 Task: Create a whimsical effect by desaturating and selectively coloring a fantasy or fairy tale scene.
Action: Mouse moved to (868, 543)
Screenshot: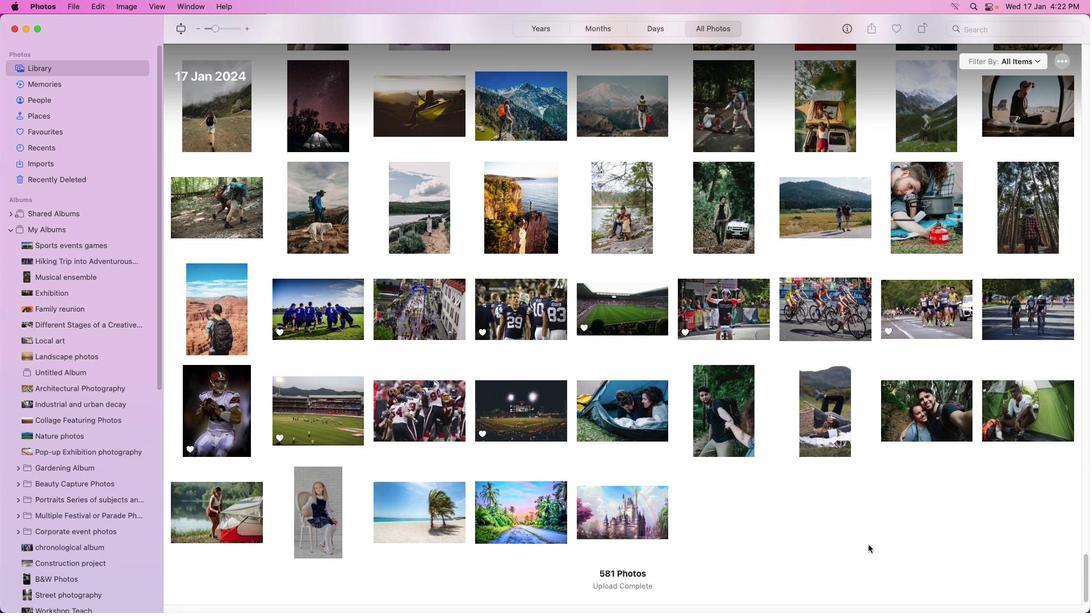 
Action: Mouse pressed left at (868, 543)
Screenshot: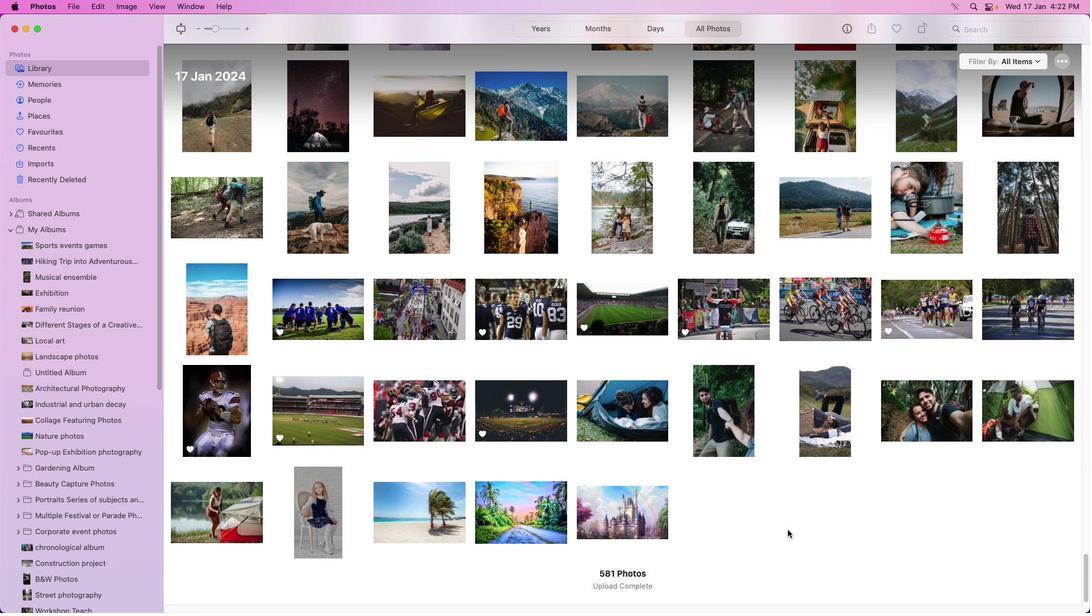 
Action: Mouse moved to (637, 503)
Screenshot: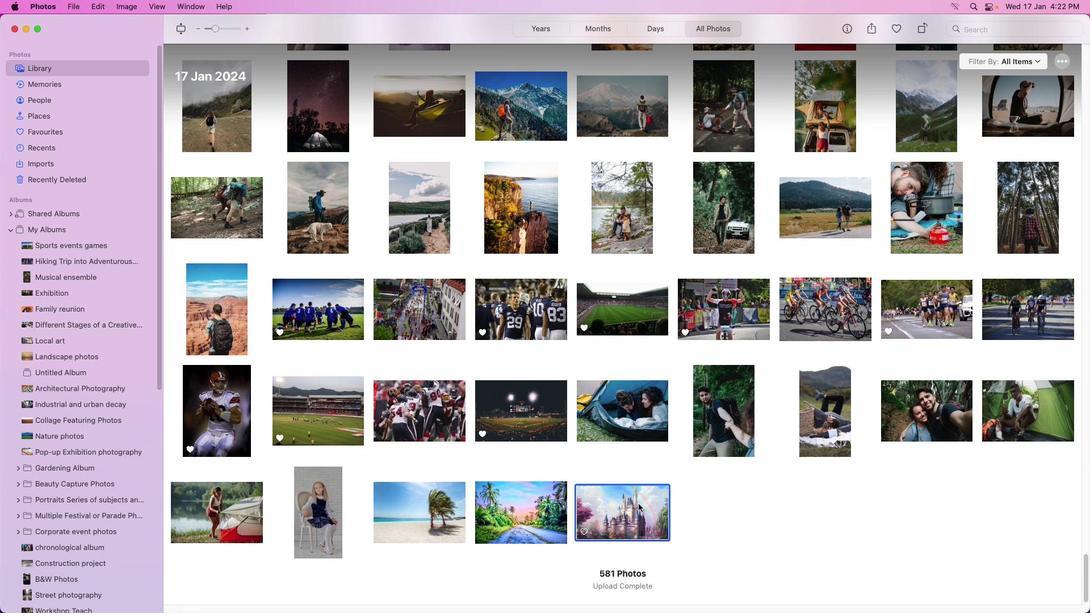 
Action: Mouse pressed left at (637, 503)
Screenshot: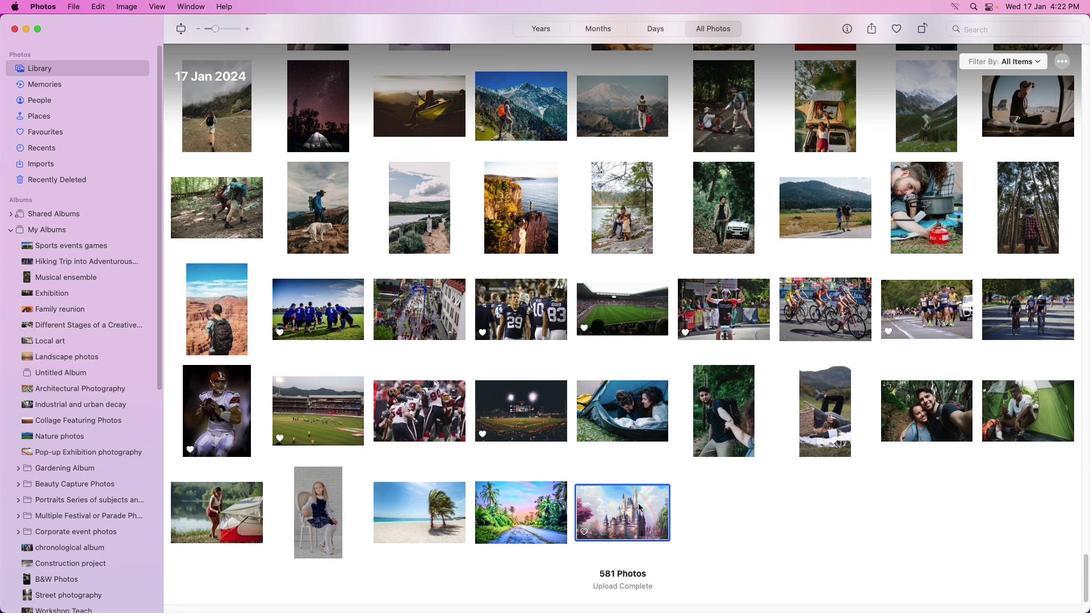 
Action: Mouse pressed left at (637, 503)
Screenshot: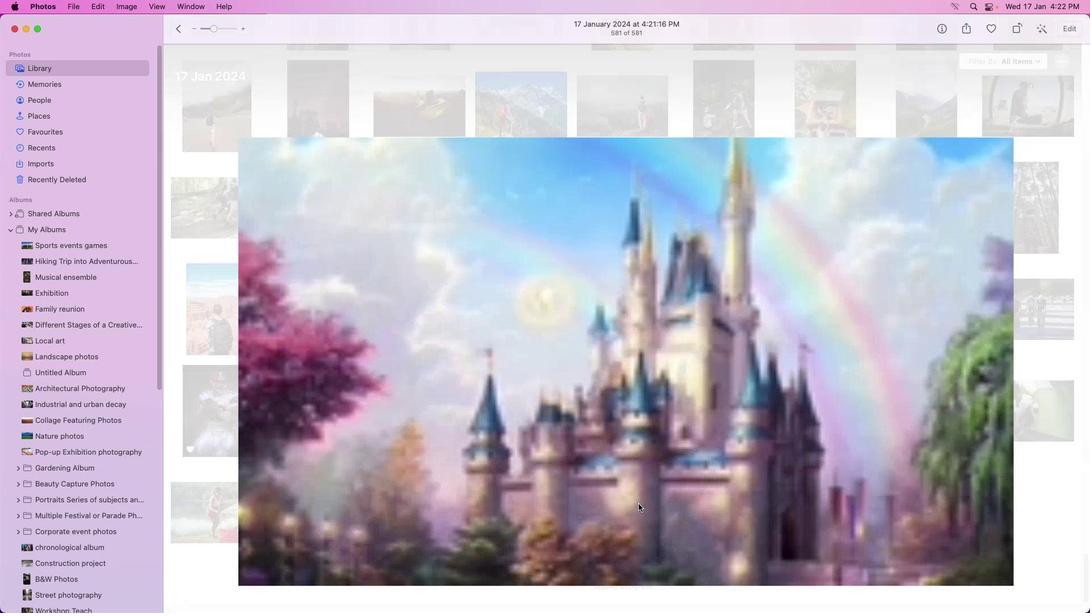 
Action: Mouse pressed left at (637, 503)
Screenshot: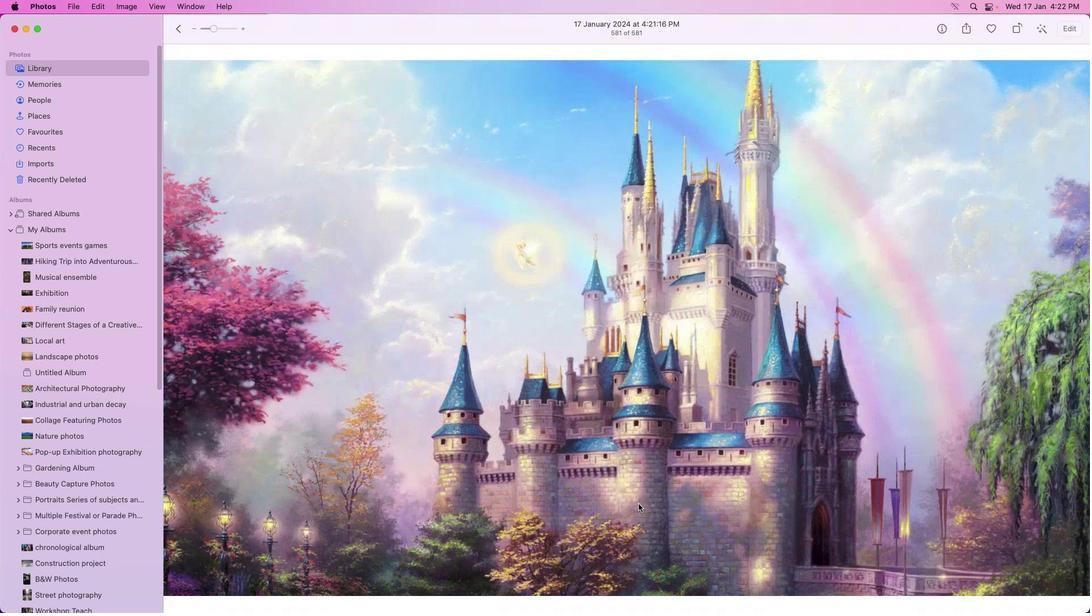 
Action: Mouse moved to (1068, 30)
Screenshot: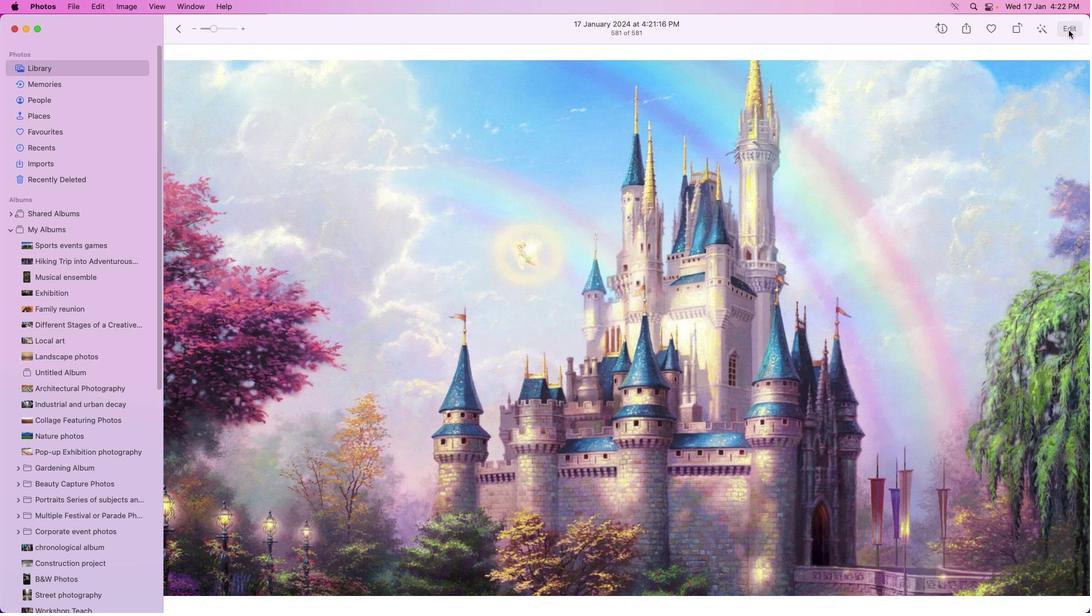 
Action: Mouse pressed left at (1068, 30)
Screenshot: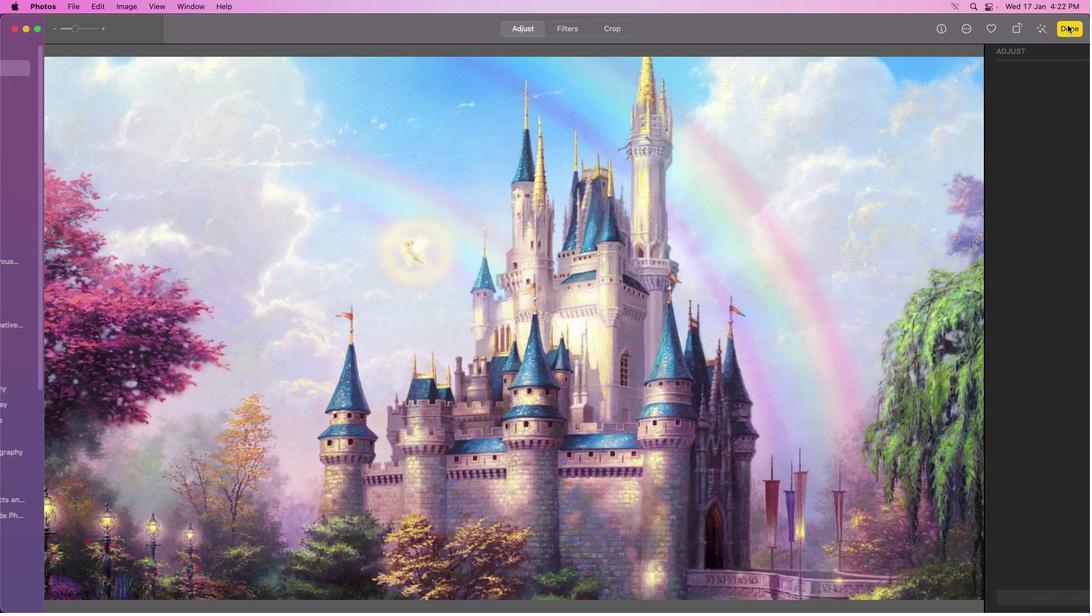 
Action: Mouse moved to (1015, 131)
Screenshot: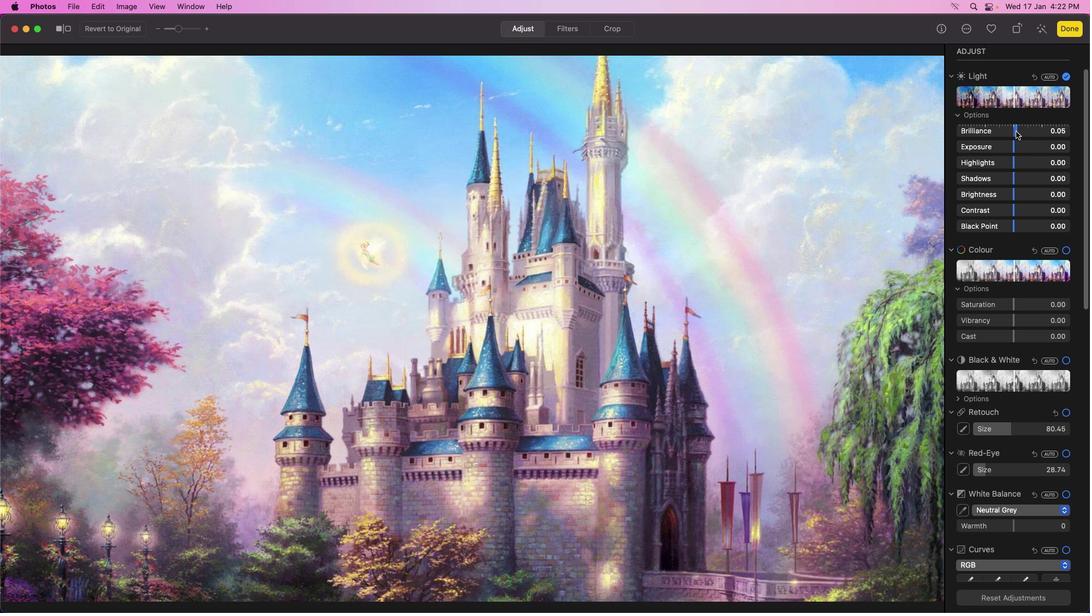 
Action: Mouse pressed left at (1015, 131)
Screenshot: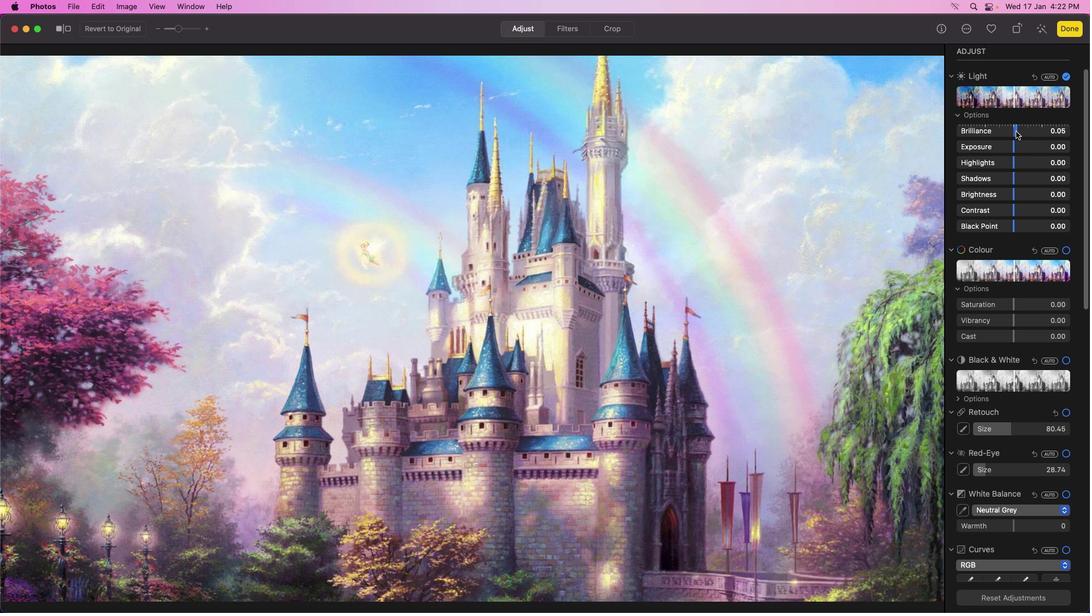 
Action: Mouse moved to (1013, 132)
Screenshot: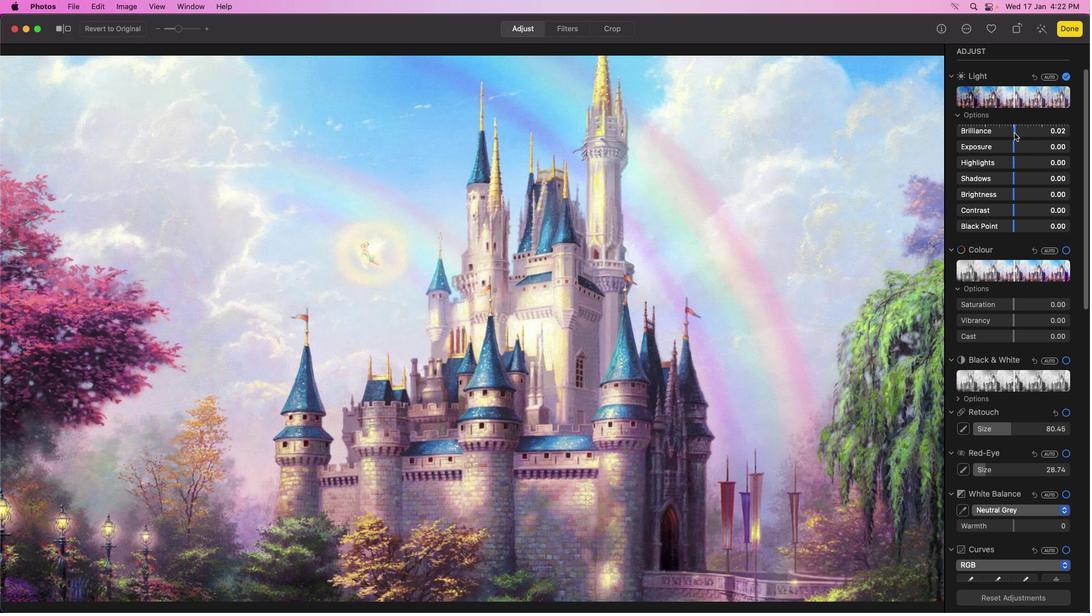 
Action: Mouse pressed left at (1013, 132)
Screenshot: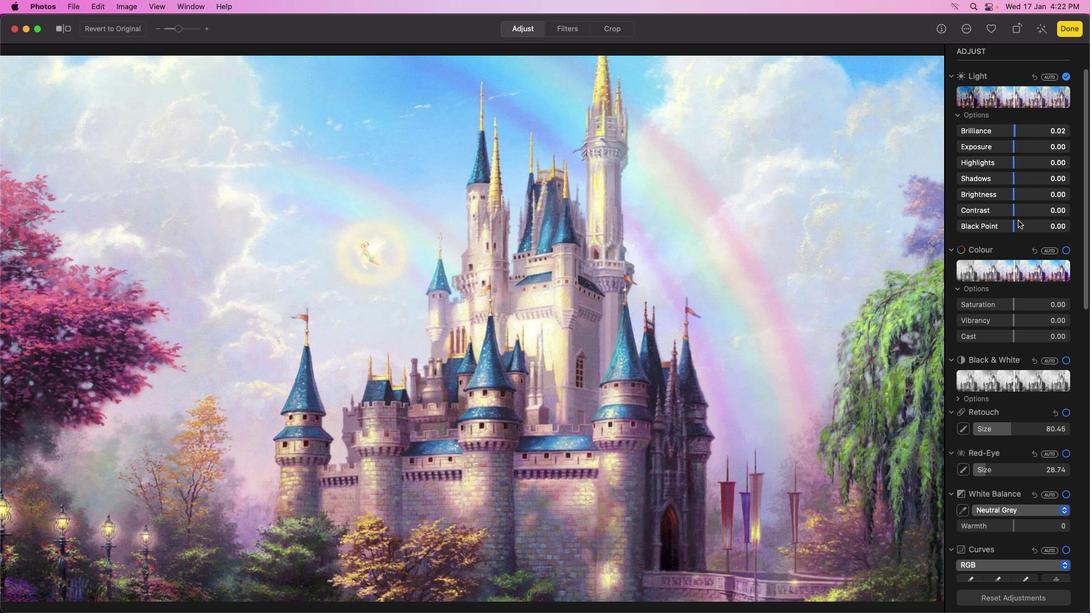 
Action: Mouse moved to (1012, 304)
Screenshot: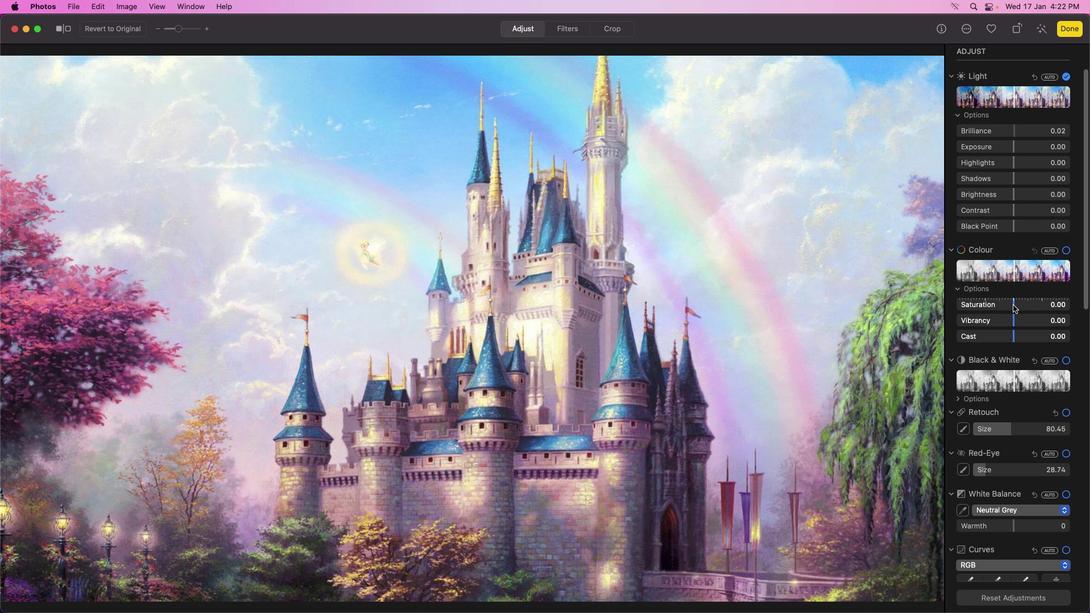 
Action: Mouse pressed left at (1012, 304)
Screenshot: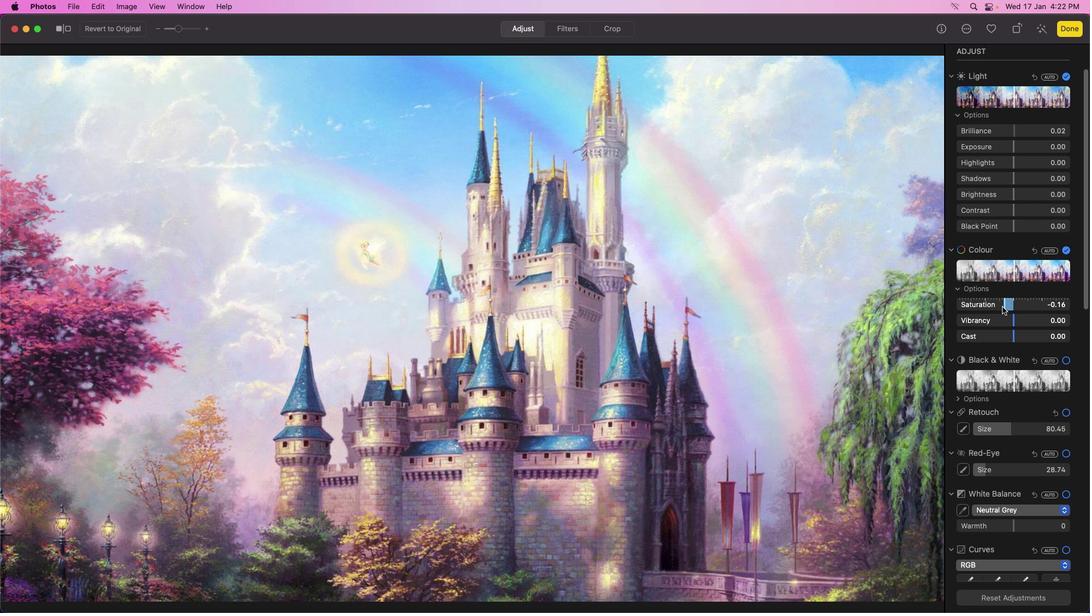 
Action: Mouse moved to (991, 191)
Screenshot: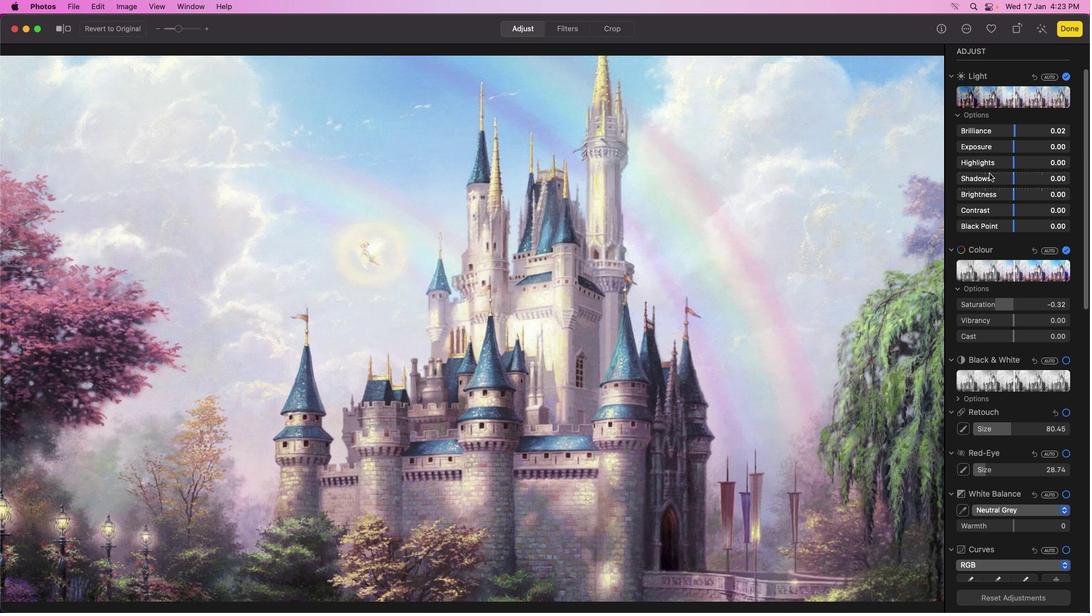 
Action: Mouse scrolled (991, 191) with delta (0, 0)
Screenshot: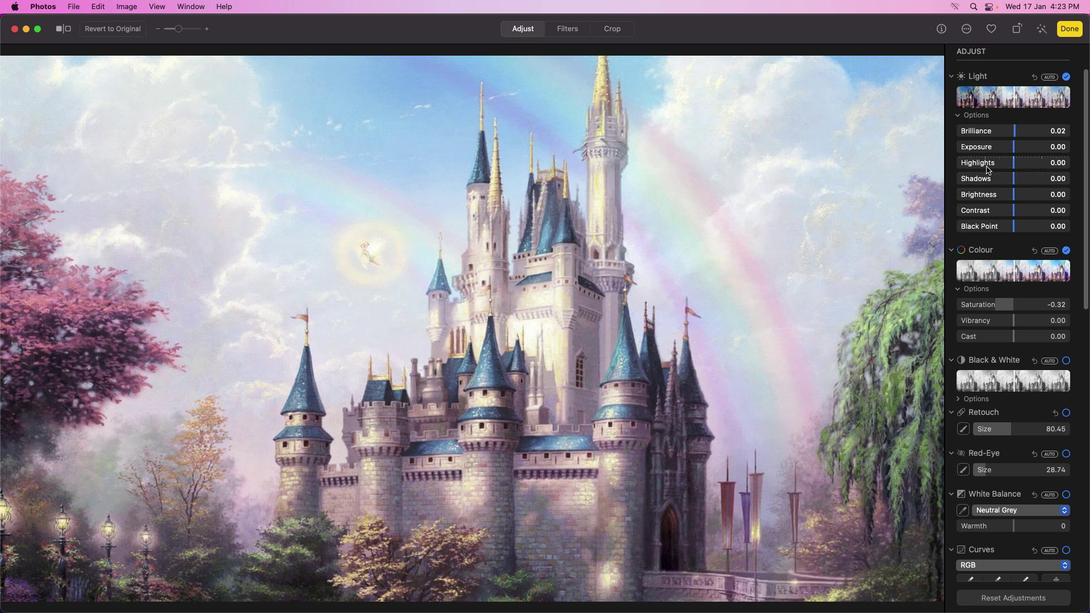 
Action: Mouse scrolled (991, 191) with delta (0, 0)
Screenshot: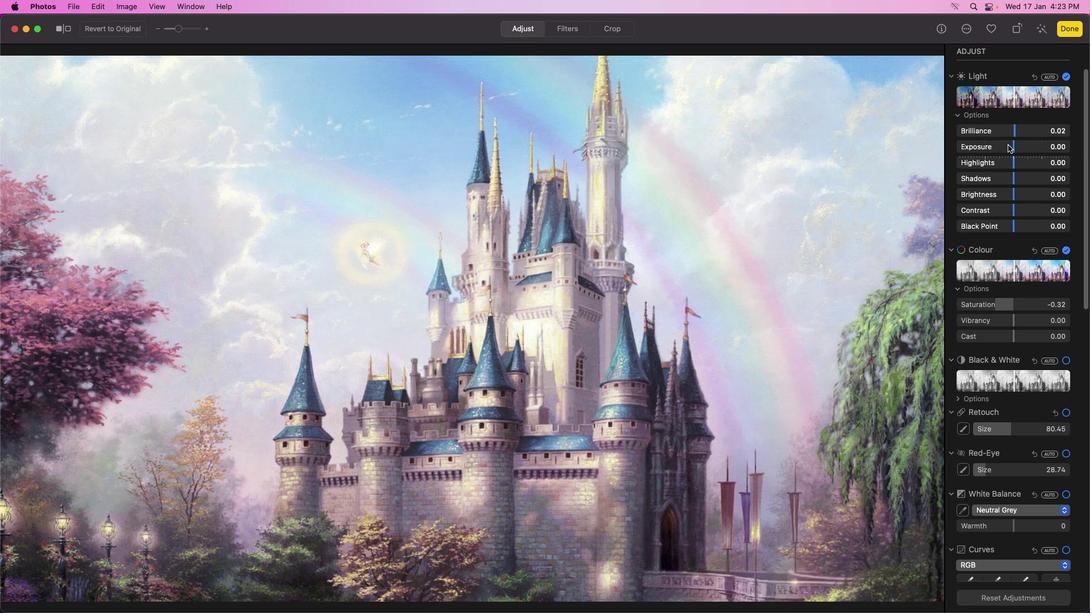 
Action: Mouse moved to (1014, 134)
Screenshot: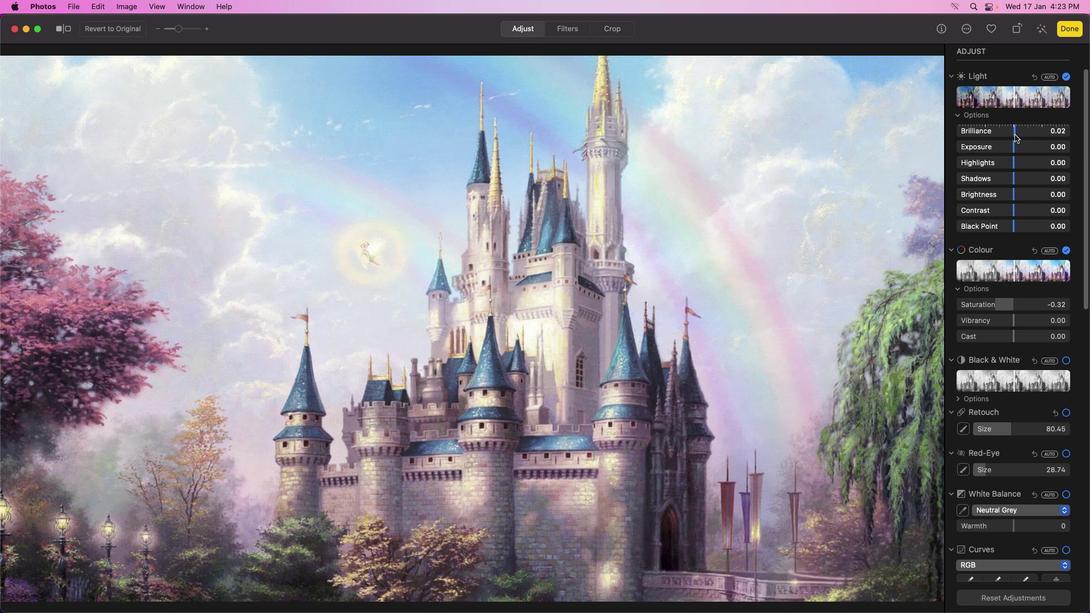 
Action: Mouse pressed left at (1014, 134)
Screenshot: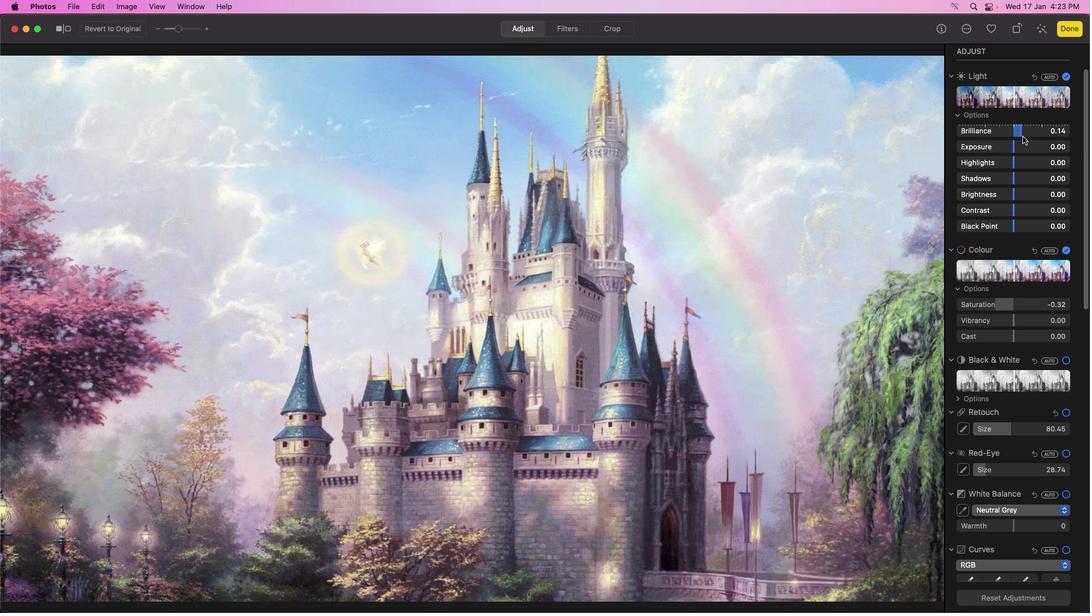 
Action: Mouse moved to (1015, 147)
Screenshot: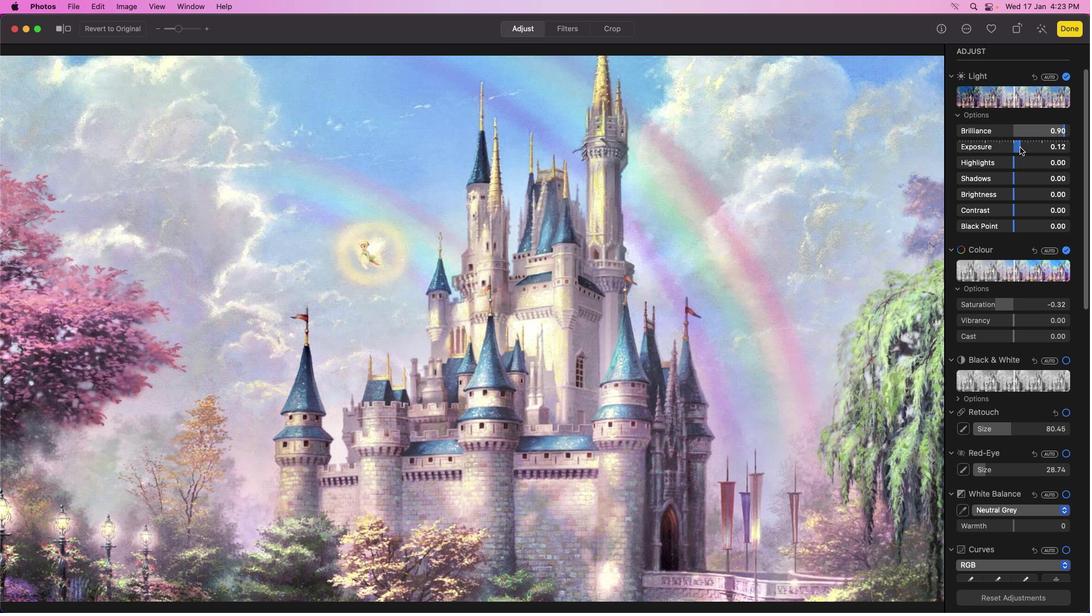 
Action: Mouse pressed left at (1015, 147)
Screenshot: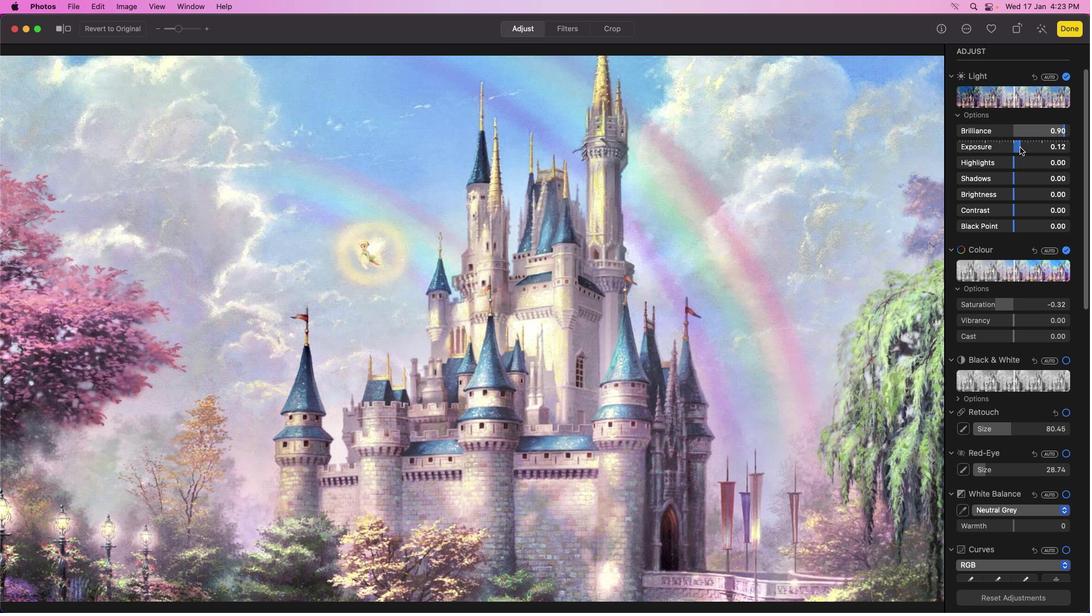 
Action: Mouse moved to (979, 146)
Screenshot: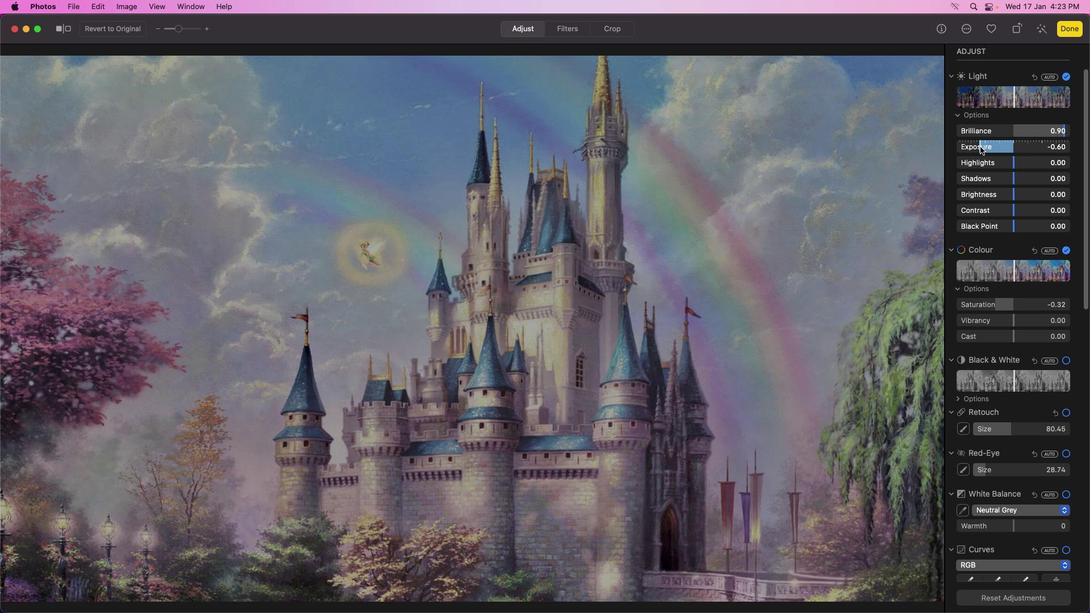 
Action: Mouse pressed left at (979, 146)
Screenshot: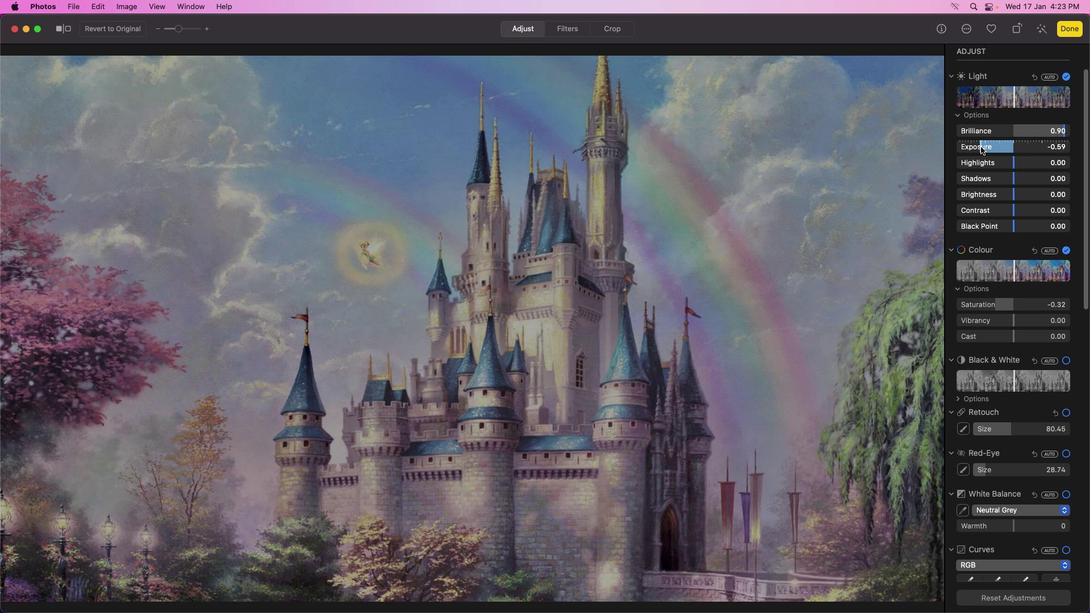 
Action: Mouse moved to (1011, 150)
Screenshot: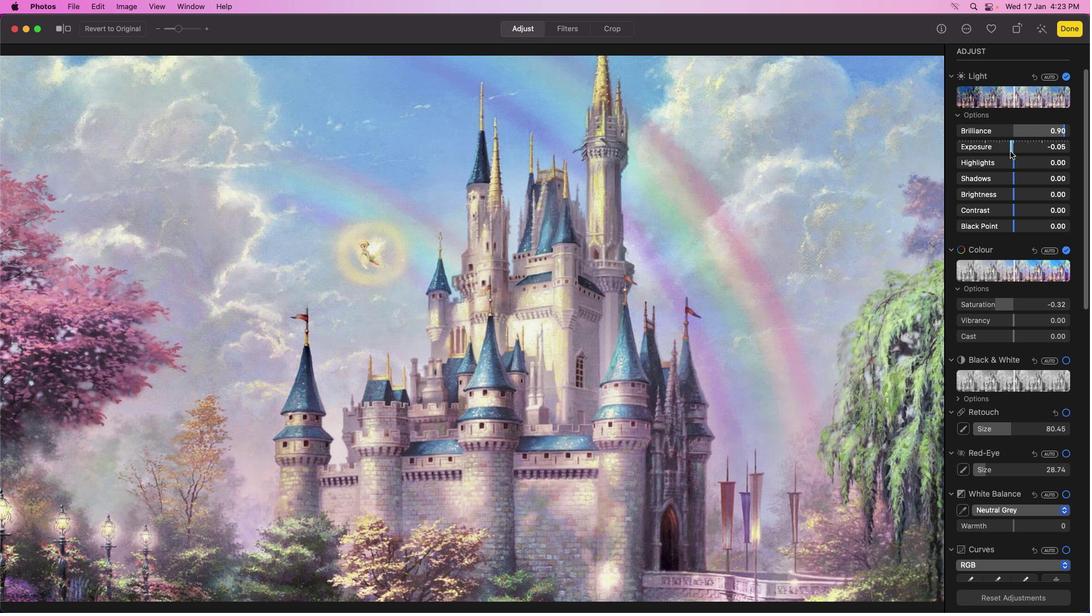 
Action: Mouse pressed left at (1011, 150)
Screenshot: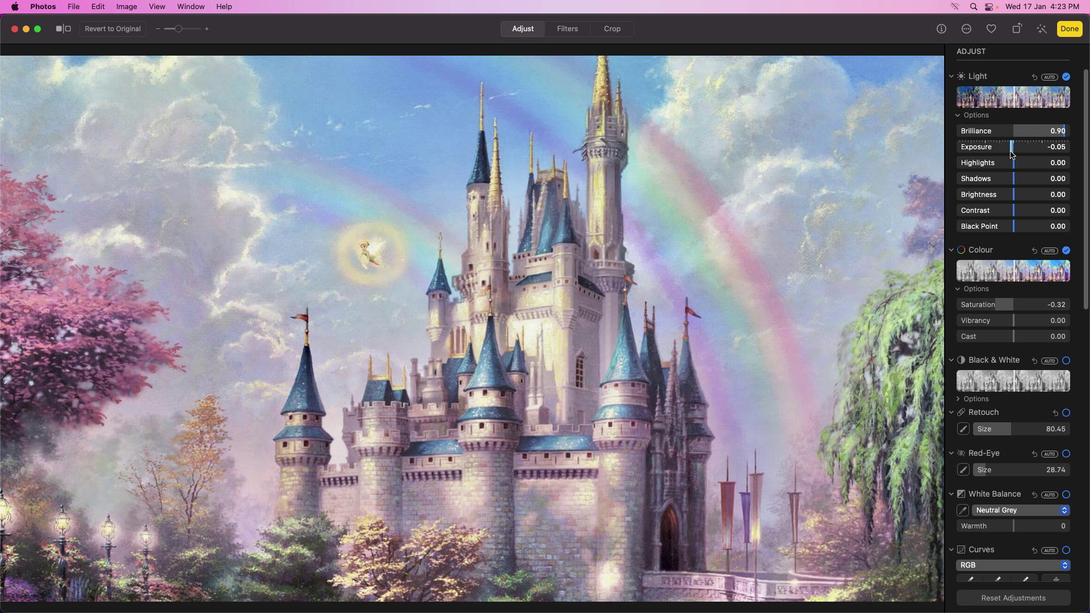 
Action: Mouse moved to (1014, 165)
Screenshot: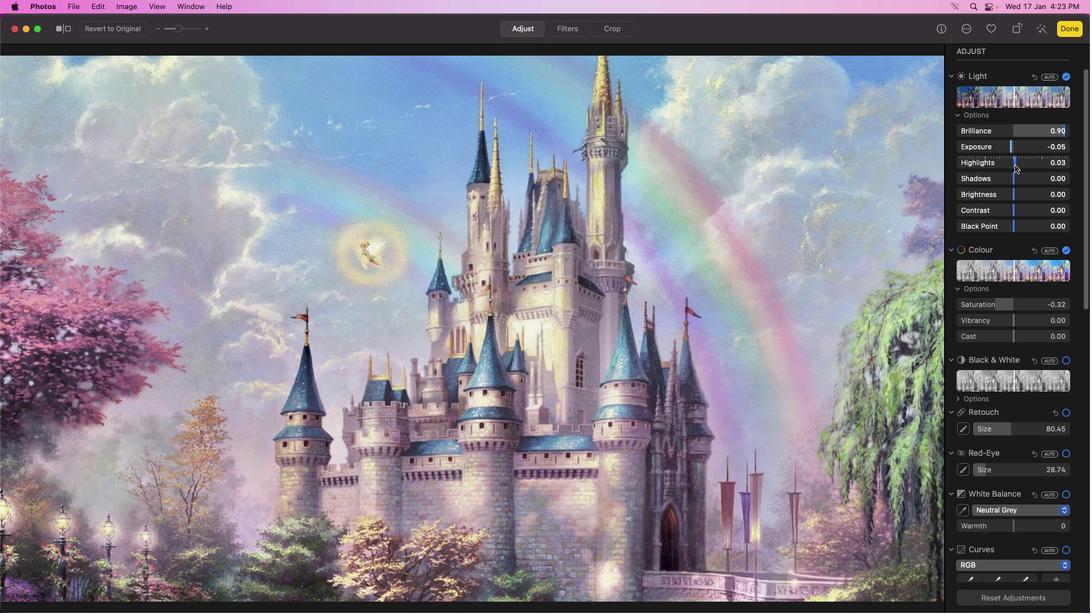 
Action: Mouse pressed left at (1014, 165)
Screenshot: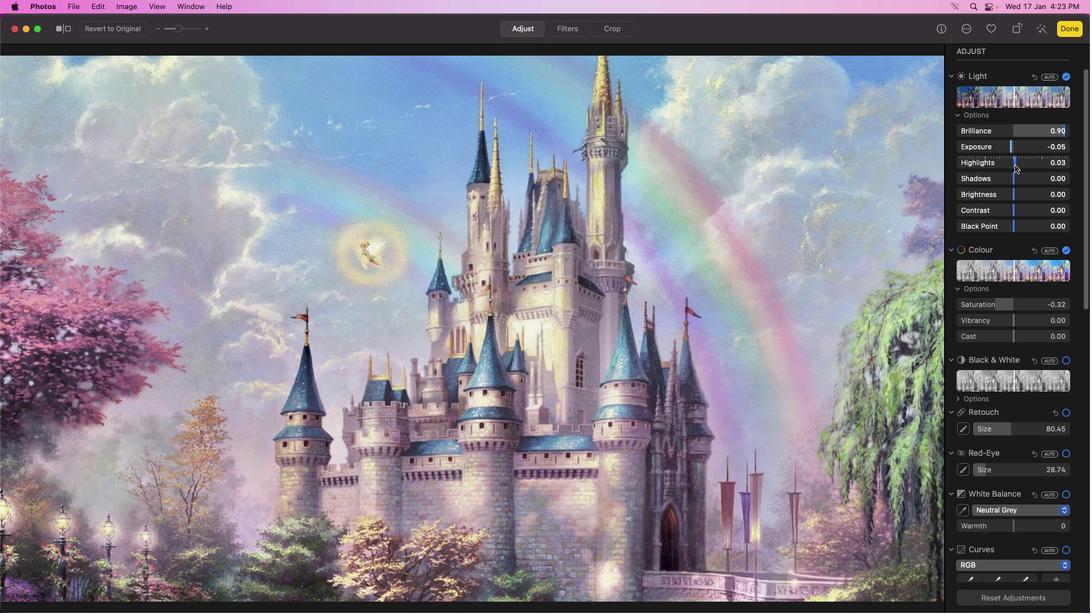 
Action: Mouse moved to (993, 164)
Screenshot: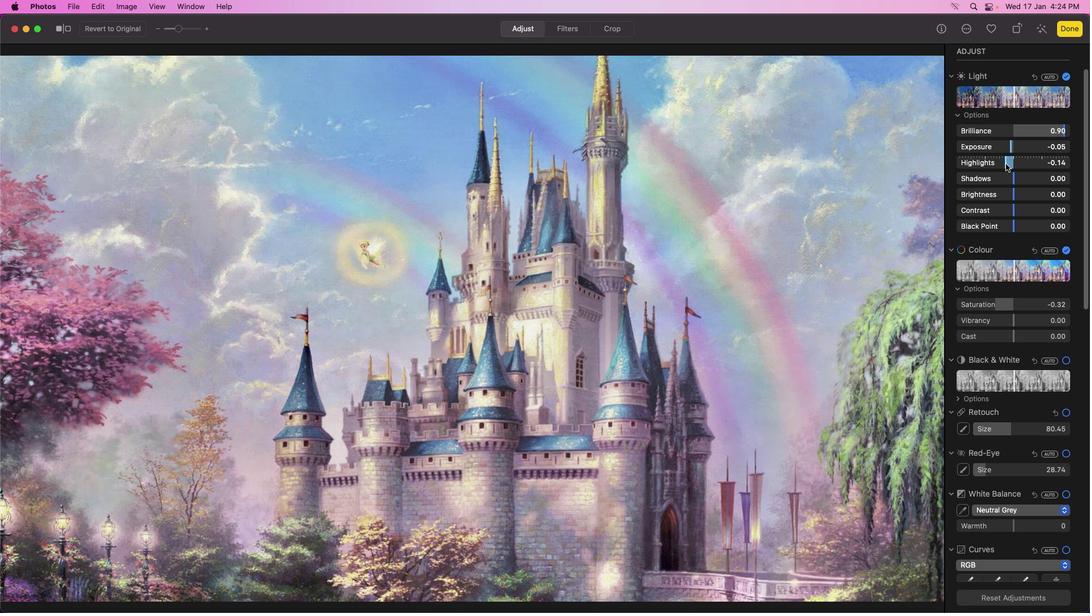 
Action: Mouse pressed left at (993, 164)
Screenshot: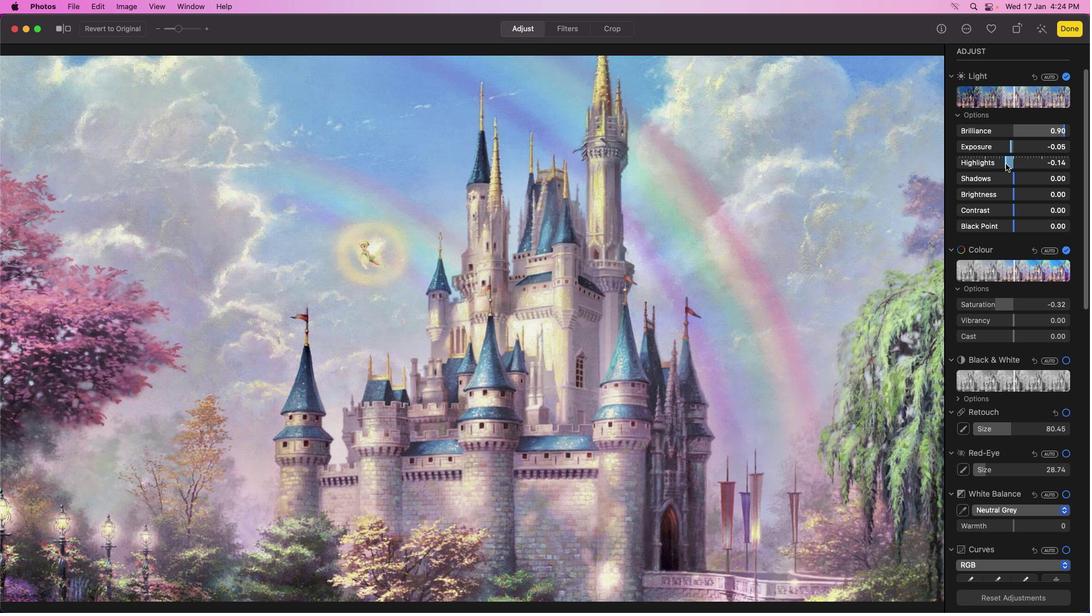 
Action: Mouse moved to (59, 28)
Screenshot: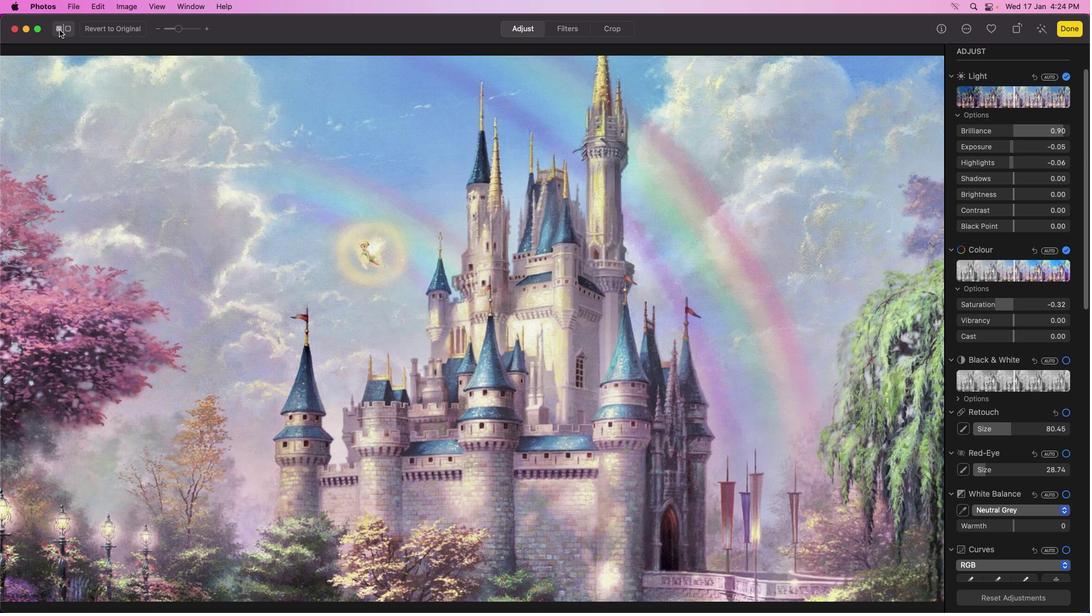
Action: Mouse pressed left at (59, 28)
Screenshot: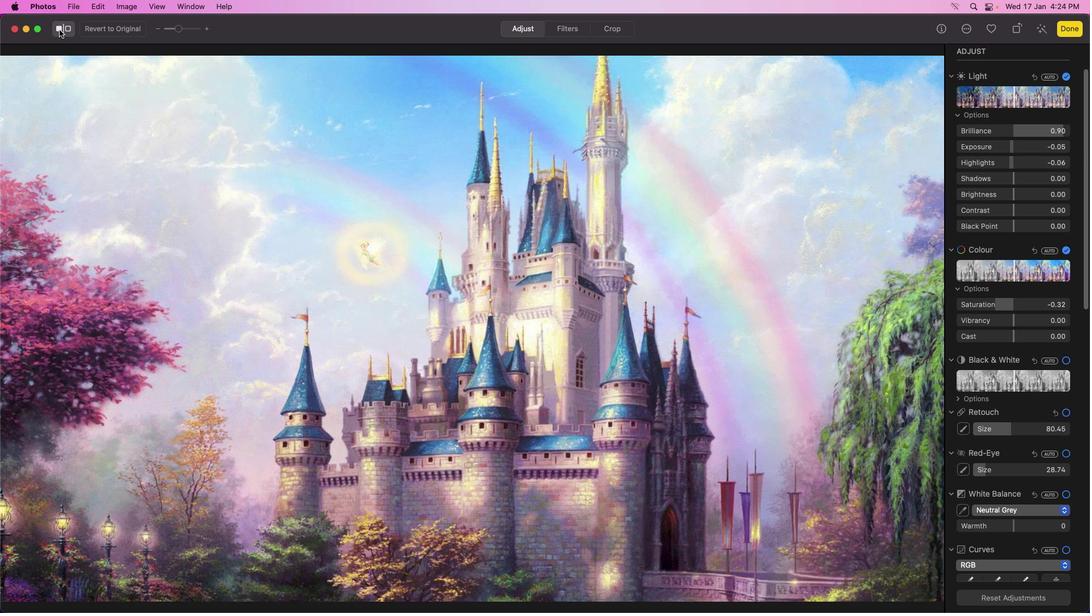 
Action: Mouse pressed left at (59, 28)
Screenshot: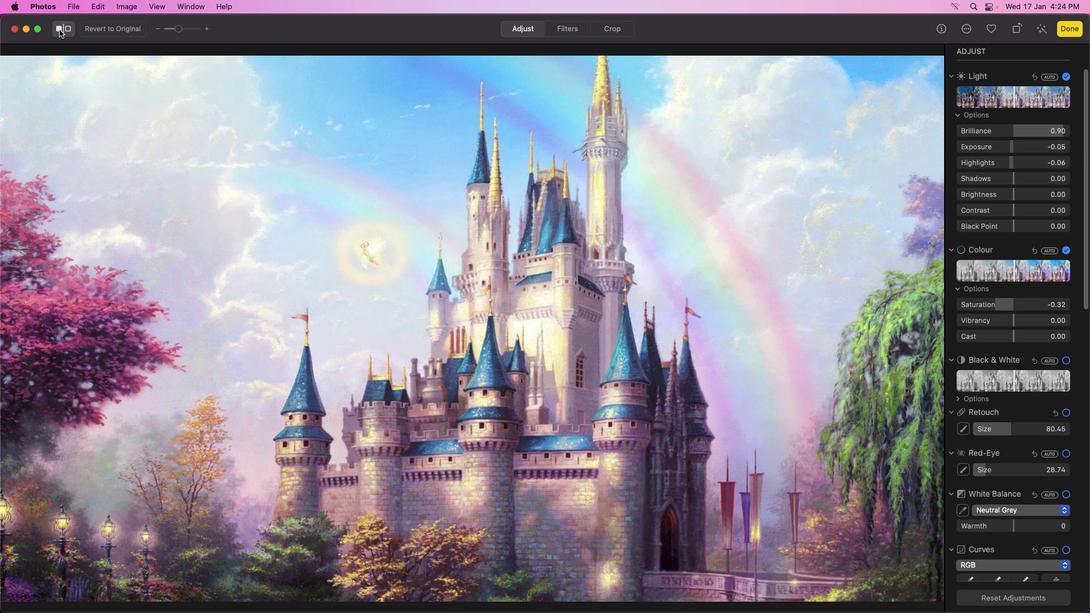 
Action: Mouse moved to (1062, 133)
Screenshot: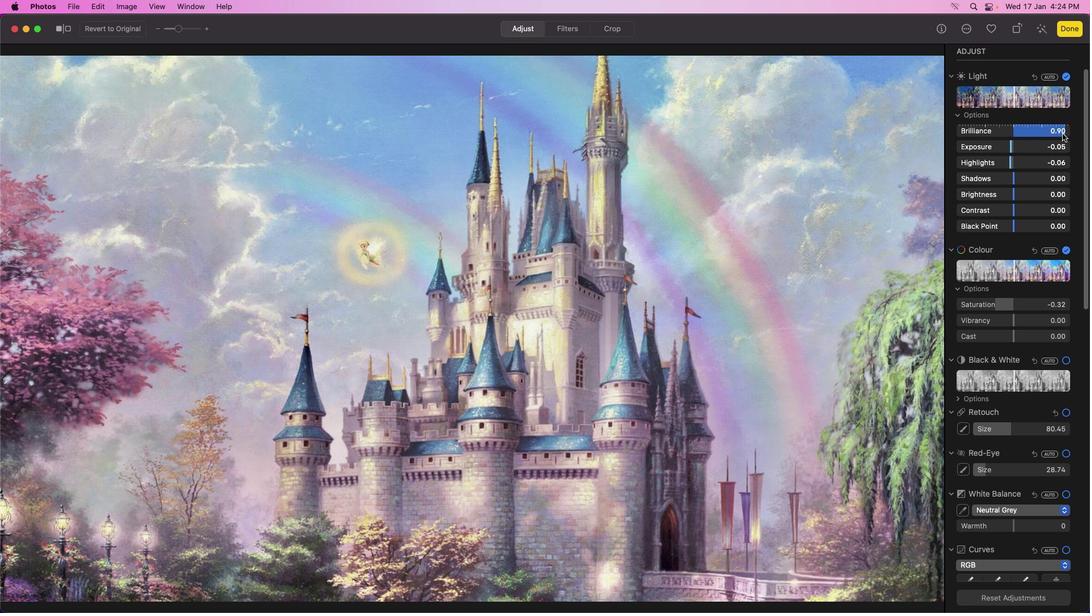 
Action: Mouse pressed left at (1062, 133)
Screenshot: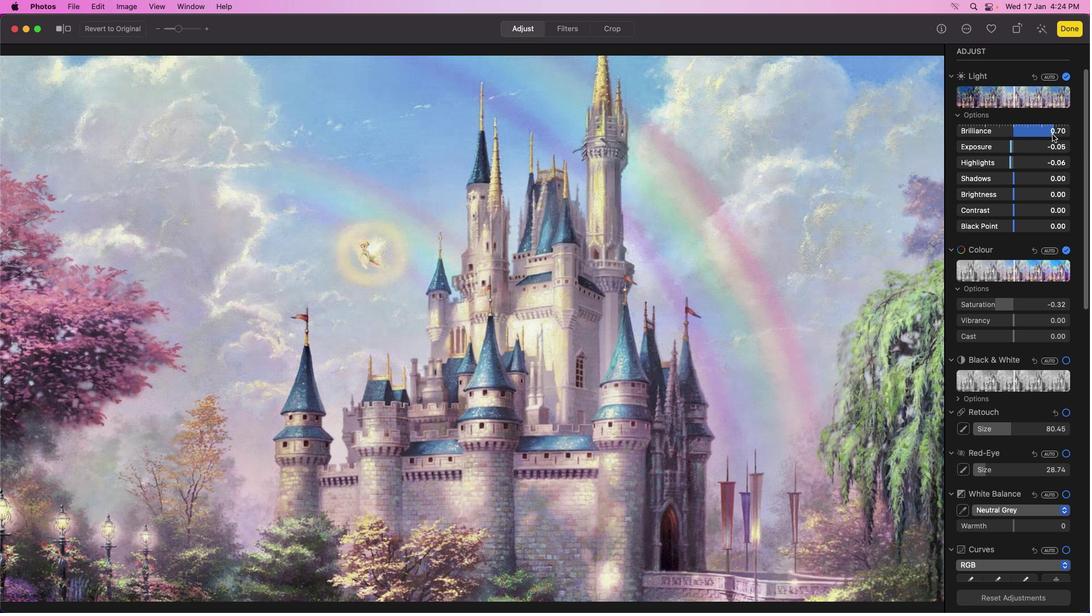 
Action: Mouse moved to (1012, 176)
Screenshot: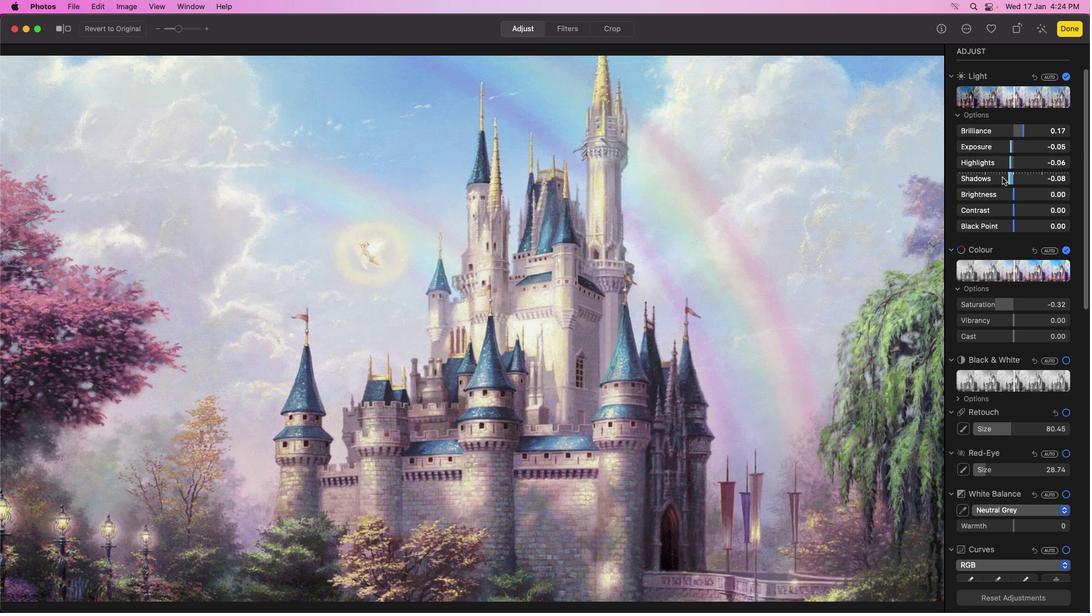 
Action: Mouse pressed left at (1012, 176)
Screenshot: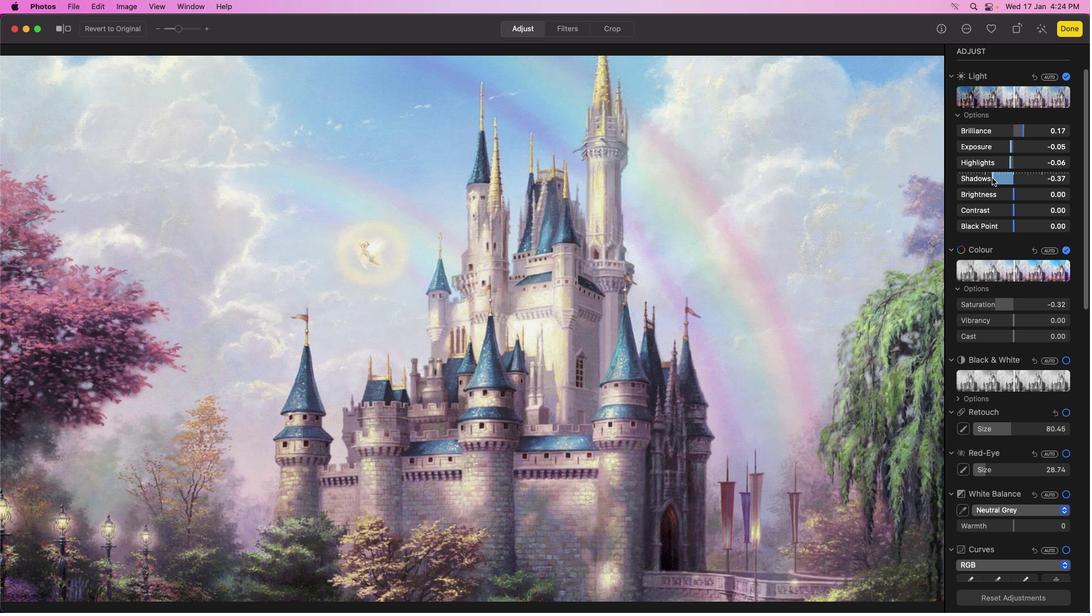 
Action: Mouse moved to (1013, 195)
Screenshot: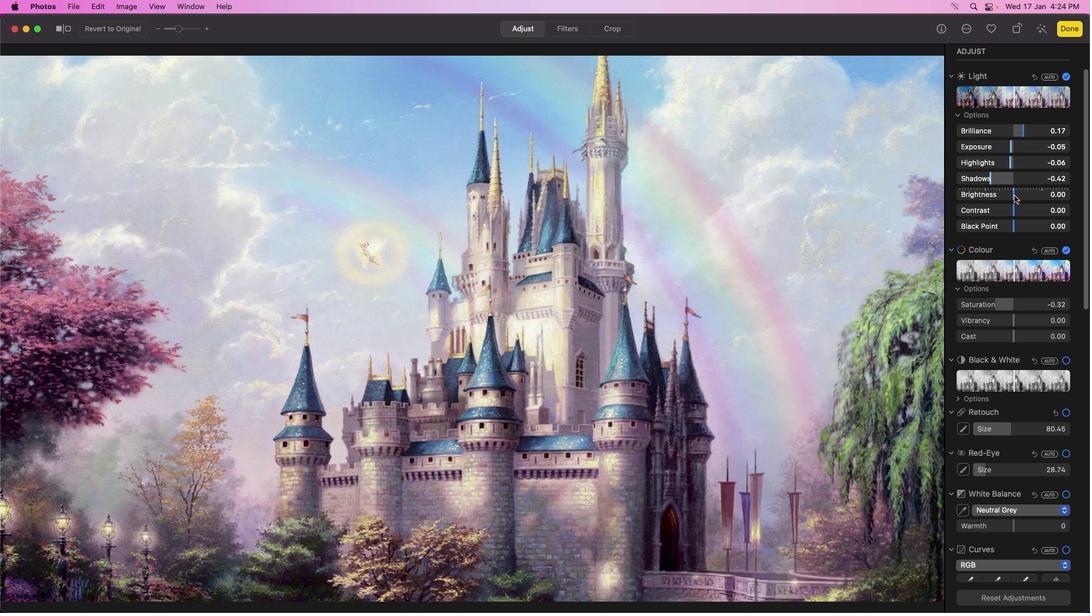 
Action: Mouse pressed left at (1013, 195)
Screenshot: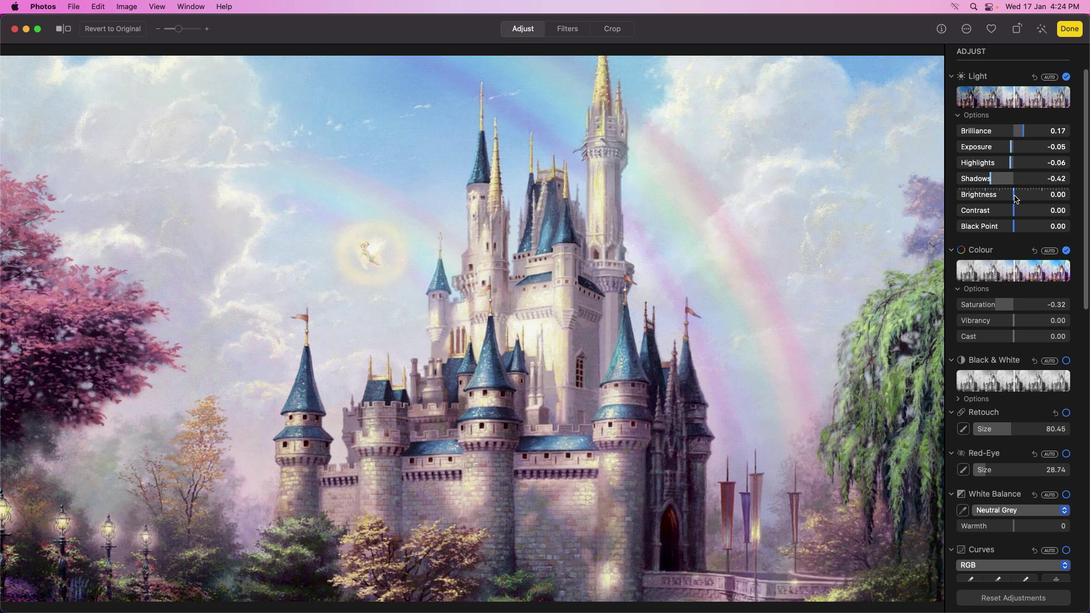 
Action: Mouse moved to (1012, 208)
Screenshot: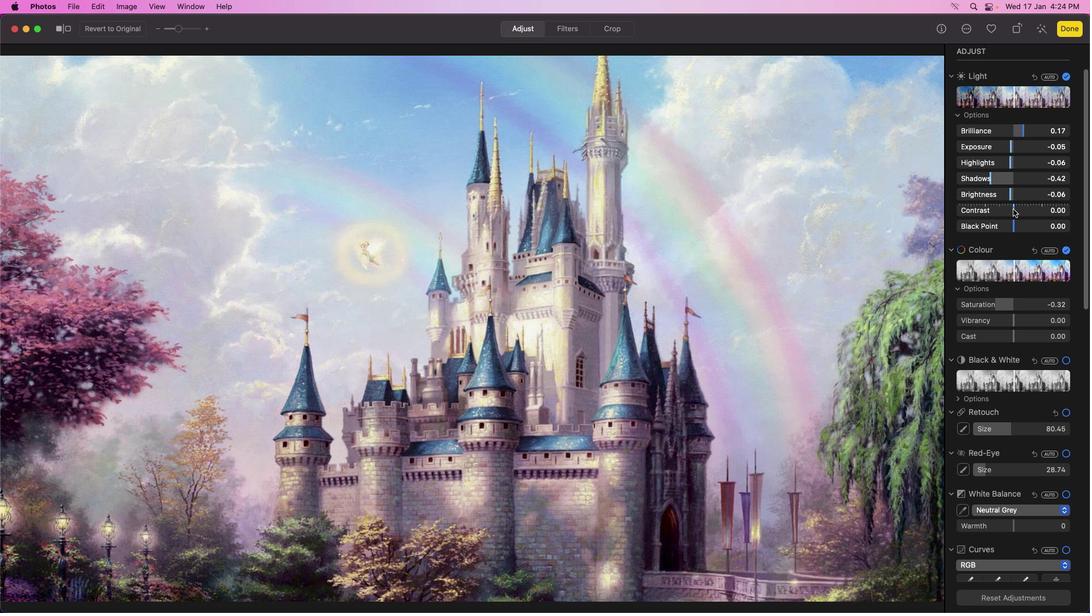 
Action: Mouse pressed left at (1012, 208)
Screenshot: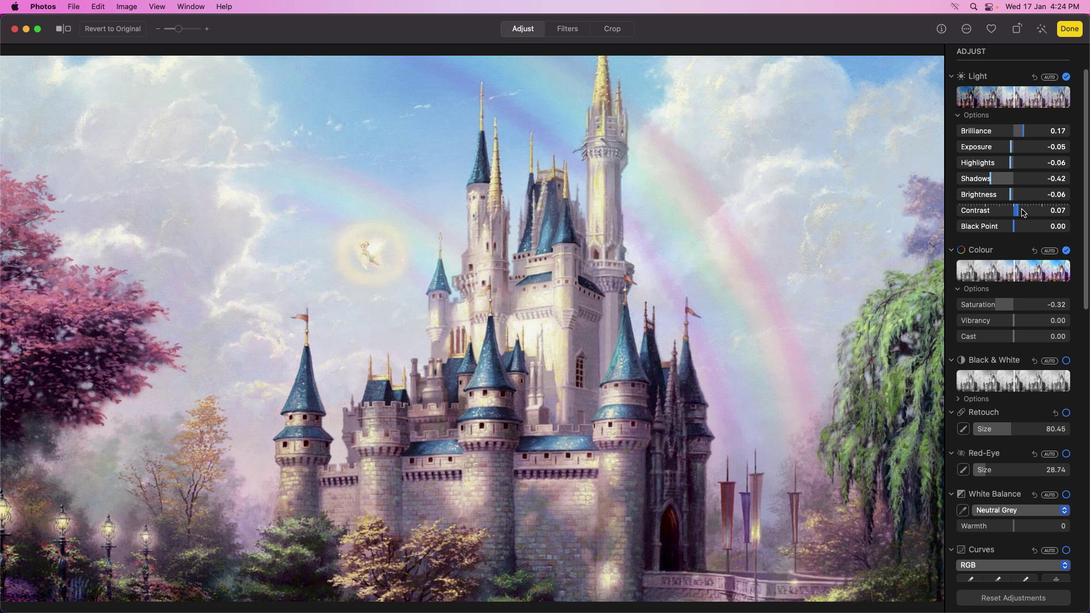 
Action: Mouse moved to (56, 31)
Screenshot: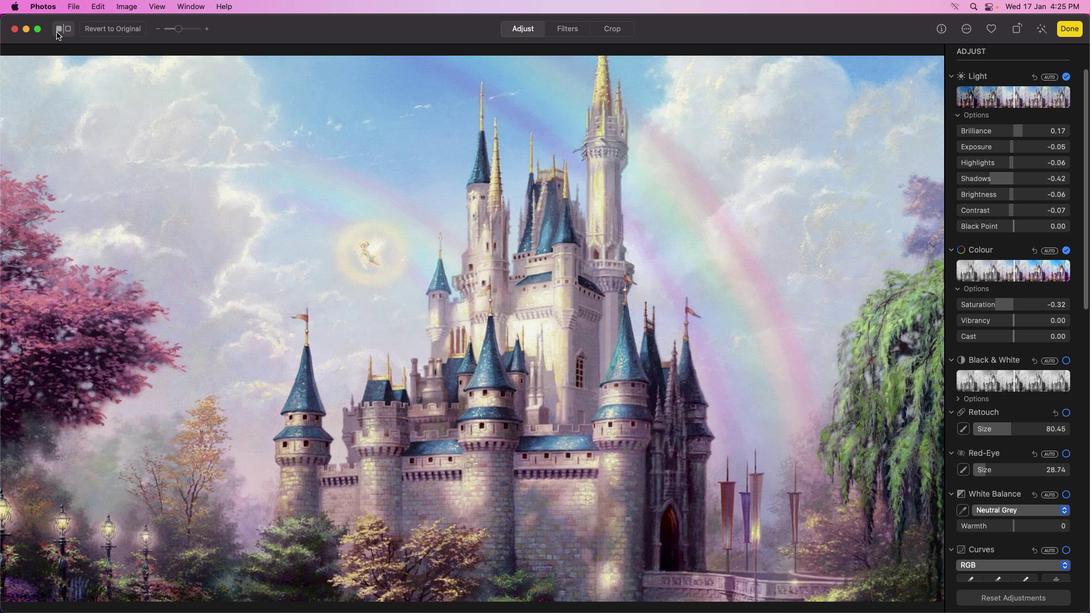 
Action: Mouse pressed left at (56, 31)
Screenshot: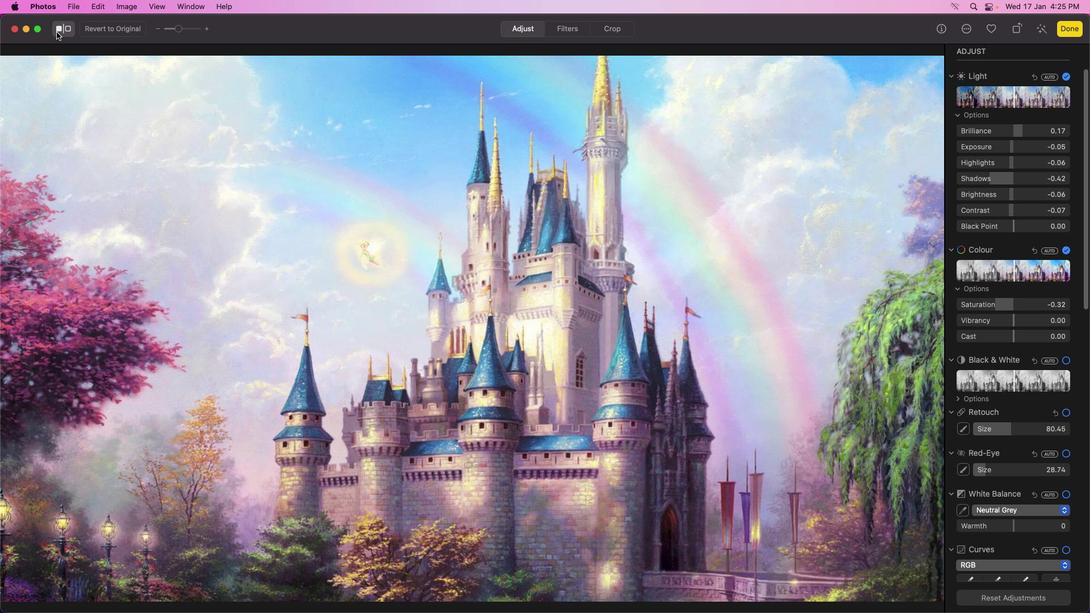 
Action: Mouse pressed left at (56, 31)
Screenshot: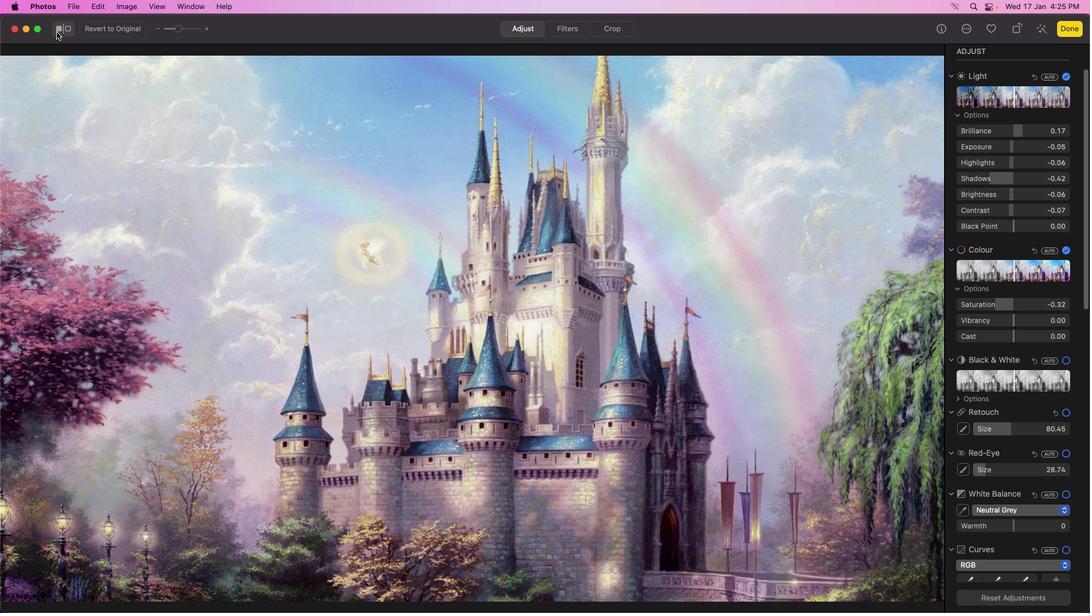 
Action: Mouse pressed left at (56, 31)
Screenshot: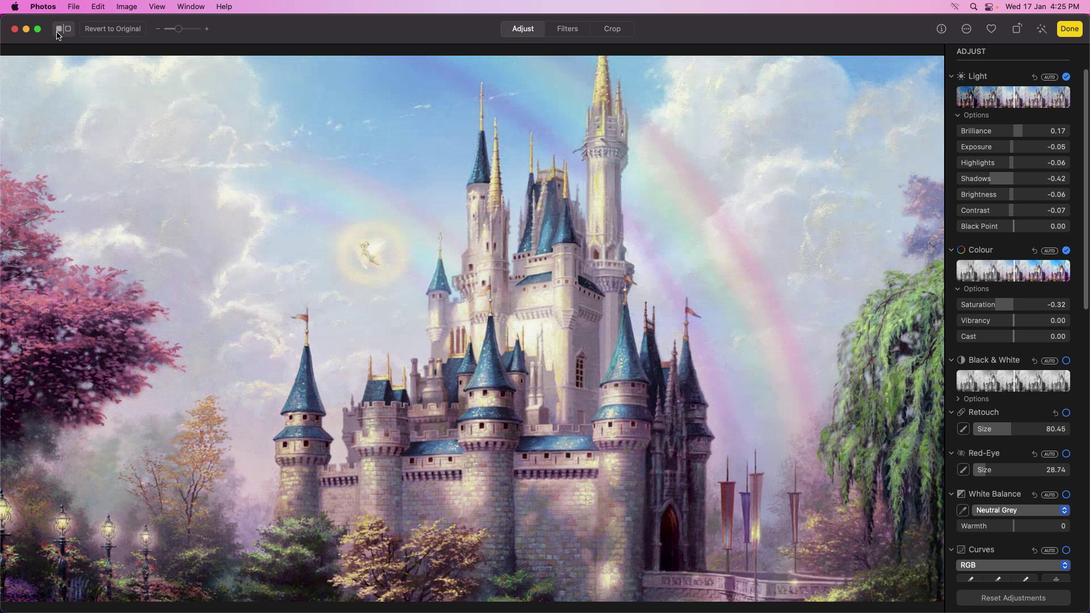 
Action: Mouse moved to (1014, 320)
Screenshot: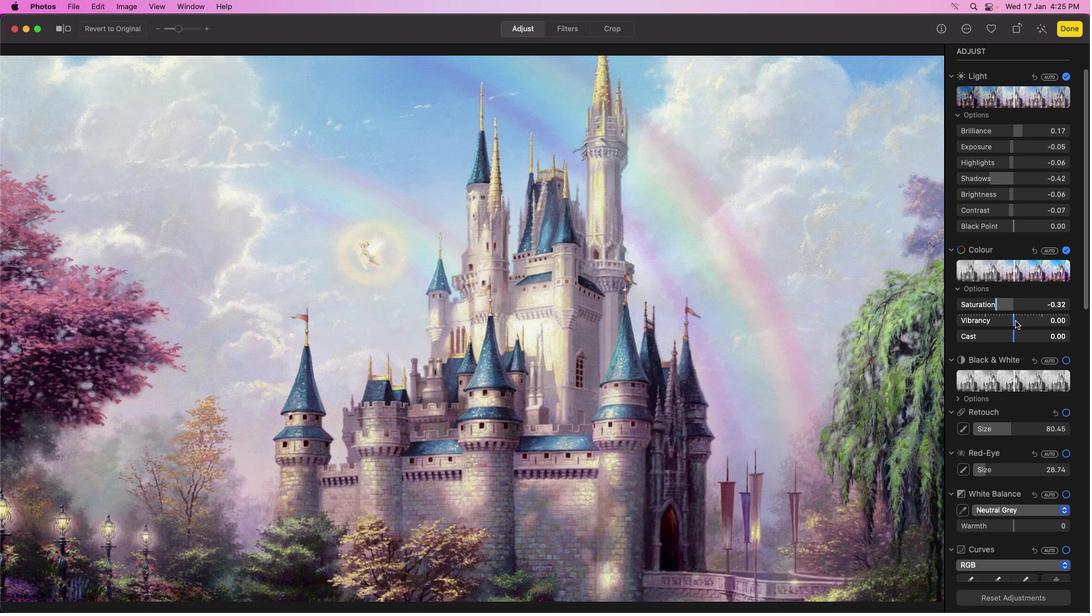 
Action: Mouse pressed left at (1014, 320)
Screenshot: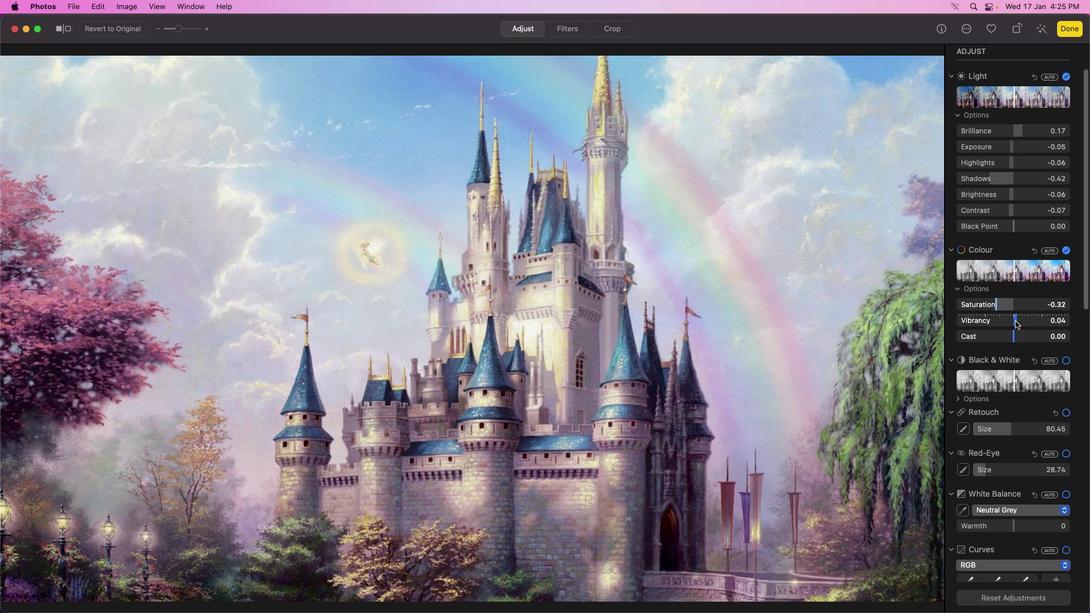 
Action: Mouse moved to (996, 321)
Screenshot: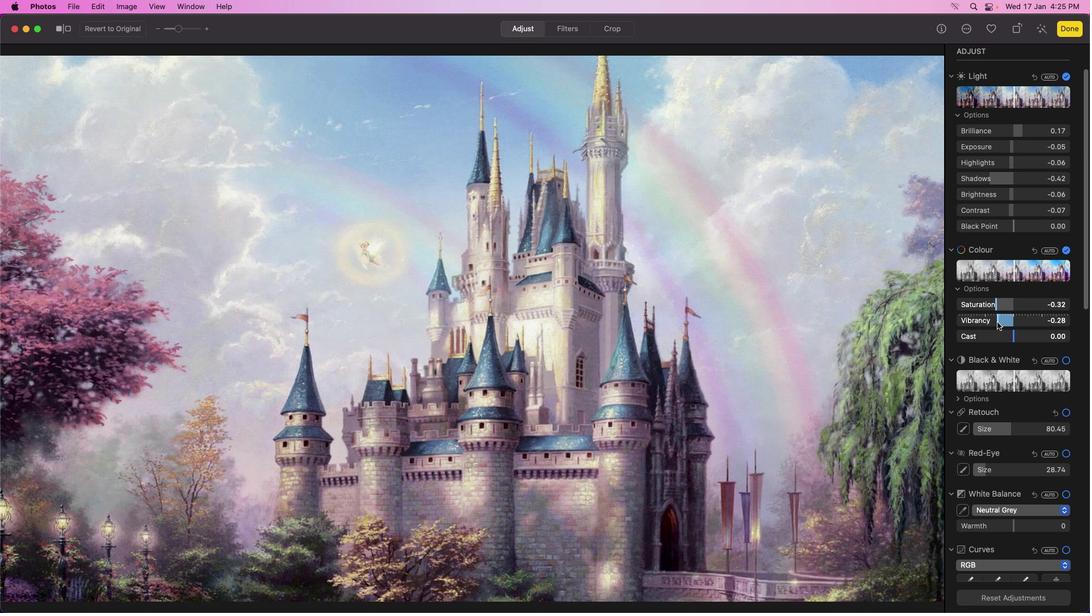 
Action: Mouse pressed left at (996, 321)
Screenshot: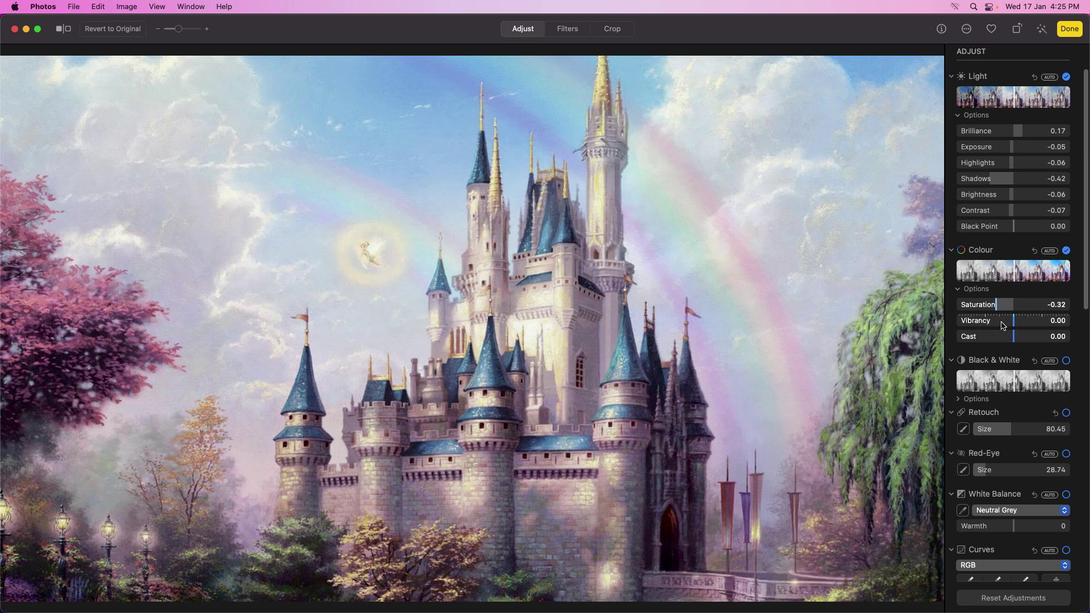 
Action: Mouse pressed left at (996, 321)
Screenshot: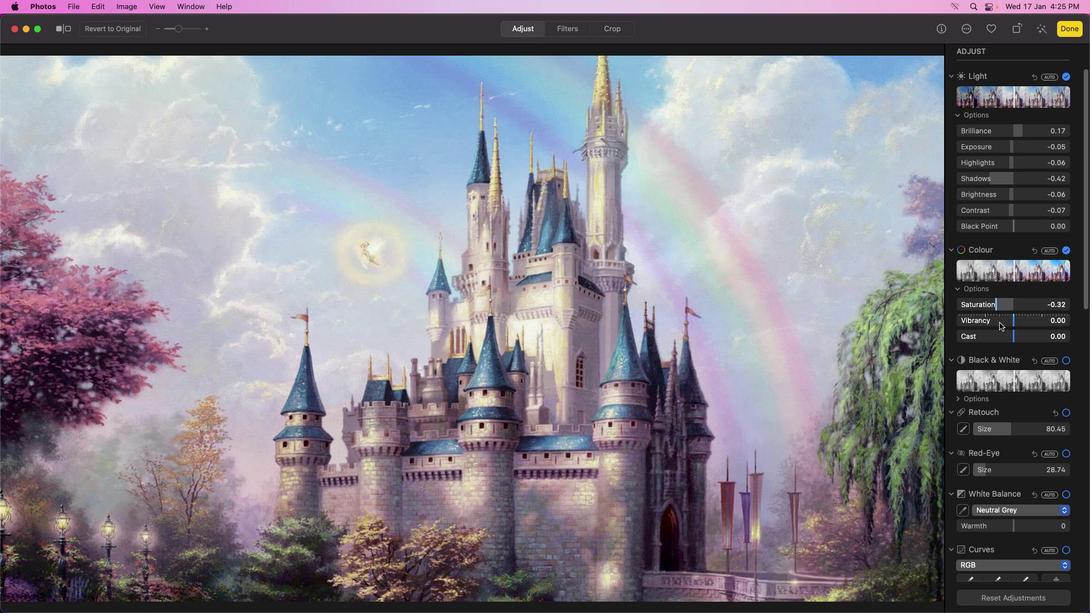 
Action: Mouse moved to (1013, 320)
Screenshot: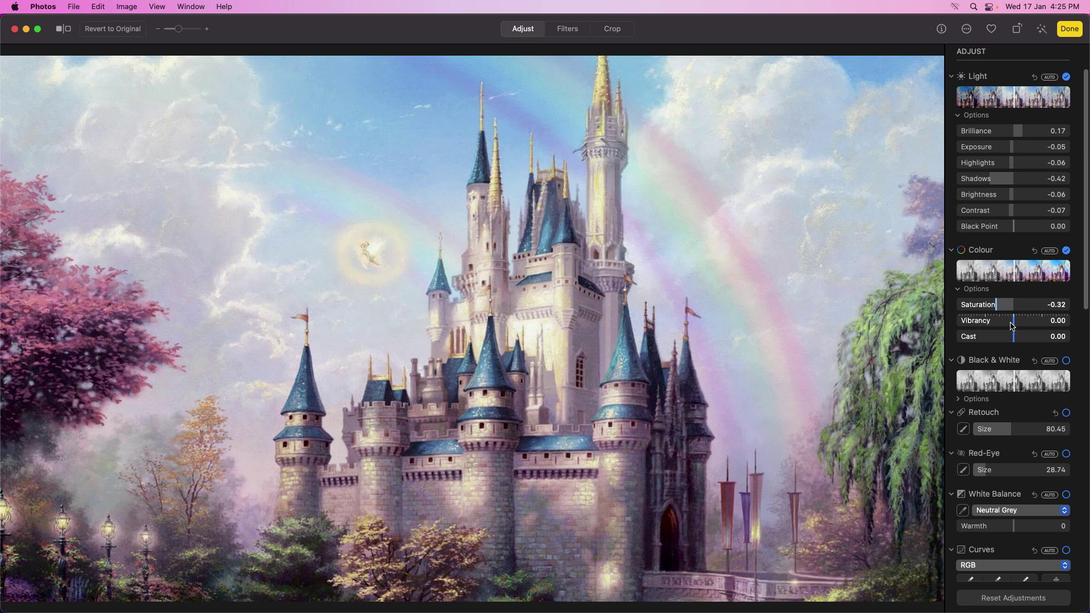 
Action: Mouse pressed left at (1013, 320)
Screenshot: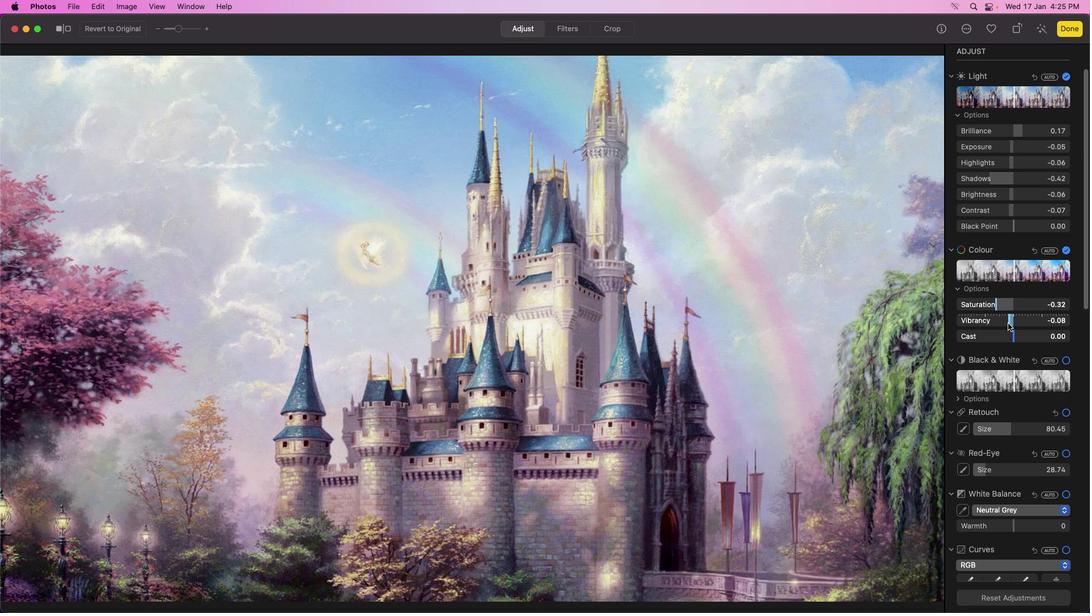 
Action: Mouse moved to (1027, 331)
Screenshot: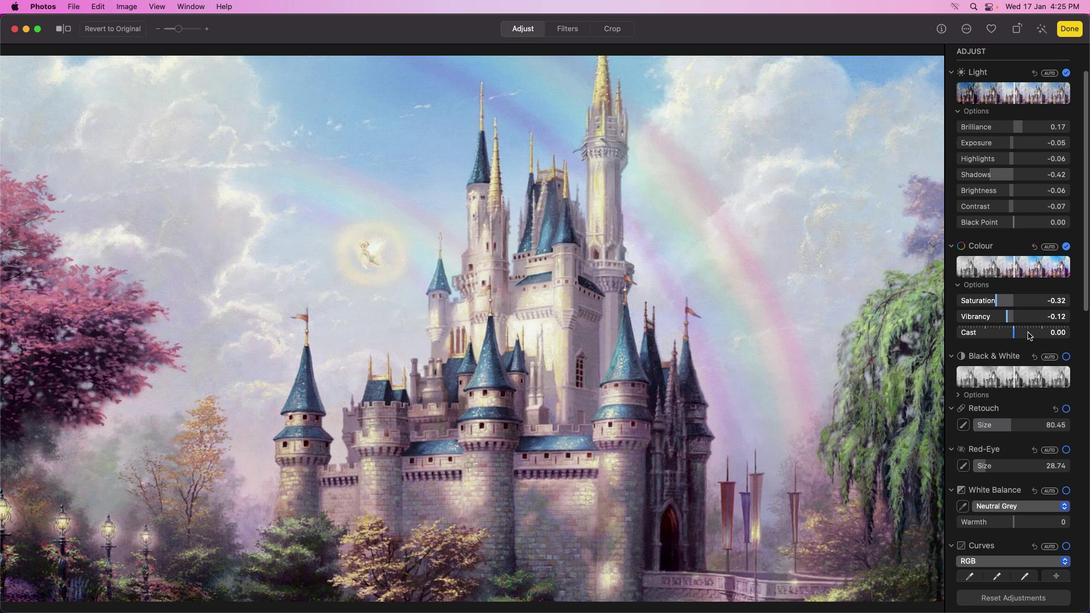 
Action: Mouse scrolled (1027, 331) with delta (0, 0)
Screenshot: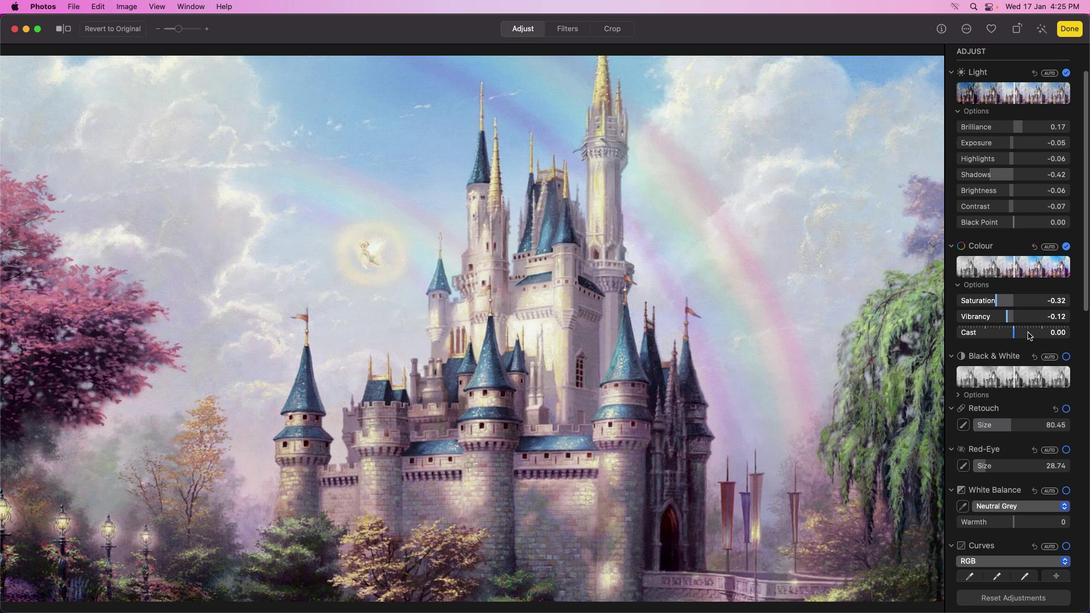 
Action: Mouse scrolled (1027, 331) with delta (0, 0)
Screenshot: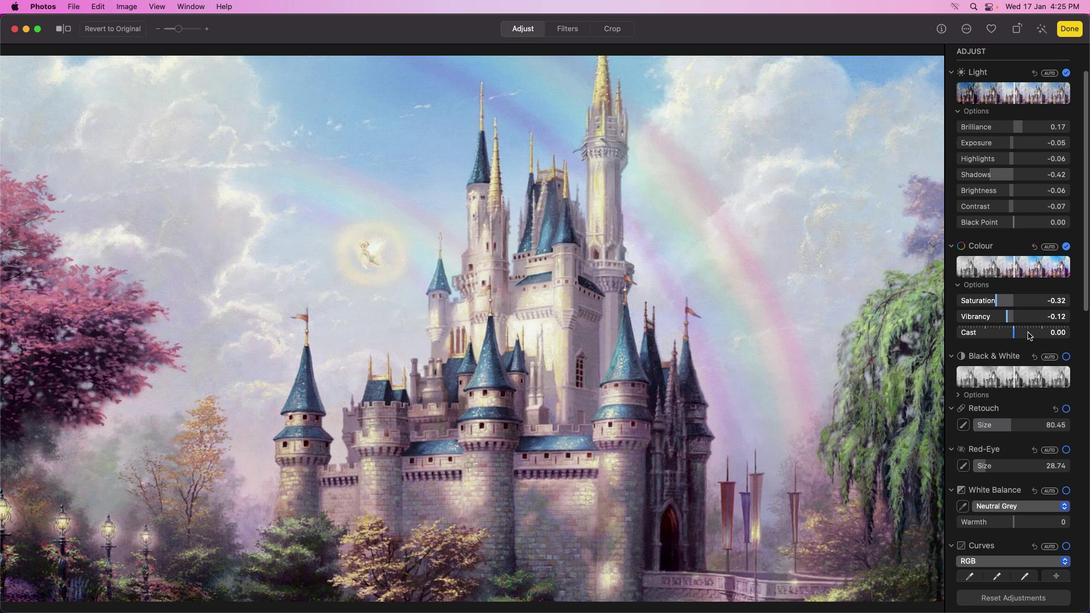 
Action: Mouse moved to (1027, 331)
Screenshot: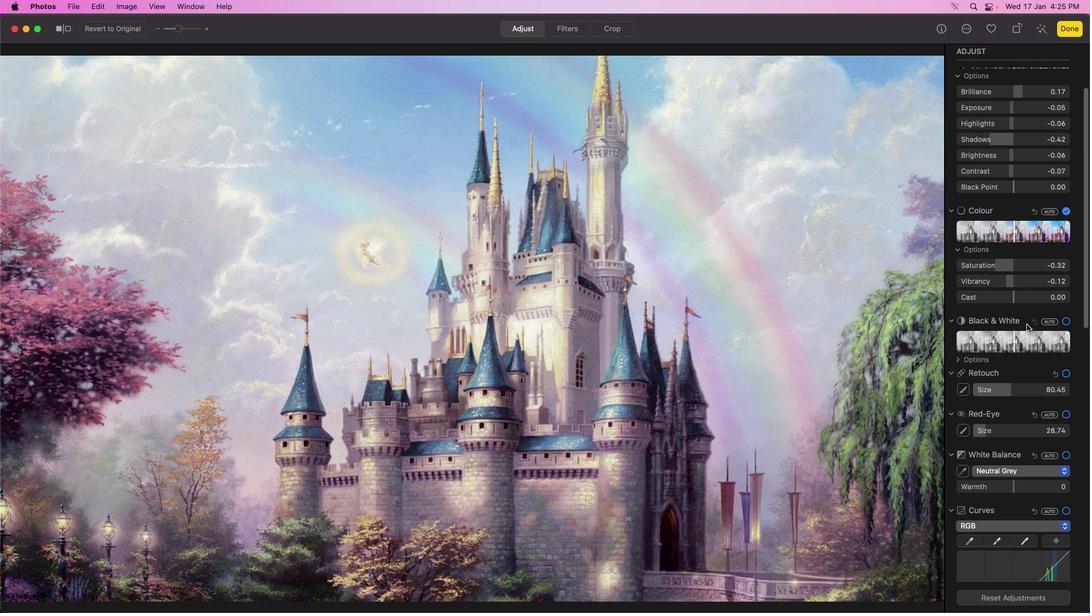 
Action: Mouse scrolled (1027, 331) with delta (0, 0)
Screenshot: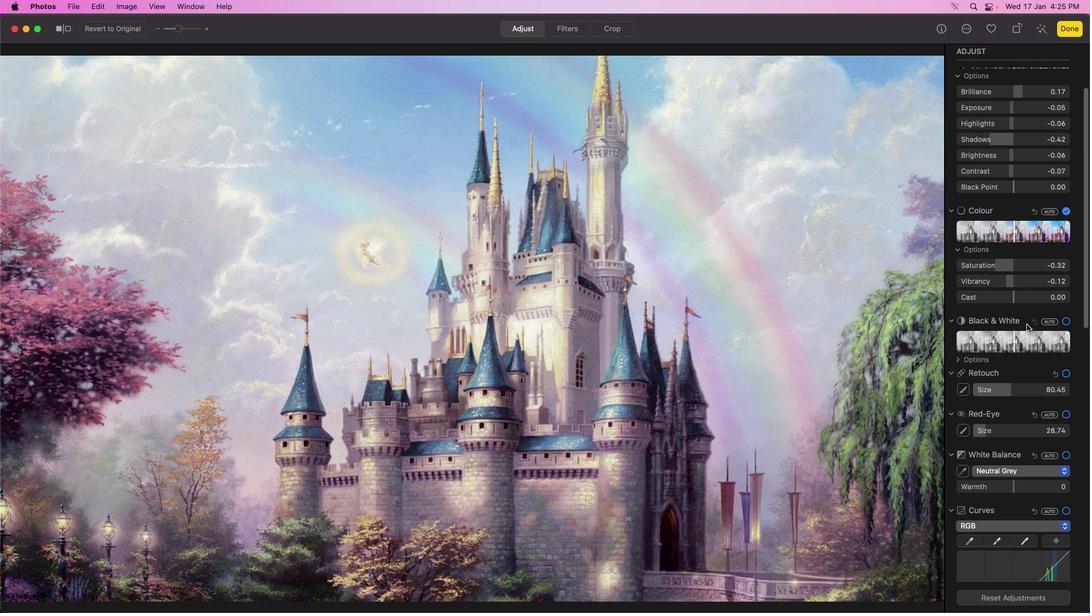 
Action: Mouse moved to (1027, 331)
Screenshot: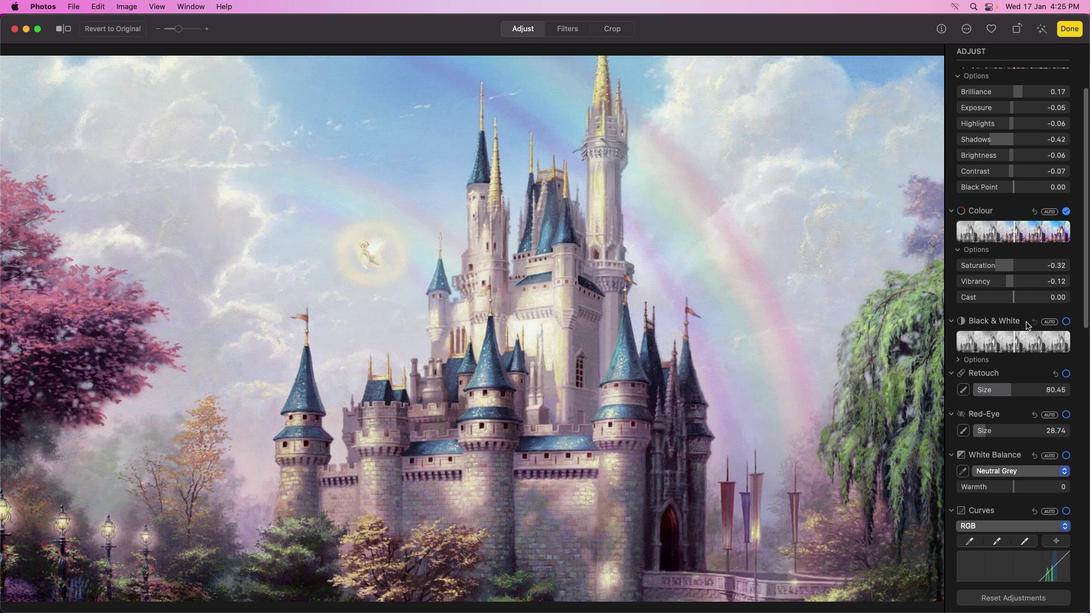 
Action: Mouse scrolled (1027, 331) with delta (0, 0)
Screenshot: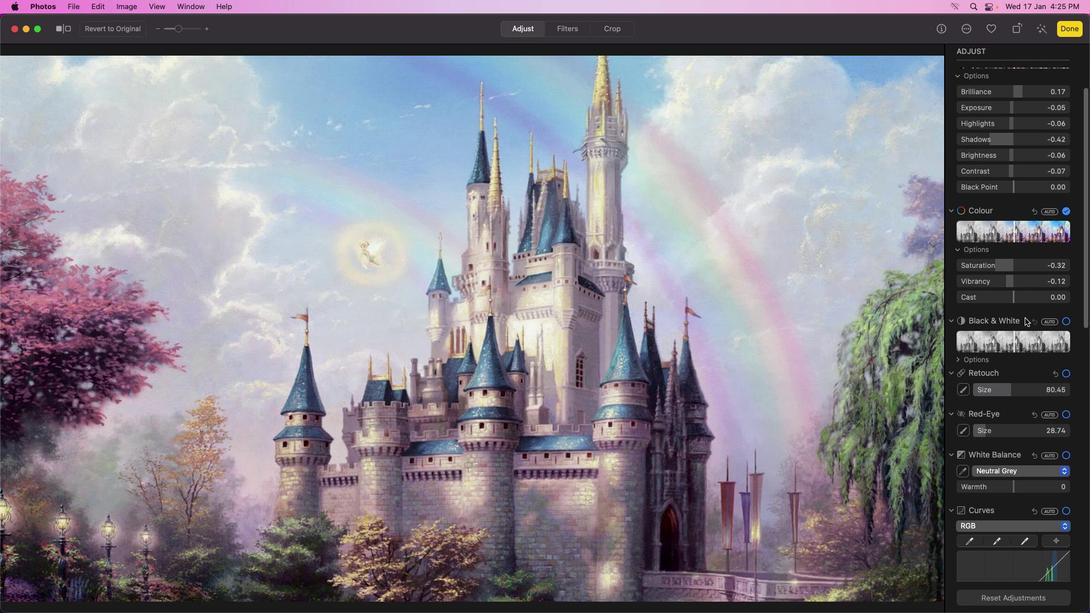 
Action: Mouse scrolled (1027, 331) with delta (0, -1)
Screenshot: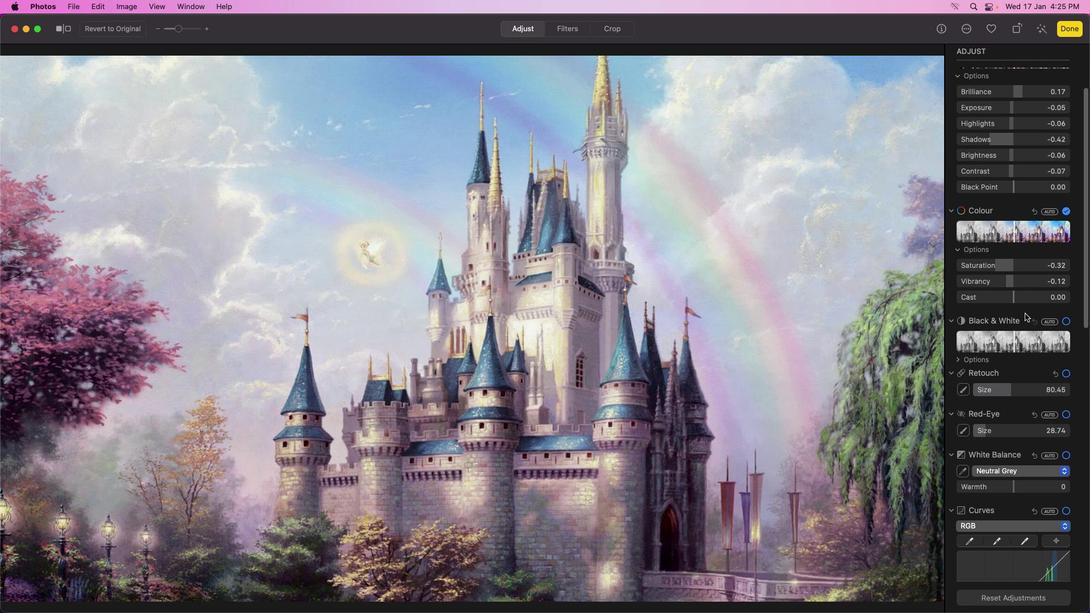 
Action: Mouse moved to (1027, 330)
Screenshot: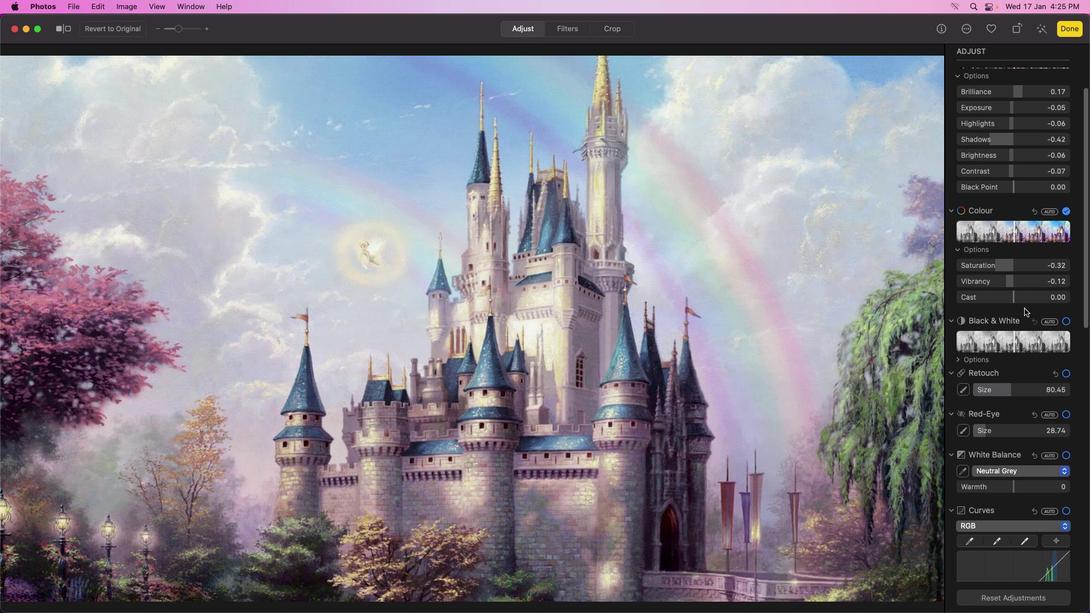 
Action: Mouse scrolled (1027, 330) with delta (0, -1)
Screenshot: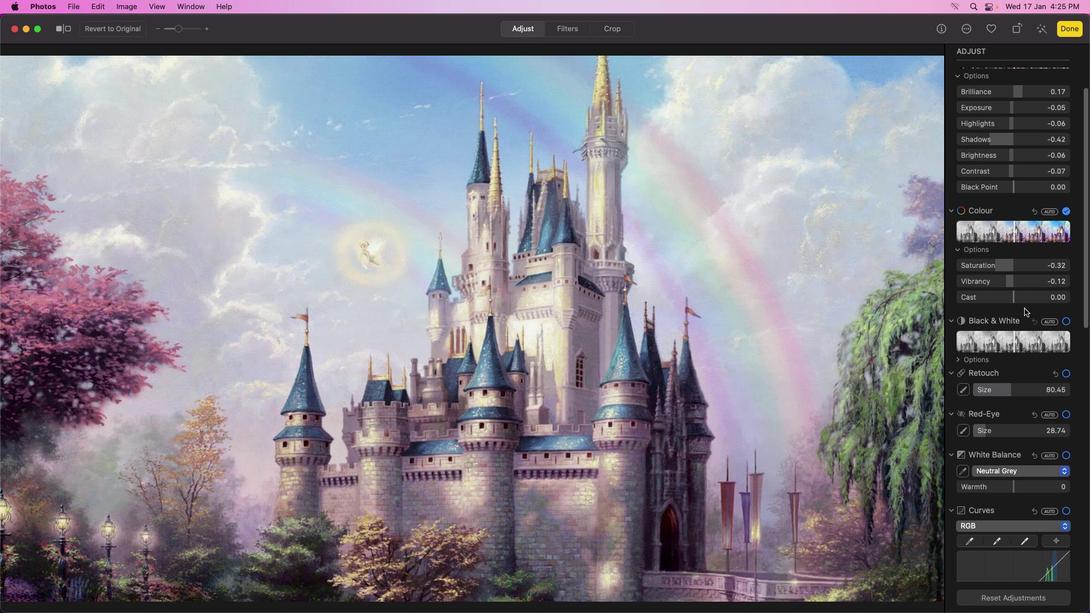 
Action: Mouse moved to (1013, 298)
Screenshot: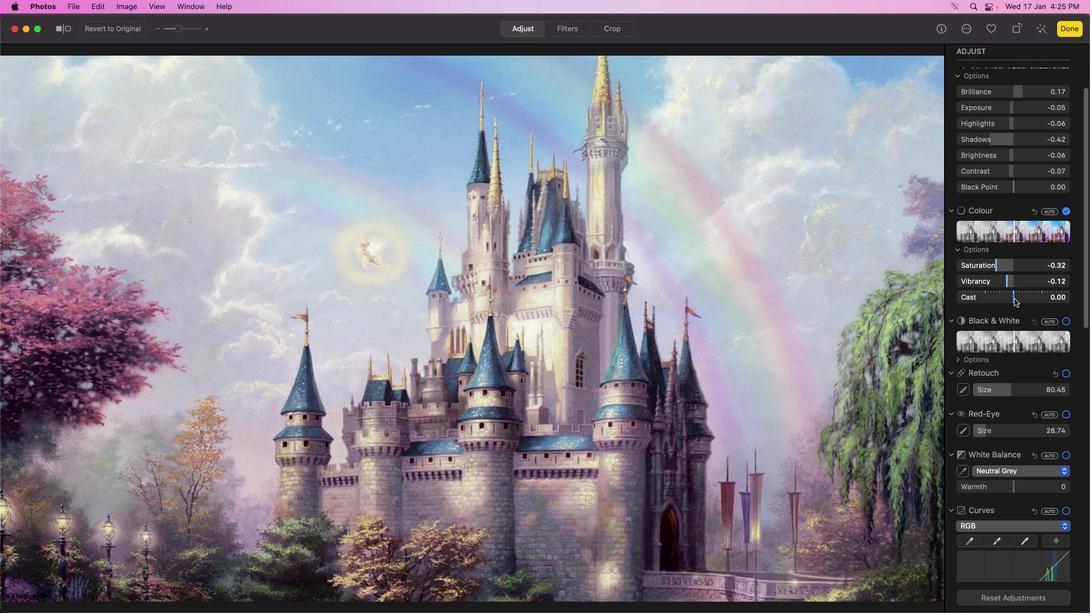 
Action: Mouse pressed left at (1013, 298)
Screenshot: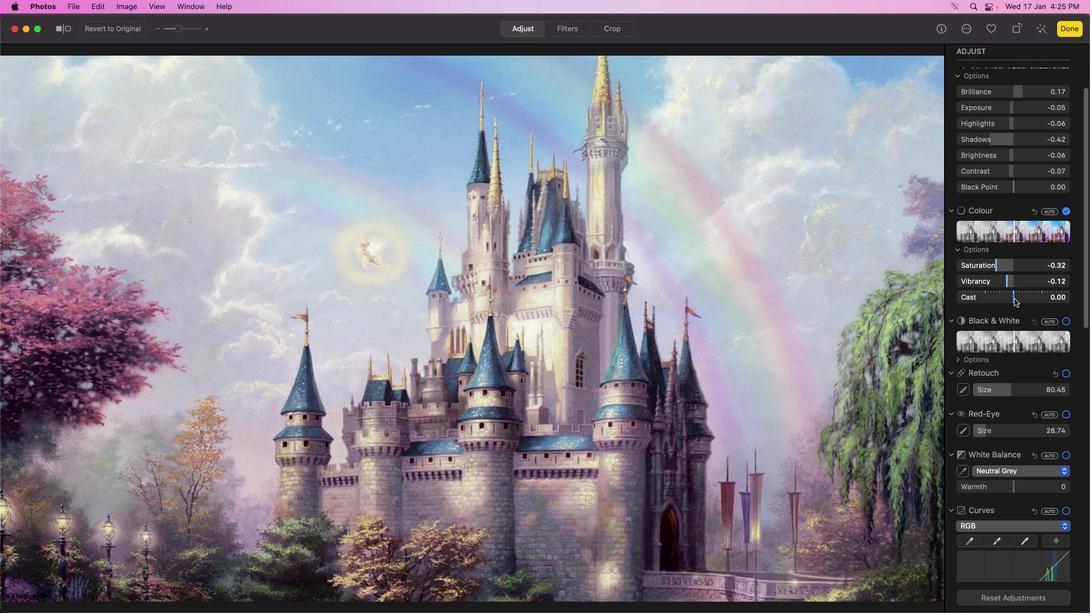 
Action: Mouse moved to (62, 27)
Screenshot: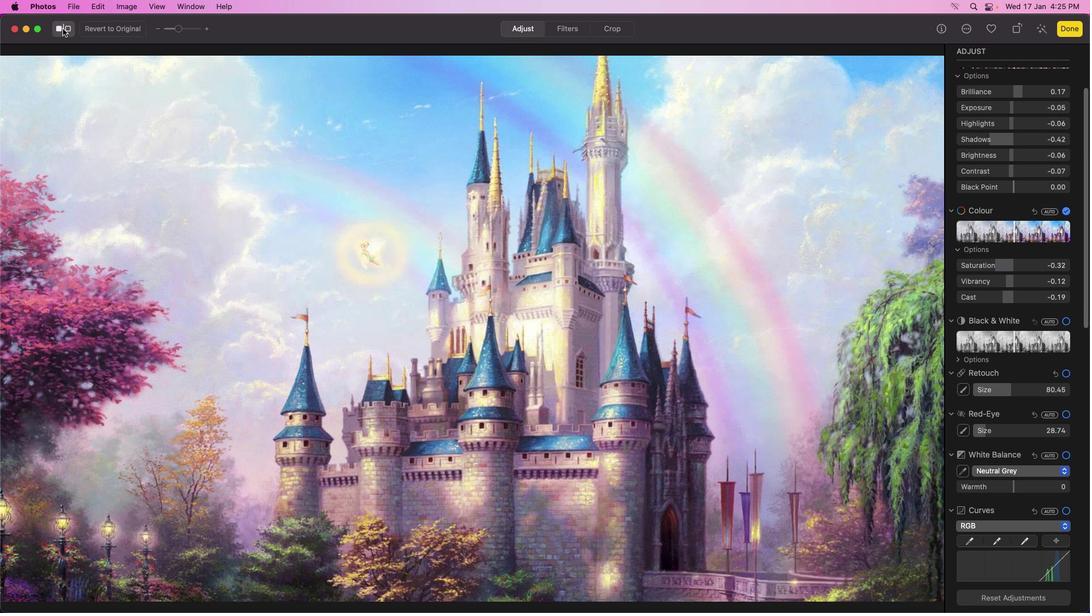 
Action: Mouse pressed left at (62, 27)
Screenshot: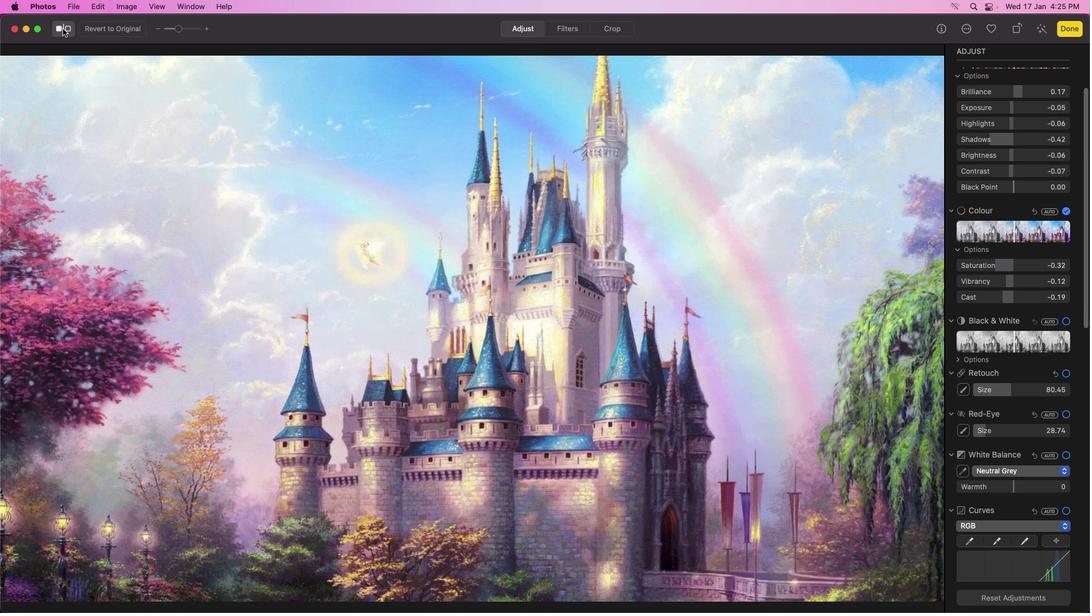 
Action: Mouse moved to (998, 371)
Screenshot: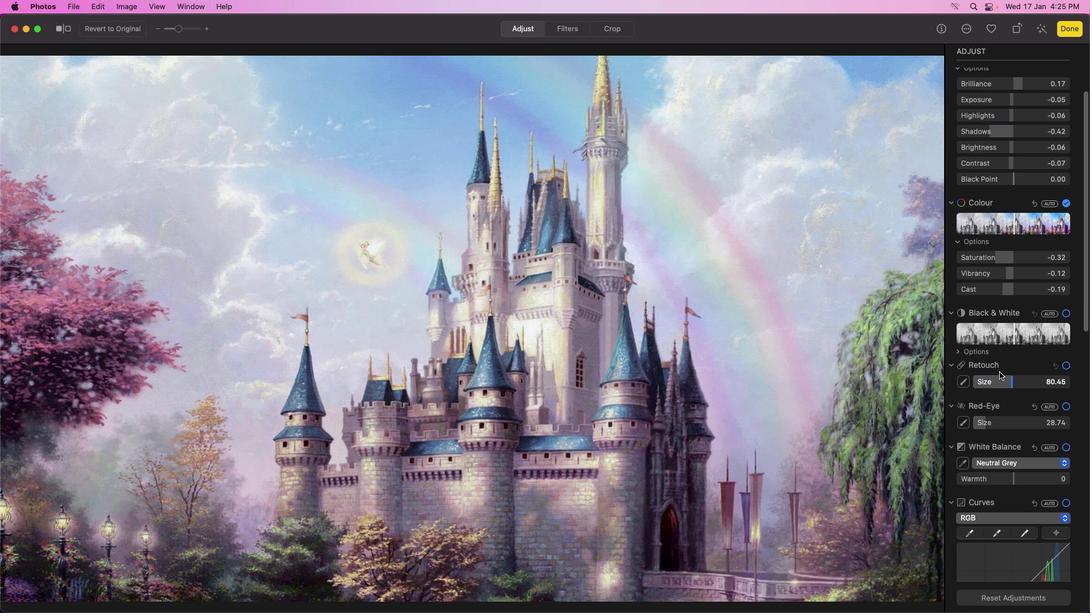 
Action: Mouse scrolled (998, 371) with delta (0, 0)
Screenshot: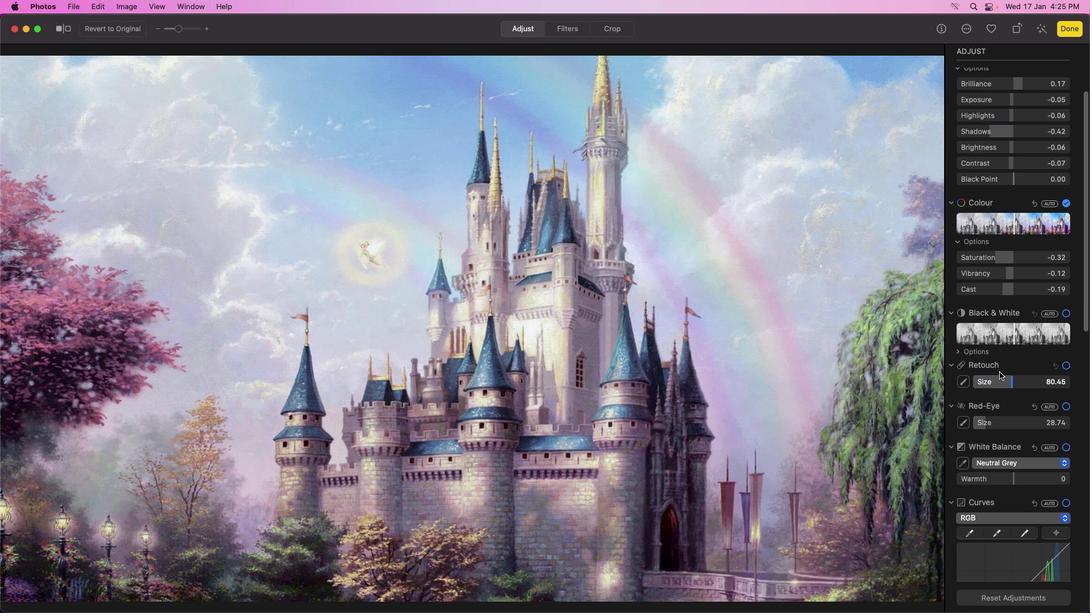 
Action: Mouse moved to (999, 371)
Screenshot: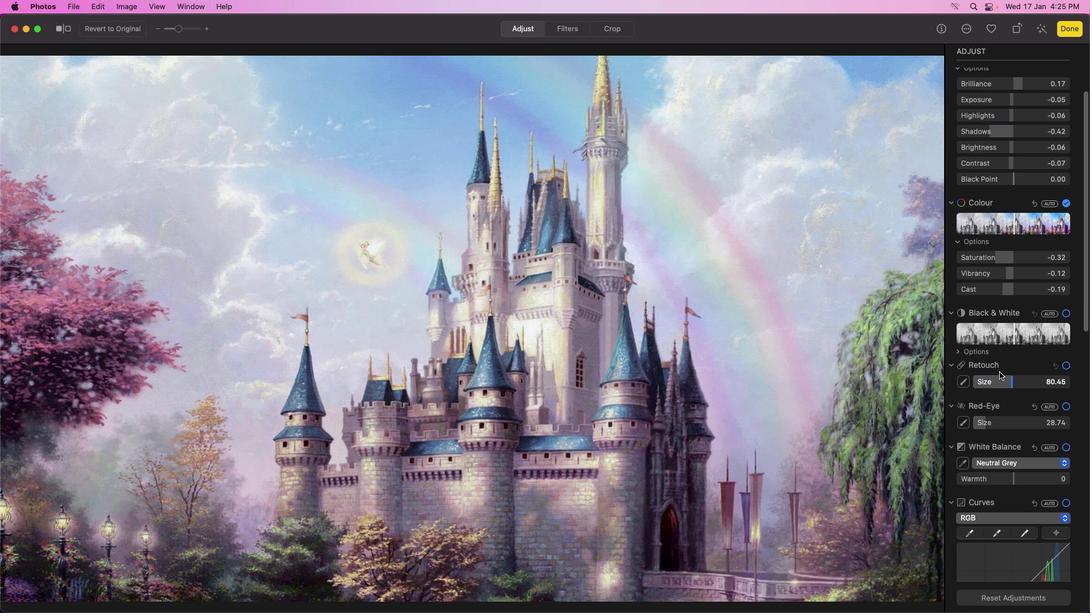 
Action: Mouse scrolled (999, 371) with delta (0, 0)
Screenshot: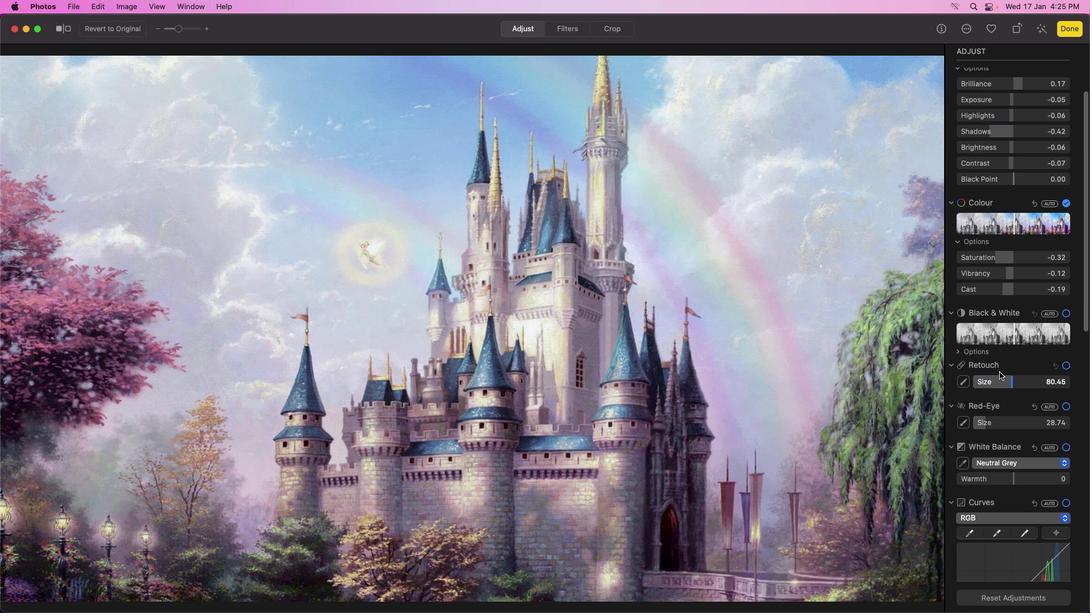 
Action: Mouse scrolled (999, 371) with delta (0, 0)
Screenshot: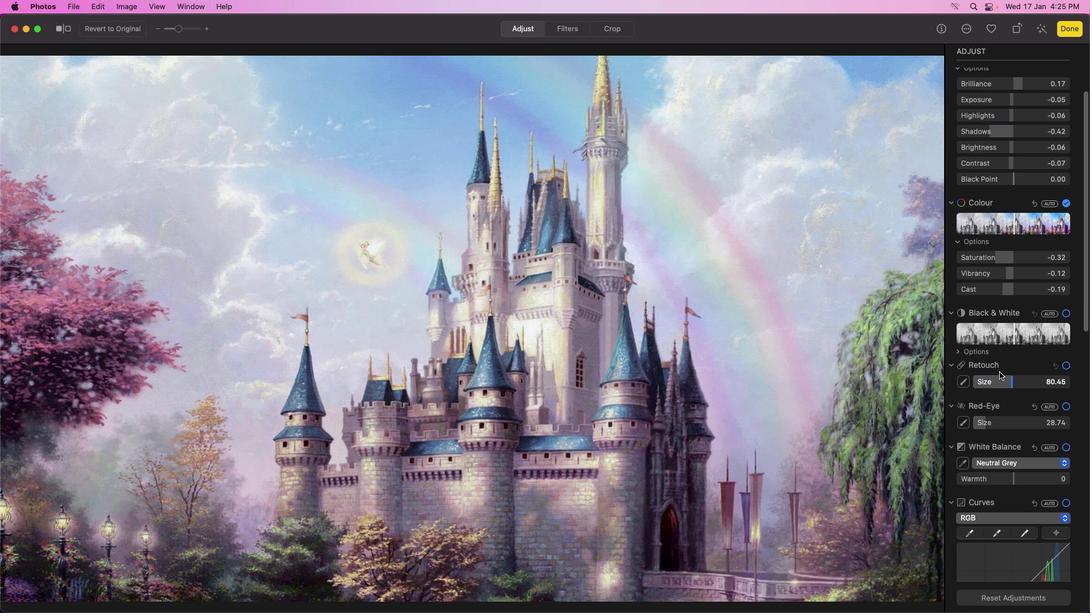 
Action: Mouse scrolled (999, 371) with delta (0, 0)
Screenshot: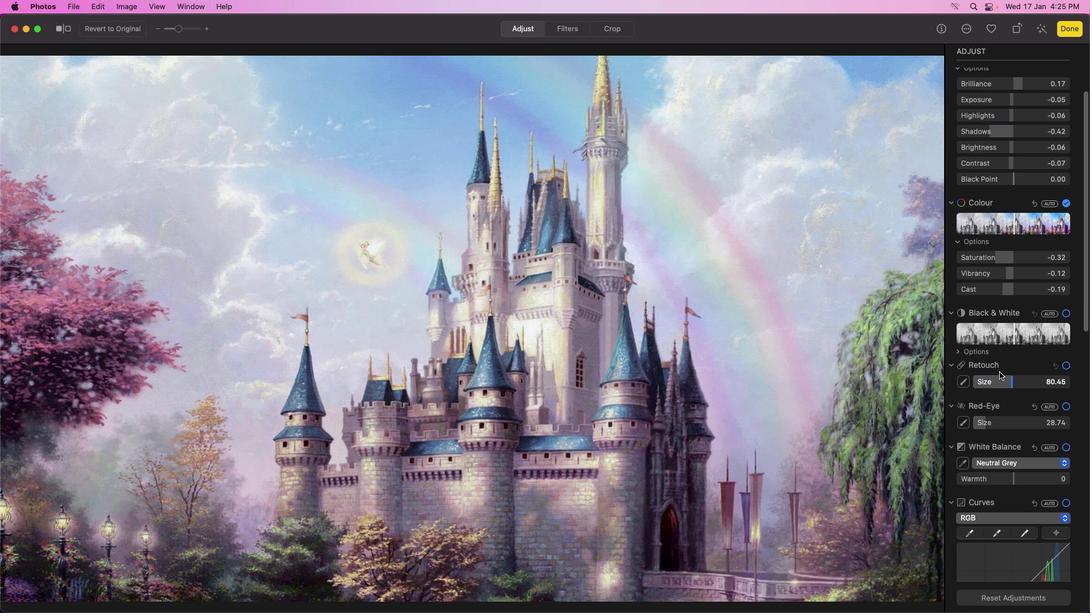 
Action: Mouse scrolled (999, 371) with delta (0, 0)
Screenshot: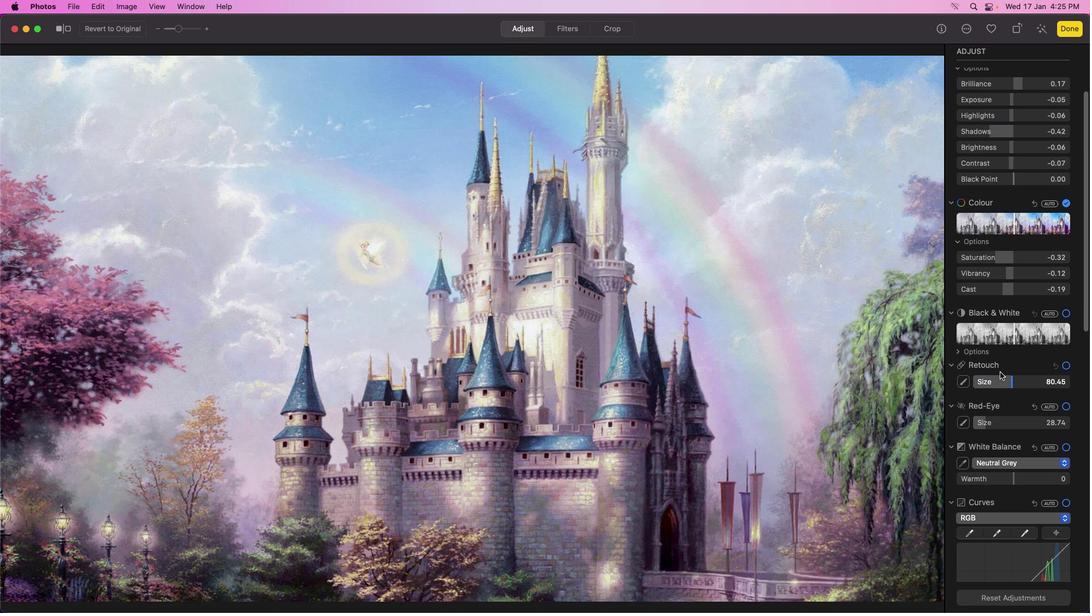 
Action: Mouse moved to (999, 371)
Screenshot: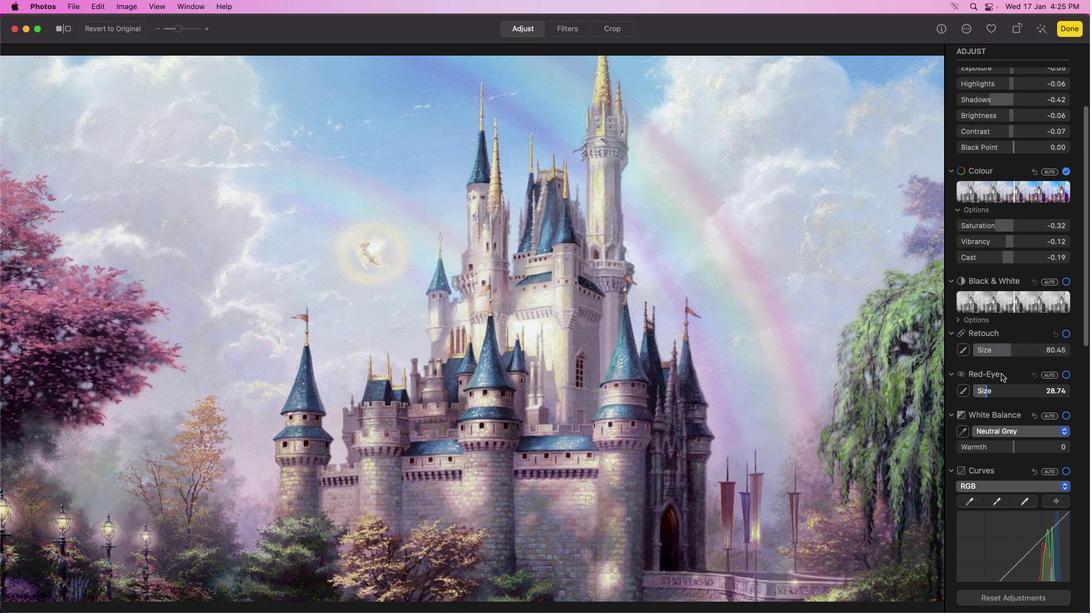 
Action: Mouse scrolled (999, 371) with delta (0, 0)
Screenshot: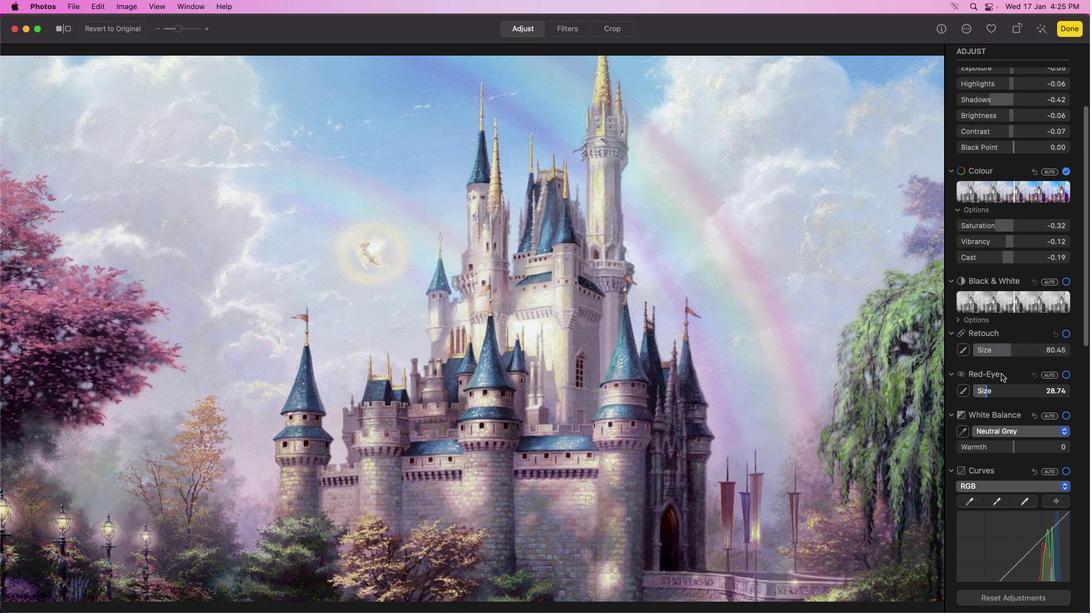 
Action: Mouse moved to (999, 372)
Screenshot: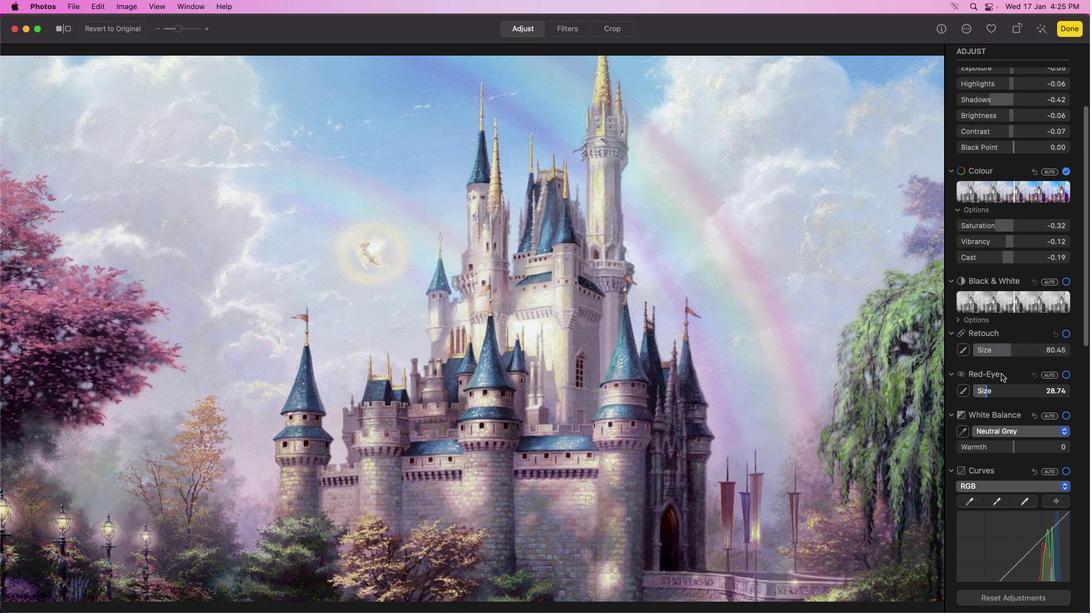 
Action: Mouse scrolled (999, 372) with delta (0, 0)
Screenshot: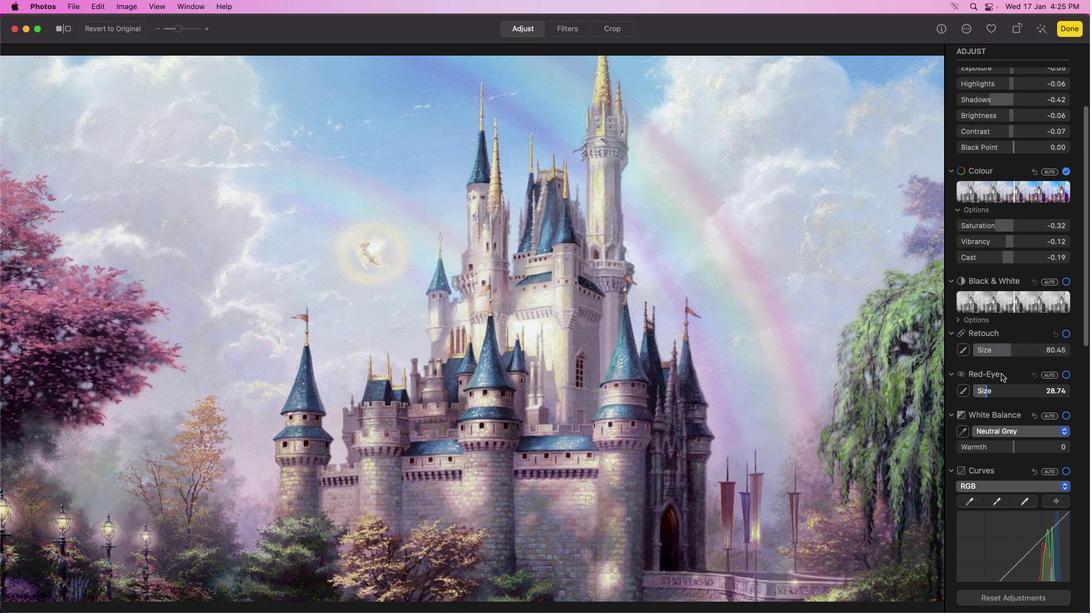 
Action: Mouse moved to (1000, 373)
Screenshot: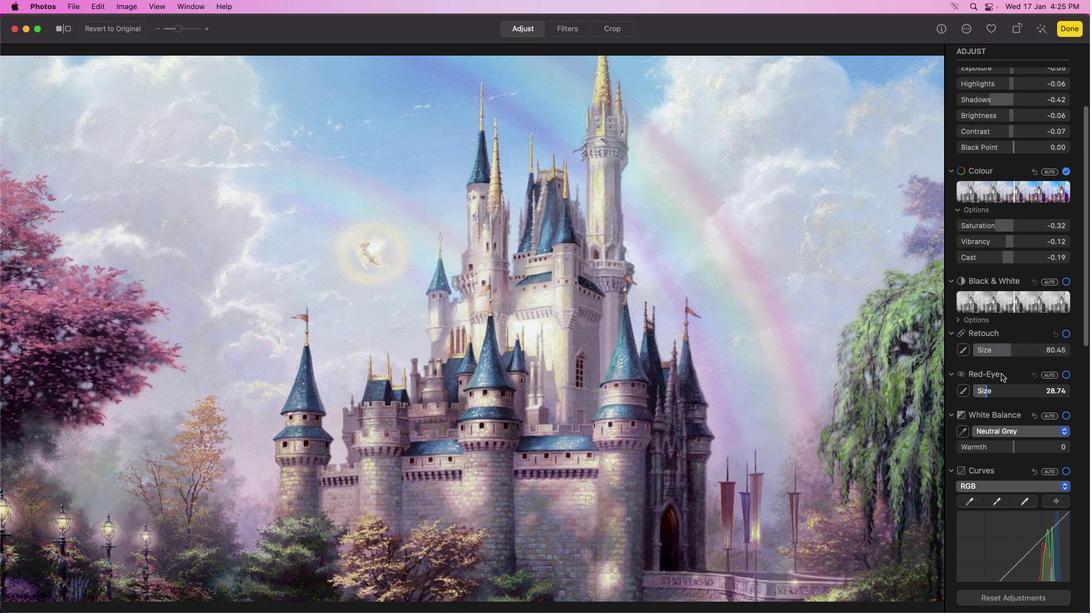 
Action: Mouse scrolled (1000, 373) with delta (0, -1)
Screenshot: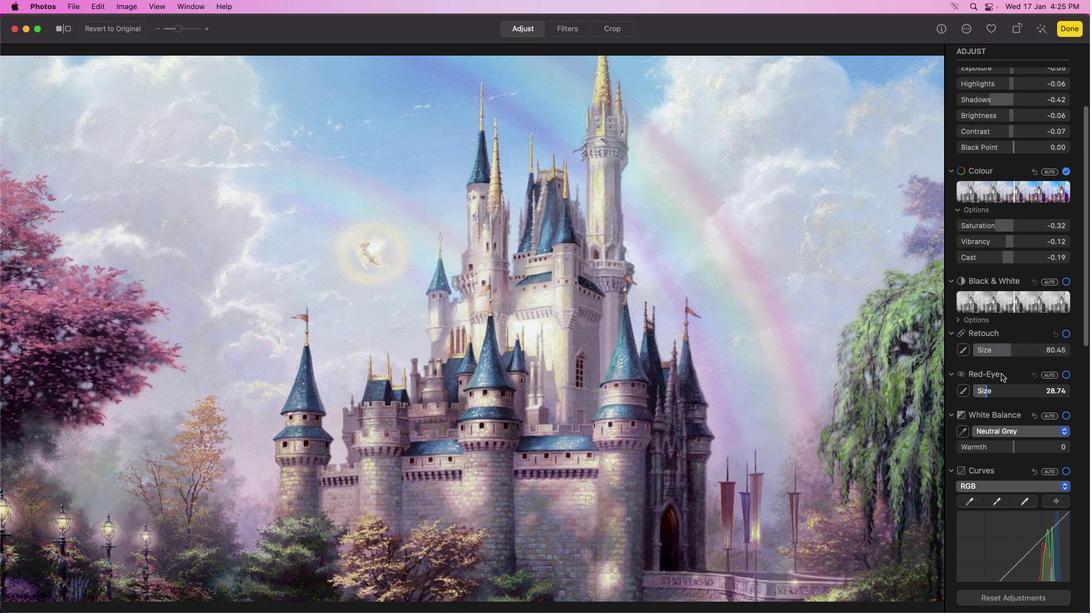 
Action: Mouse moved to (1000, 373)
Screenshot: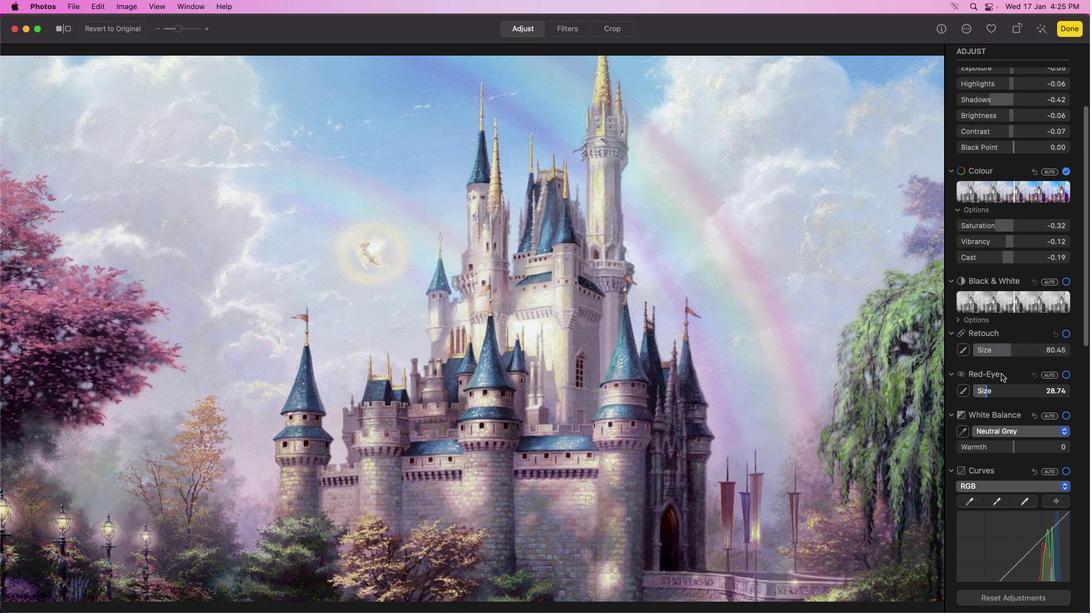 
Action: Mouse scrolled (1000, 373) with delta (0, -1)
Screenshot: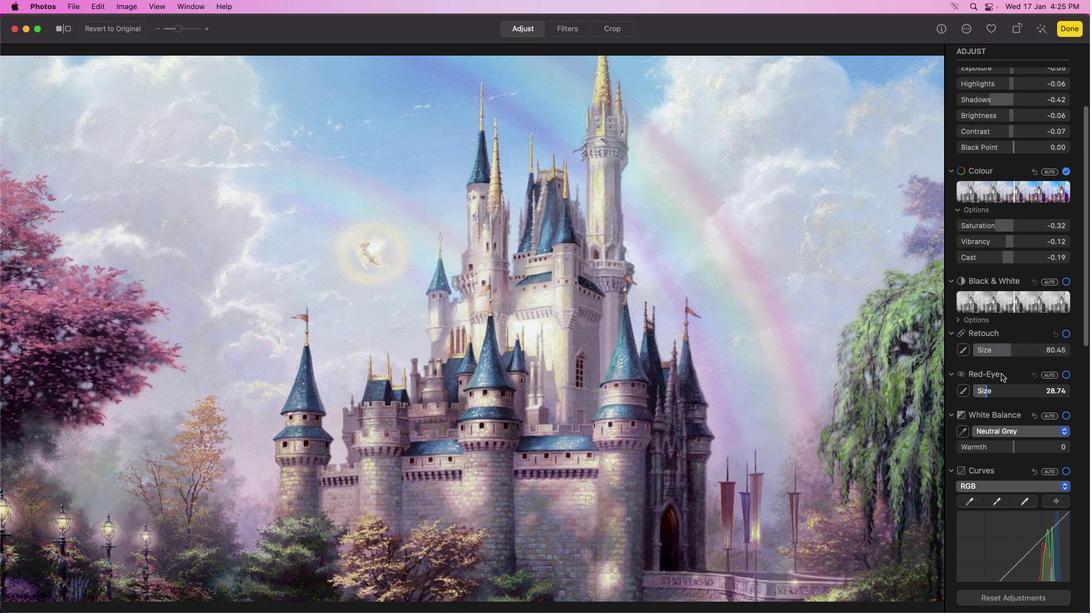 
Action: Mouse moved to (1014, 382)
Screenshot: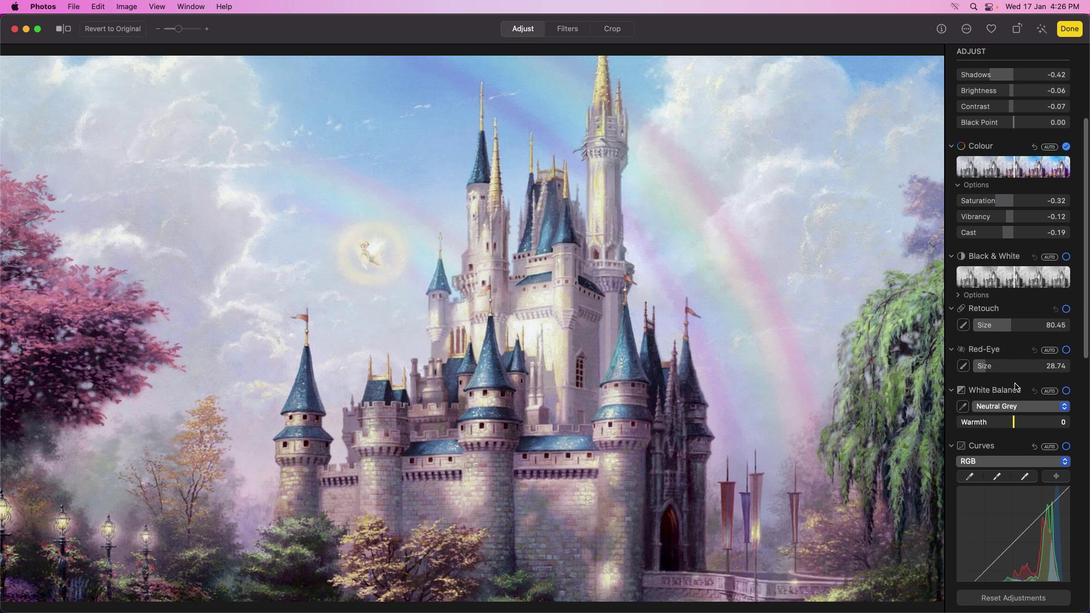 
Action: Mouse scrolled (1014, 382) with delta (0, 0)
Screenshot: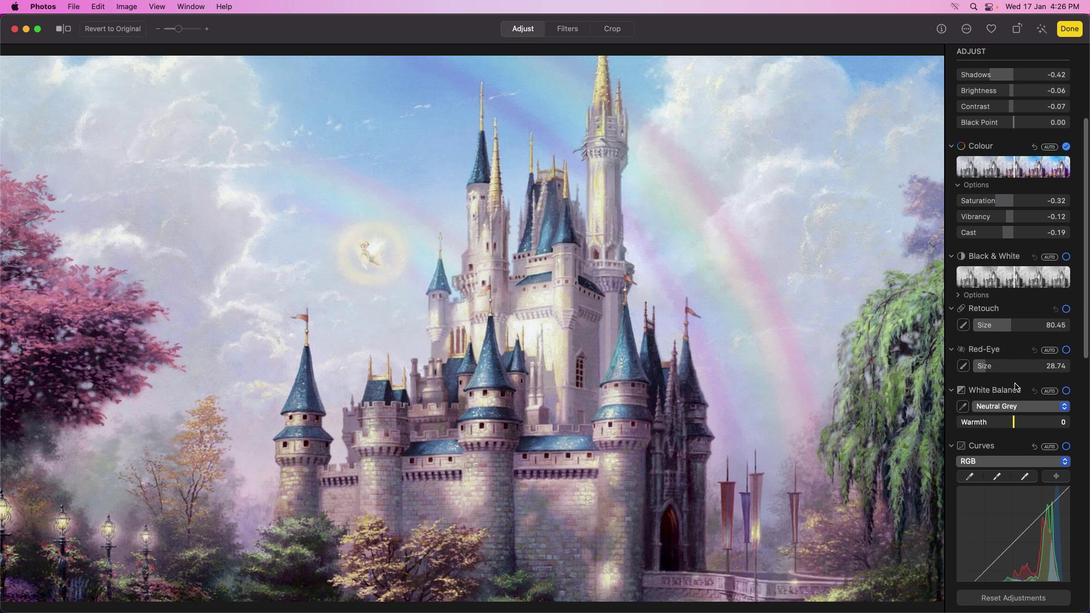 
Action: Mouse moved to (1015, 383)
Screenshot: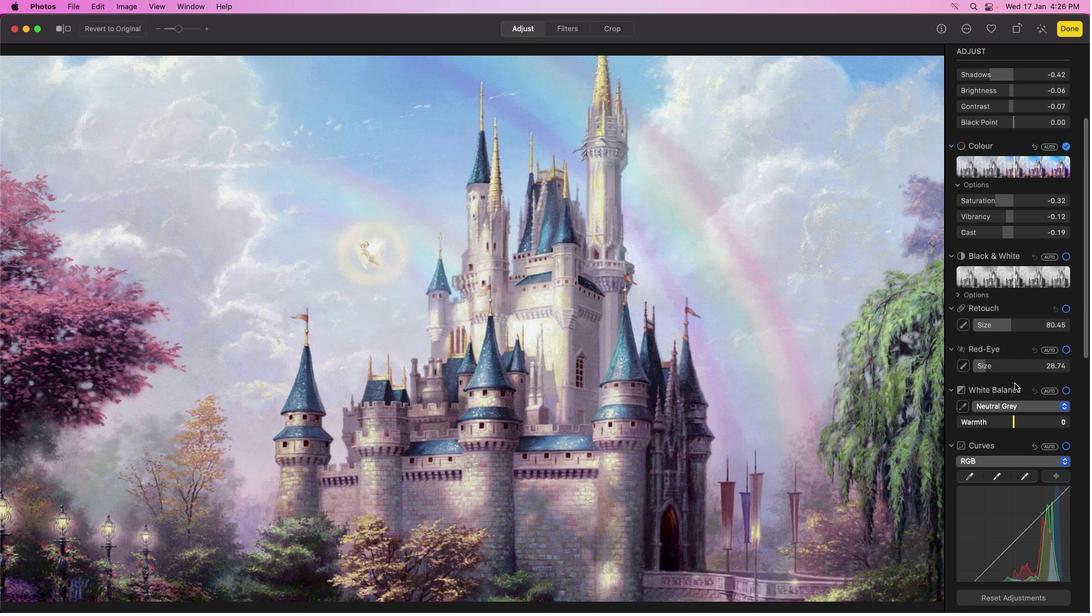 
Action: Mouse scrolled (1015, 383) with delta (0, 0)
Screenshot: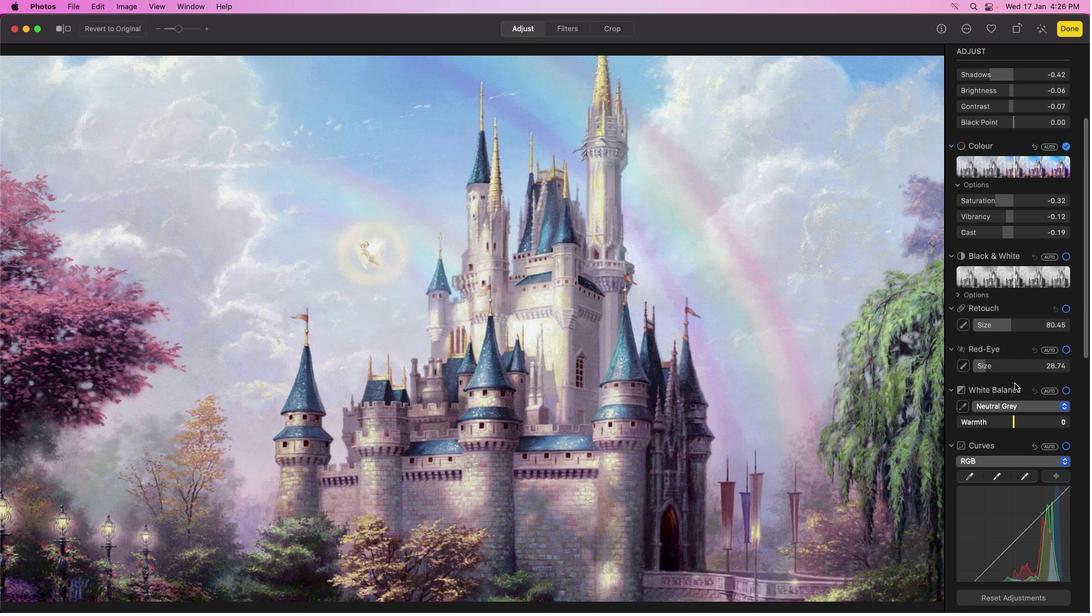 
Action: Mouse scrolled (1015, 383) with delta (0, 0)
Screenshot: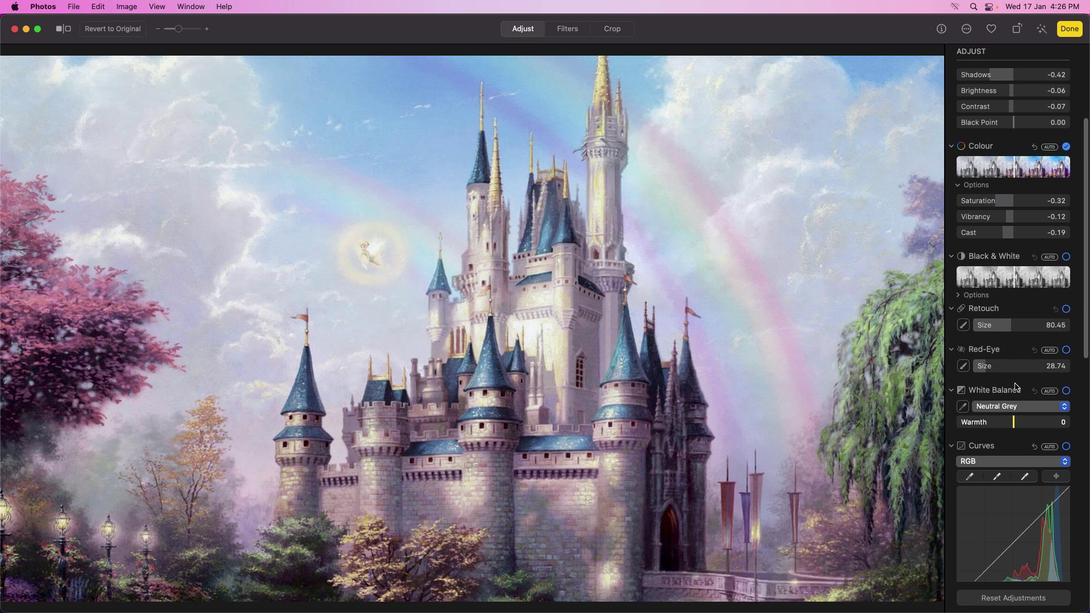
Action: Mouse moved to (1015, 383)
Screenshot: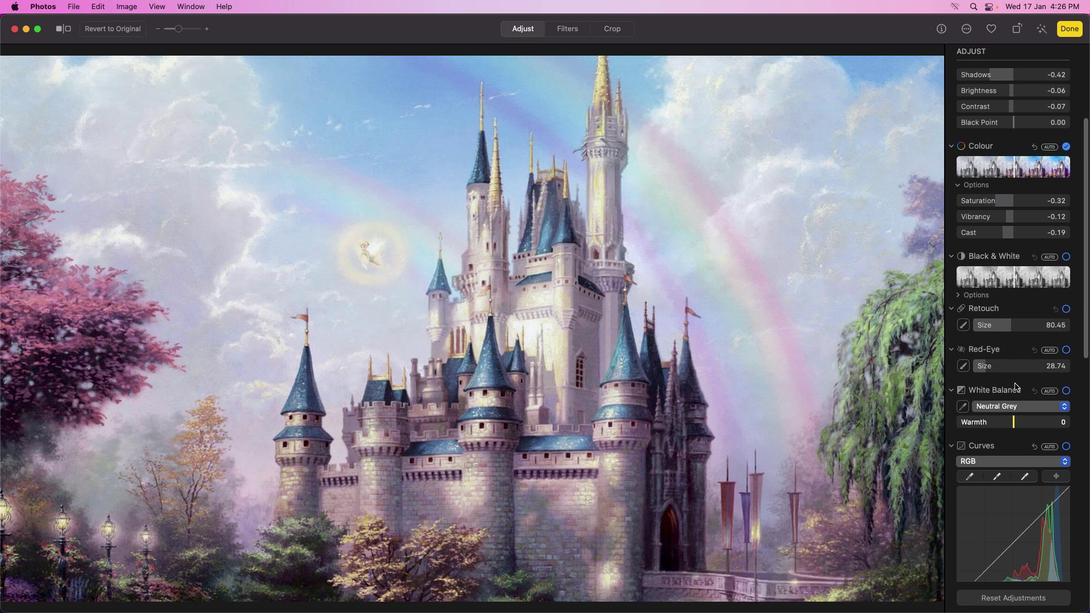 
Action: Mouse scrolled (1015, 383) with delta (0, -1)
Screenshot: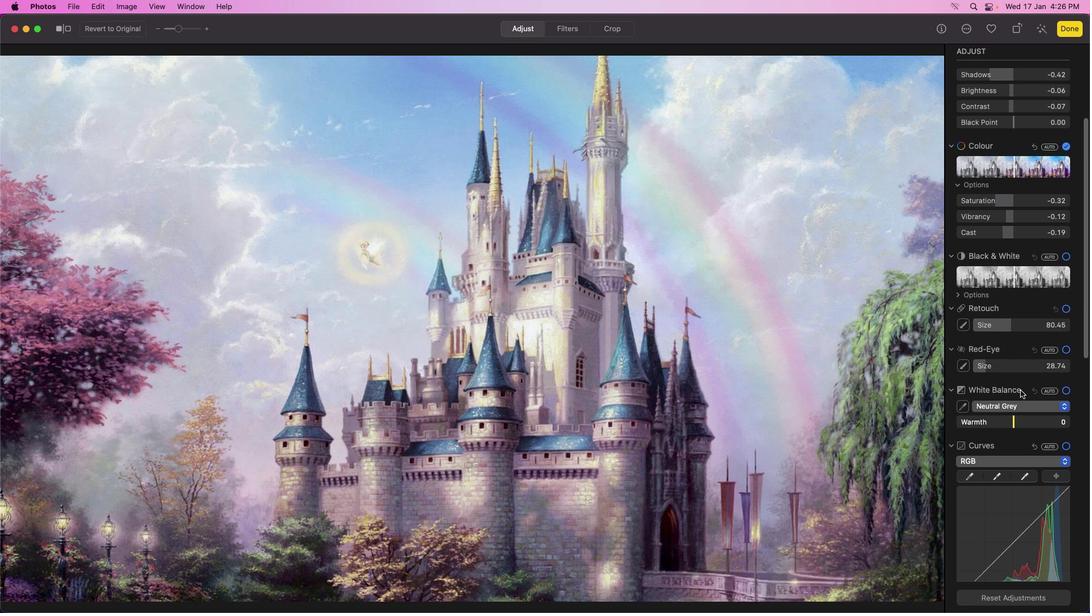 
Action: Mouse moved to (1014, 421)
Screenshot: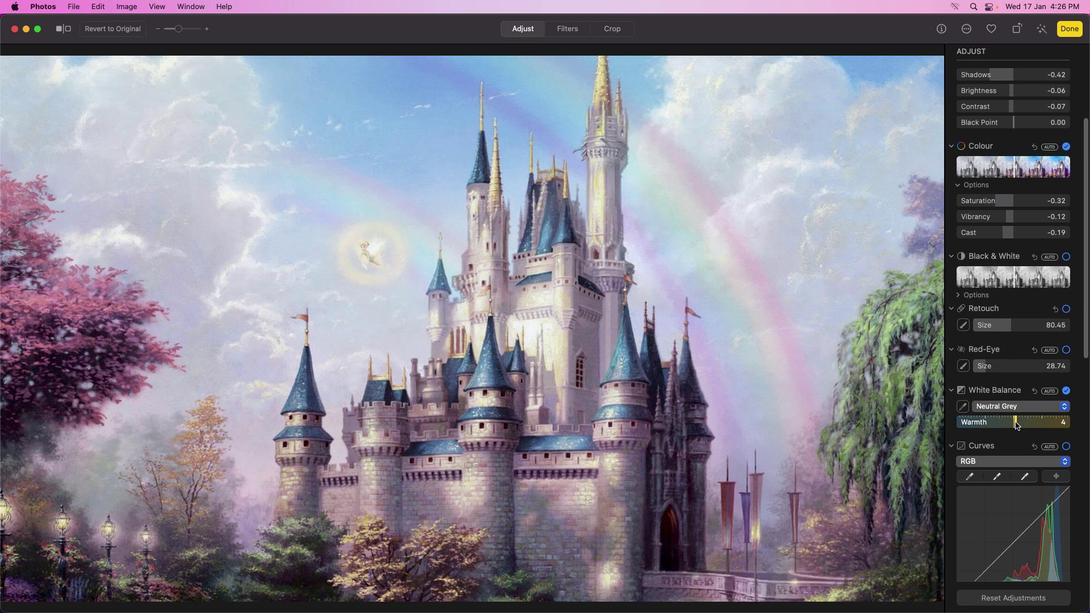 
Action: Mouse pressed left at (1014, 421)
Screenshot: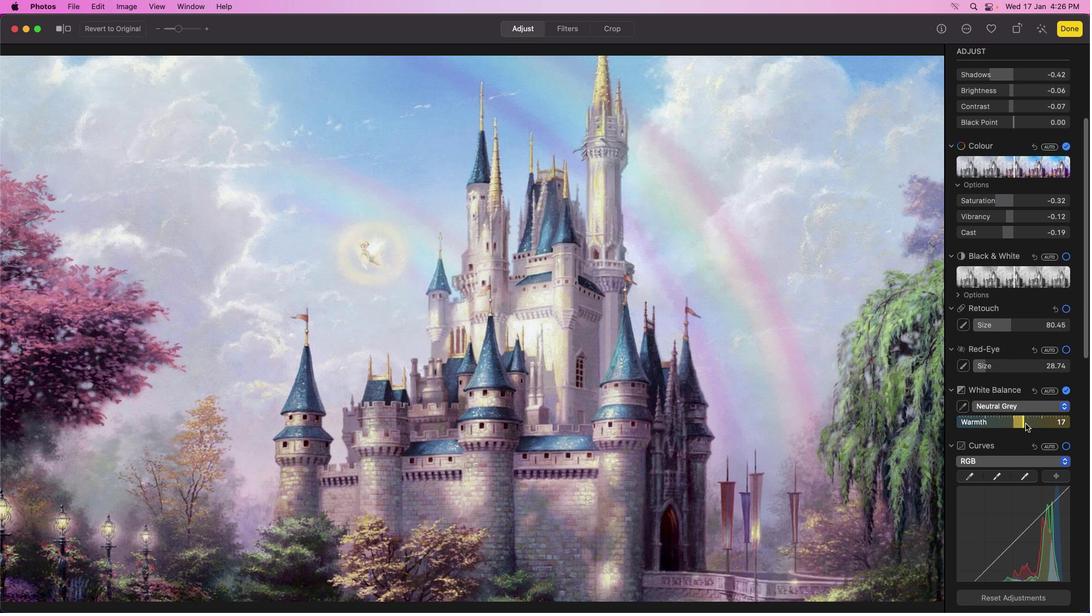 
Action: Mouse moved to (1024, 425)
Screenshot: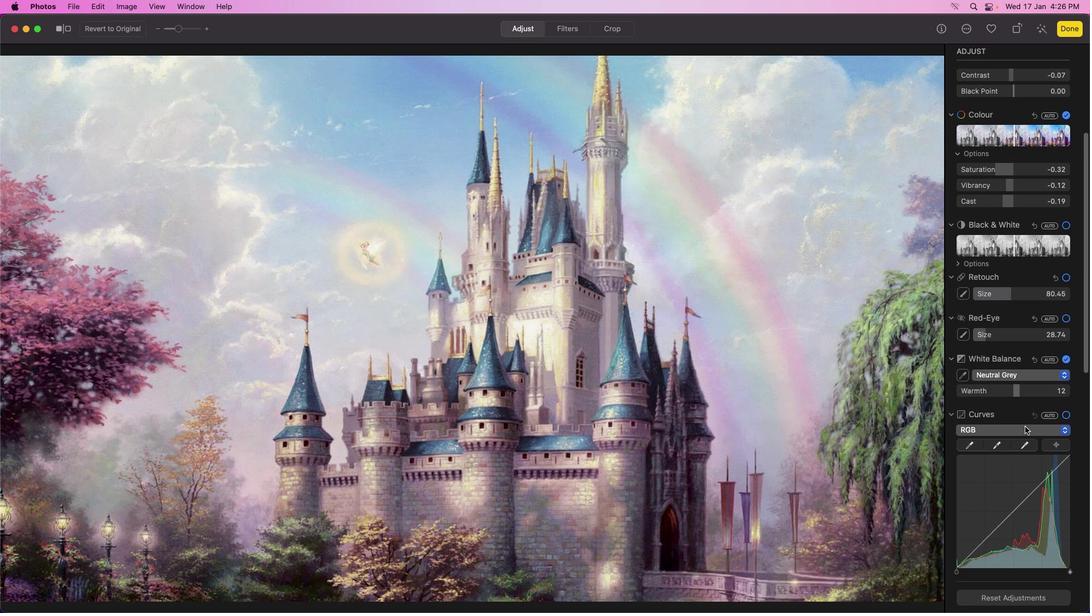 
Action: Mouse scrolled (1024, 425) with delta (0, 0)
Screenshot: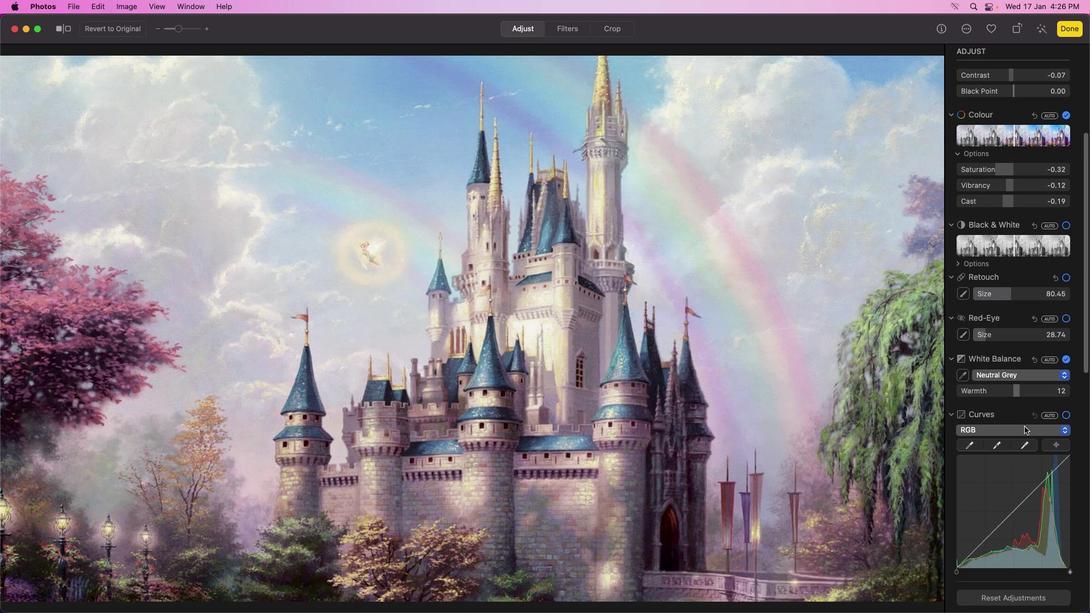 
Action: Mouse moved to (1024, 426)
Screenshot: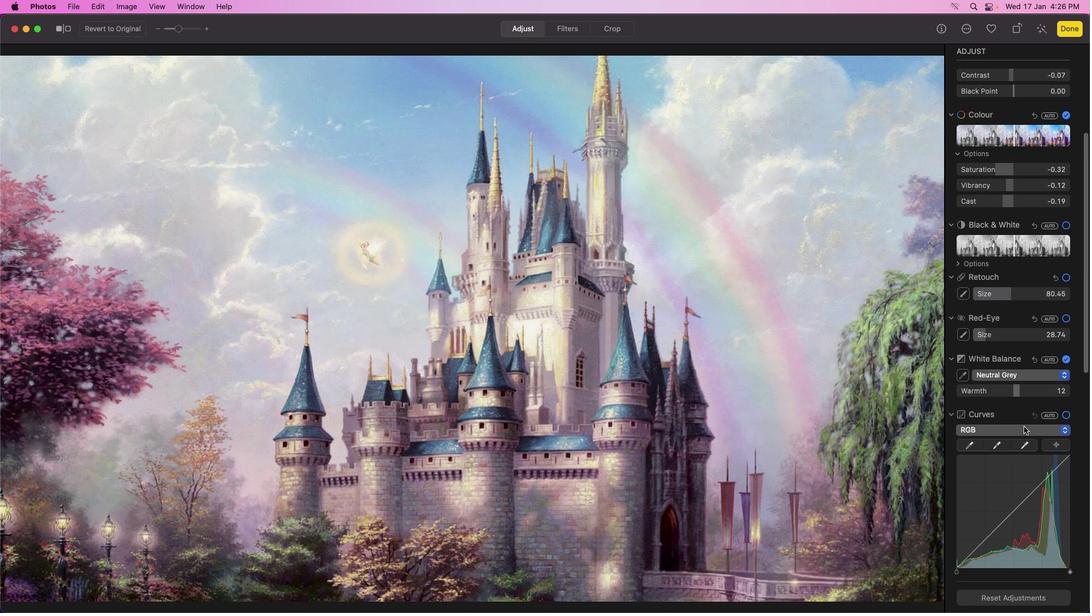 
Action: Mouse scrolled (1024, 426) with delta (0, 0)
Screenshot: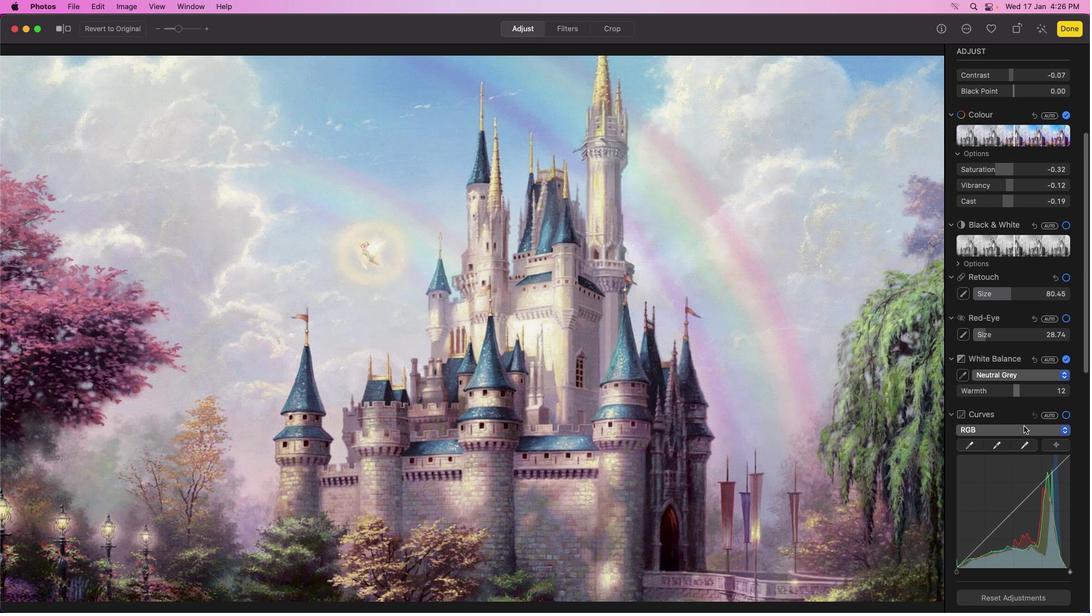 
Action: Mouse moved to (1024, 426)
Screenshot: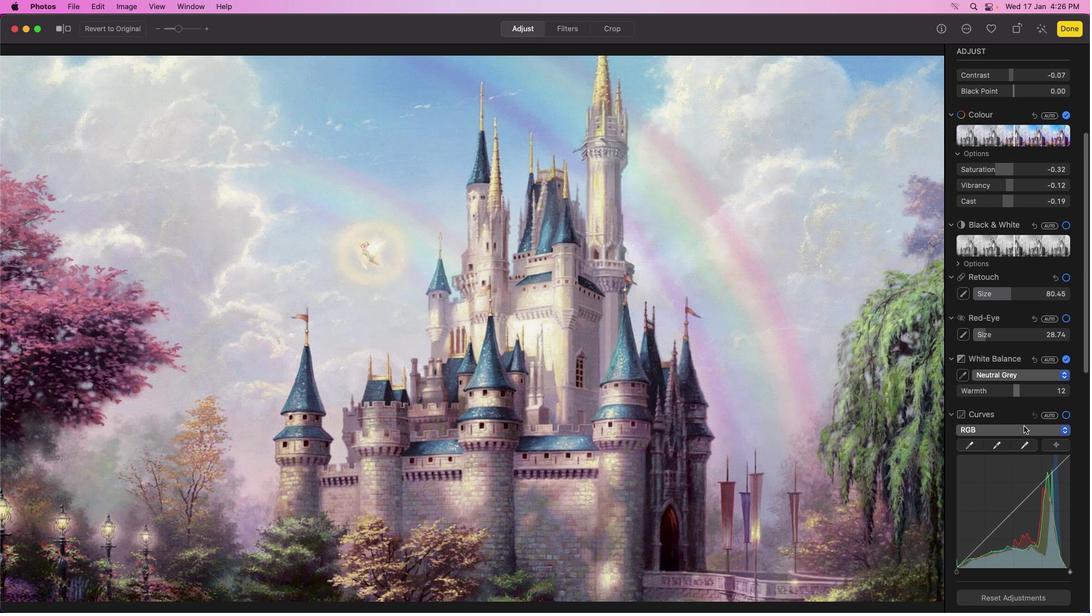 
Action: Mouse scrolled (1024, 426) with delta (0, 0)
Screenshot: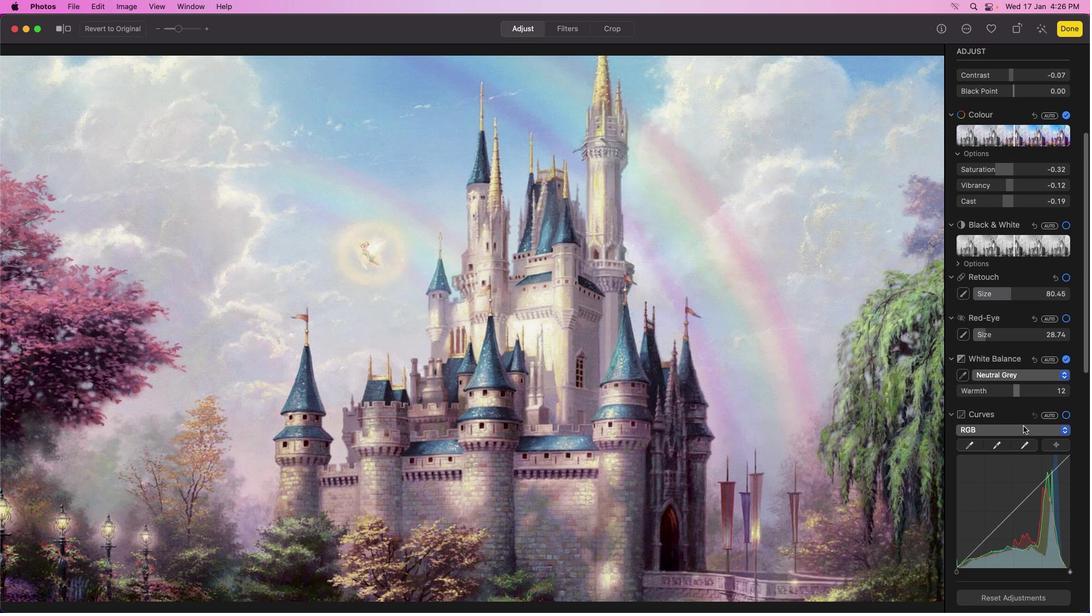 
Action: Mouse moved to (1025, 426)
Screenshot: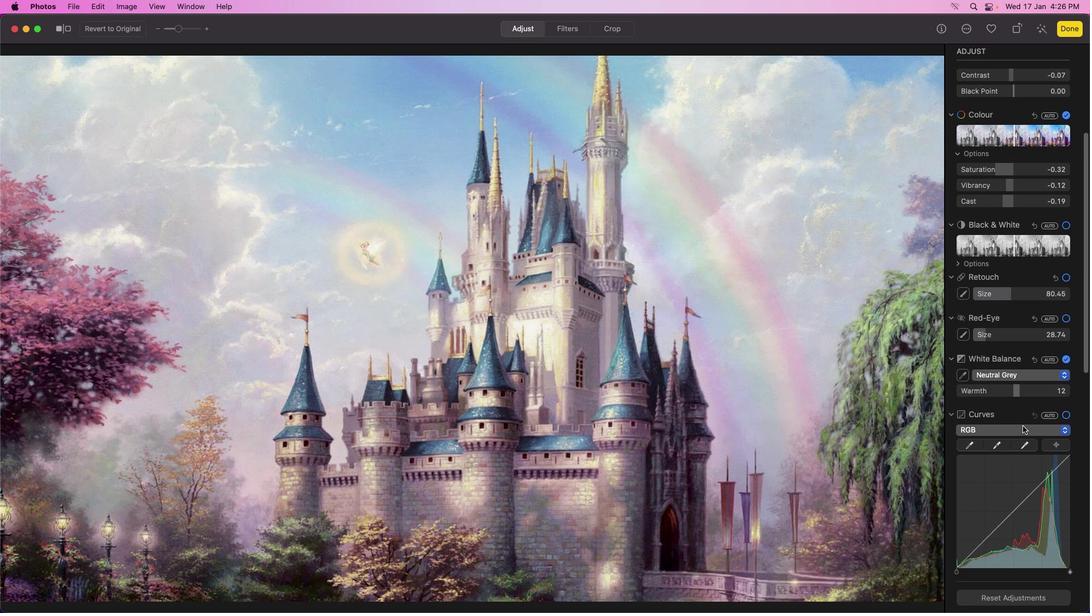 
Action: Mouse scrolled (1025, 426) with delta (0, 0)
Screenshot: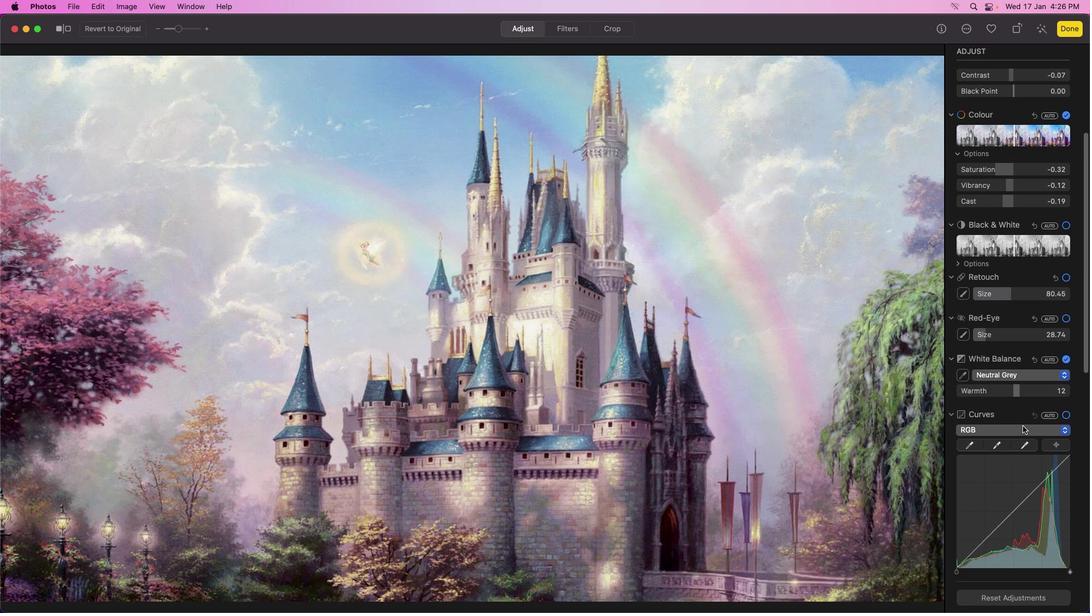 
Action: Mouse moved to (1025, 426)
Screenshot: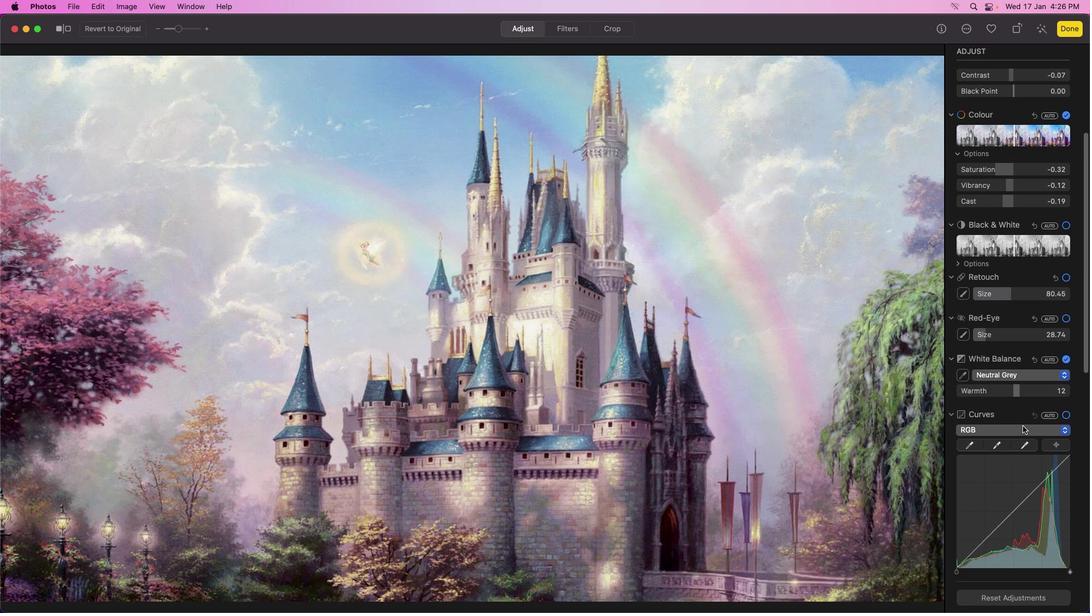 
Action: Mouse scrolled (1025, 426) with delta (0, -1)
Screenshot: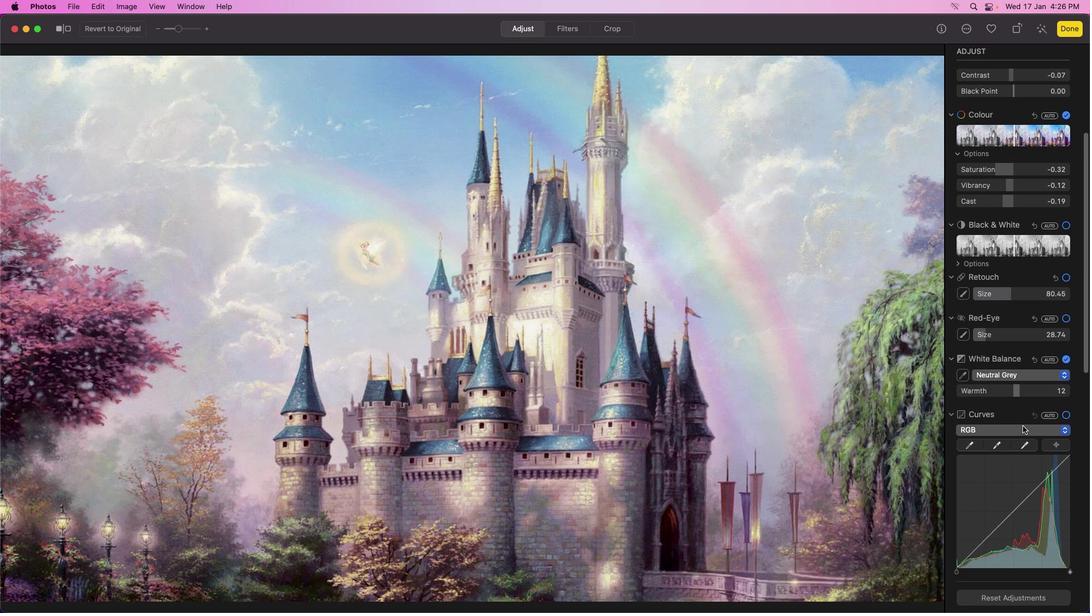 
Action: Mouse moved to (1026, 434)
Screenshot: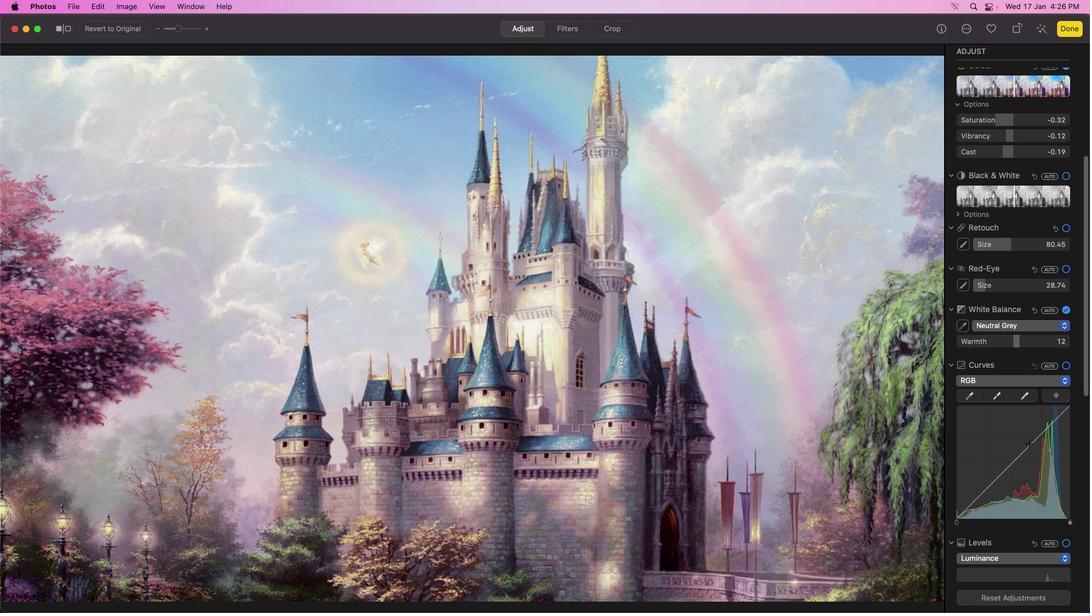 
Action: Mouse scrolled (1026, 434) with delta (0, 0)
Screenshot: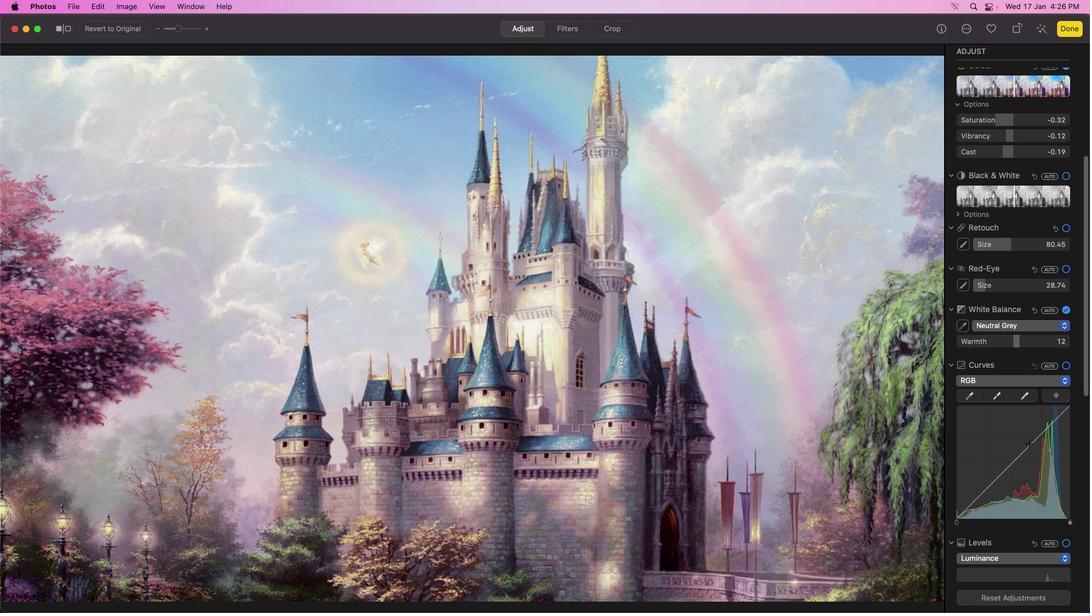 
Action: Mouse moved to (1028, 441)
Screenshot: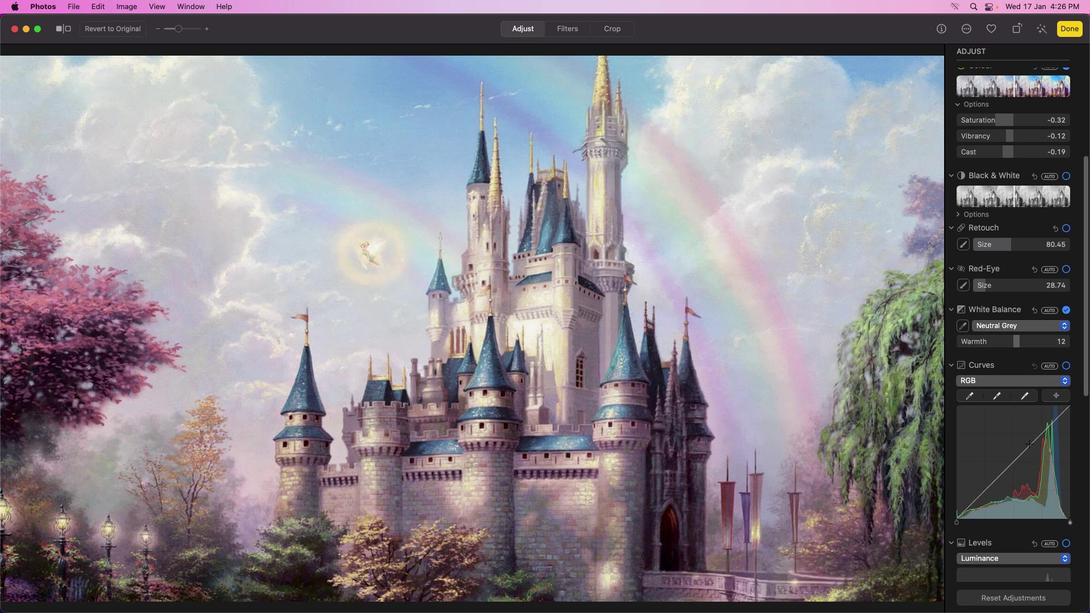 
Action: Mouse scrolled (1028, 441) with delta (0, 0)
Screenshot: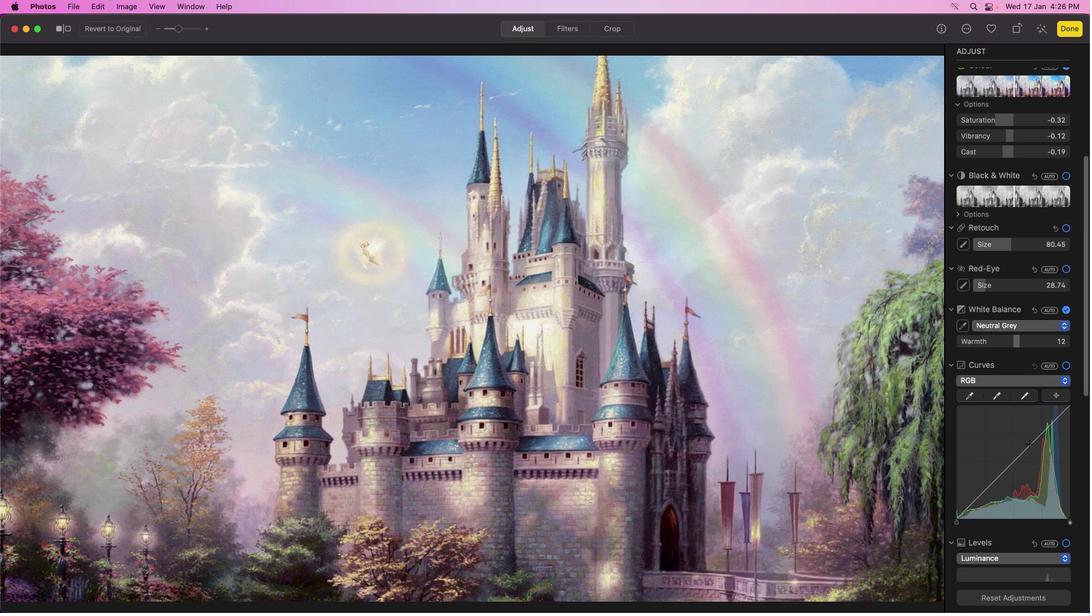 
Action: Mouse moved to (1028, 442)
Screenshot: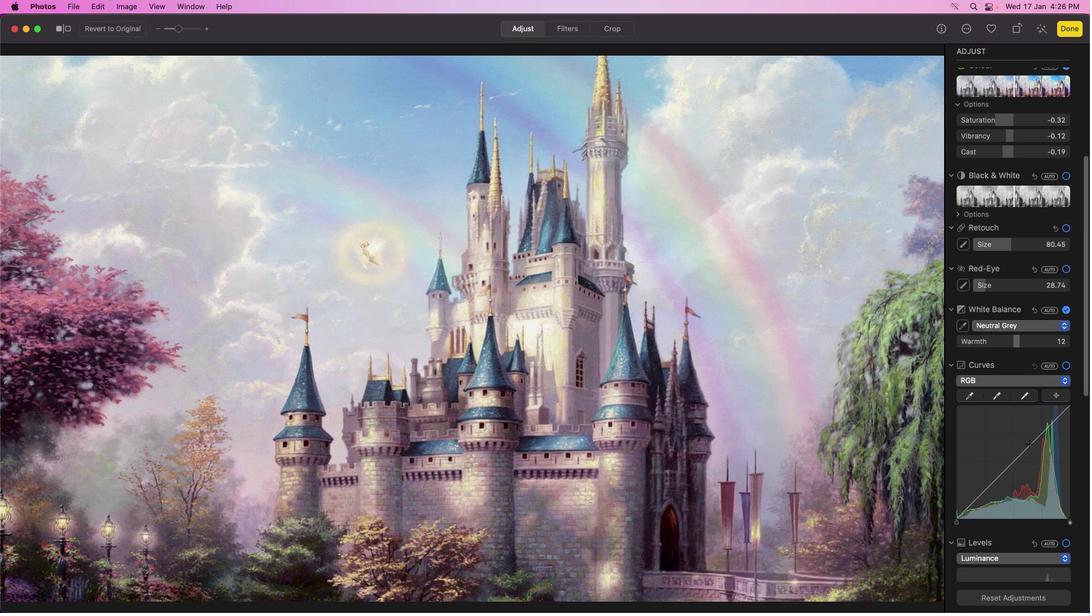 
Action: Mouse scrolled (1028, 442) with delta (0, 0)
Screenshot: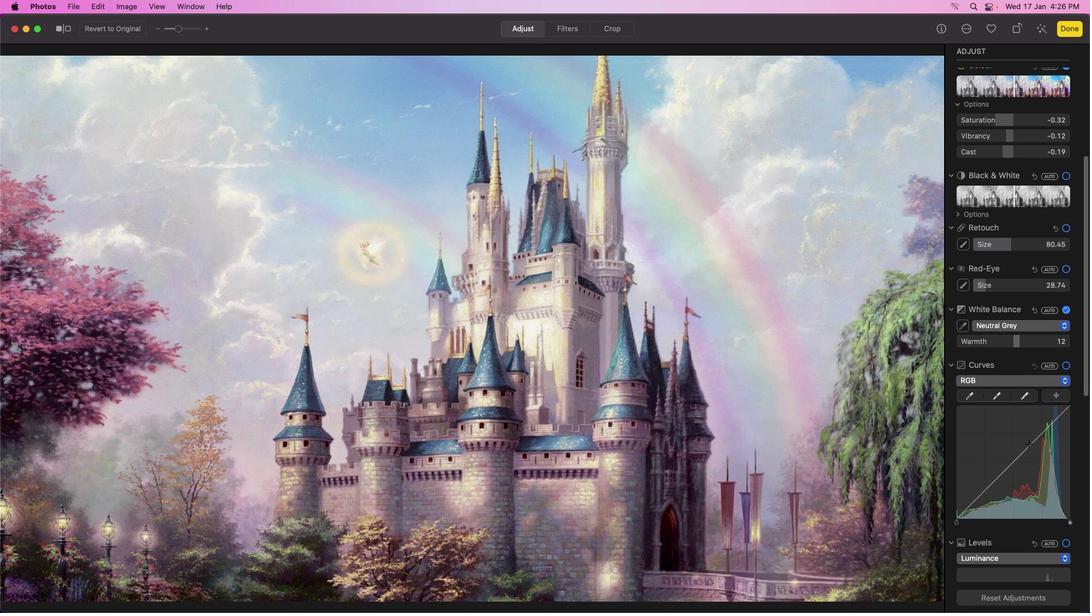 
Action: Mouse moved to (1029, 443)
Screenshot: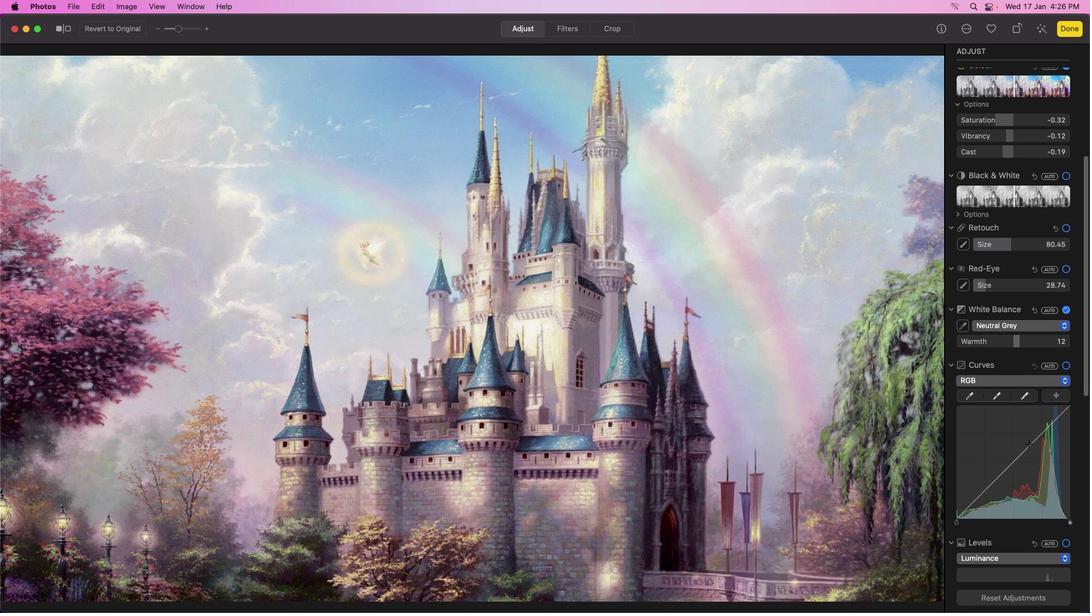 
Action: Mouse scrolled (1029, 443) with delta (0, -1)
Screenshot: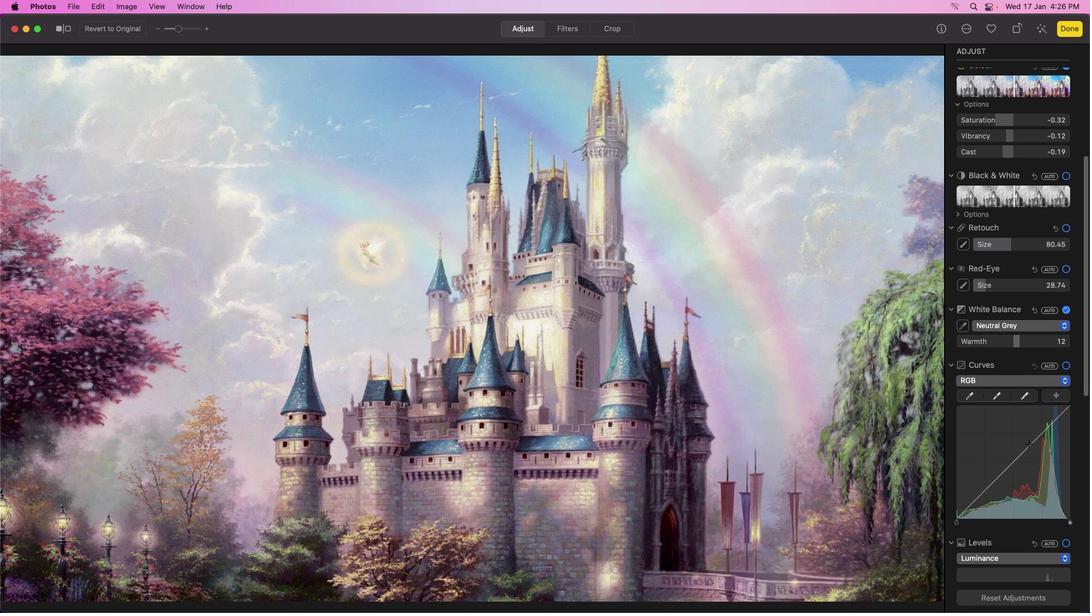 
Action: Mouse moved to (1029, 443)
Screenshot: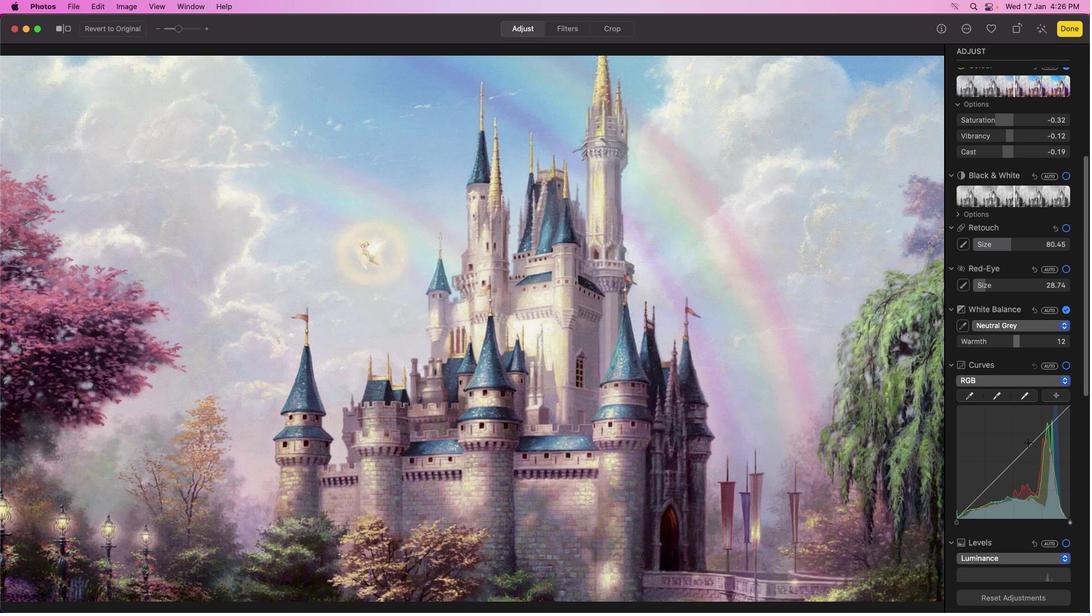 
Action: Mouse scrolled (1029, 443) with delta (0, -1)
Screenshot: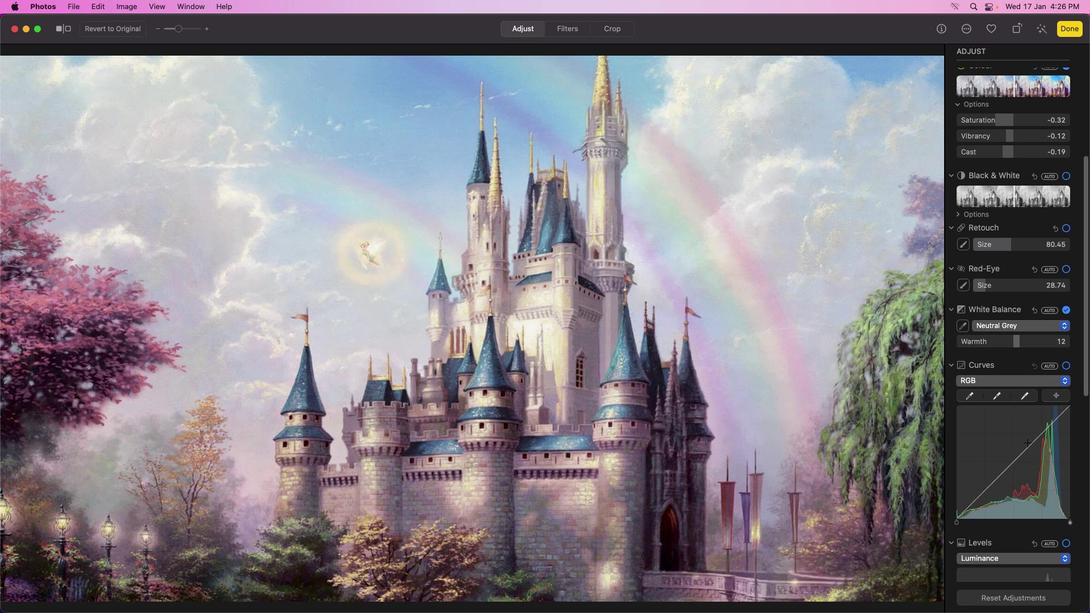 
Action: Mouse moved to (1026, 442)
Screenshot: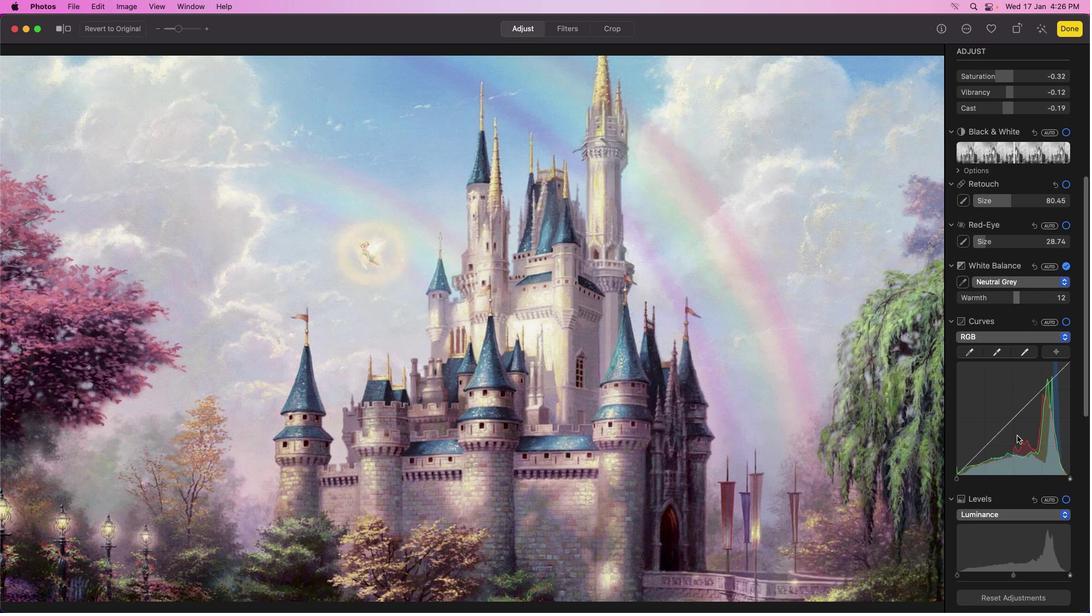 
Action: Mouse scrolled (1026, 442) with delta (0, 0)
Screenshot: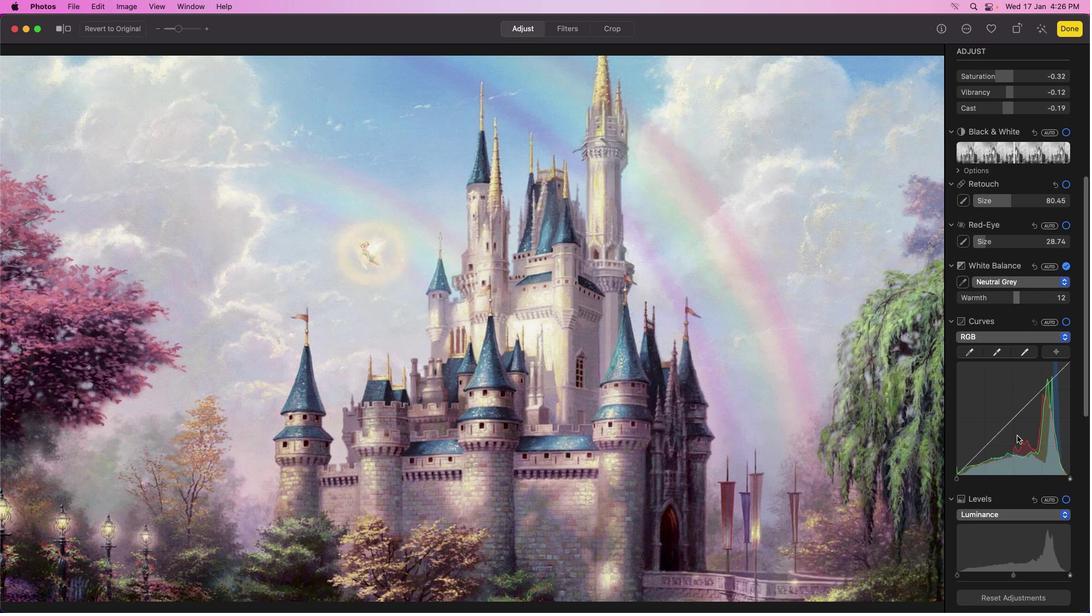 
Action: Mouse moved to (1024, 442)
Screenshot: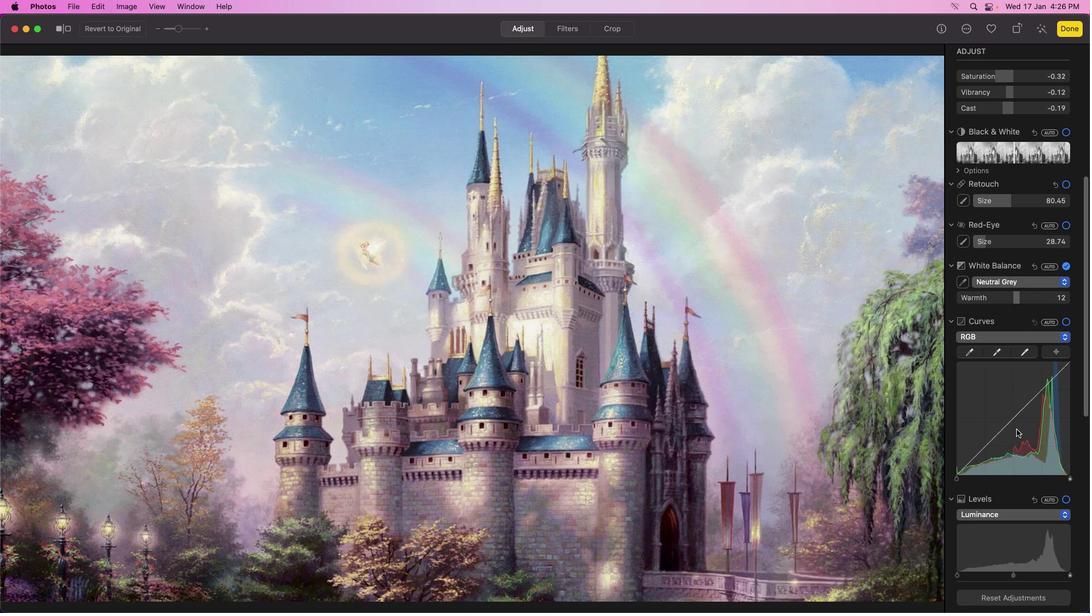 
Action: Mouse scrolled (1024, 442) with delta (0, 0)
Screenshot: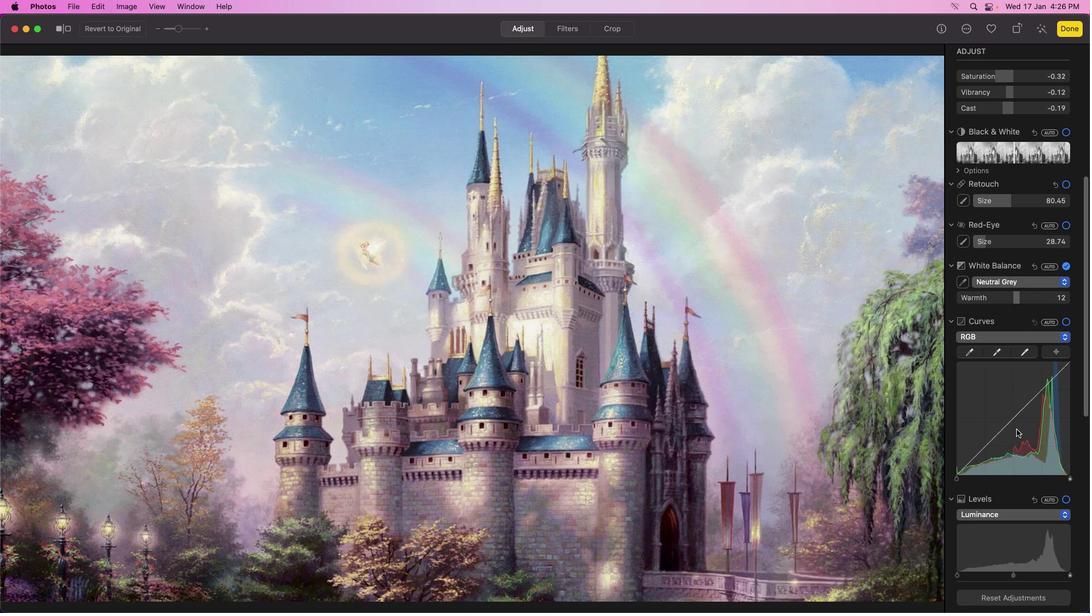 
Action: Mouse moved to (1023, 442)
Screenshot: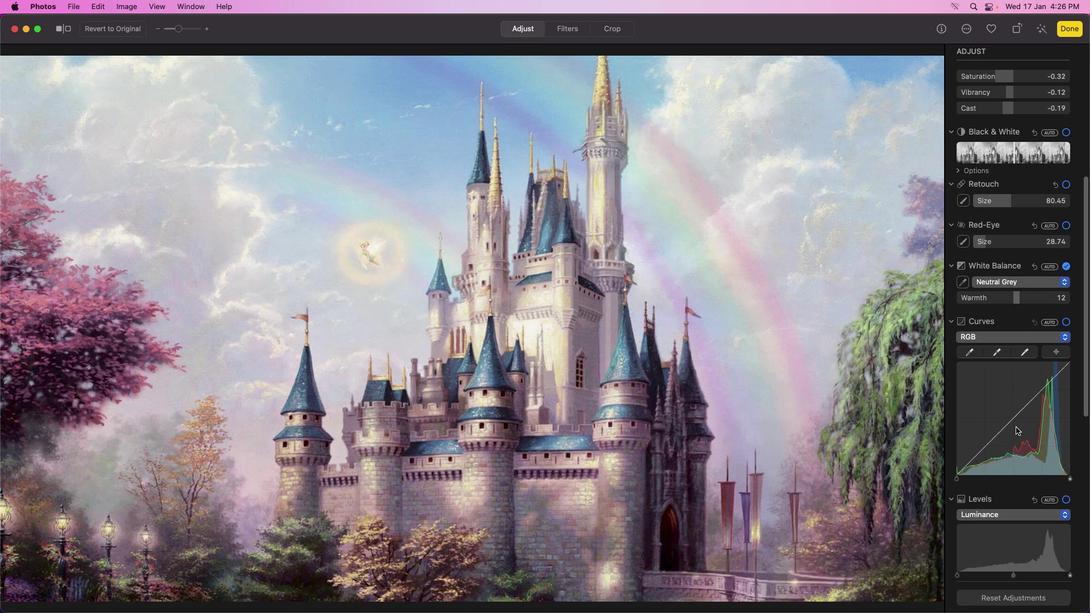 
Action: Mouse scrolled (1023, 442) with delta (0, 0)
Screenshot: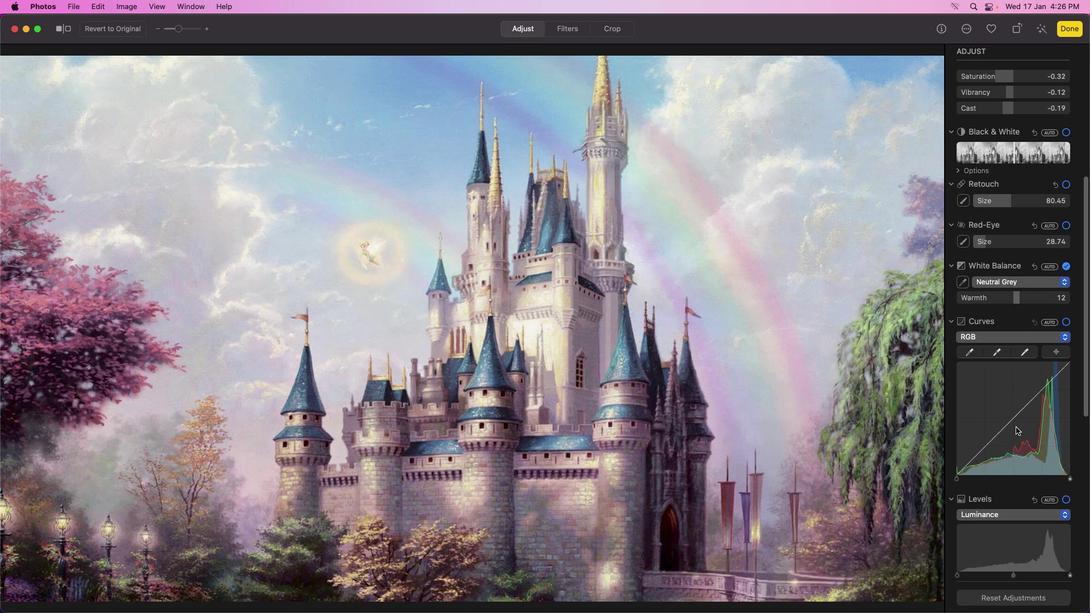 
Action: Mouse moved to (1021, 441)
Screenshot: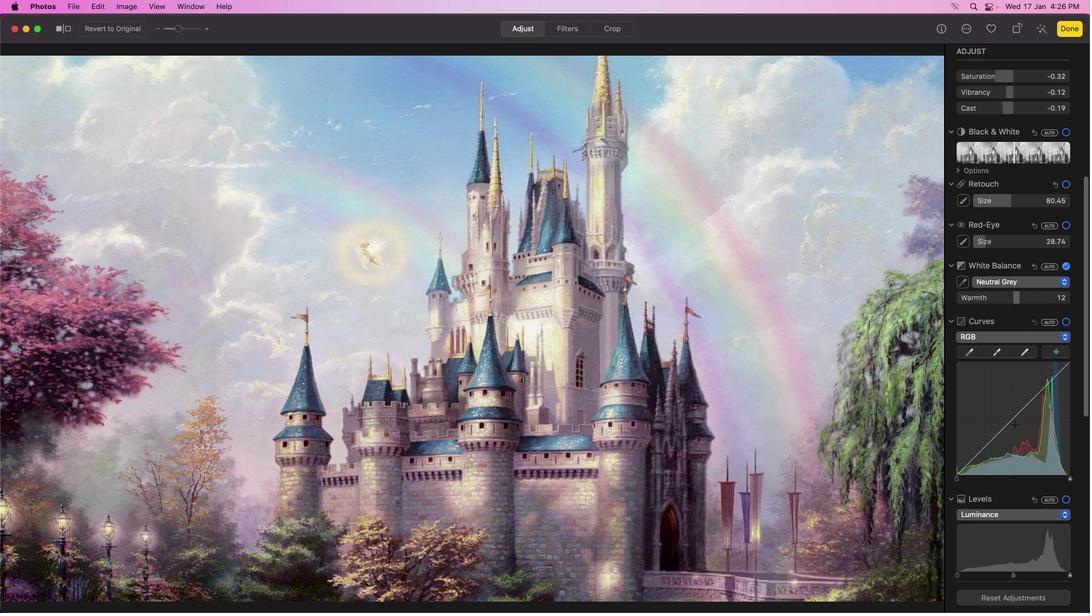 
Action: Mouse scrolled (1021, 441) with delta (0, -1)
Screenshot: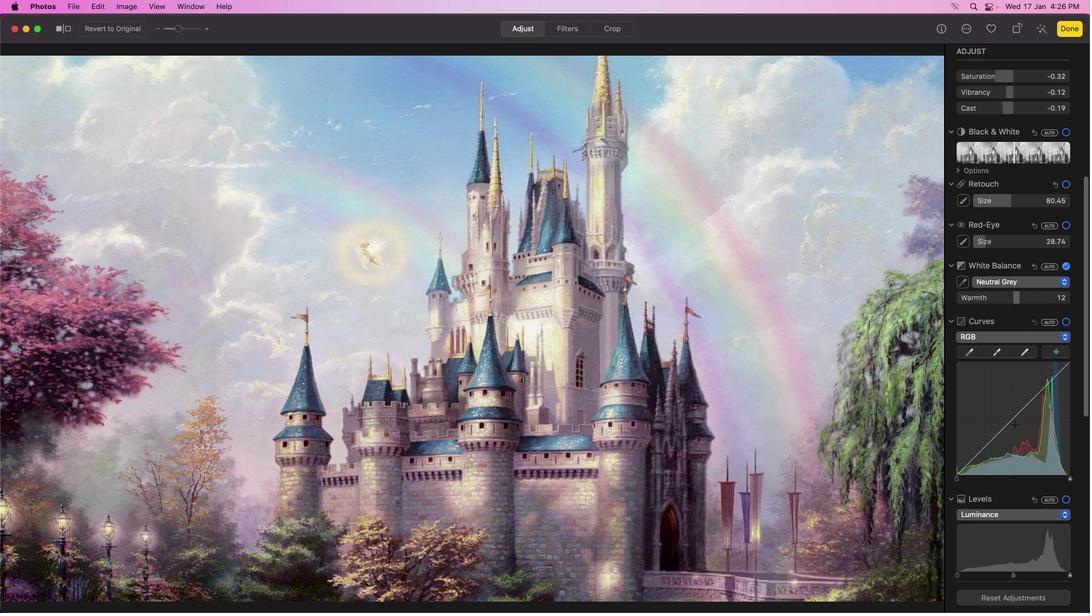 
Action: Mouse moved to (1017, 440)
Screenshot: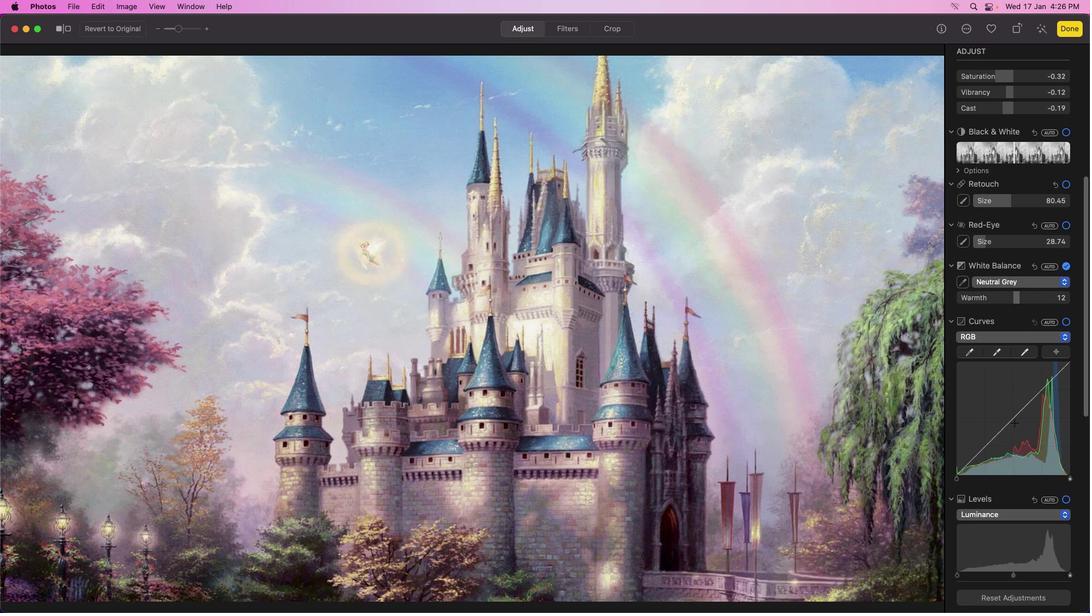 
Action: Mouse scrolled (1017, 440) with delta (0, -1)
Screenshot: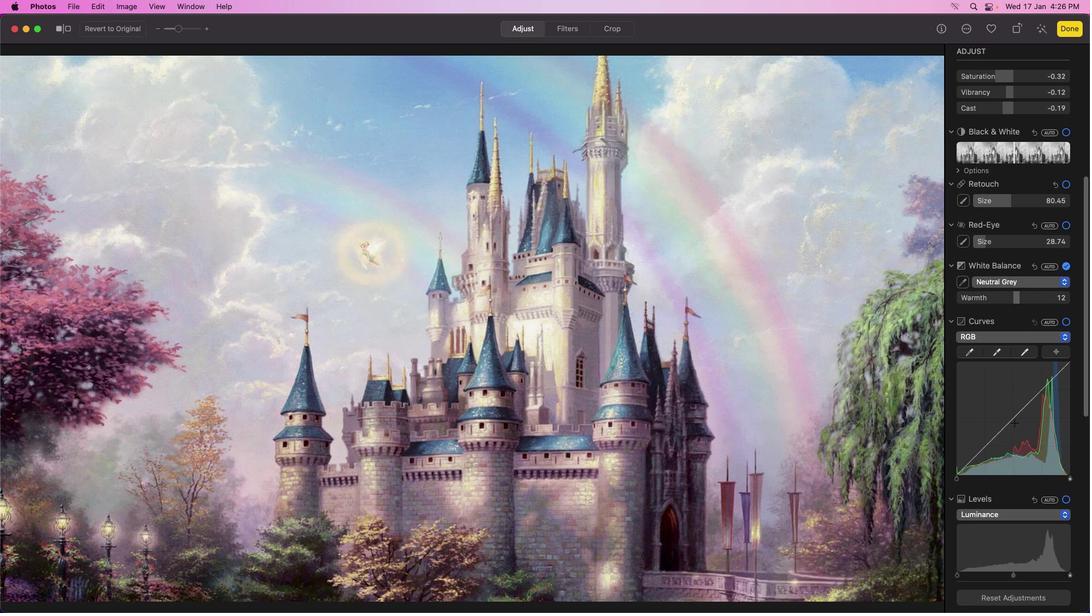 
Action: Mouse moved to (1012, 418)
Screenshot: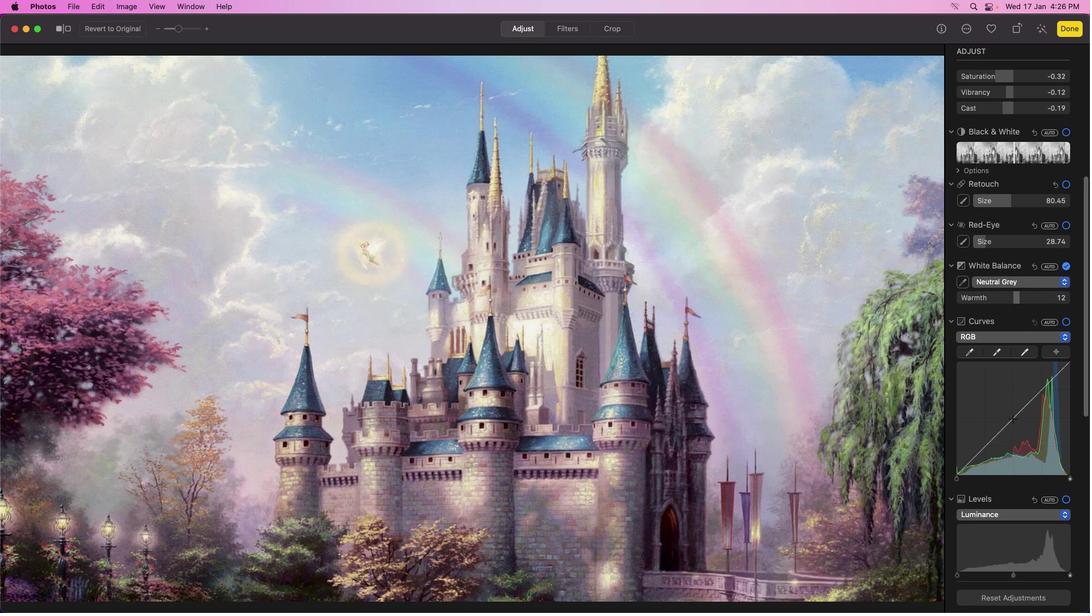 
Action: Mouse pressed left at (1012, 418)
Screenshot: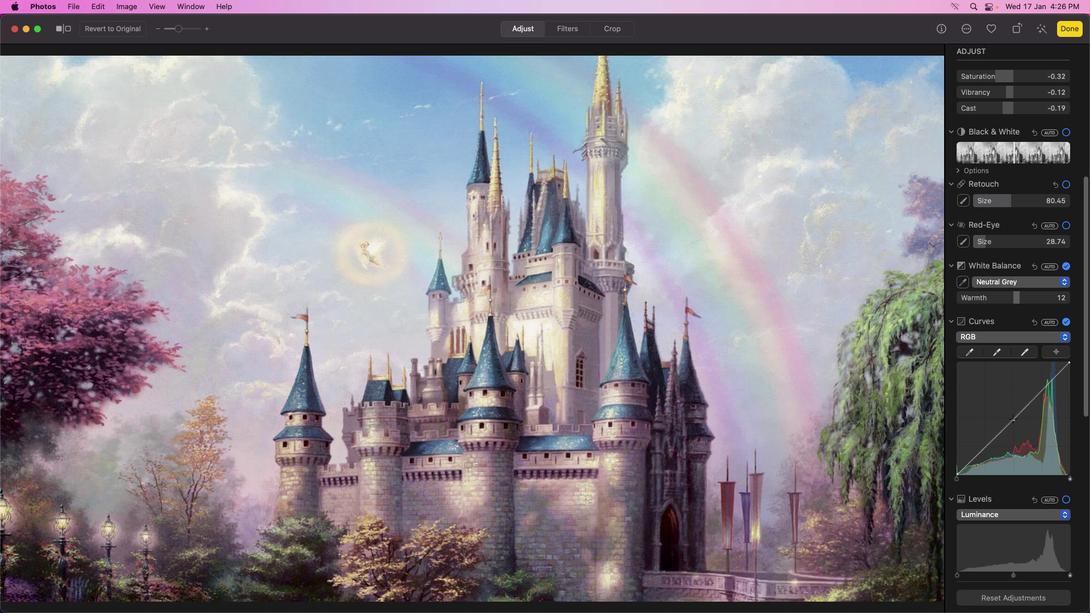 
Action: Mouse pressed left at (1012, 418)
Screenshot: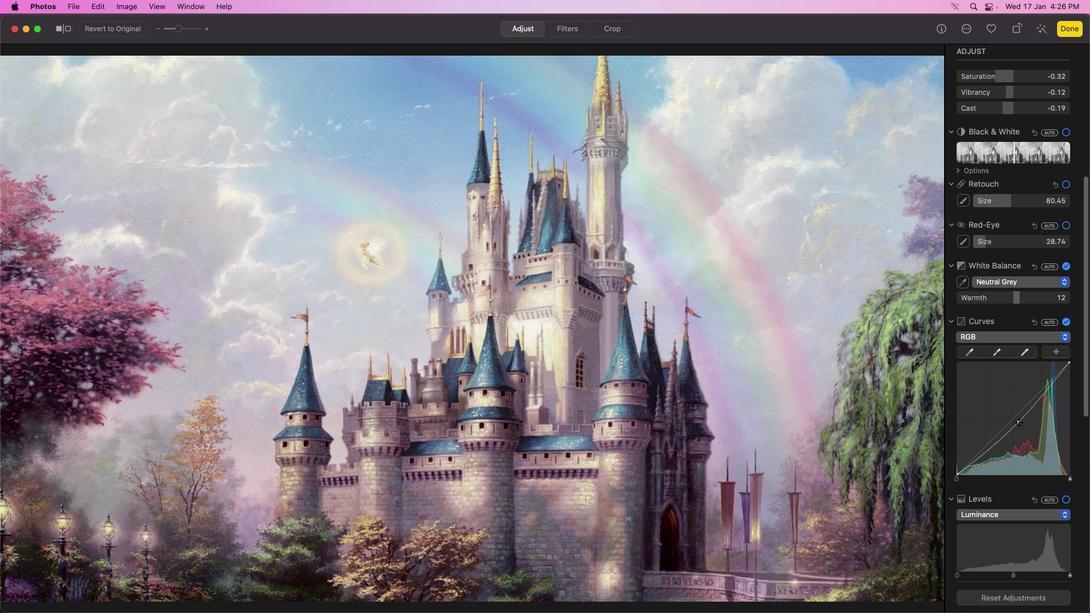 
Action: Mouse moved to (990, 440)
Screenshot: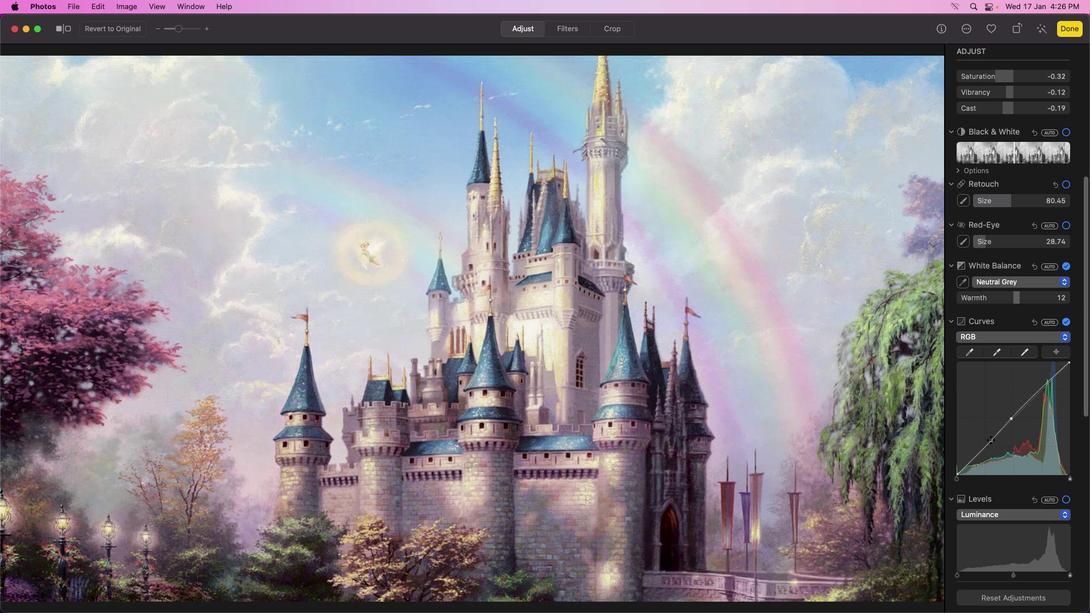 
Action: Mouse pressed left at (990, 440)
Screenshot: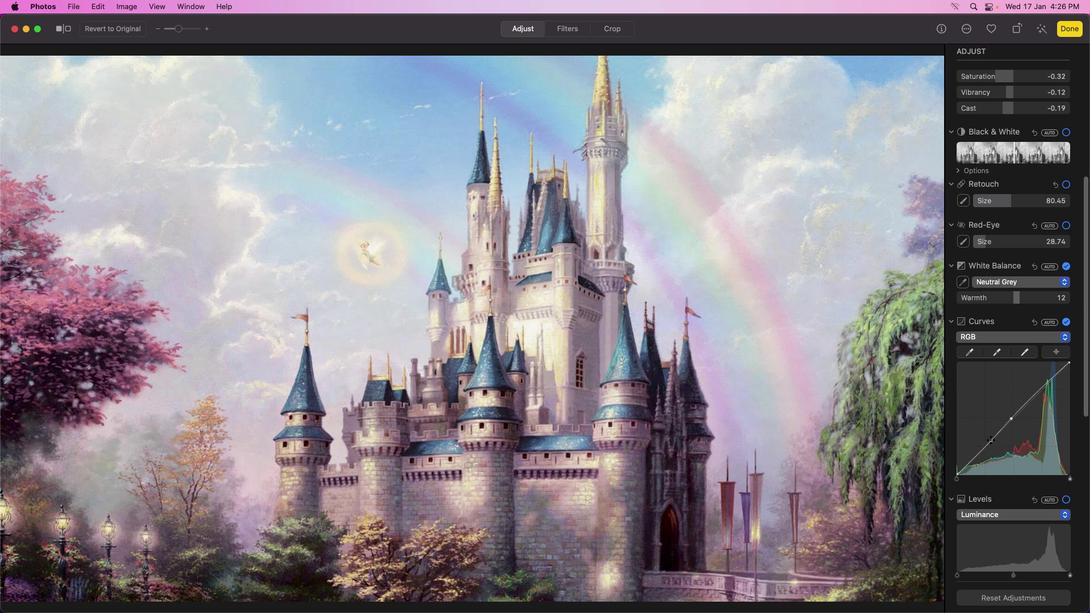 
Action: Mouse moved to (1045, 384)
Screenshot: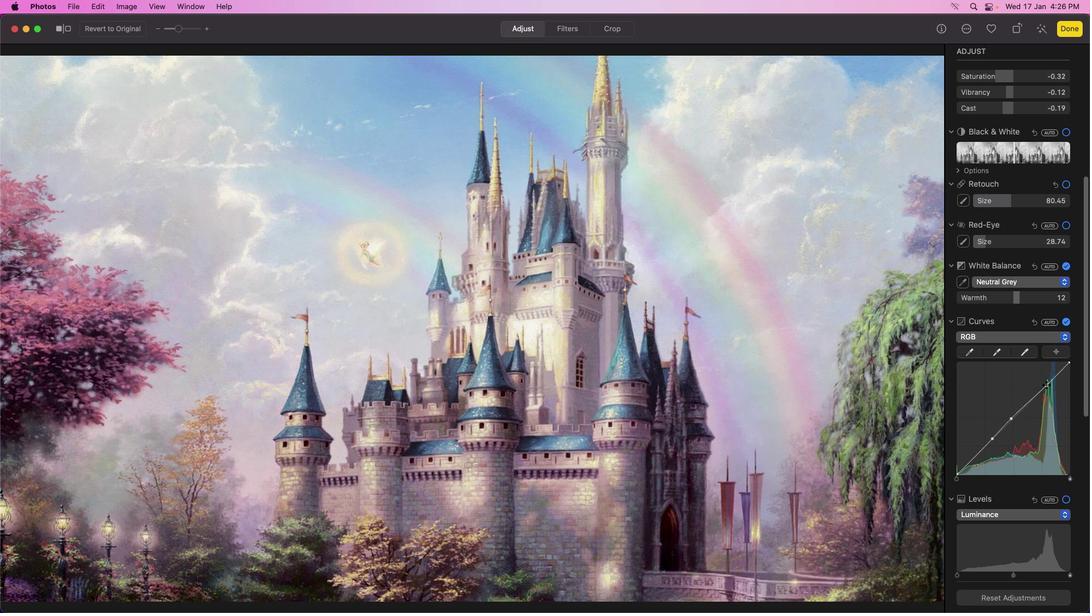 
Action: Mouse pressed left at (1045, 384)
Screenshot: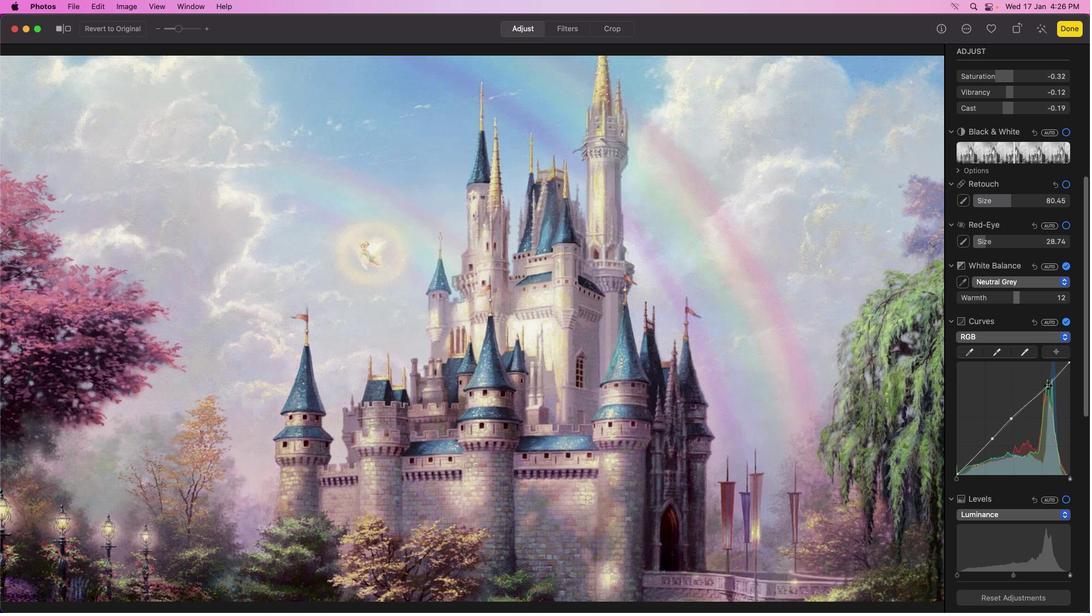 
Action: Mouse moved to (1050, 387)
Screenshot: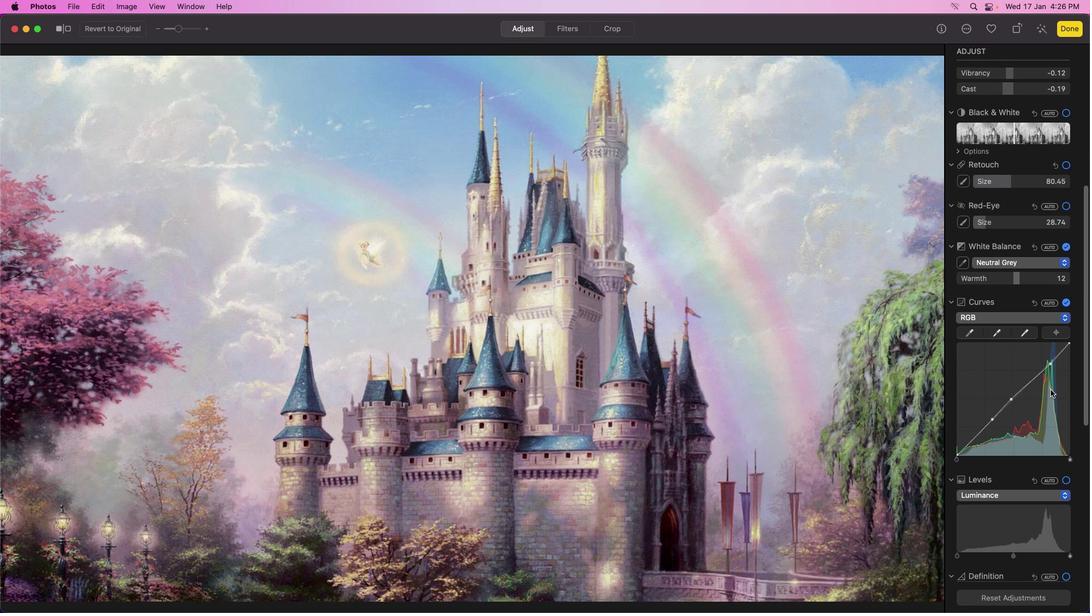 
Action: Mouse scrolled (1050, 387) with delta (0, 0)
Screenshot: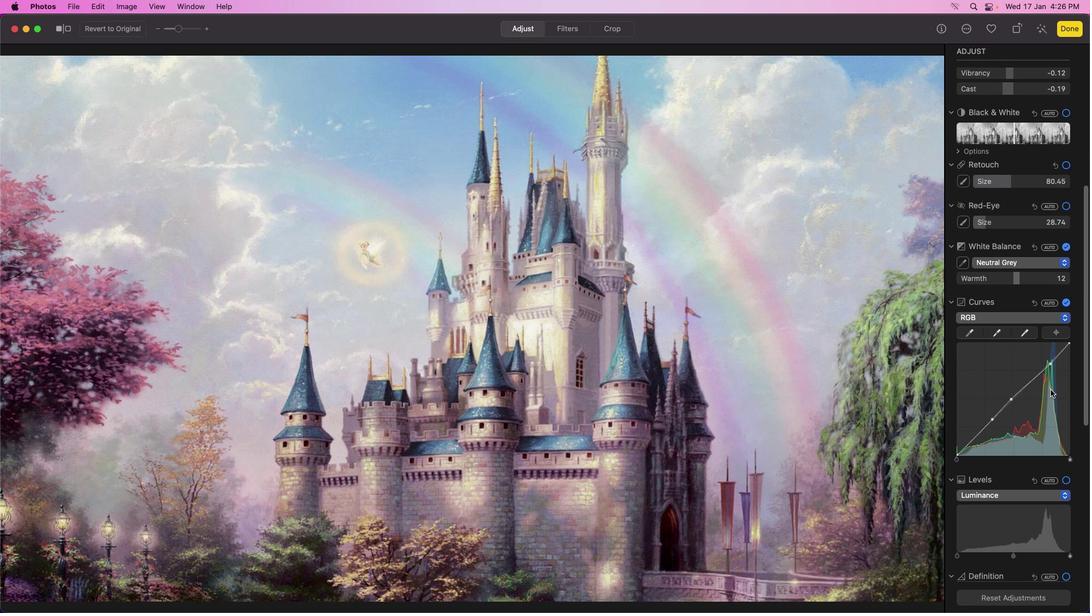 
Action: Mouse moved to (1050, 388)
Screenshot: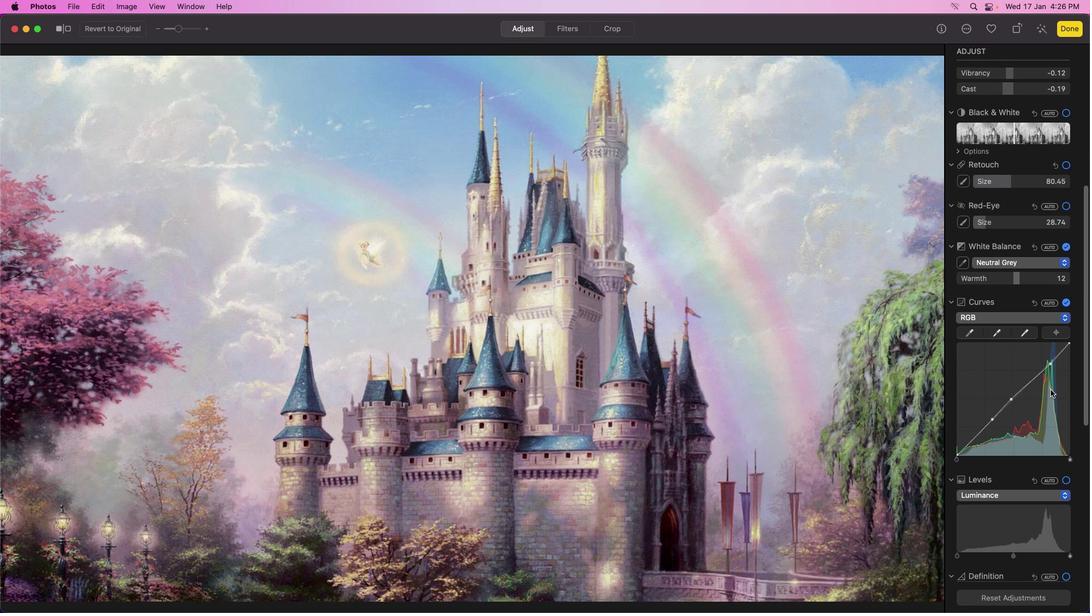 
Action: Mouse scrolled (1050, 388) with delta (0, 0)
Screenshot: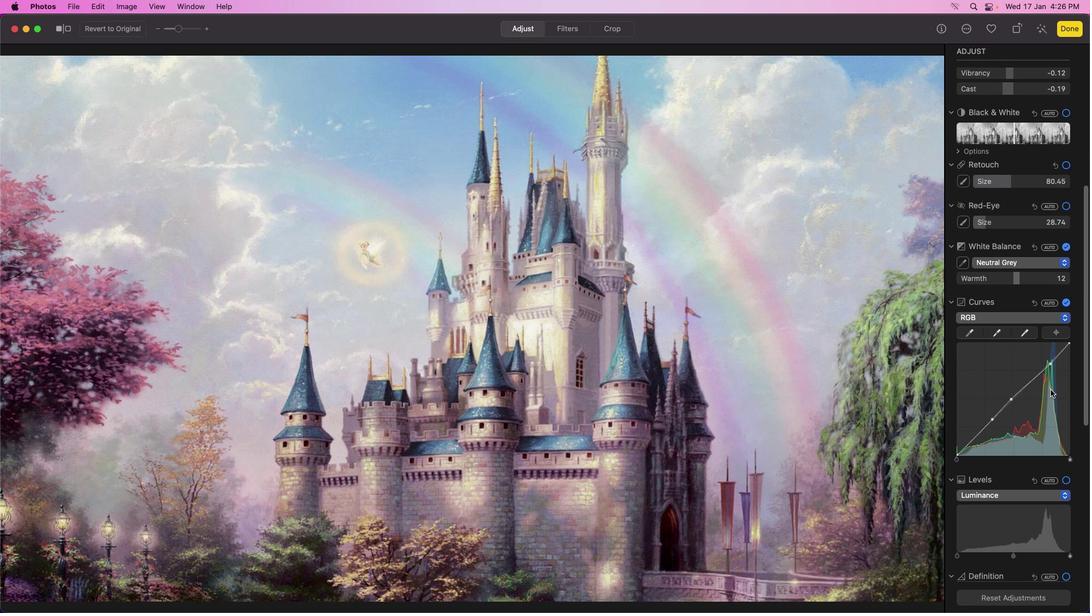
Action: Mouse moved to (1050, 388)
Screenshot: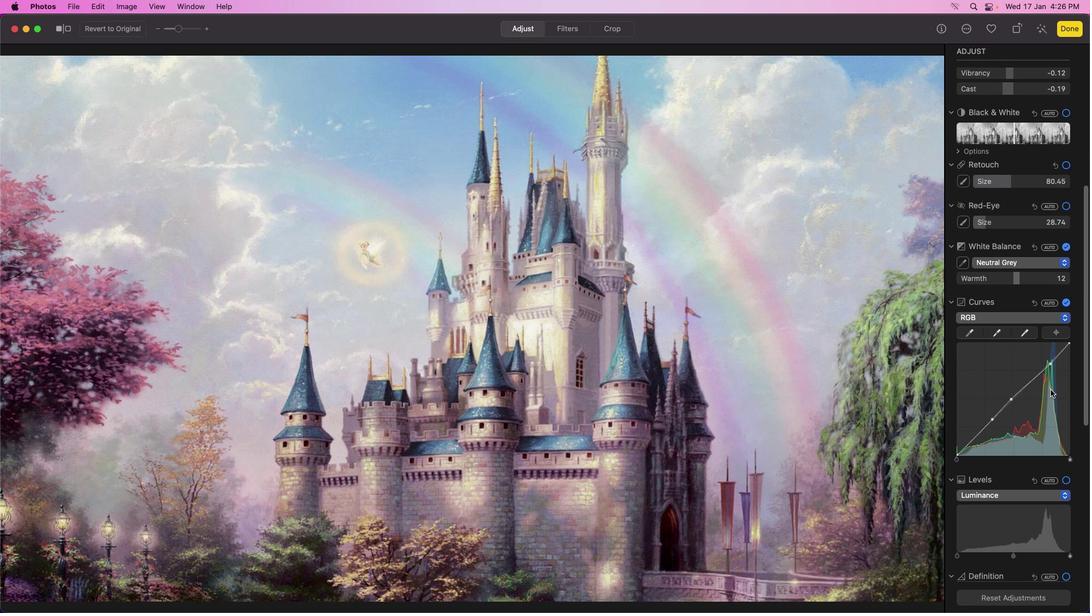 
Action: Mouse scrolled (1050, 388) with delta (0, 0)
Screenshot: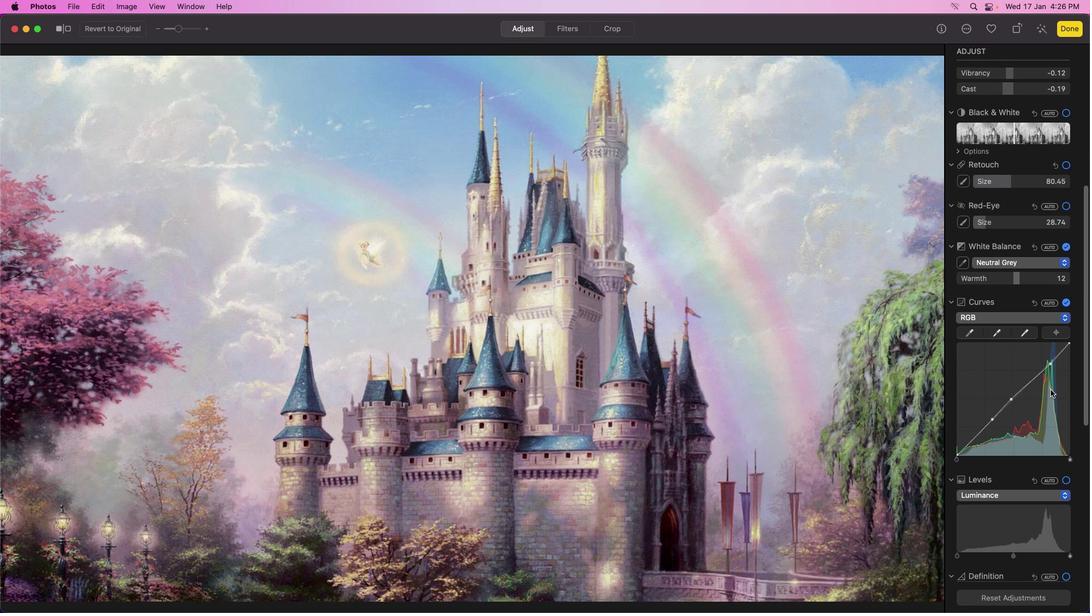 
Action: Mouse moved to (1050, 388)
Screenshot: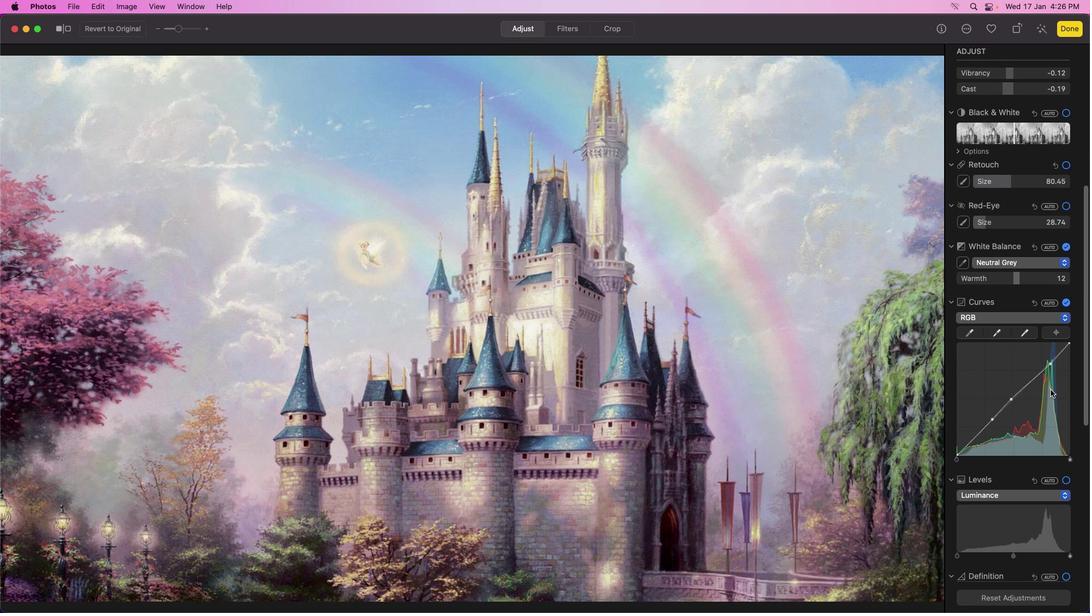 
Action: Mouse scrolled (1050, 388) with delta (0, 0)
Screenshot: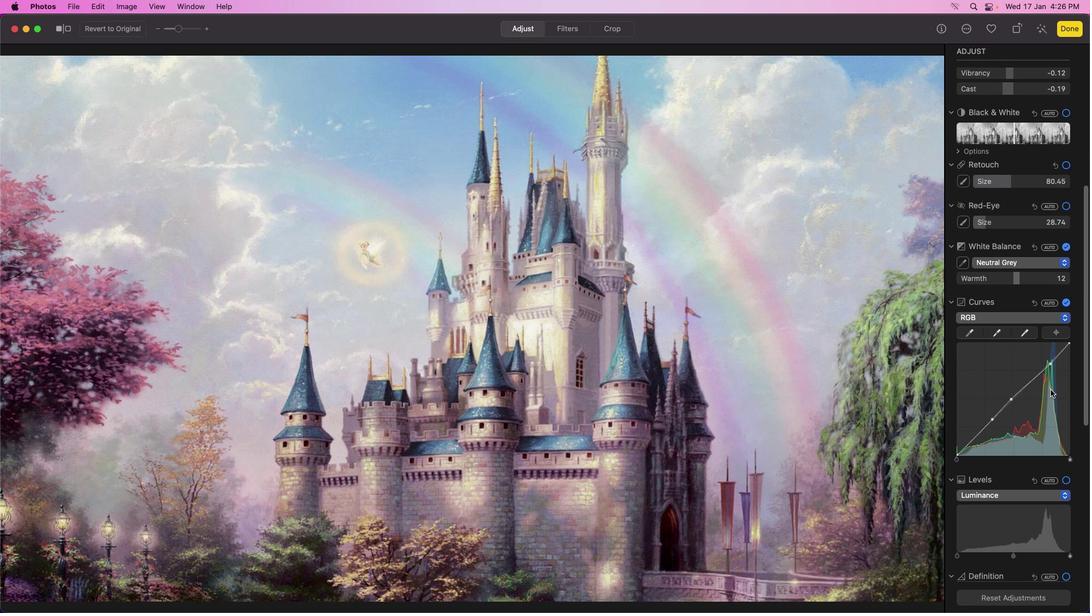 
Action: Mouse moved to (1050, 388)
Screenshot: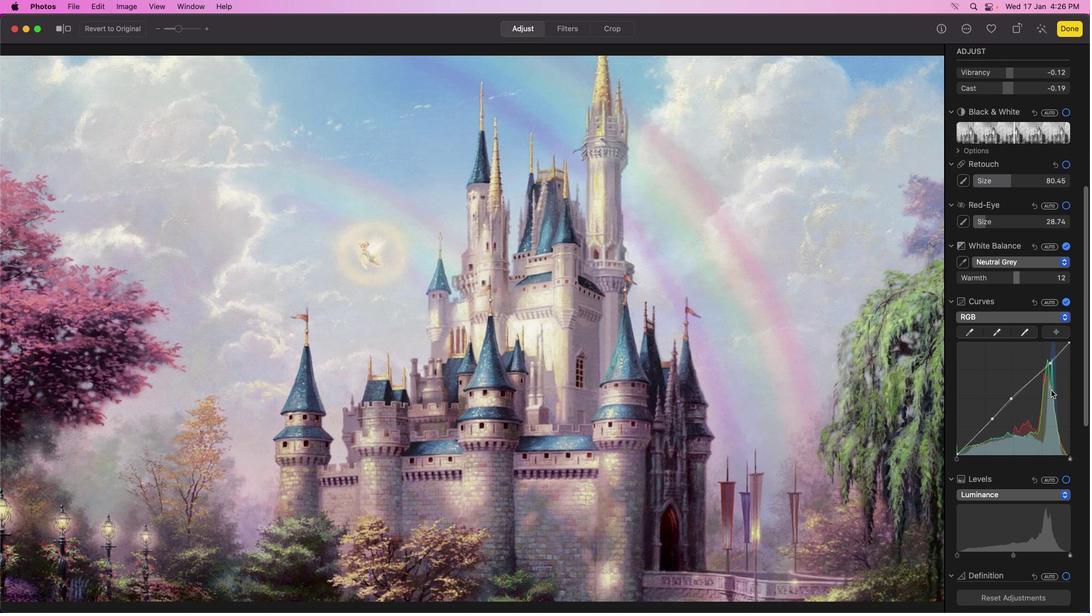 
Action: Mouse scrolled (1050, 388) with delta (0, 0)
Screenshot: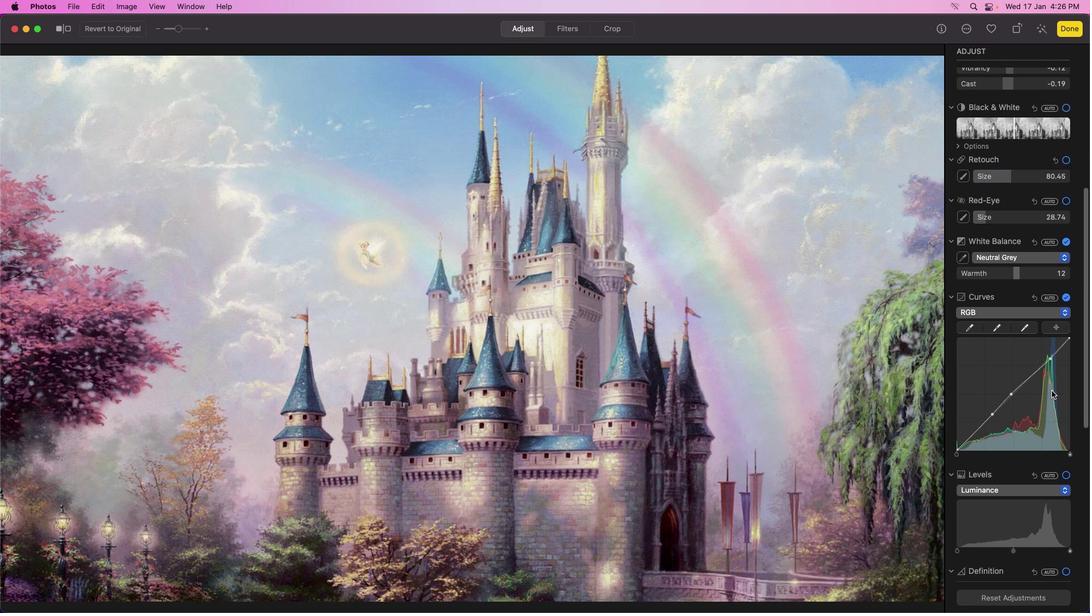 
Action: Mouse scrolled (1050, 388) with delta (0, 0)
Screenshot: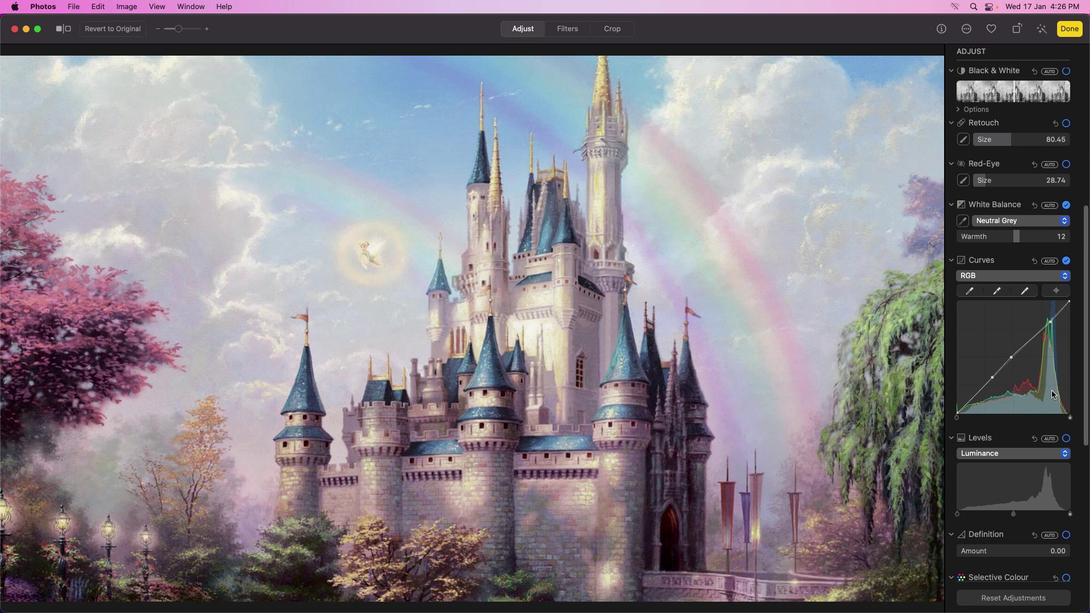 
Action: Mouse moved to (1050, 389)
Screenshot: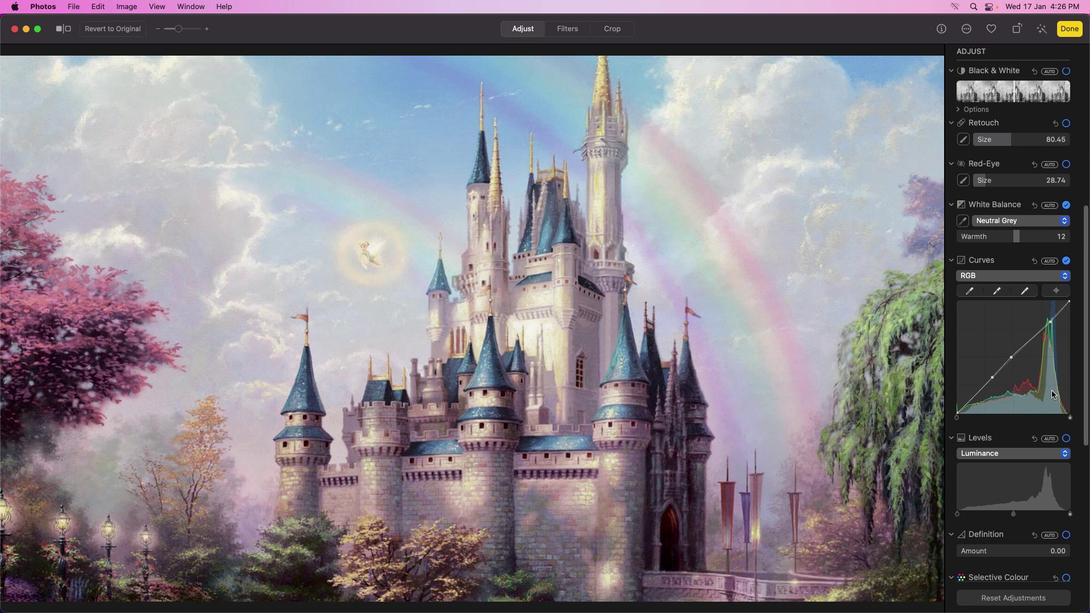 
Action: Mouse scrolled (1050, 389) with delta (0, 0)
Screenshot: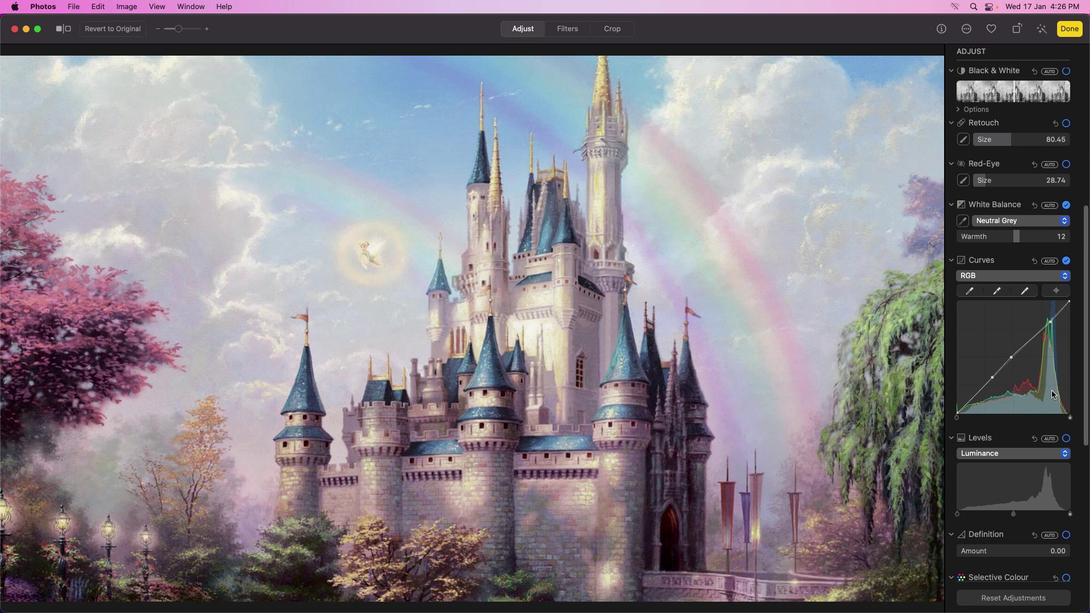 
Action: Mouse moved to (1050, 390)
Screenshot: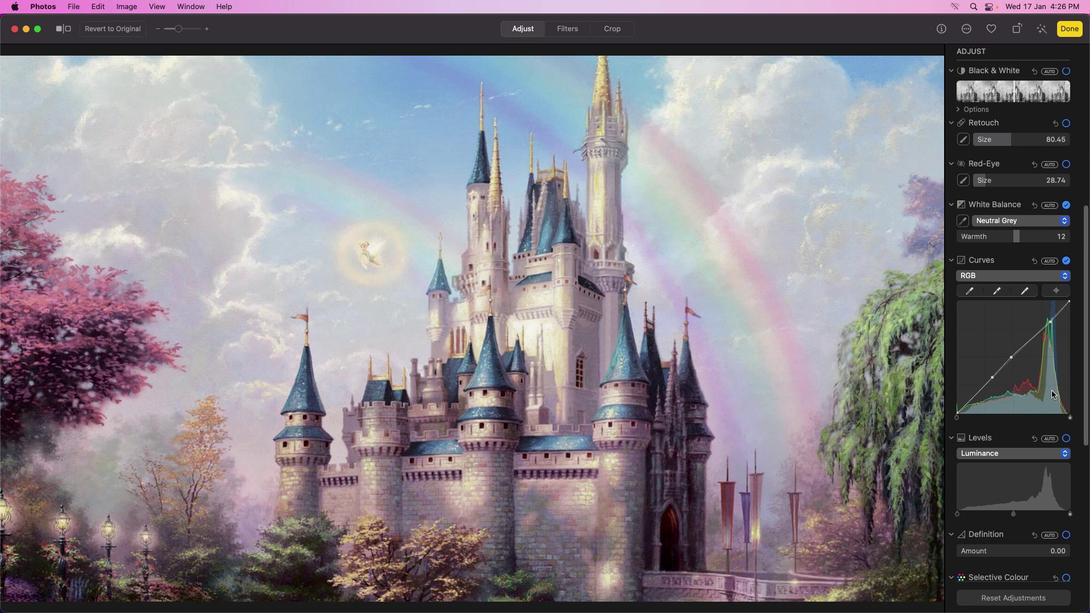 
Action: Mouse scrolled (1050, 390) with delta (0, -1)
Screenshot: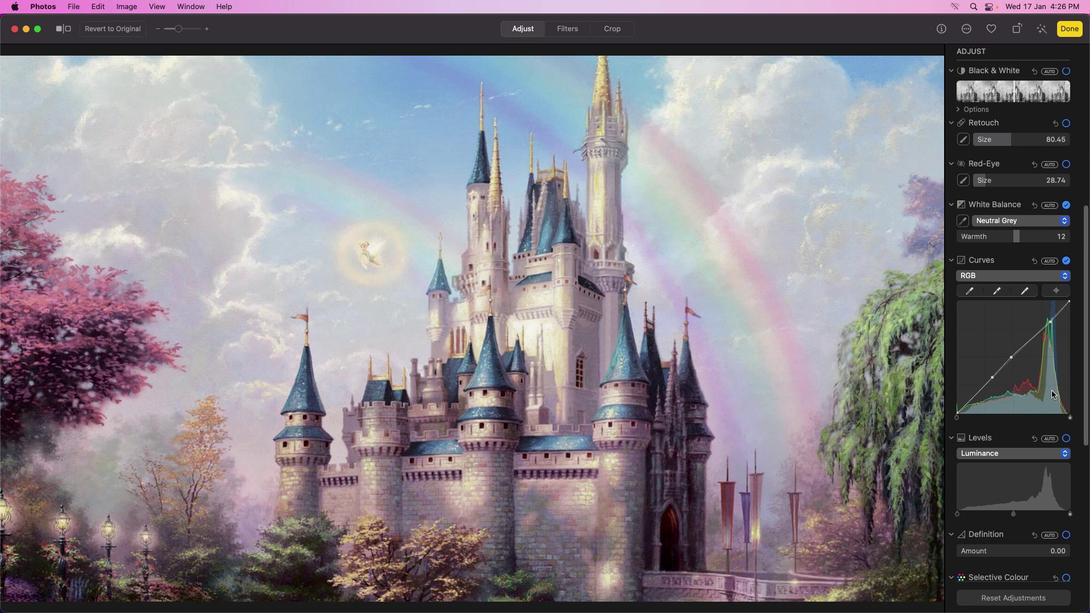 
Action: Mouse moved to (1051, 391)
Screenshot: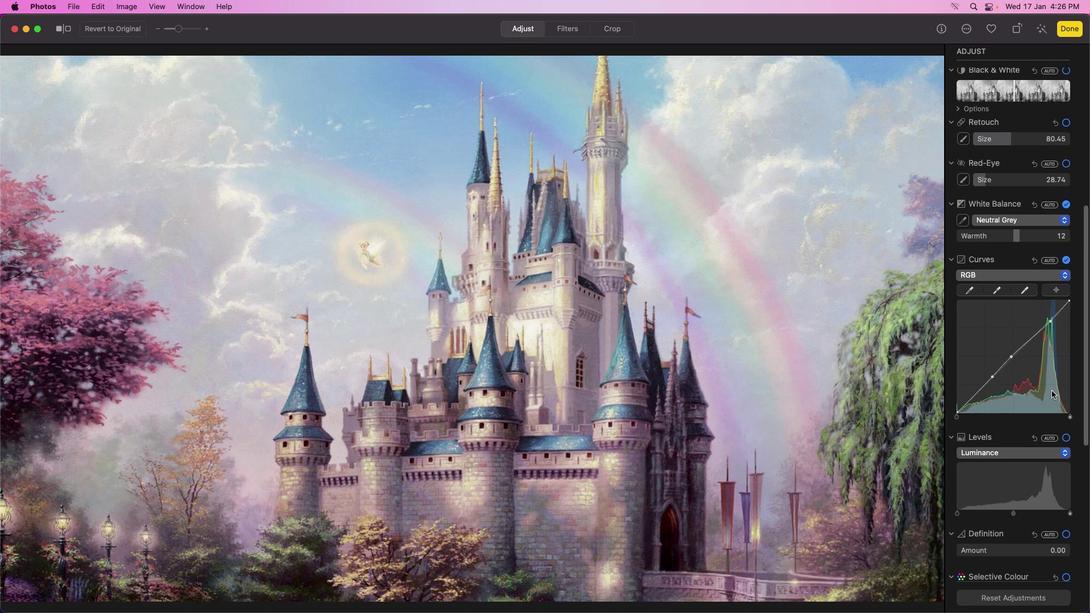 
Action: Mouse scrolled (1051, 391) with delta (0, -1)
Screenshot: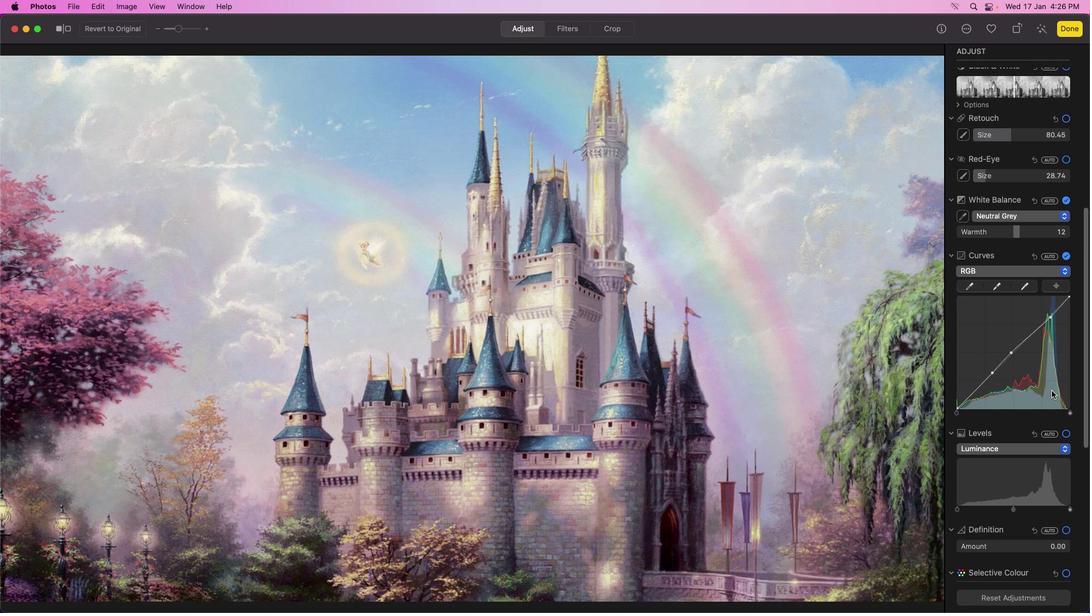 
Action: Mouse moved to (1051, 390)
Screenshot: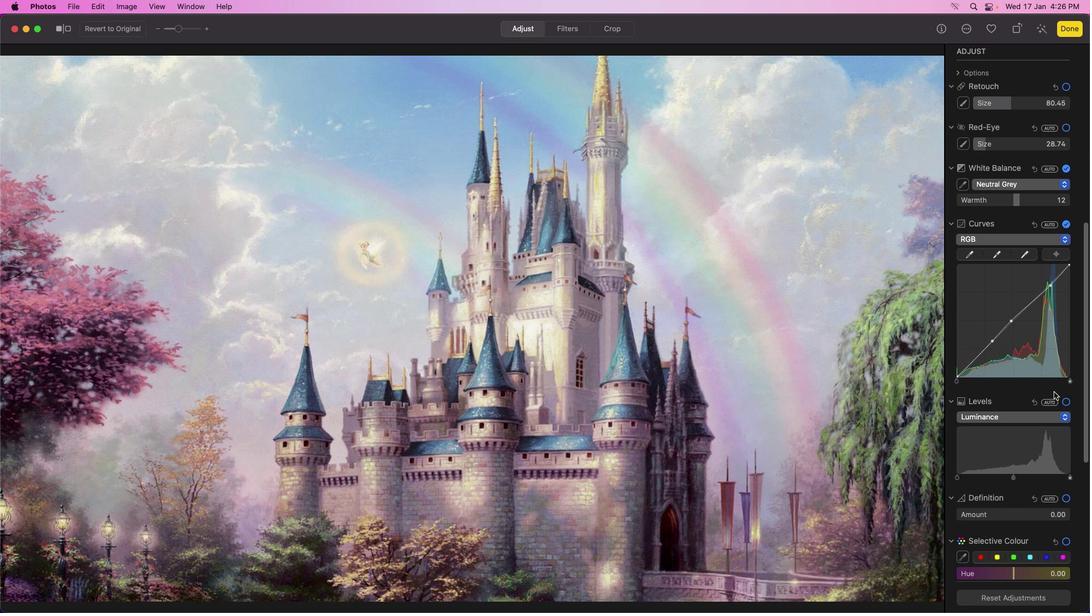 
Action: Mouse scrolled (1051, 390) with delta (0, 0)
Screenshot: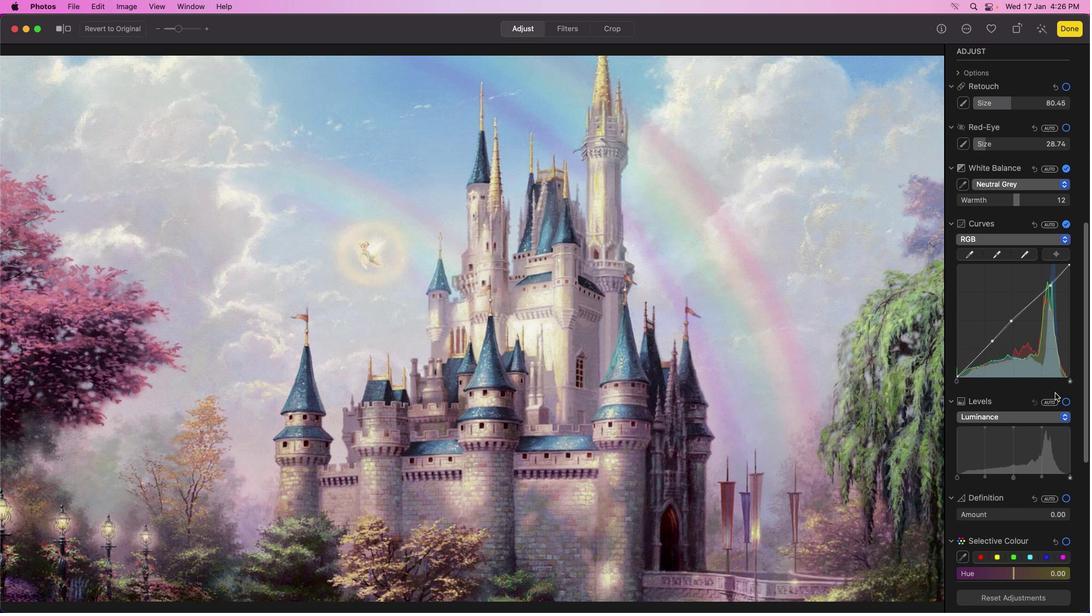 
Action: Mouse scrolled (1051, 390) with delta (0, 0)
Screenshot: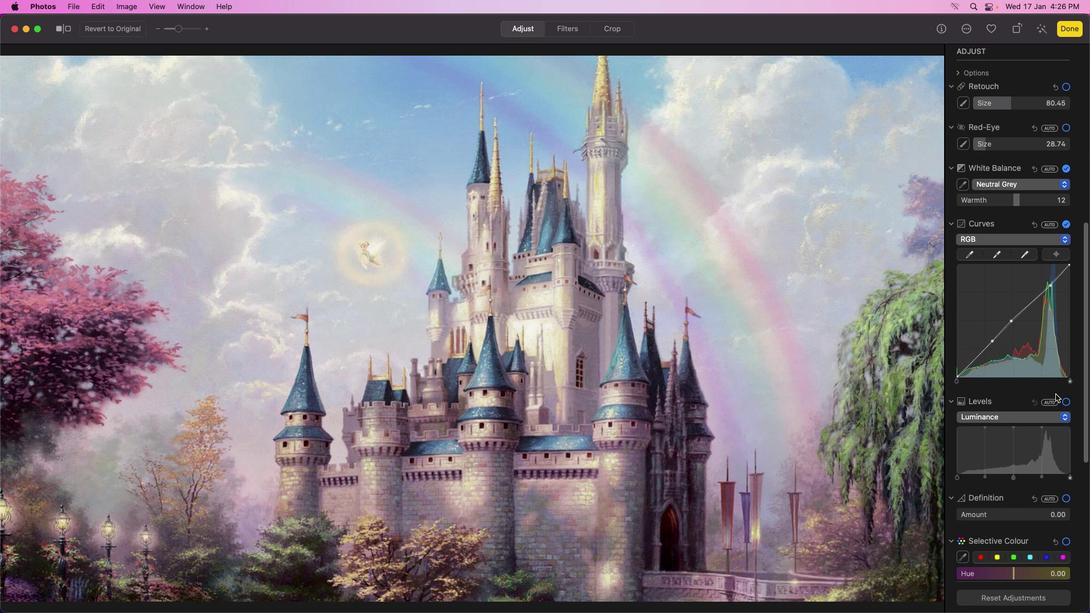 
Action: Mouse scrolled (1051, 390) with delta (0, -1)
Screenshot: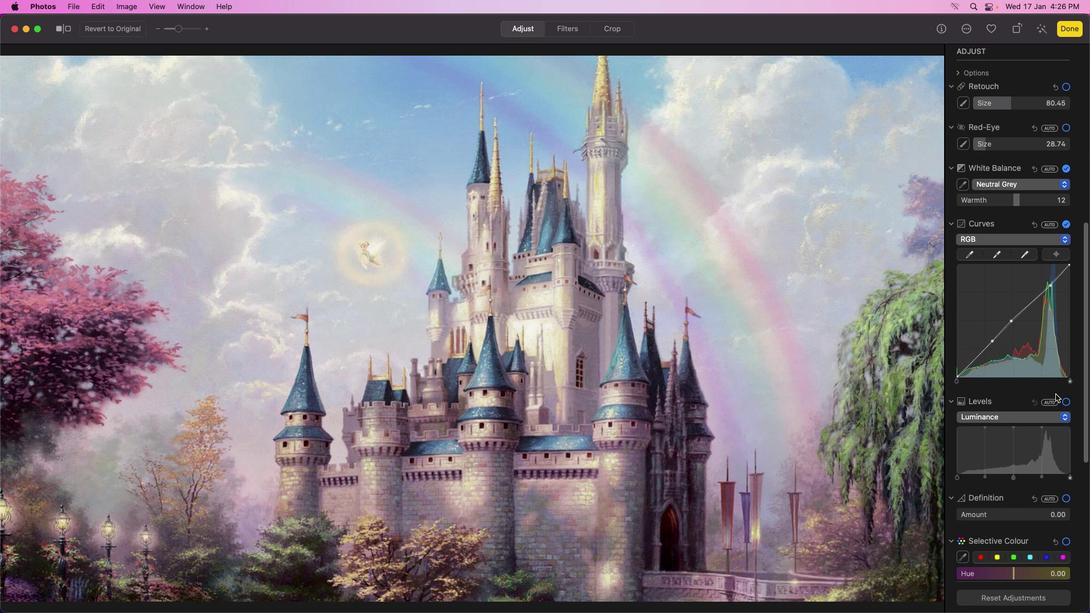 
Action: Mouse scrolled (1051, 390) with delta (0, -1)
Screenshot: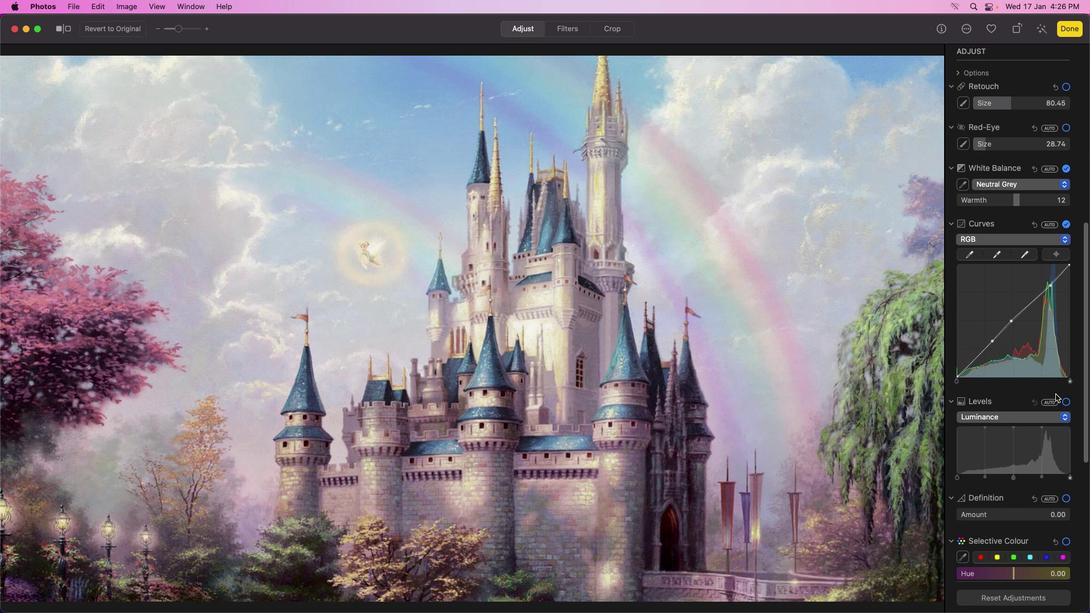 
Action: Mouse moved to (1057, 403)
Screenshot: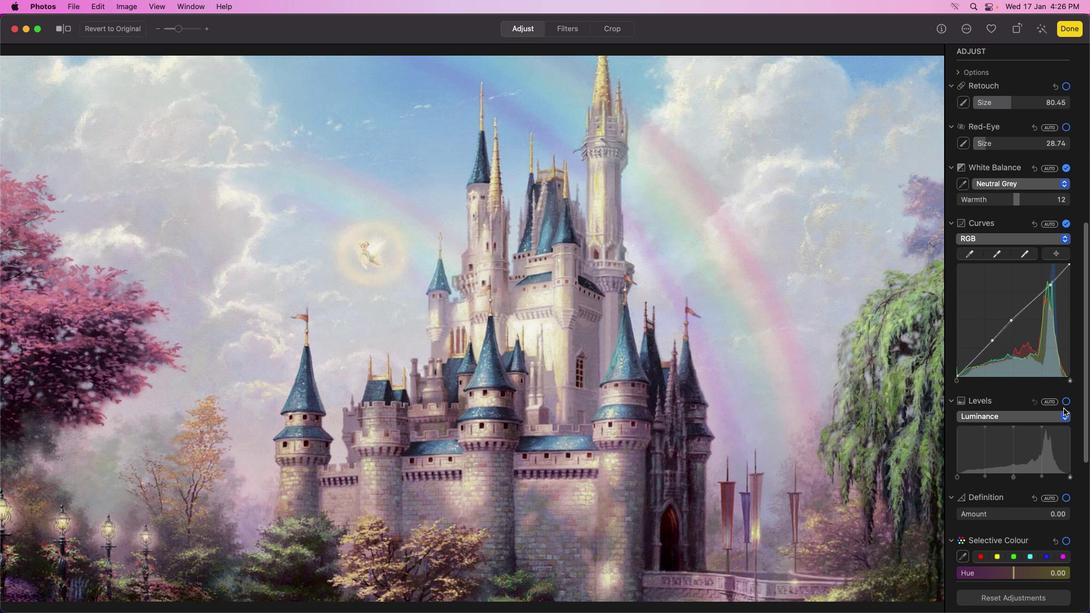 
Action: Mouse scrolled (1057, 403) with delta (0, 0)
Screenshot: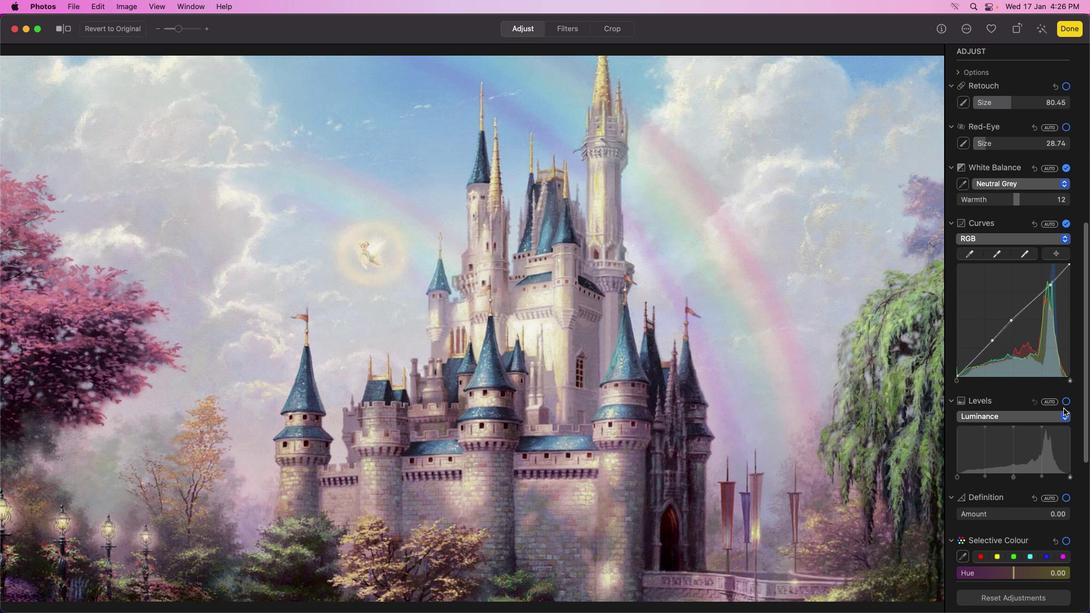 
Action: Mouse moved to (1061, 408)
Screenshot: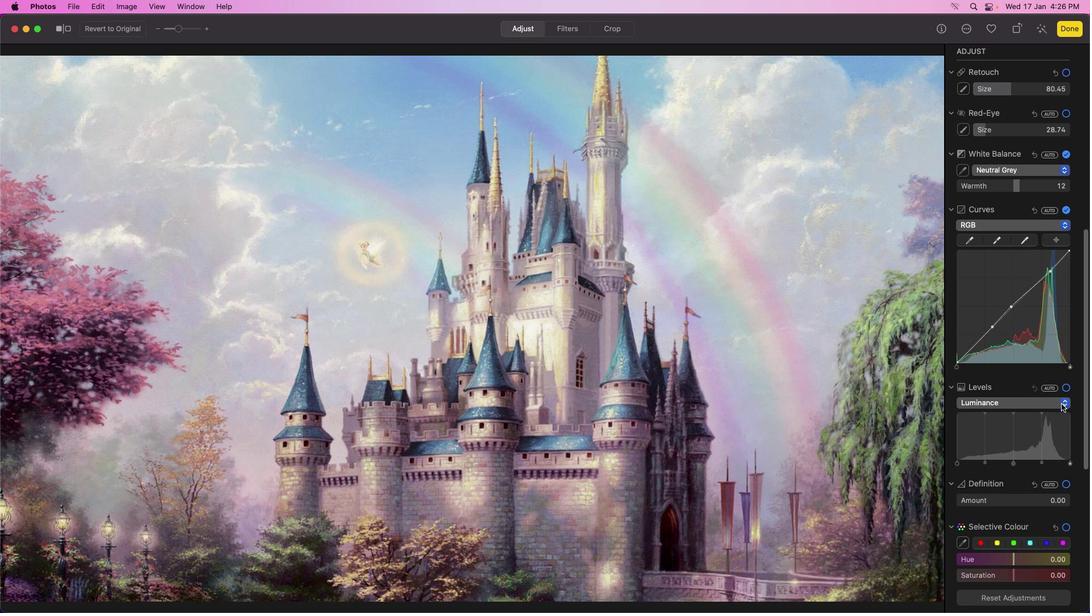 
Action: Mouse scrolled (1061, 408) with delta (0, 0)
Screenshot: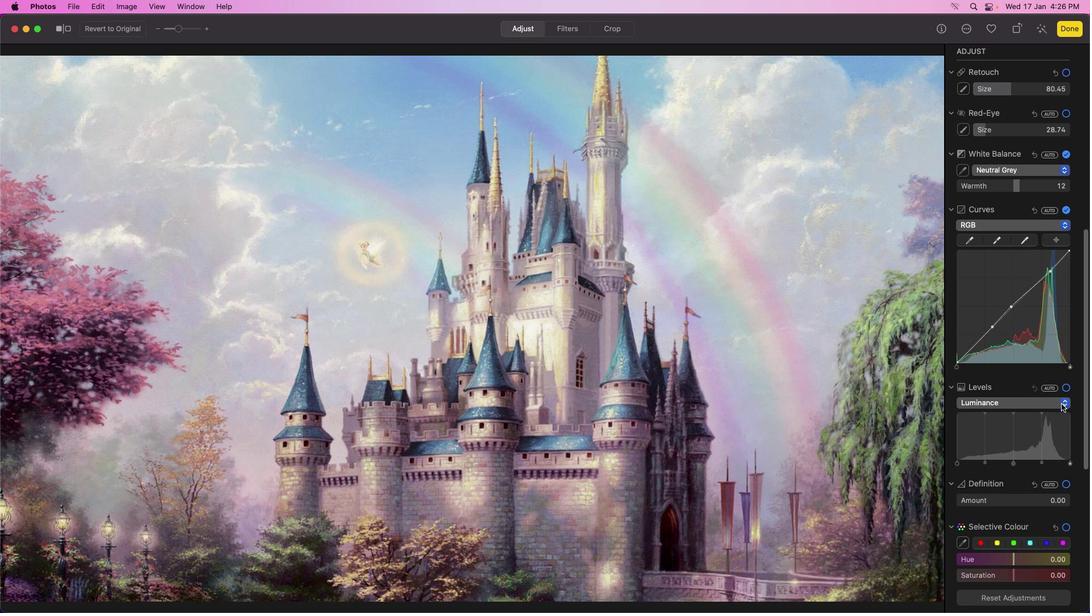 
Action: Mouse moved to (1061, 409)
Screenshot: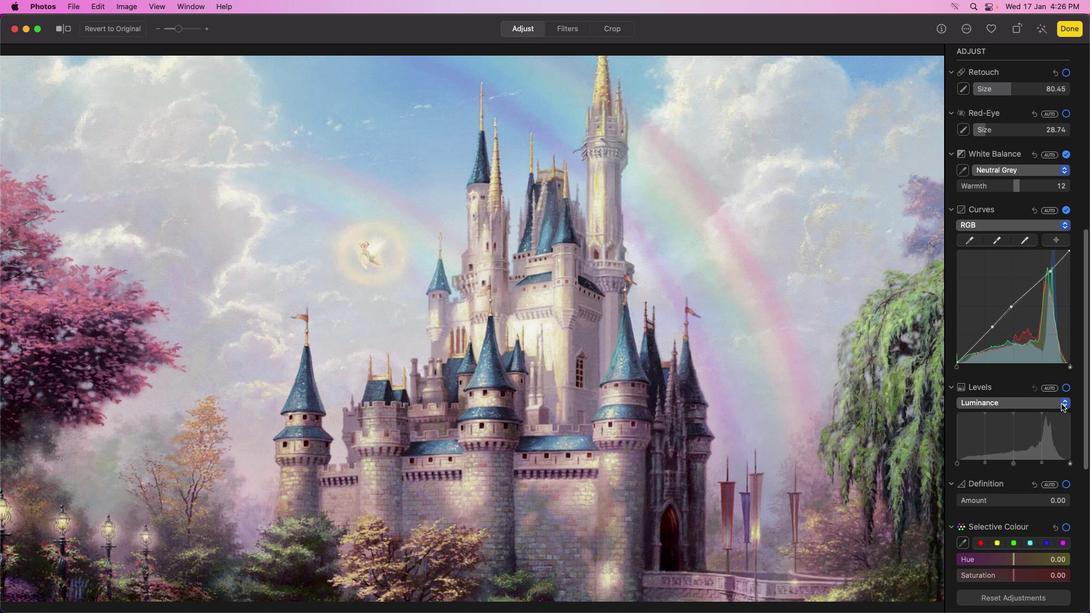 
Action: Mouse scrolled (1061, 409) with delta (0, 0)
Screenshot: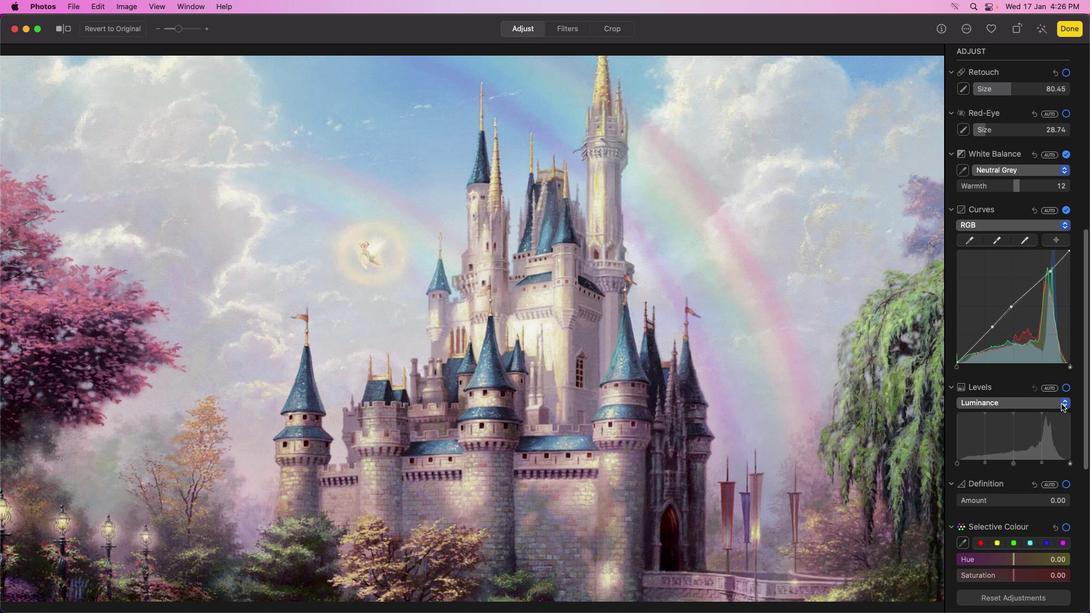 
Action: Mouse moved to (1060, 409)
Screenshot: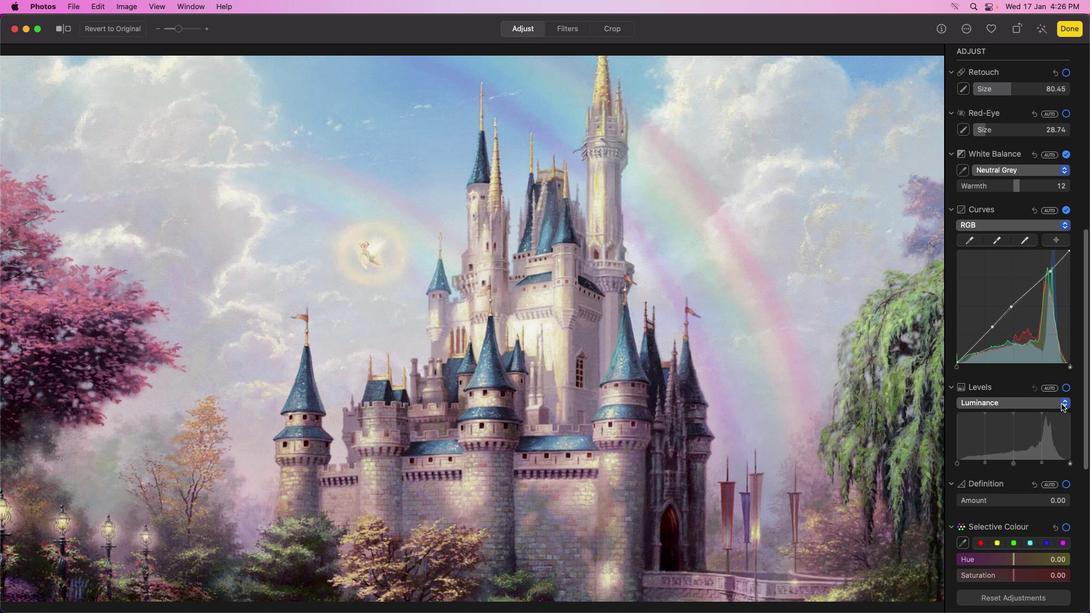 
Action: Mouse scrolled (1060, 409) with delta (0, 0)
Screenshot: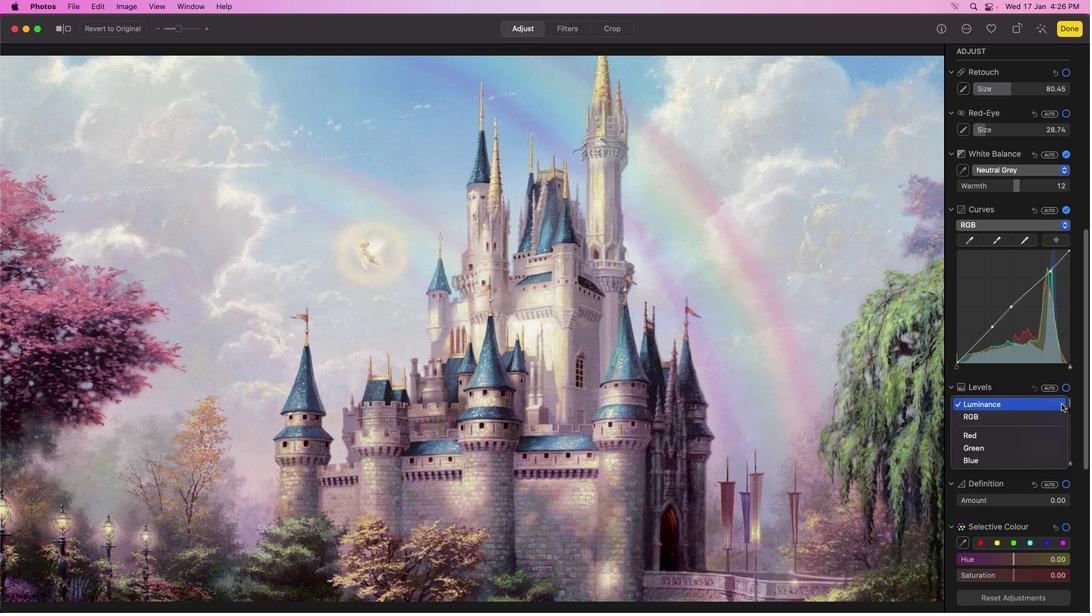 
Action: Mouse moved to (1061, 403)
Screenshot: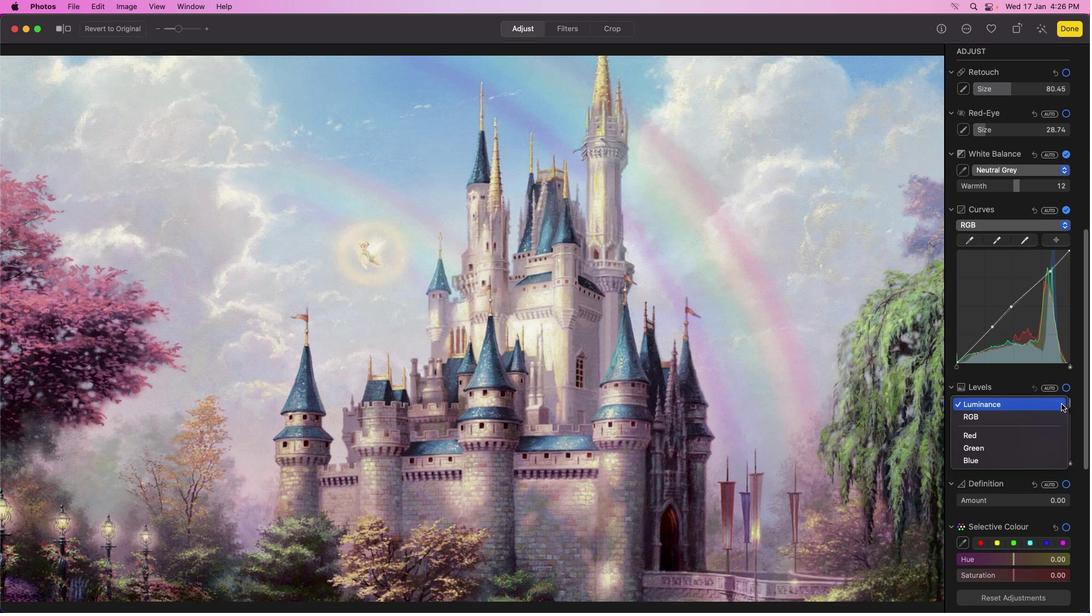 
Action: Mouse pressed left at (1061, 403)
Screenshot: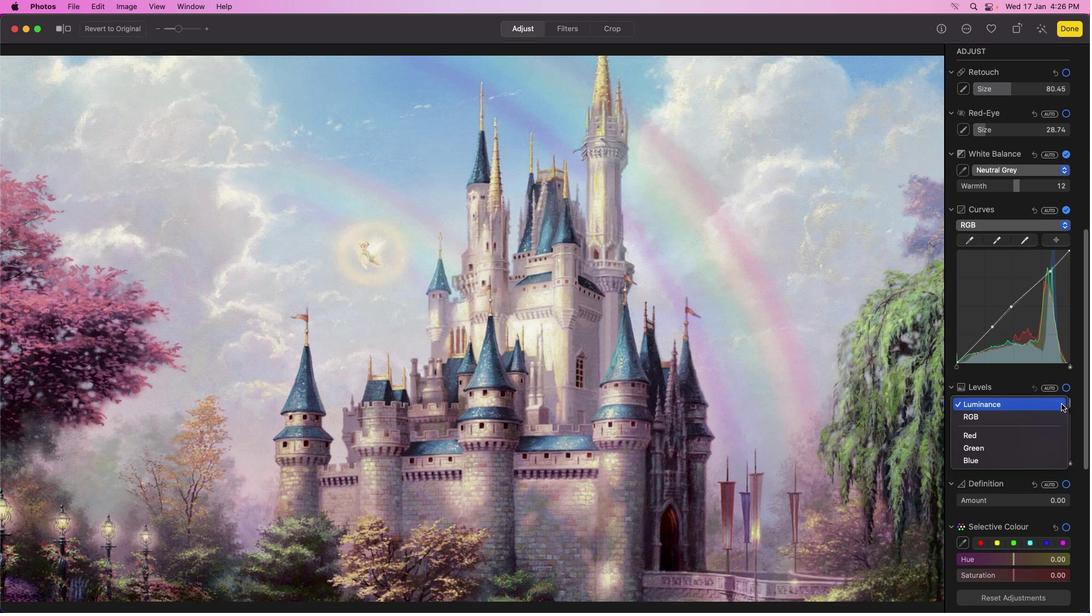 
Action: Mouse moved to (1061, 403)
Screenshot: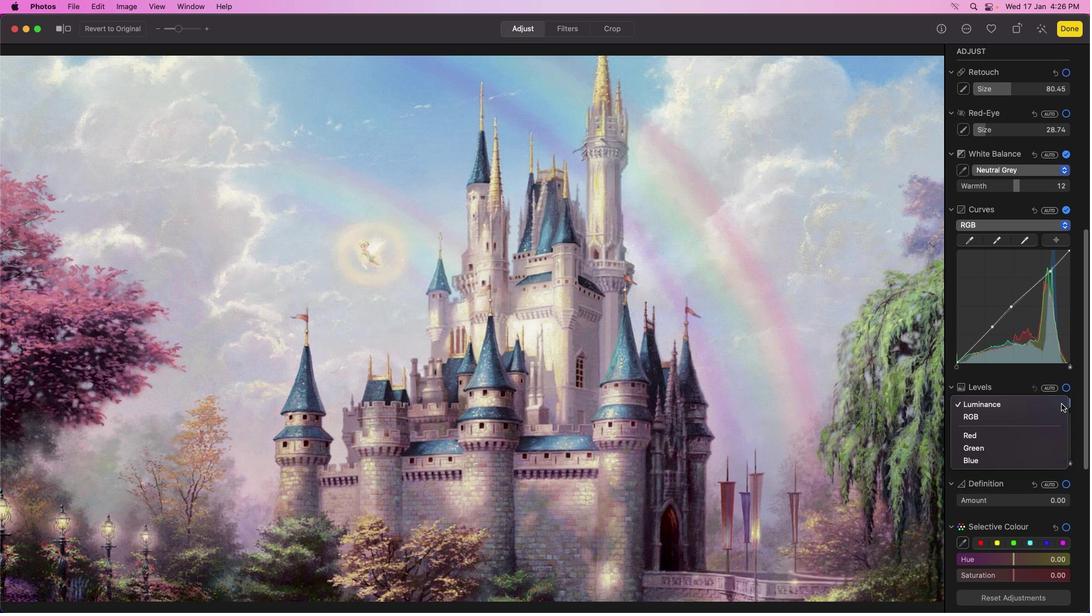 
Action: Mouse pressed left at (1061, 403)
Screenshot: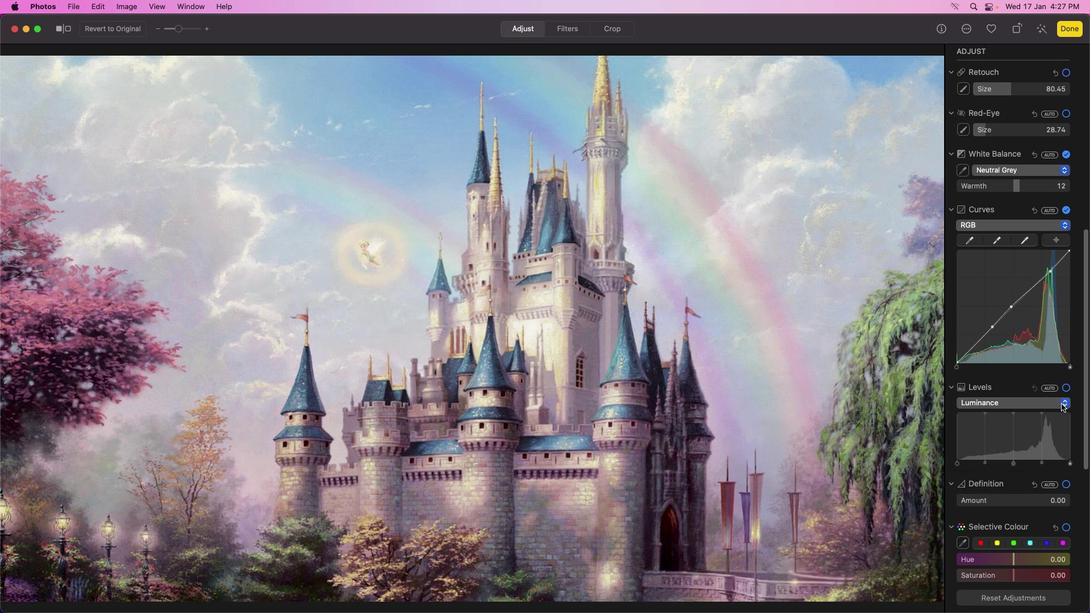 
Action: Mouse pressed left at (1061, 403)
Screenshot: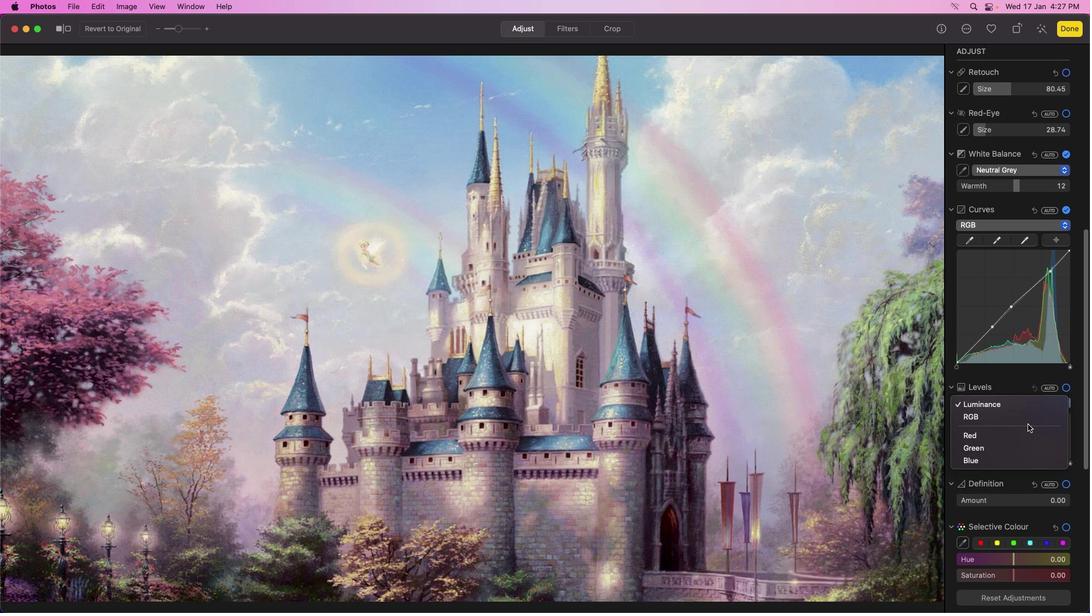 
Action: Mouse moved to (1027, 419)
Screenshot: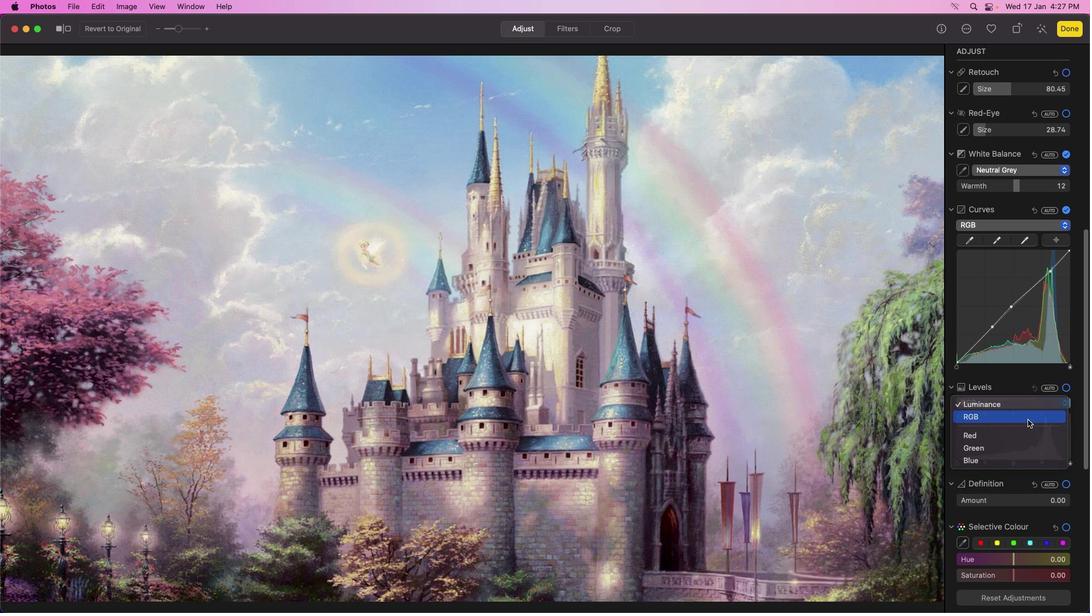 
Action: Mouse pressed left at (1027, 419)
Screenshot: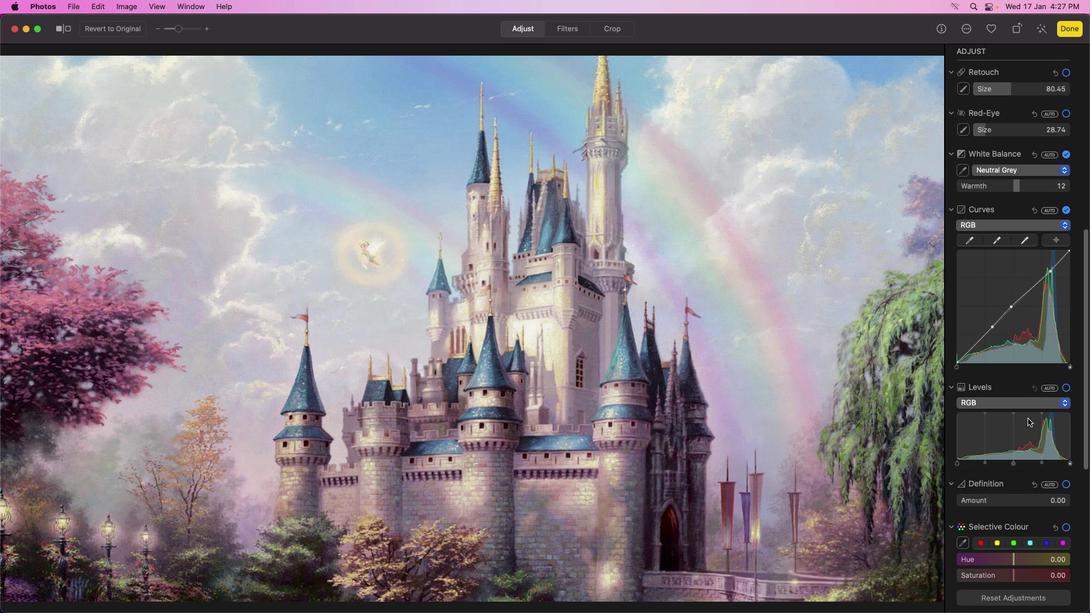 
Action: Mouse moved to (1027, 417)
Screenshot: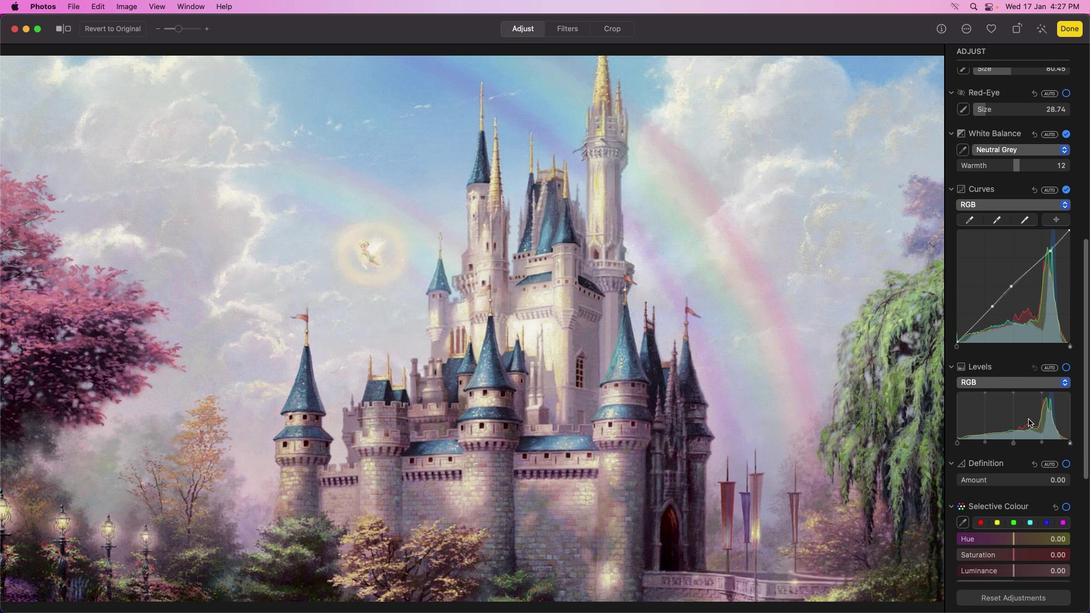 
Action: Mouse scrolled (1027, 417) with delta (0, 0)
Screenshot: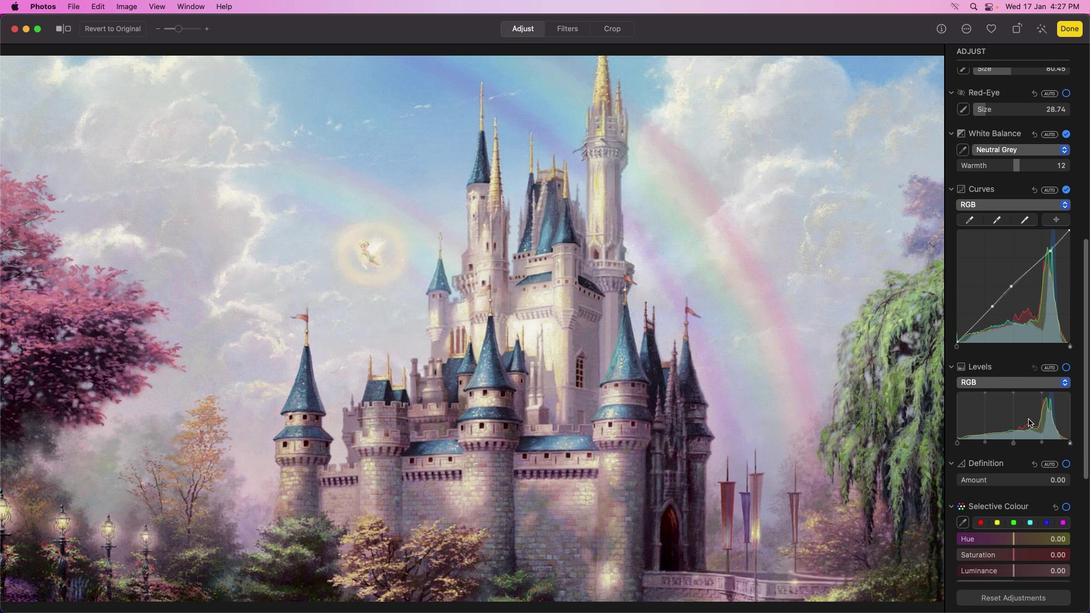 
Action: Mouse moved to (1027, 418)
Screenshot: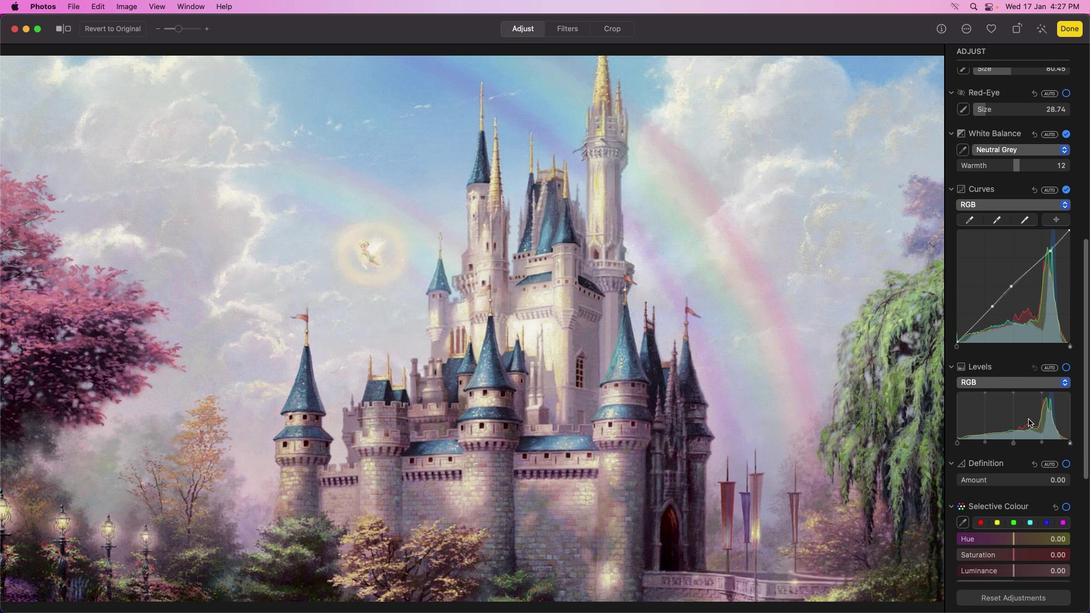 
Action: Mouse scrolled (1027, 418) with delta (0, 0)
Screenshot: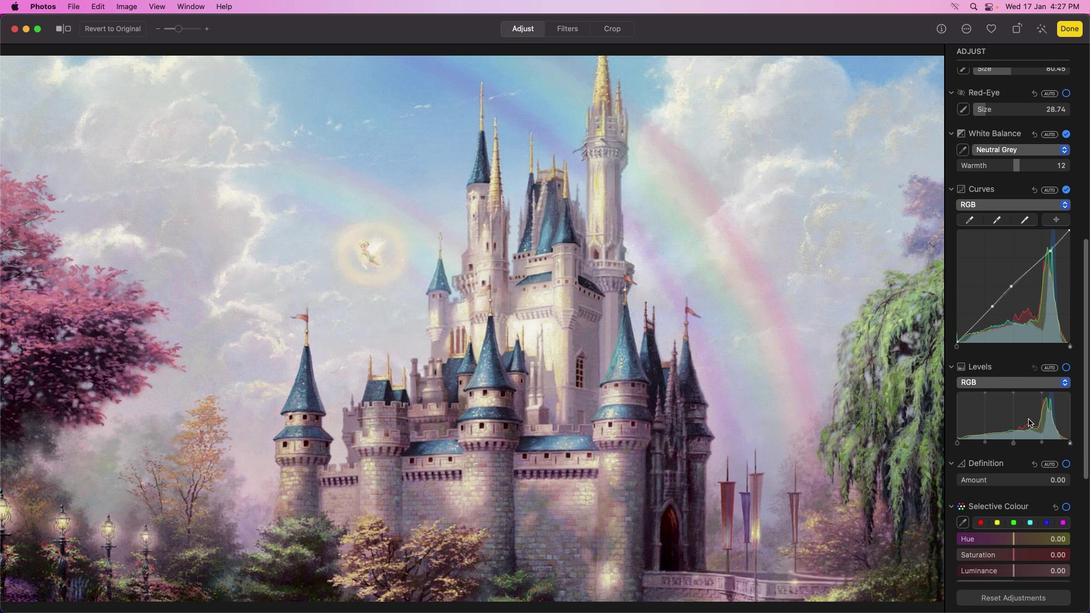 
Action: Mouse scrolled (1027, 418) with delta (0, 0)
Screenshot: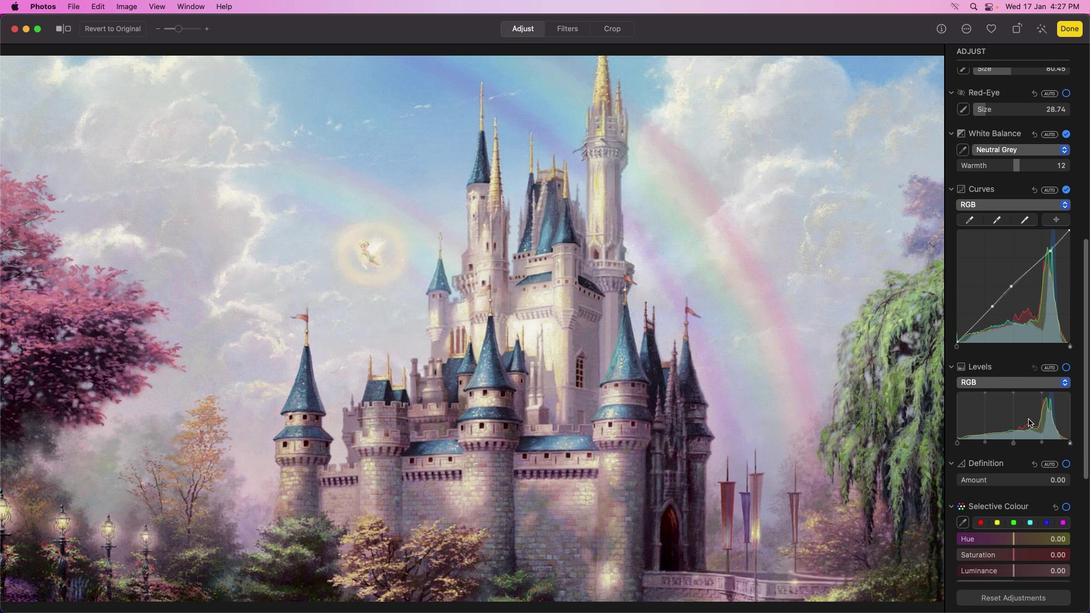 
Action: Mouse moved to (1027, 418)
Screenshot: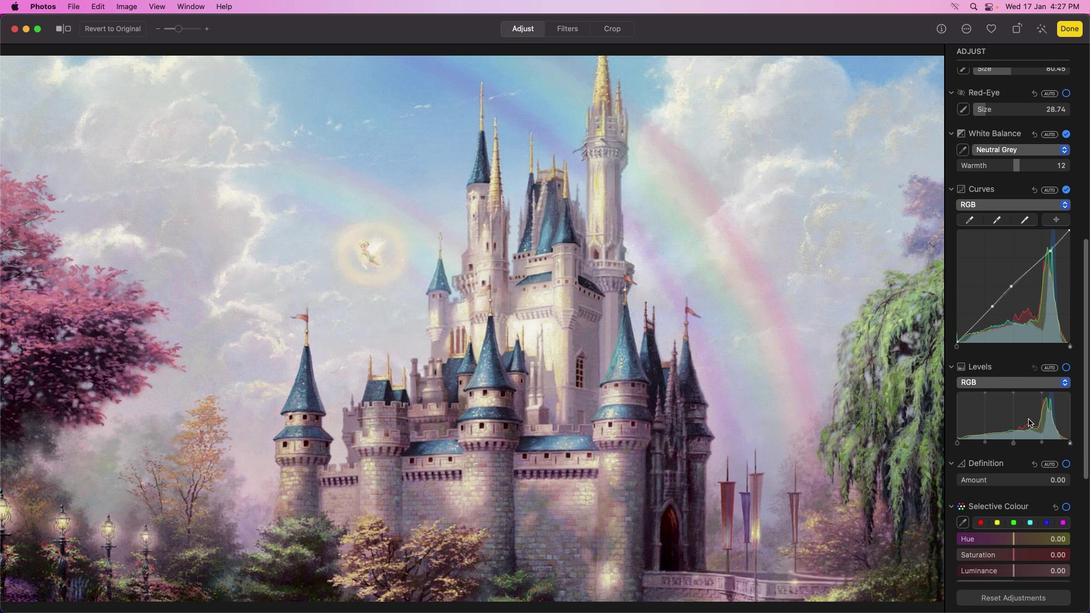
Action: Mouse scrolled (1027, 418) with delta (0, 0)
Screenshot: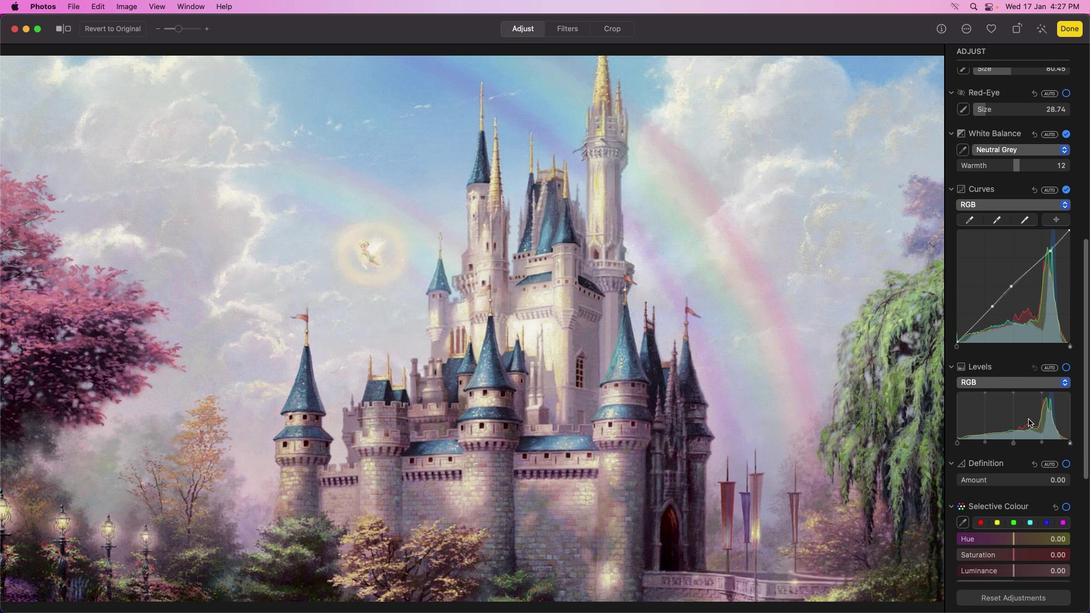
Action: Mouse scrolled (1027, 418) with delta (0, 0)
Screenshot: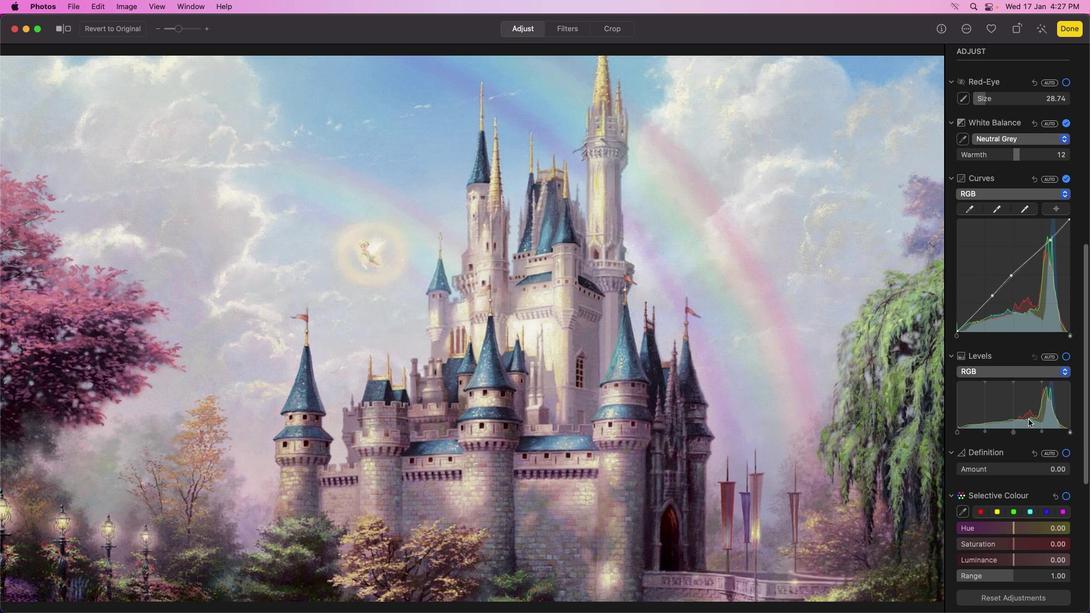 
Action: Mouse scrolled (1027, 418) with delta (0, 0)
Screenshot: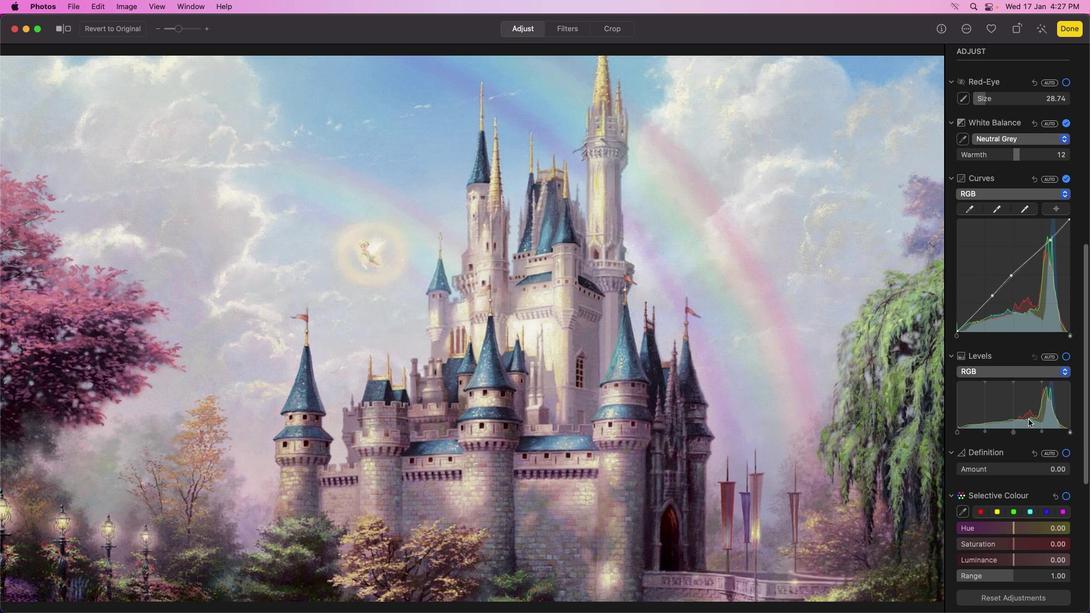 
Action: Mouse scrolled (1027, 418) with delta (0, 0)
Screenshot: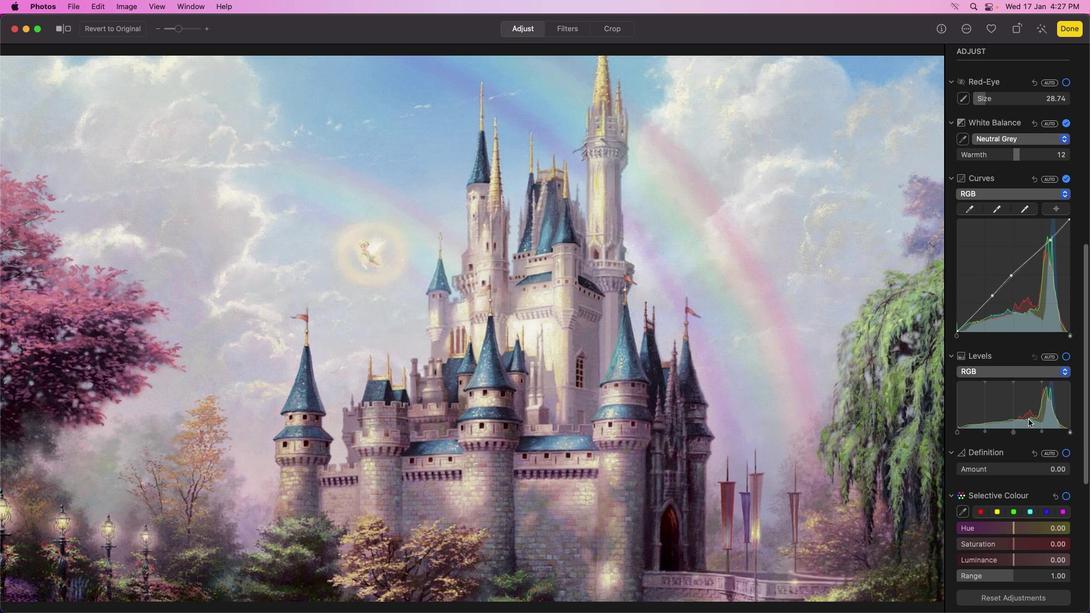 
Action: Mouse moved to (1011, 469)
Screenshot: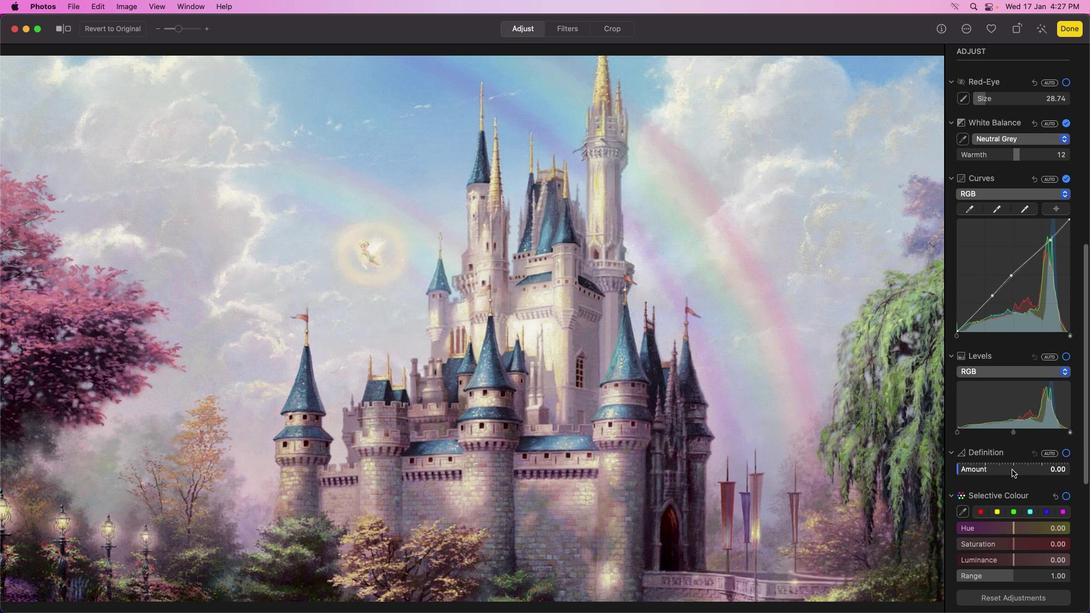 
Action: Mouse pressed left at (1011, 469)
Screenshot: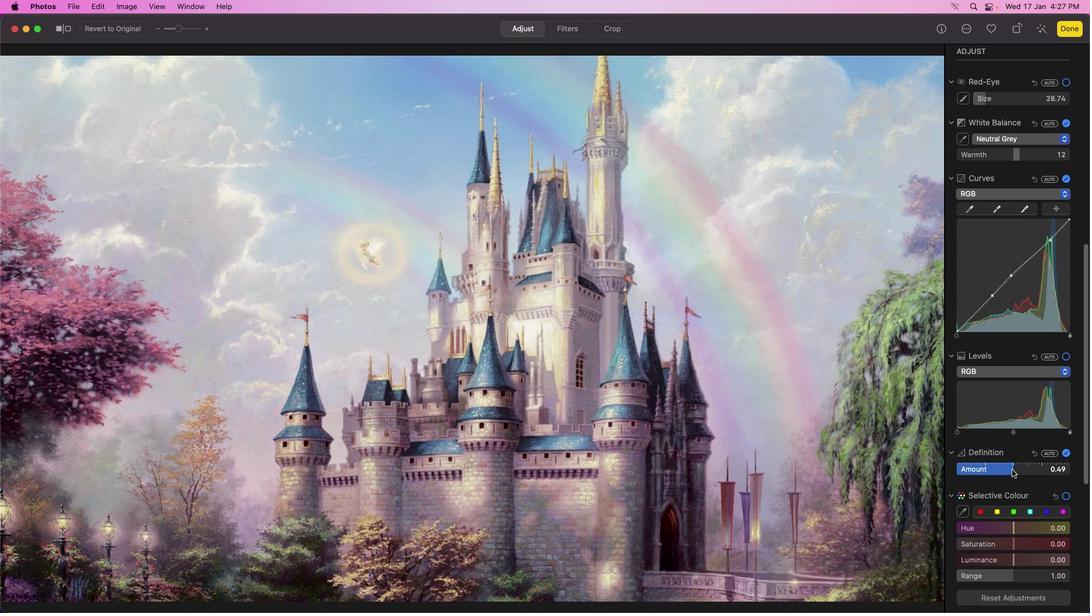 
Action: Mouse moved to (1031, 468)
Screenshot: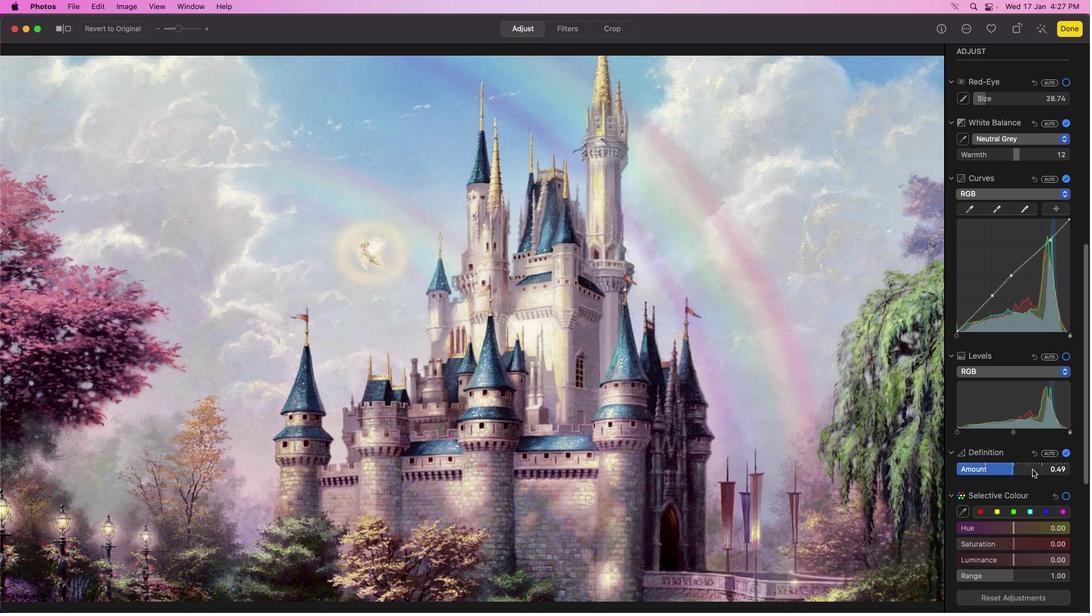 
Action: Mouse pressed left at (1031, 468)
Screenshot: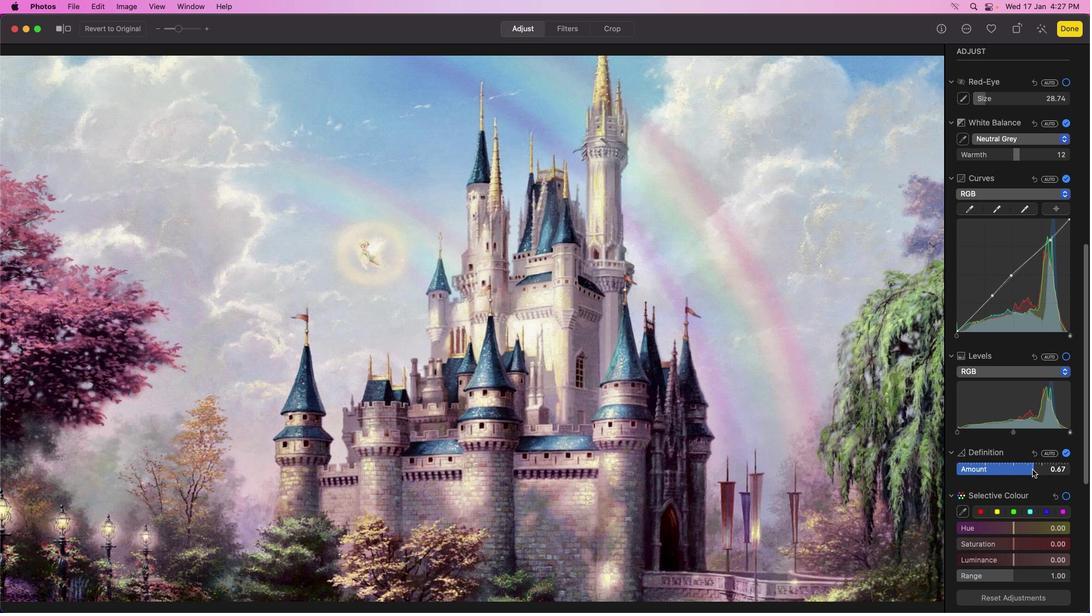 
Action: Mouse moved to (1045, 468)
Screenshot: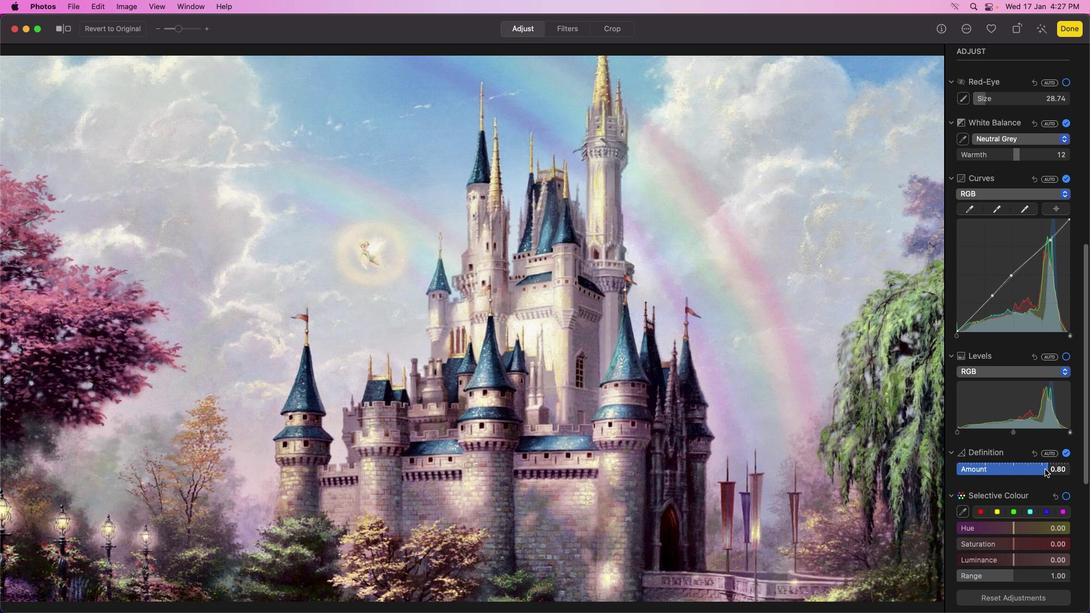 
Action: Mouse pressed left at (1045, 468)
Screenshot: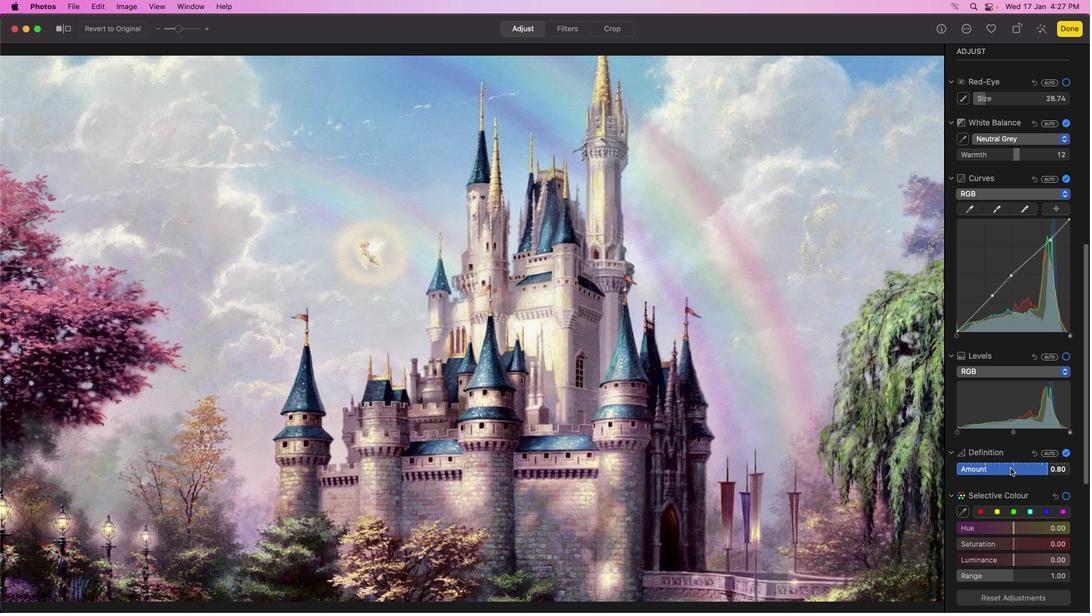 
Action: Mouse moved to (971, 471)
Screenshot: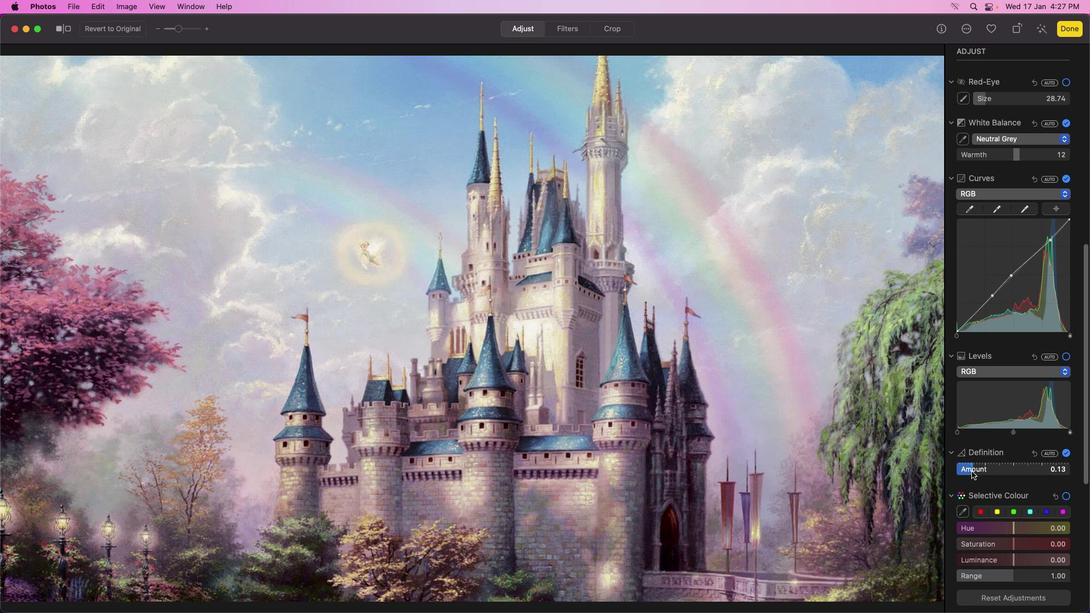 
Action: Mouse pressed left at (971, 471)
Screenshot: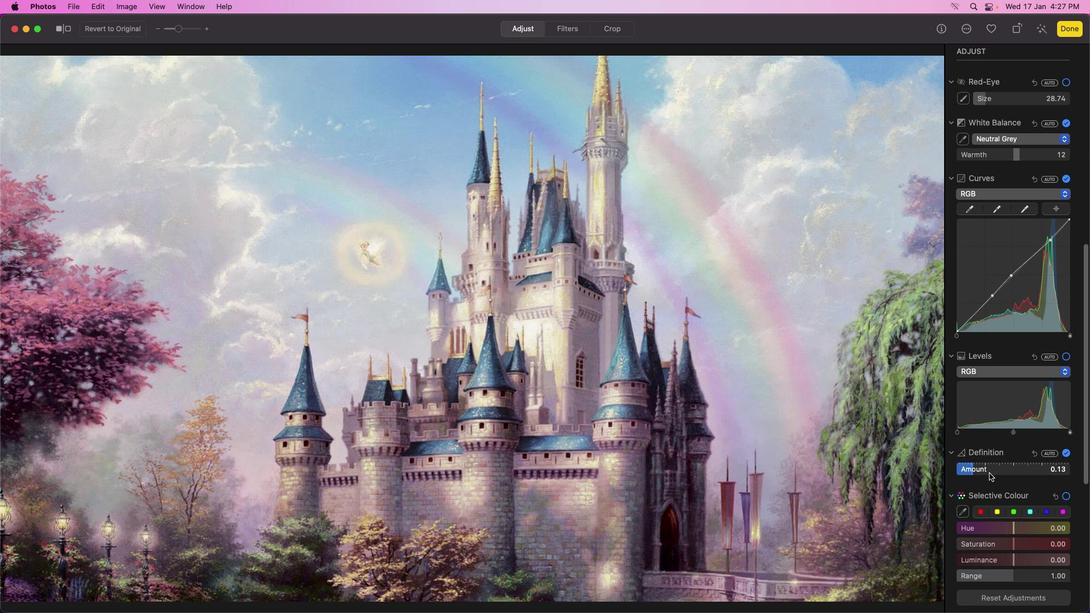 
Action: Mouse moved to (1011, 472)
Screenshot: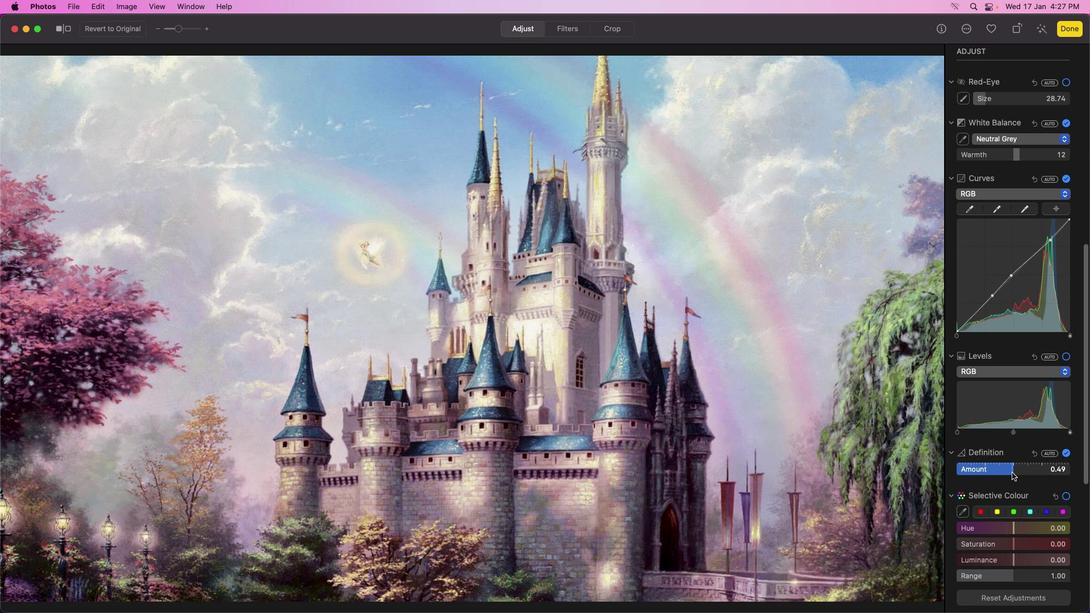 
Action: Mouse pressed left at (1011, 472)
Screenshot: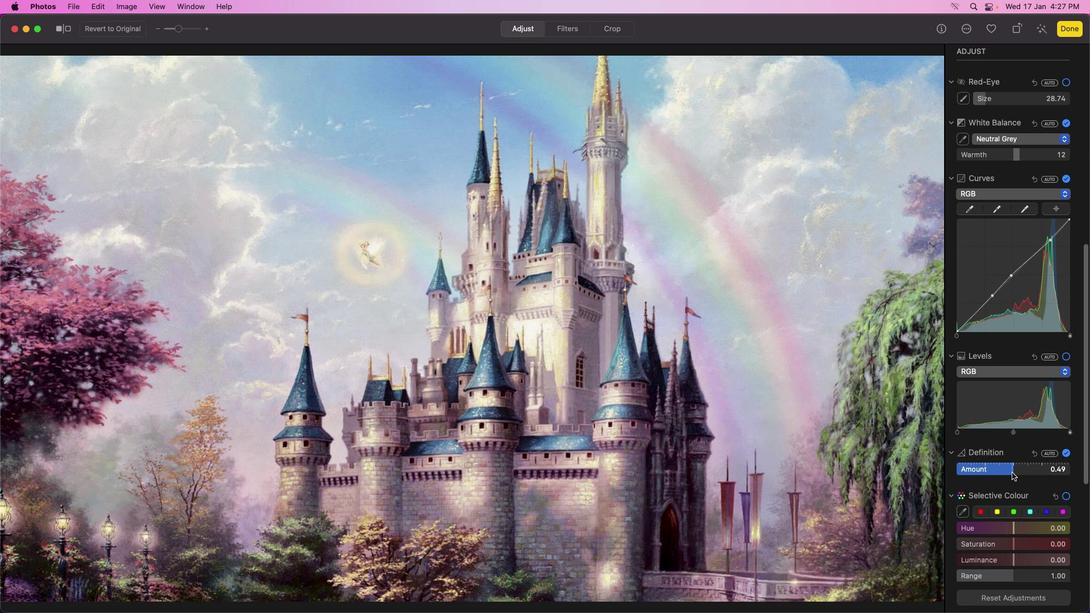 
Action: Mouse moved to (992, 467)
Screenshot: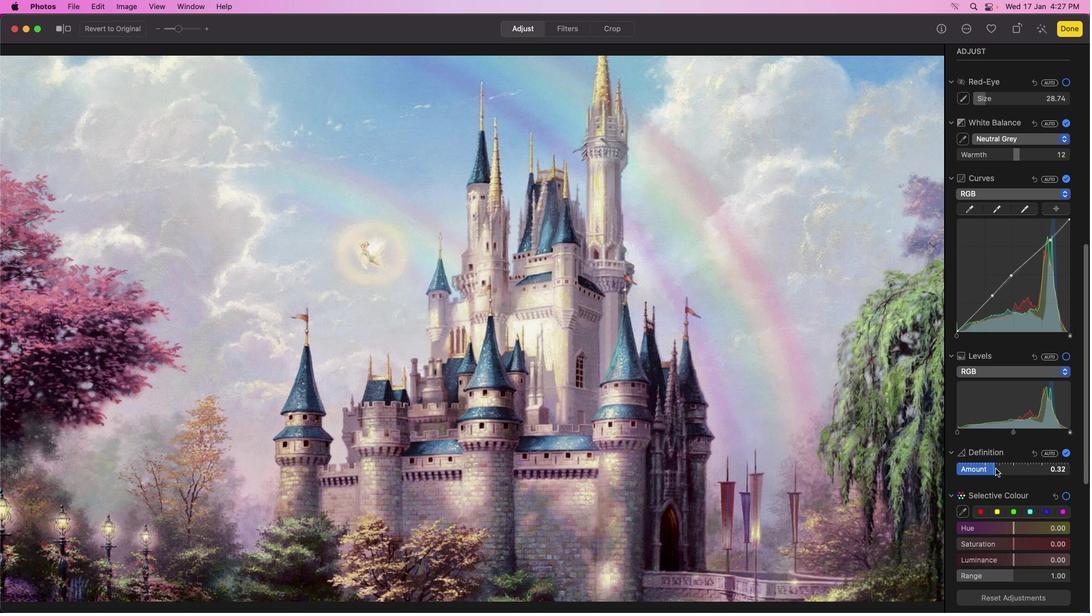 
Action: Mouse pressed left at (992, 467)
Screenshot: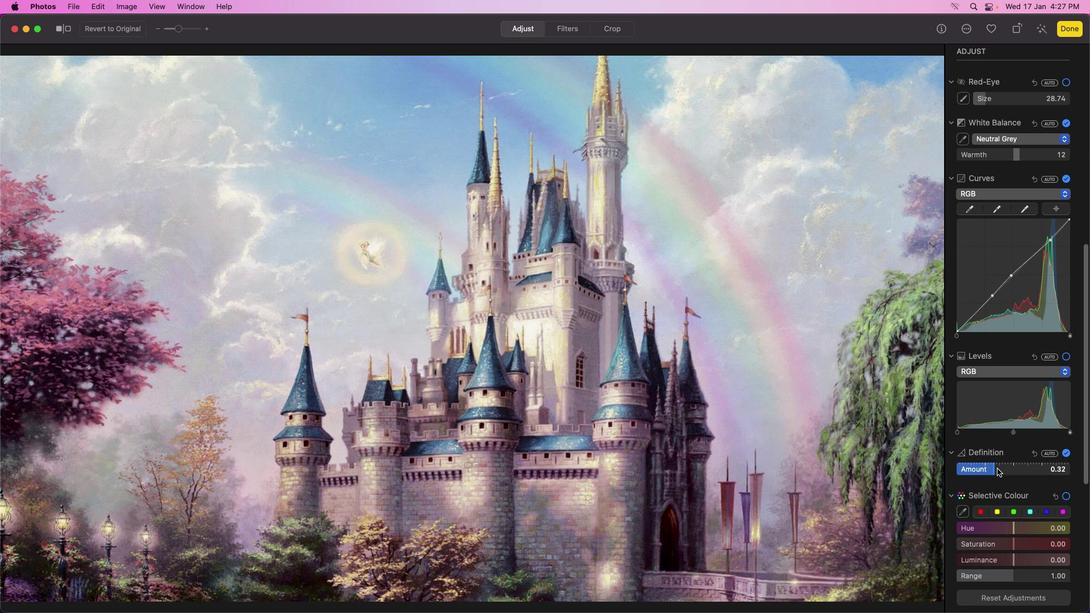 
Action: Mouse moved to (996, 467)
Screenshot: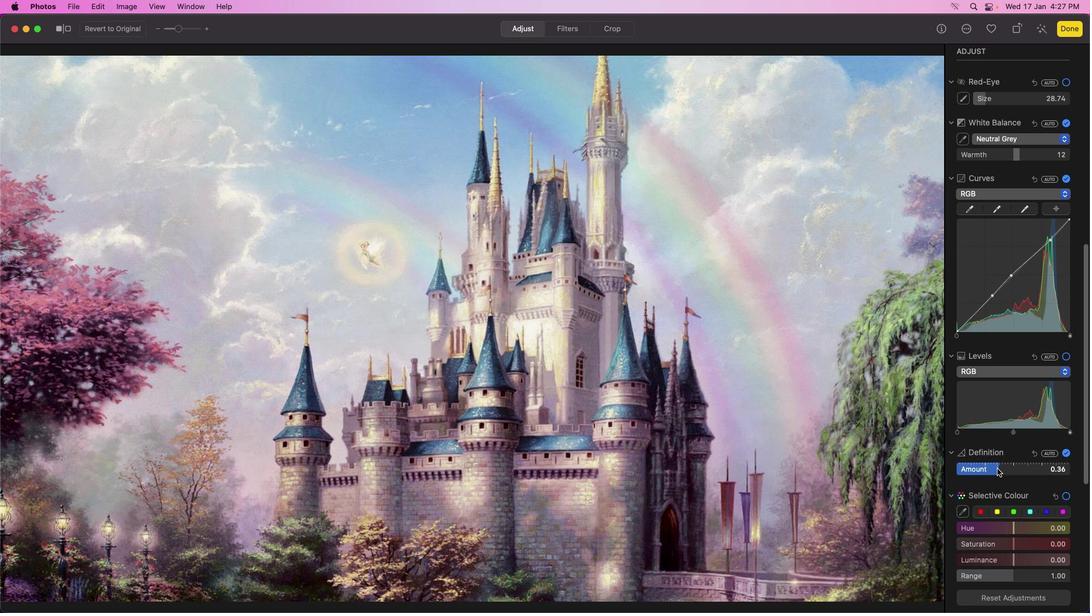 
Action: Mouse pressed left at (996, 467)
Screenshot: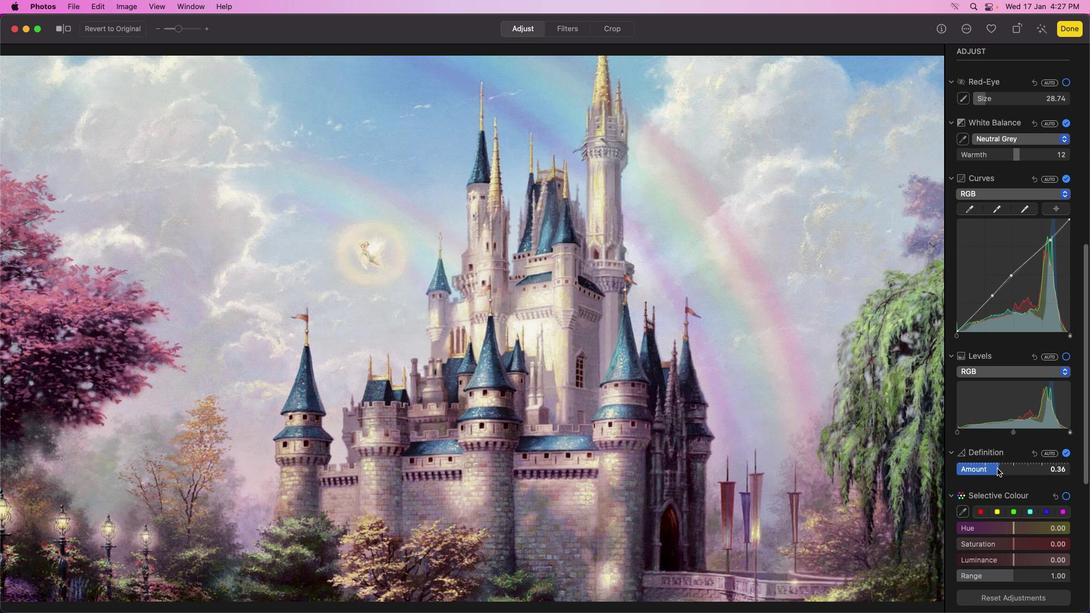 
Action: Mouse moved to (1023, 468)
Screenshot: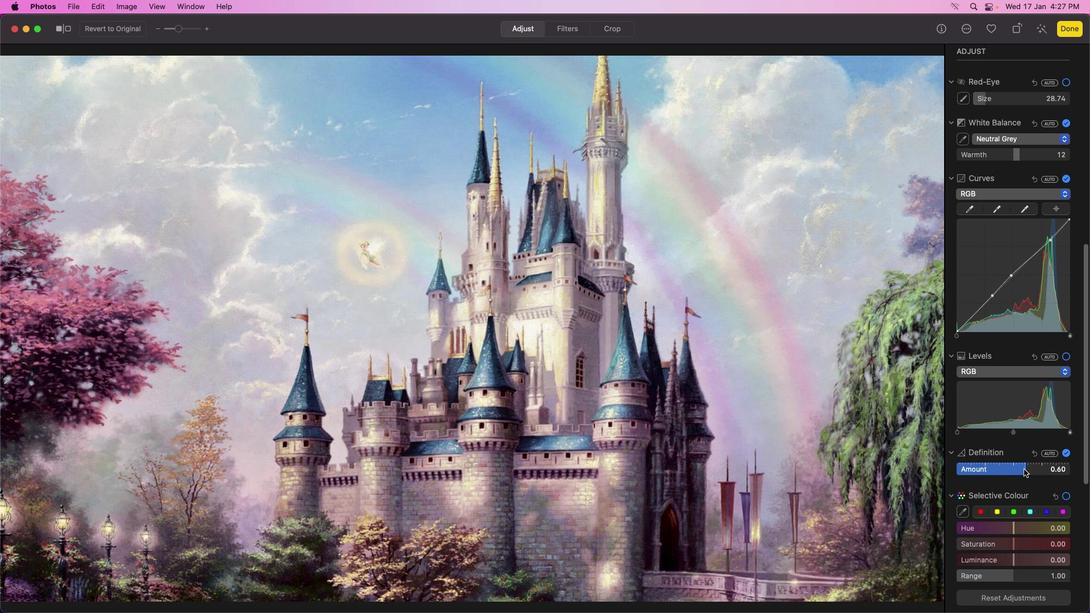 
Action: Mouse pressed left at (1023, 468)
Screenshot: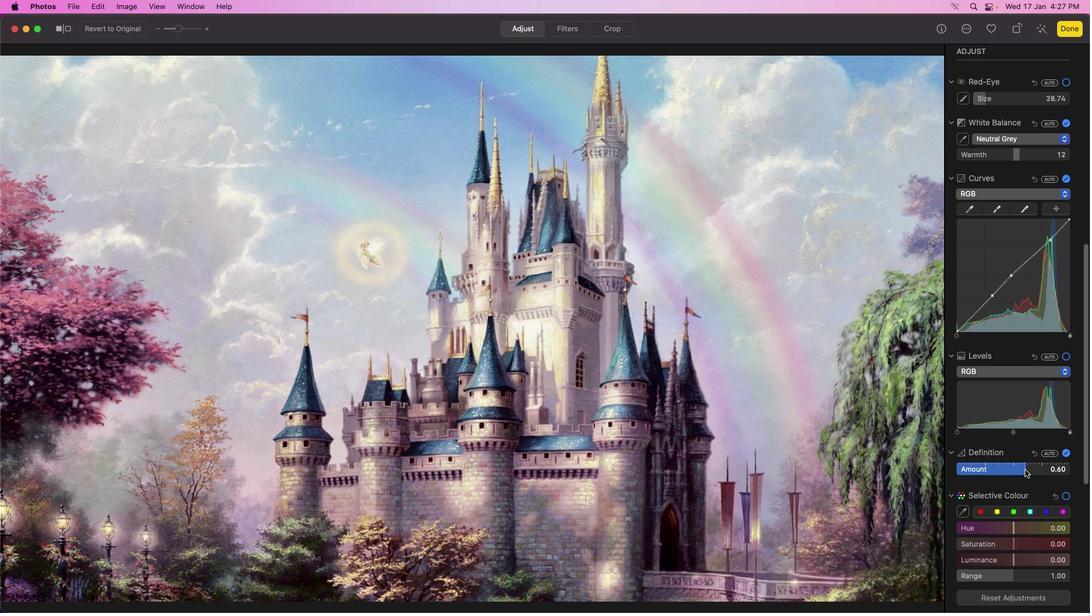 
Action: Mouse moved to (1027, 470)
Screenshot: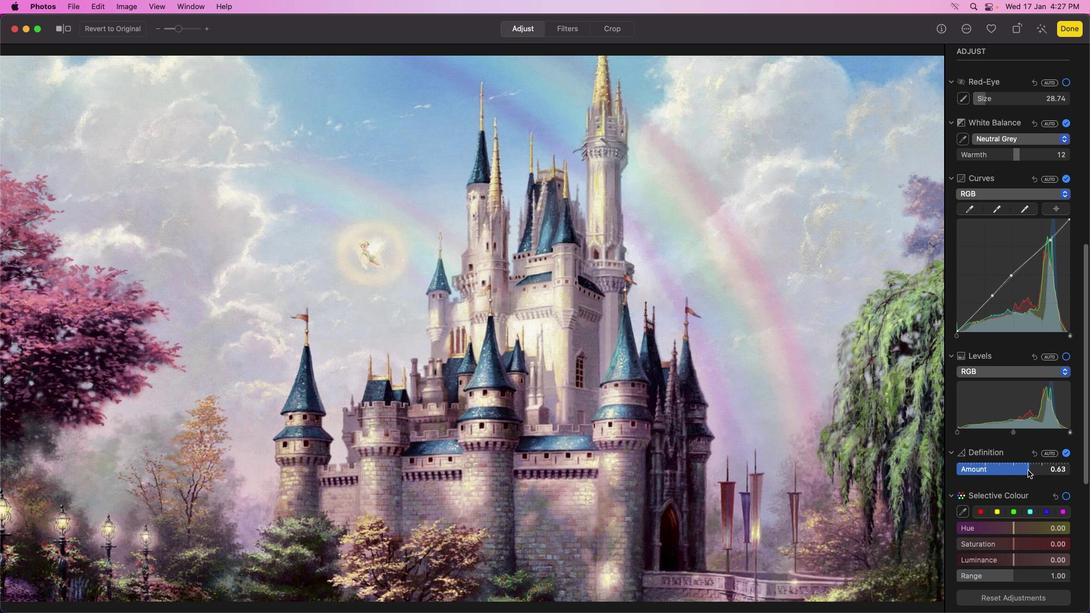 
Action: Mouse pressed left at (1027, 470)
Screenshot: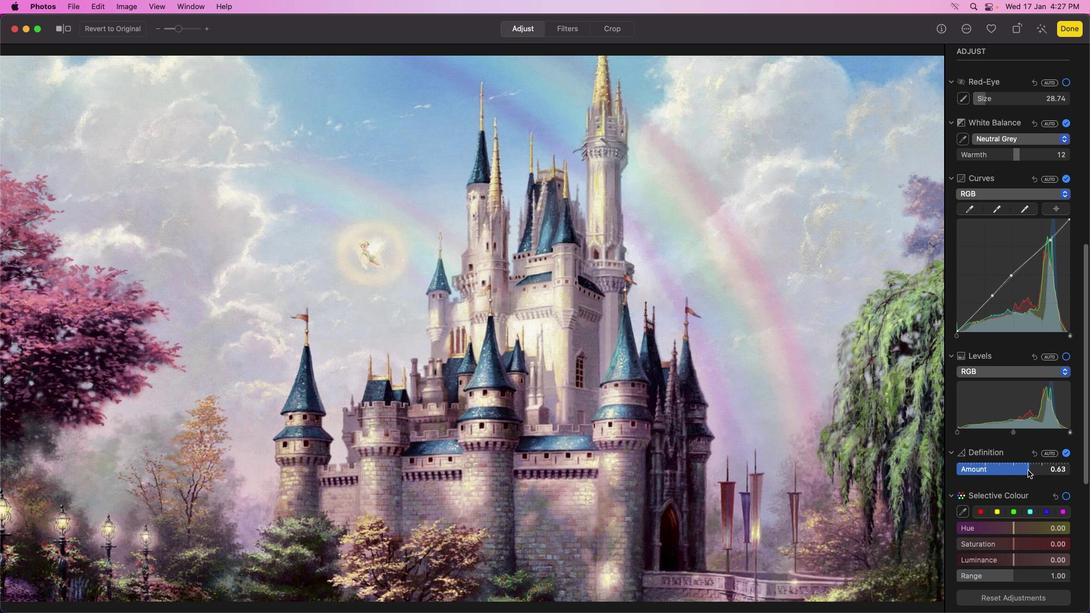 
Action: Mouse moved to (56, 24)
Screenshot: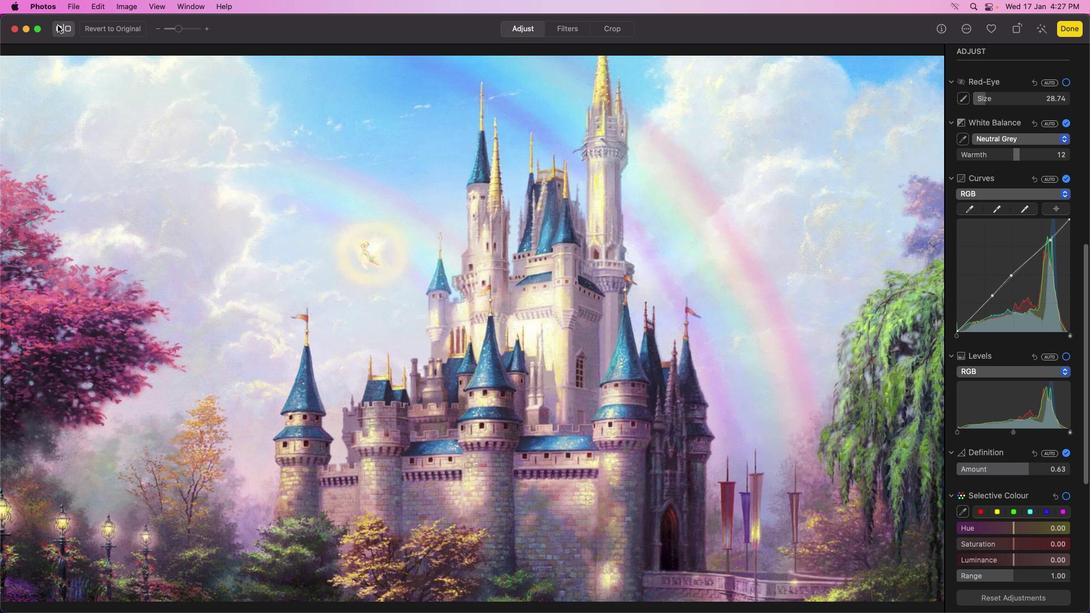 
Action: Mouse pressed left at (56, 24)
Screenshot: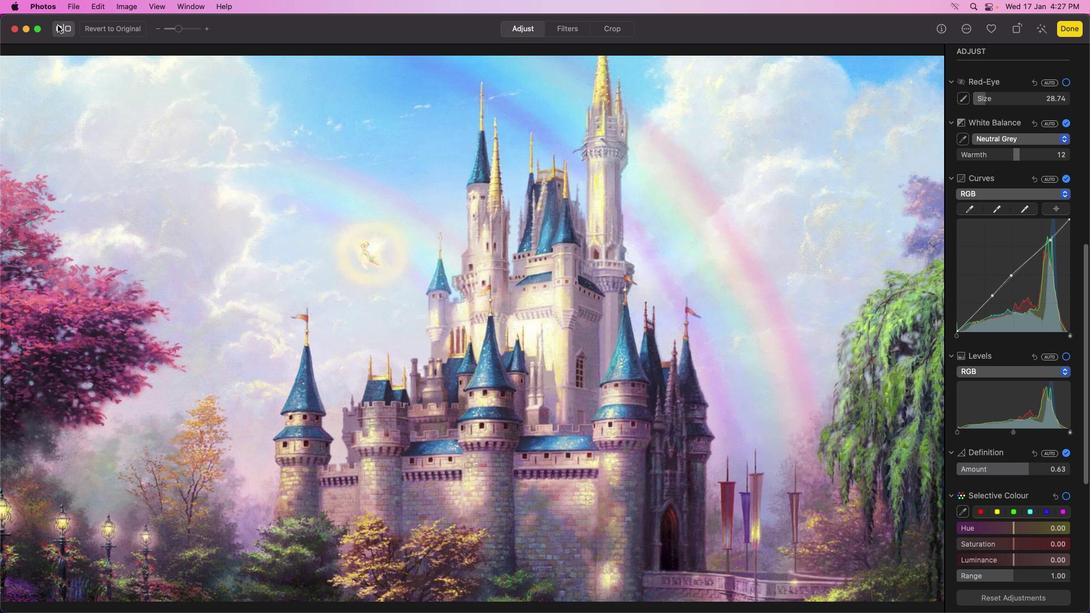 
Action: Mouse moved to (1039, 488)
Screenshot: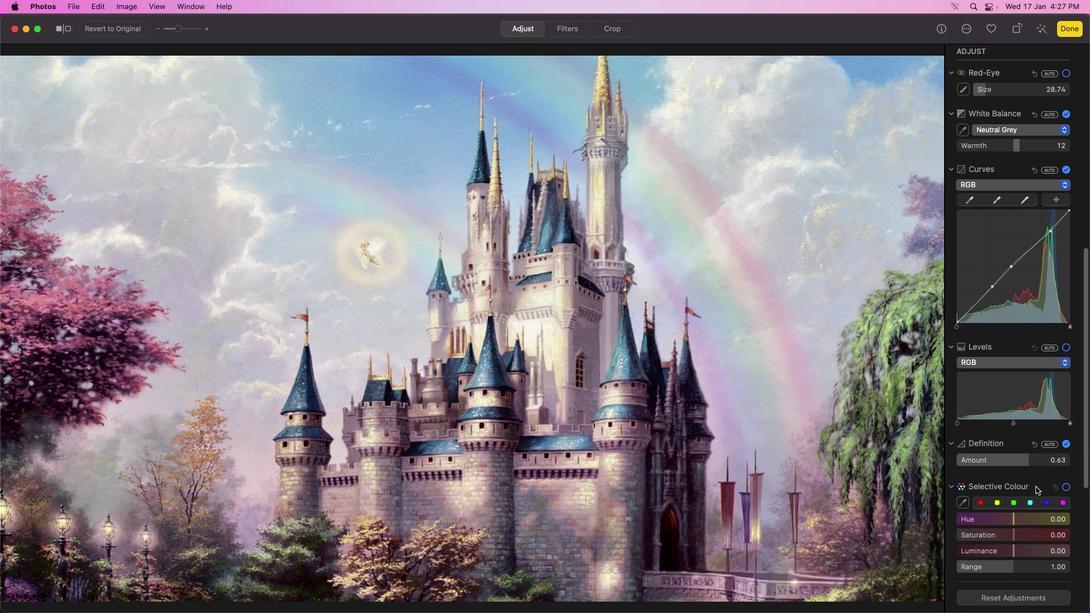 
Action: Mouse scrolled (1039, 488) with delta (0, 0)
Screenshot: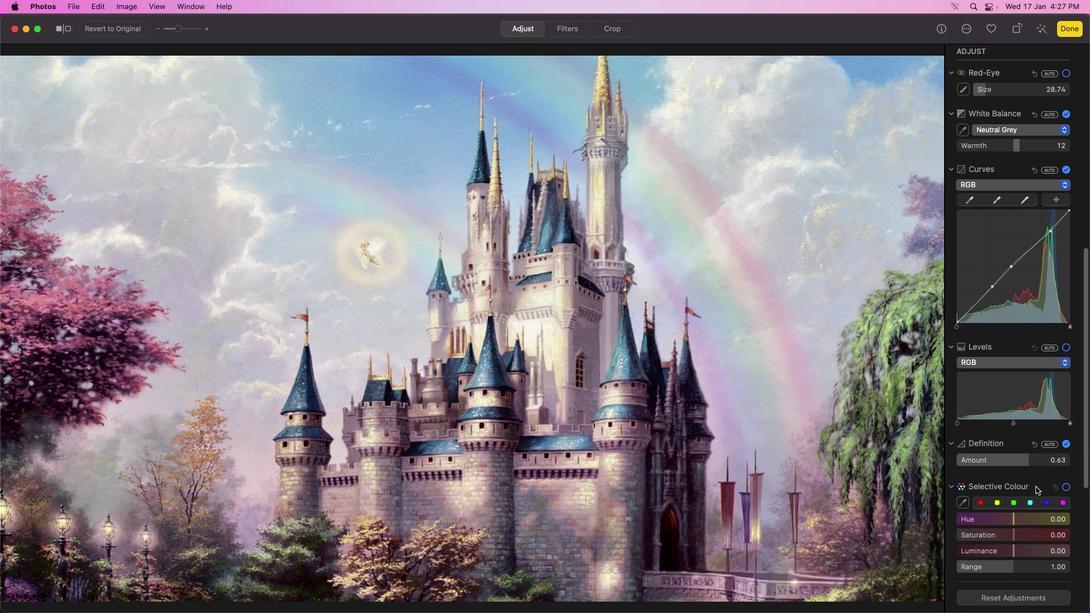 
Action: Mouse moved to (1039, 488)
Screenshot: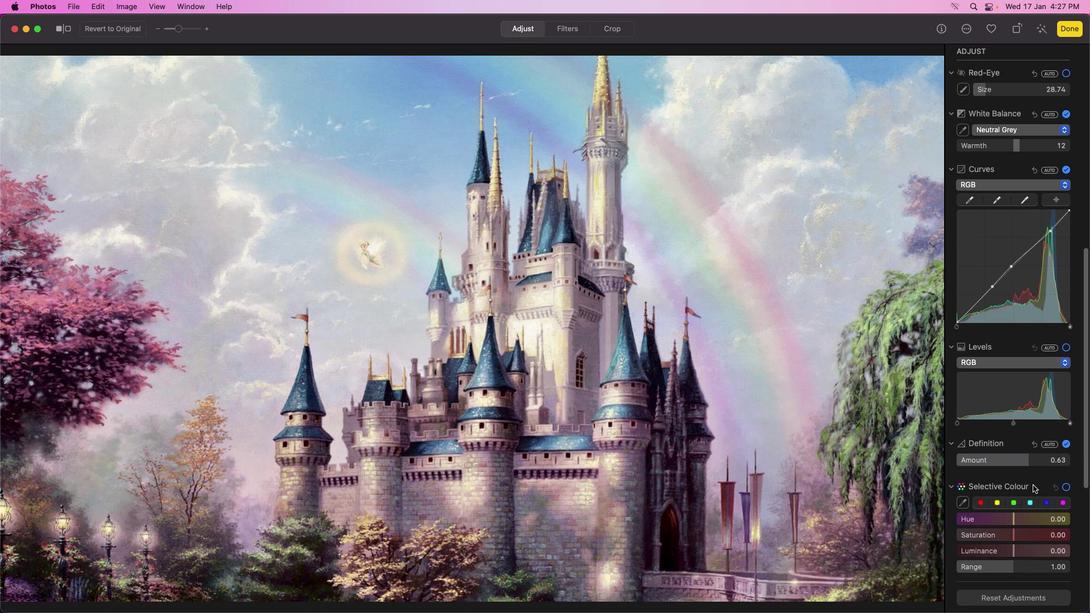 
Action: Mouse scrolled (1039, 488) with delta (0, 0)
Screenshot: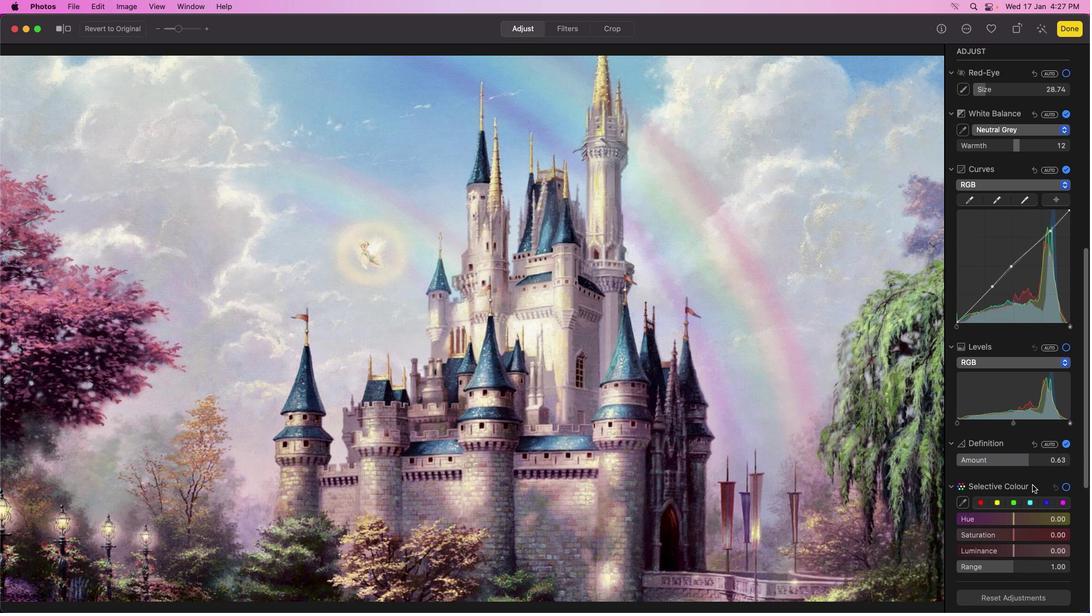 
Action: Mouse moved to (1037, 487)
Screenshot: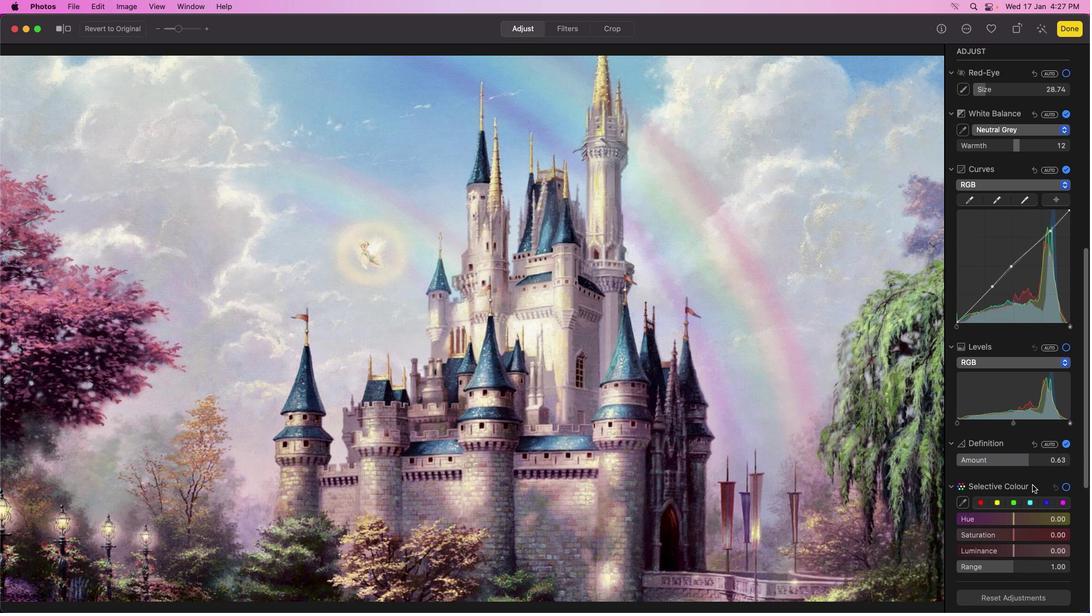 
Action: Mouse scrolled (1037, 487) with delta (0, 0)
Screenshot: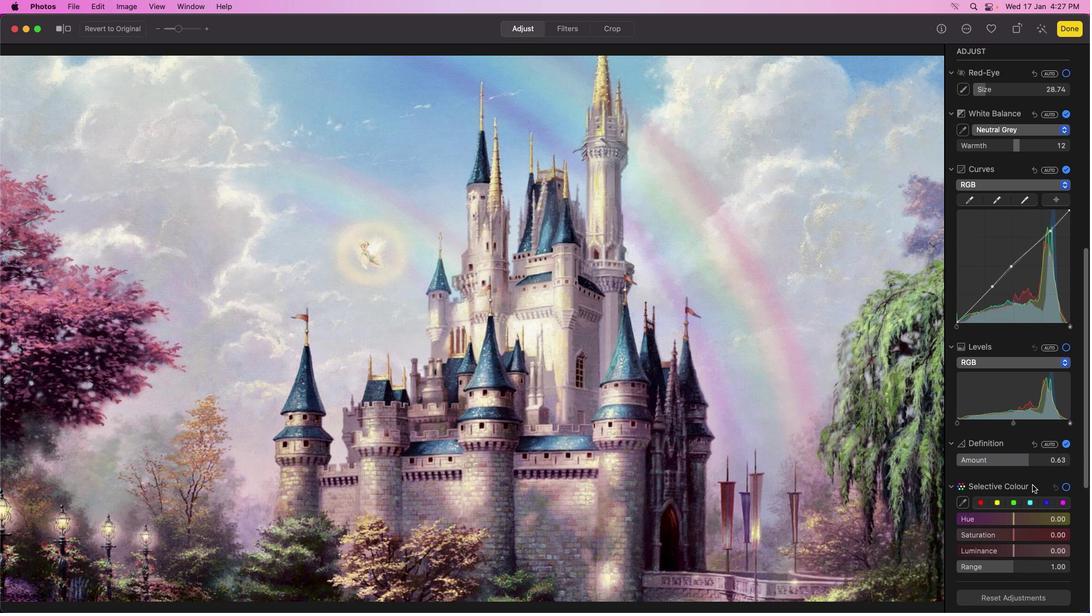 
Action: Mouse moved to (1037, 486)
Screenshot: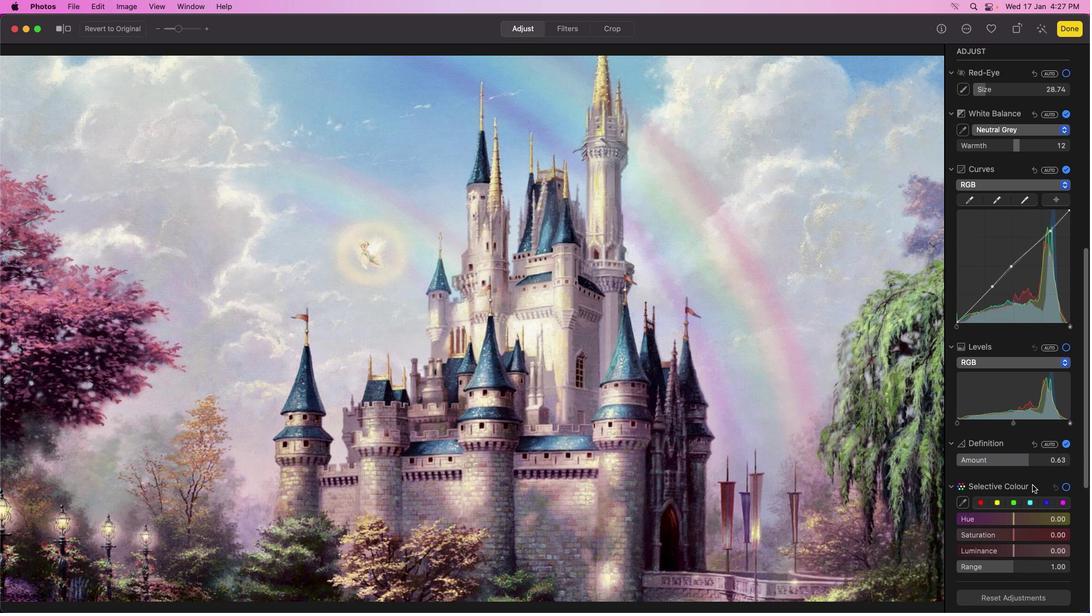 
Action: Mouse scrolled (1037, 486) with delta (0, 0)
Screenshot: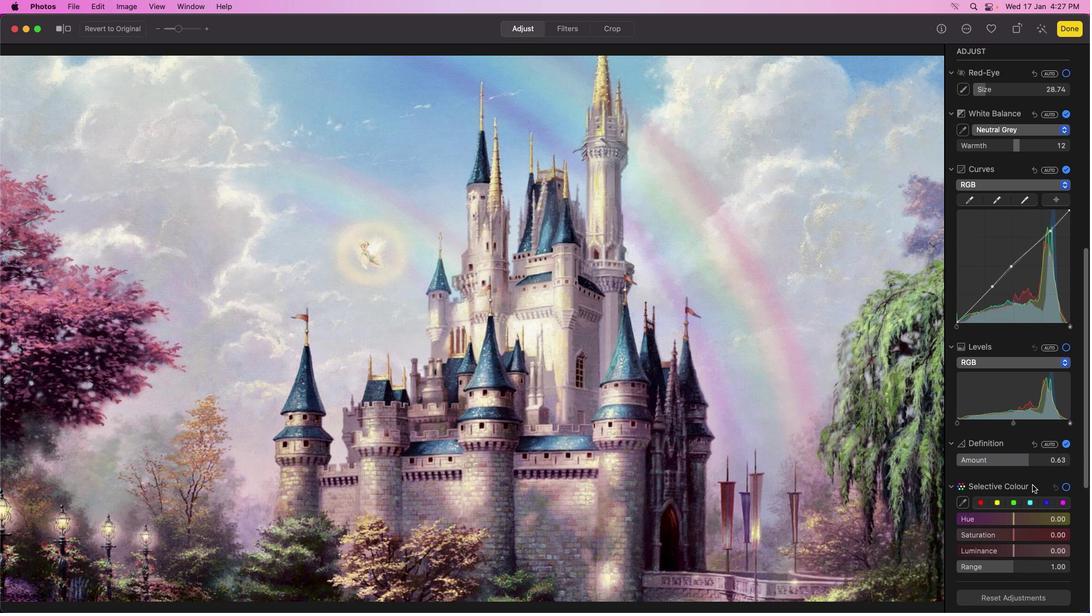 
Action: Mouse moved to (1036, 486)
Screenshot: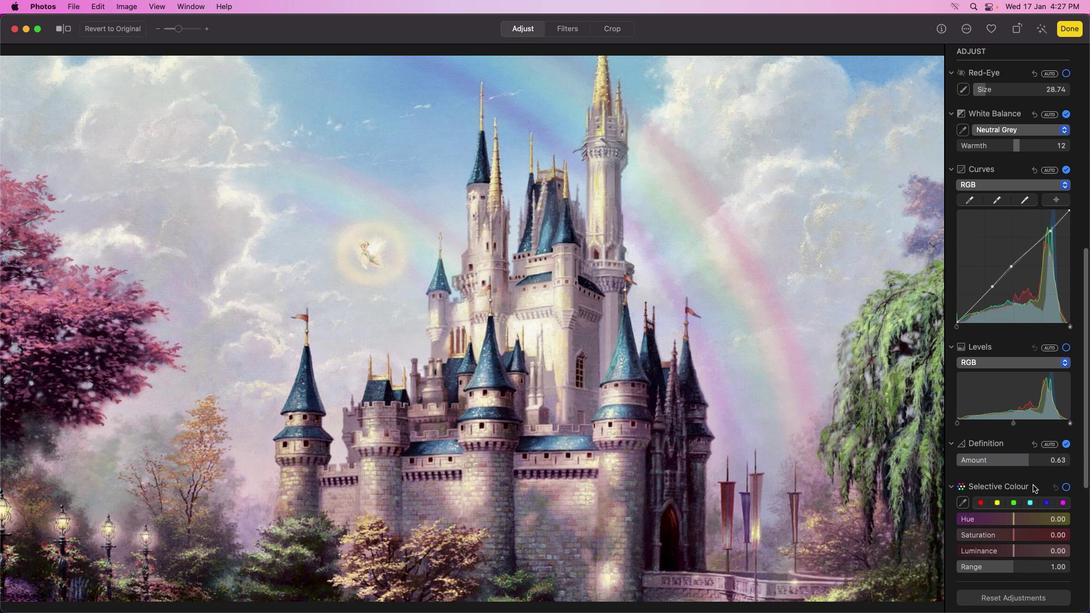 
Action: Mouse scrolled (1036, 486) with delta (0, 0)
Screenshot: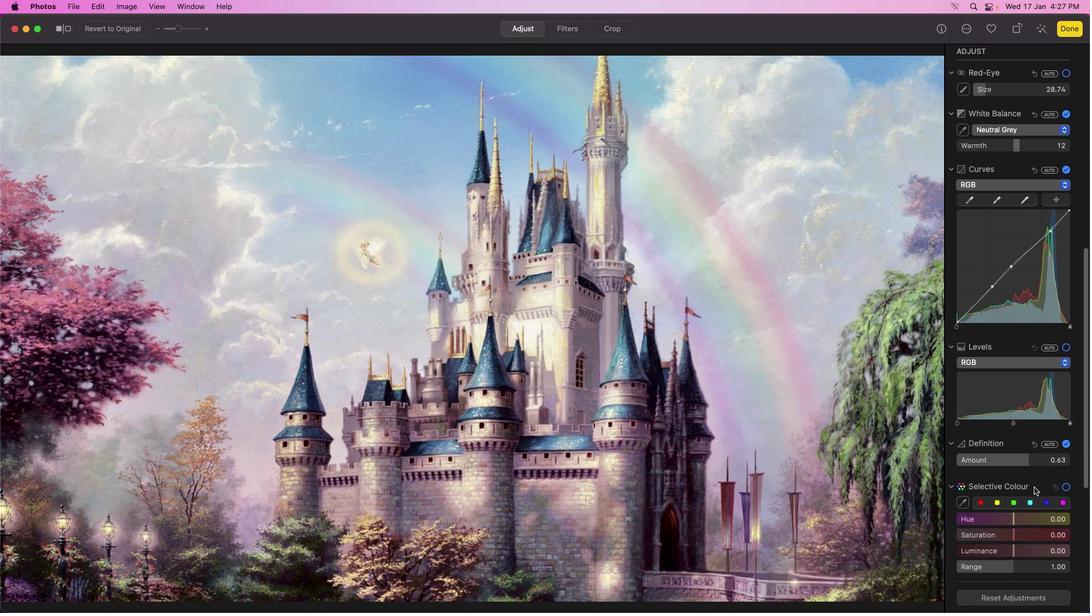 
Action: Mouse moved to (1033, 487)
Screenshot: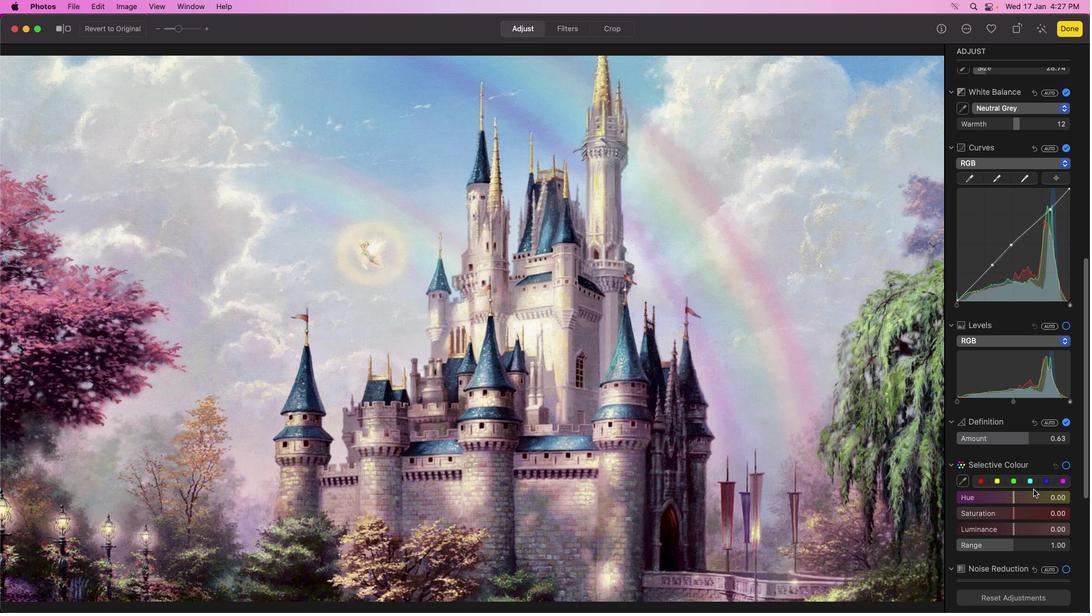 
Action: Mouse scrolled (1033, 487) with delta (0, 0)
Screenshot: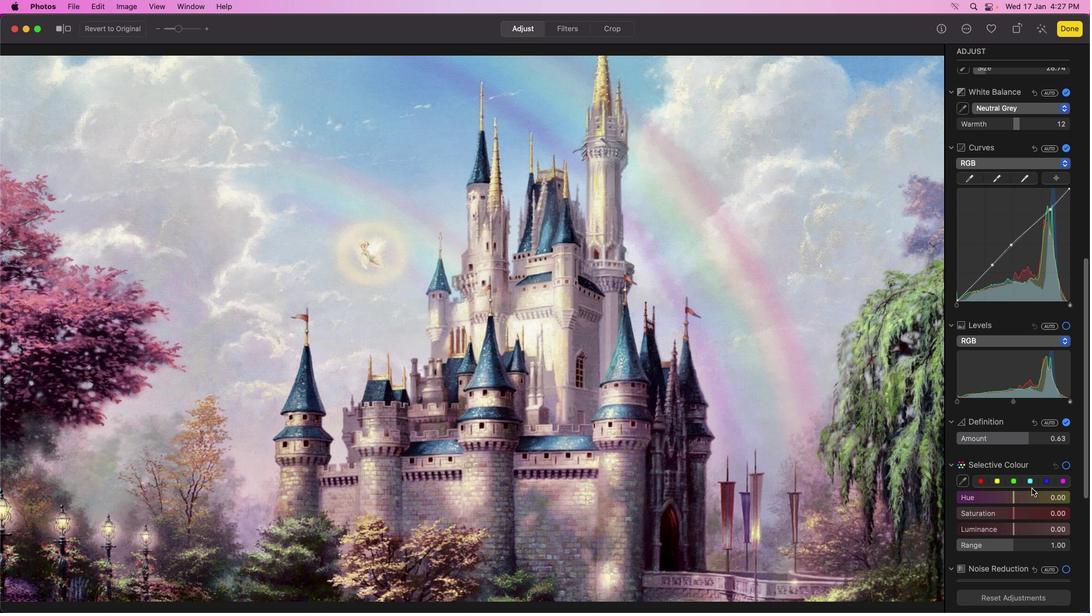 
Action: Mouse moved to (1033, 488)
Screenshot: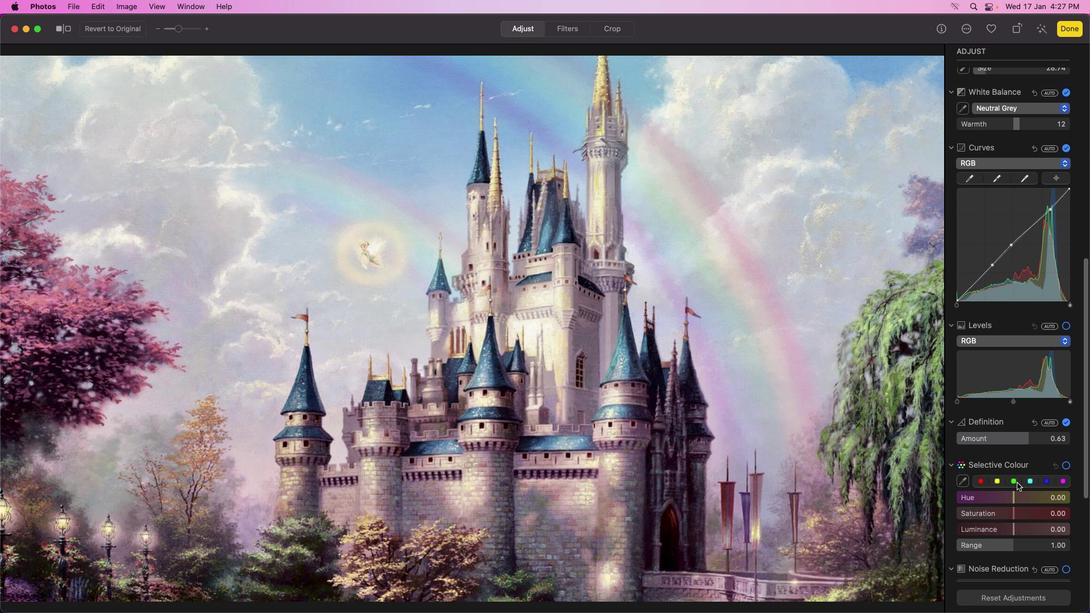 
Action: Mouse scrolled (1033, 488) with delta (0, 0)
Screenshot: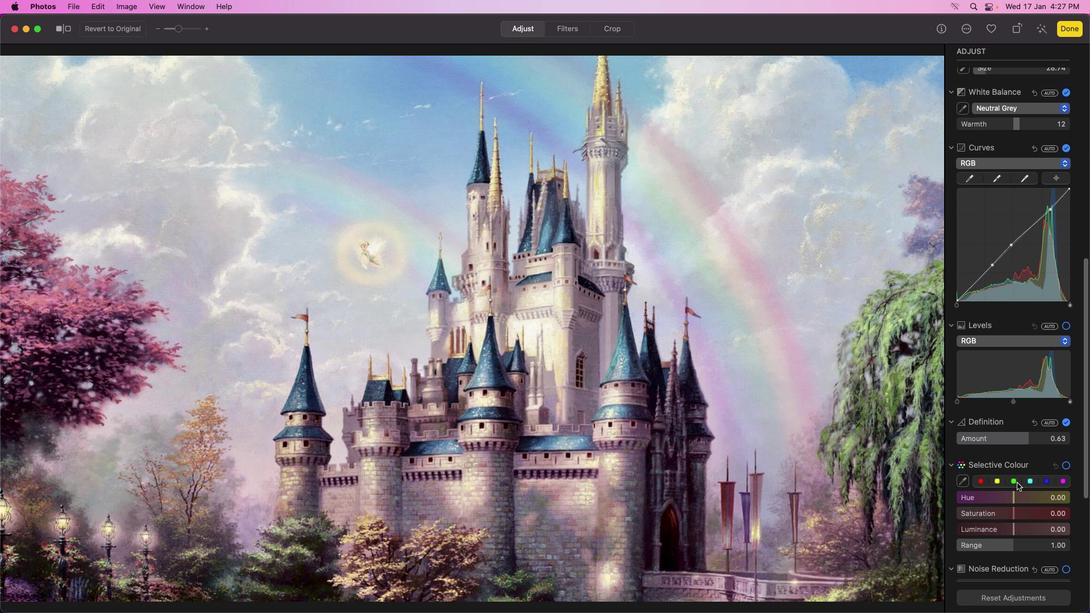 
Action: Mouse moved to (1033, 488)
Screenshot: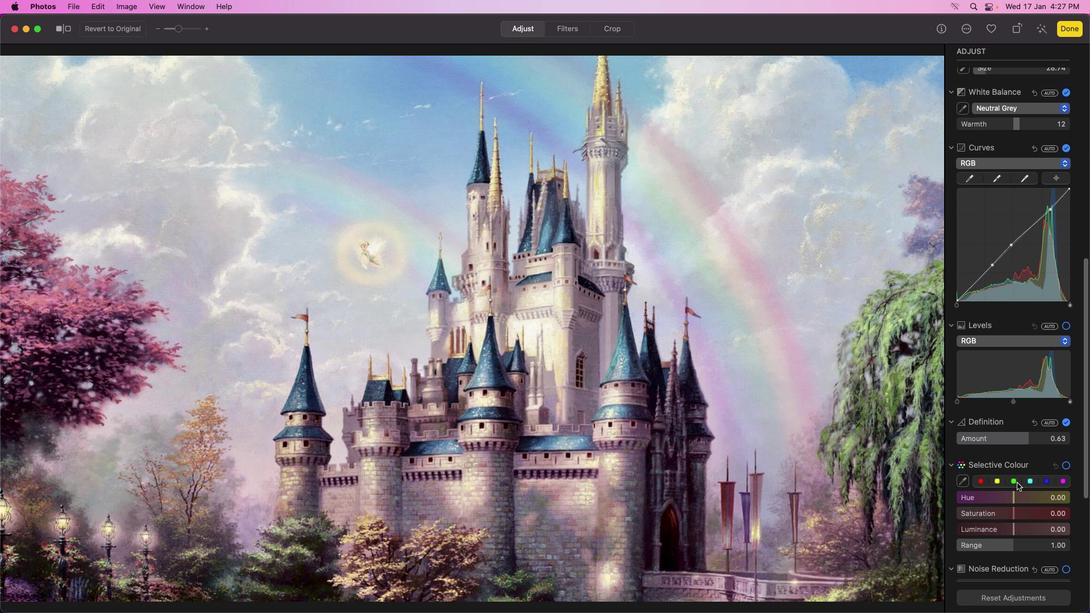 
Action: Mouse scrolled (1033, 488) with delta (0, -1)
Screenshot: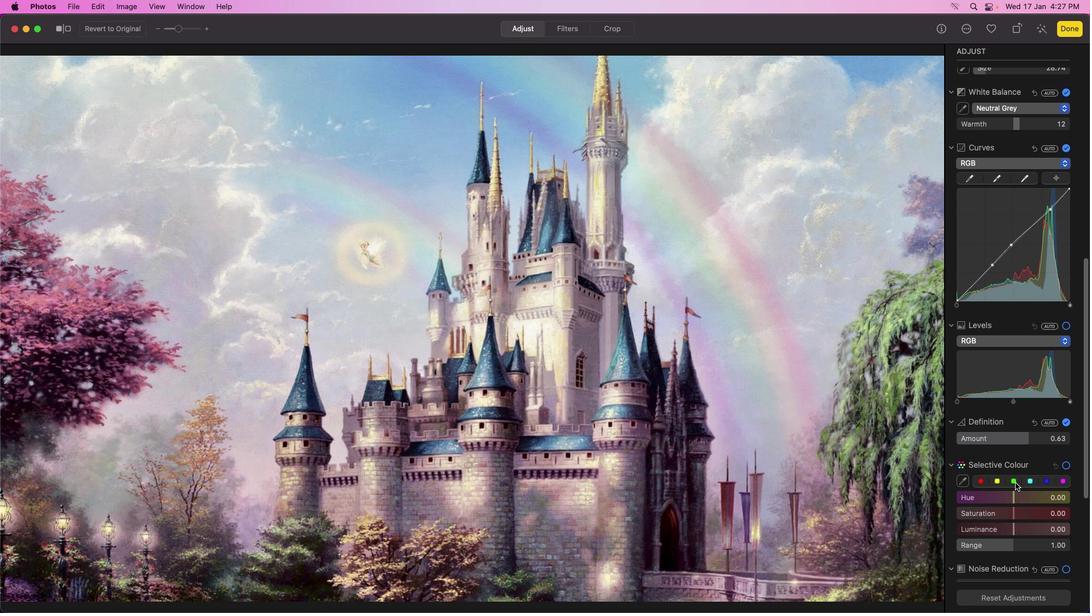 
Action: Mouse moved to (1033, 489)
Screenshot: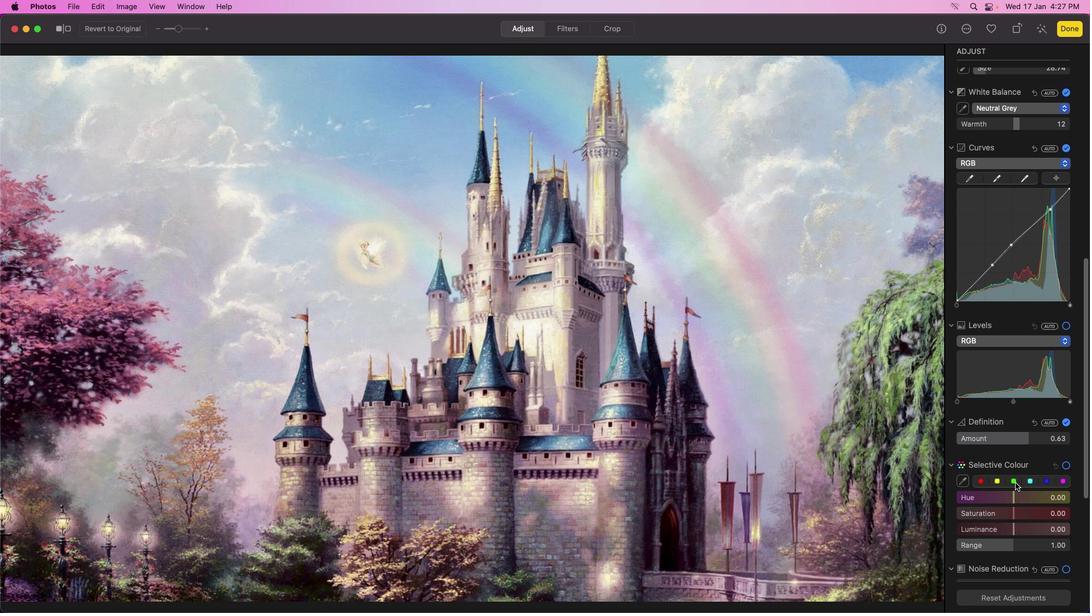 
Action: Mouse scrolled (1033, 489) with delta (0, 0)
Screenshot: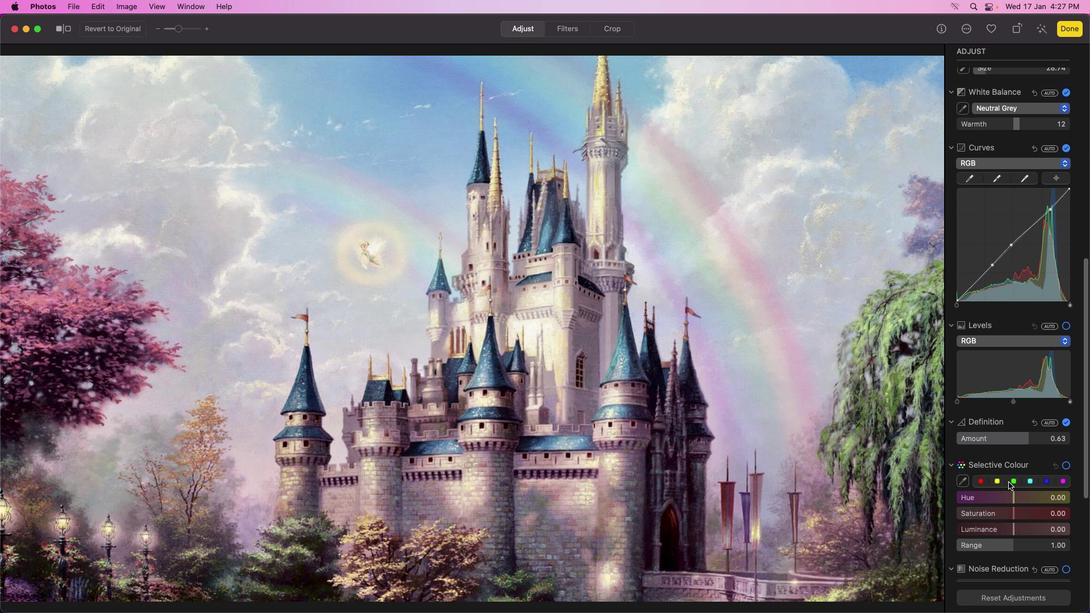
Action: Mouse scrolled (1033, 489) with delta (0, 0)
Screenshot: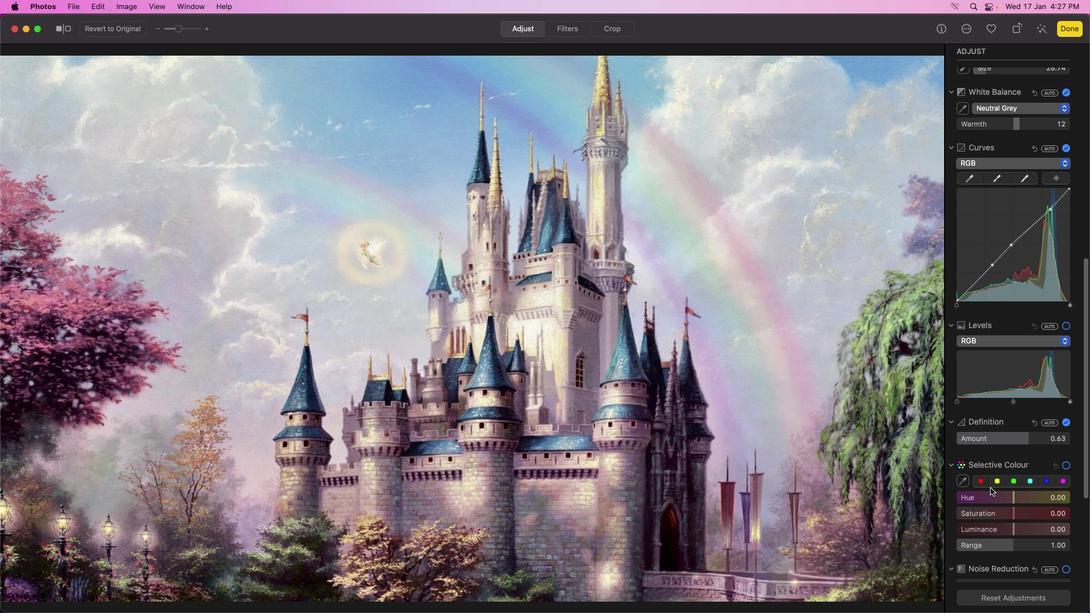 
Action: Mouse moved to (1014, 480)
Screenshot: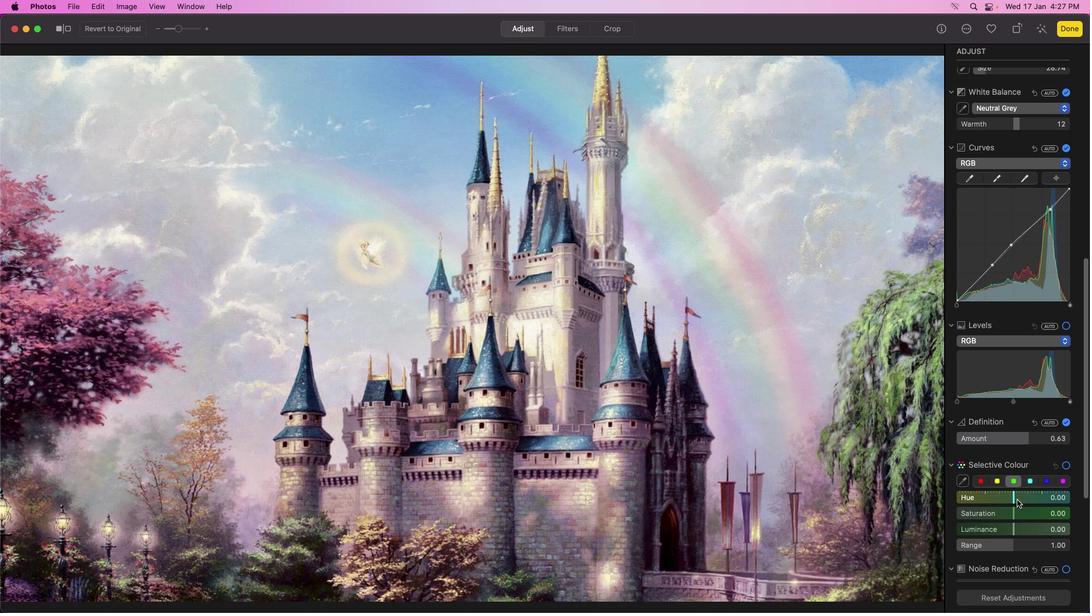 
Action: Mouse pressed left at (1014, 480)
Screenshot: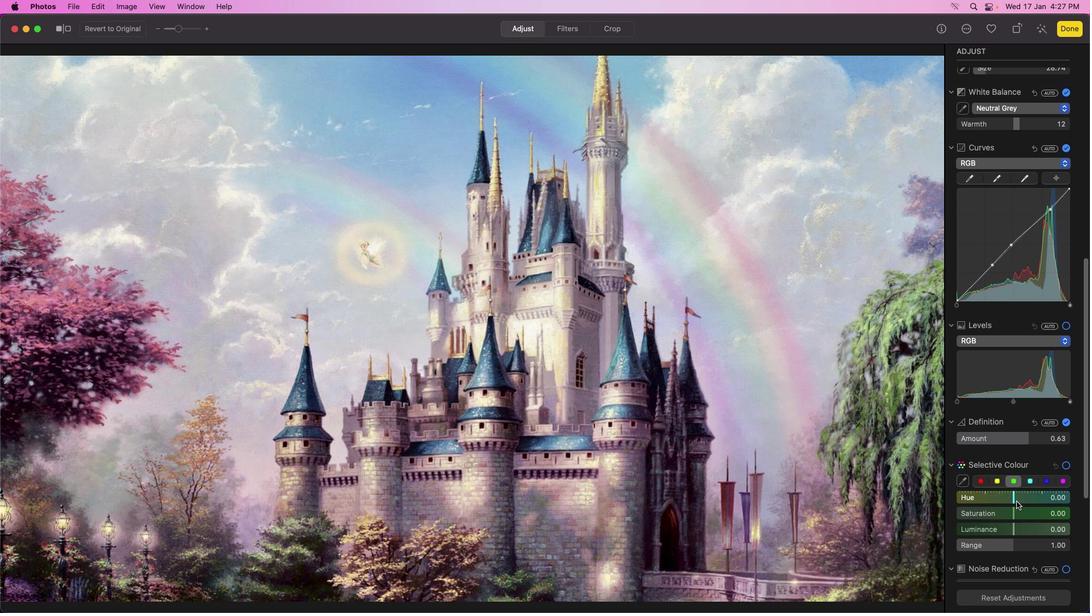 
Action: Mouse moved to (1013, 498)
Screenshot: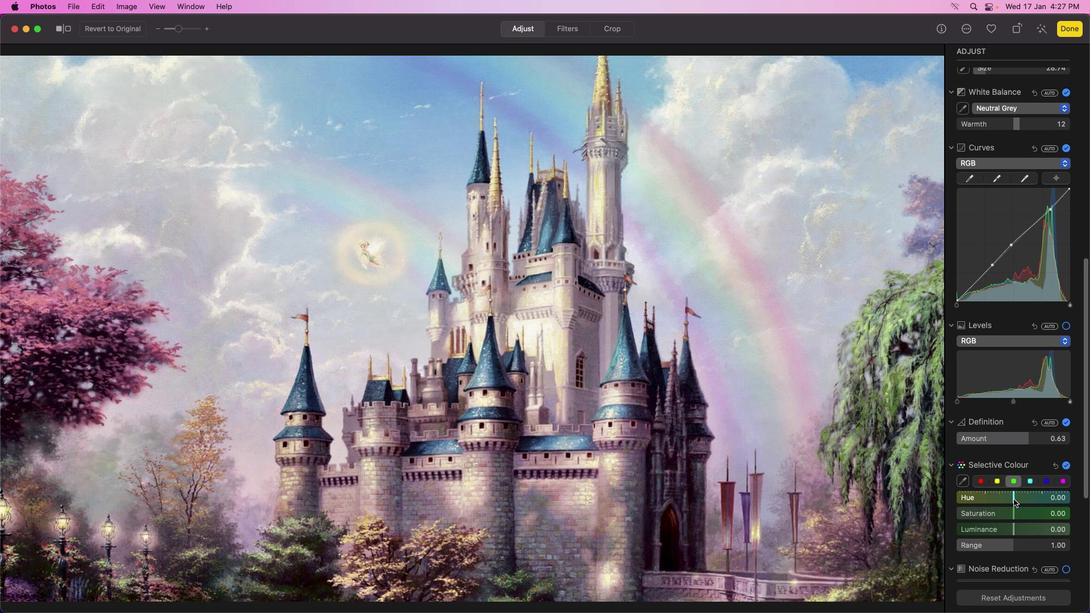 
Action: Mouse pressed left at (1013, 498)
Screenshot: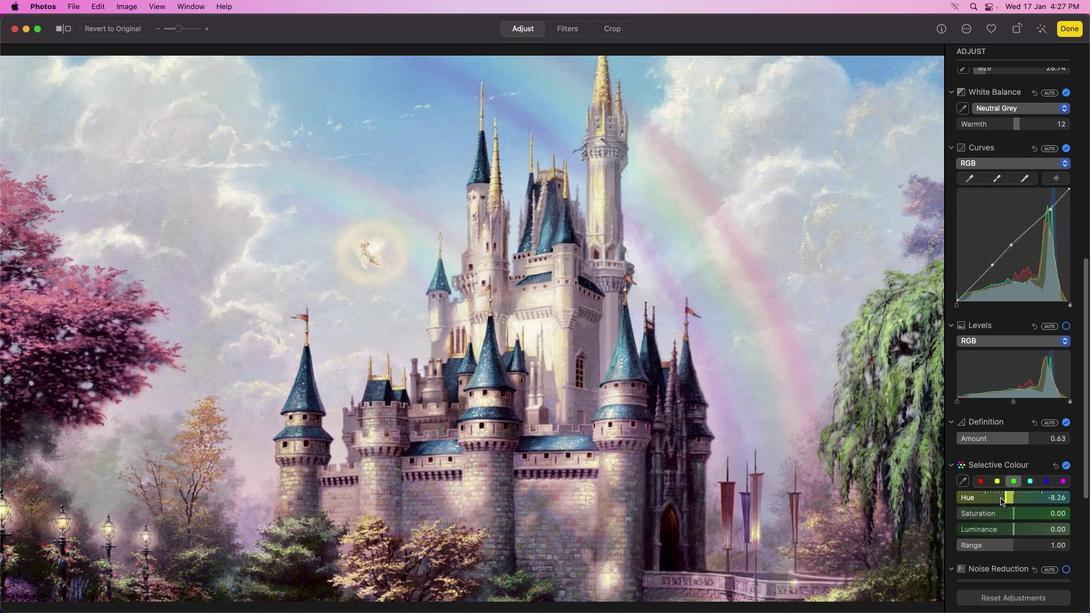 
Action: Mouse moved to (981, 482)
Screenshot: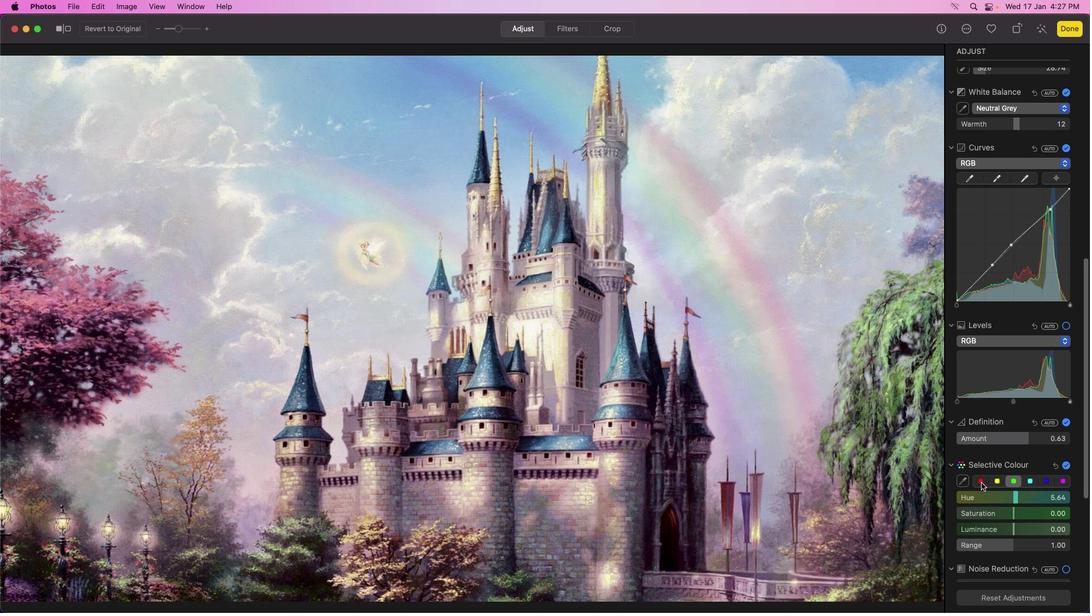 
Action: Mouse pressed left at (981, 482)
Screenshot: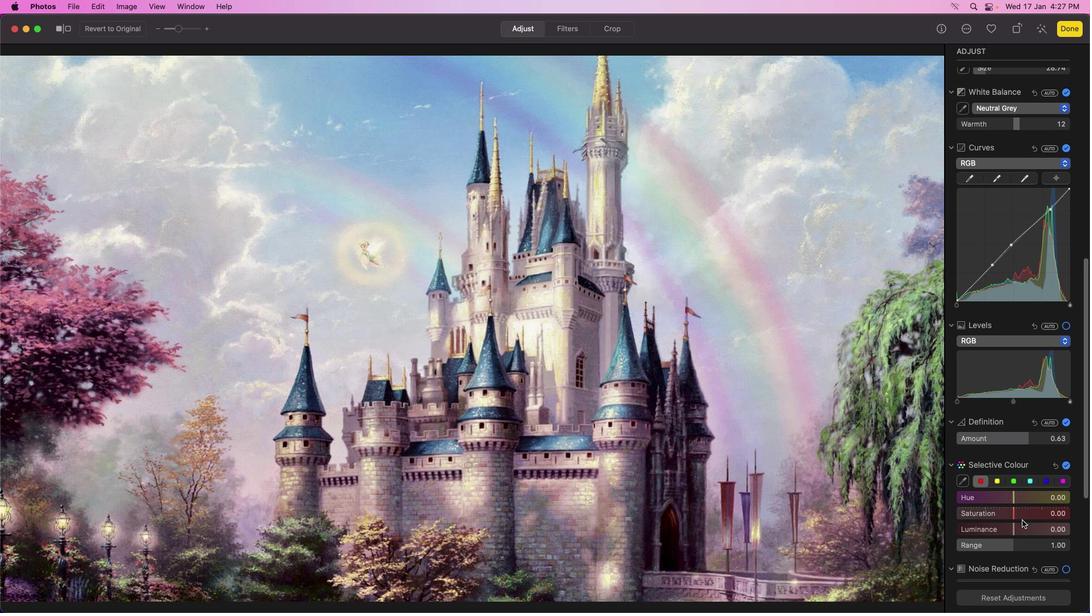 
Action: Mouse moved to (1015, 499)
Screenshot: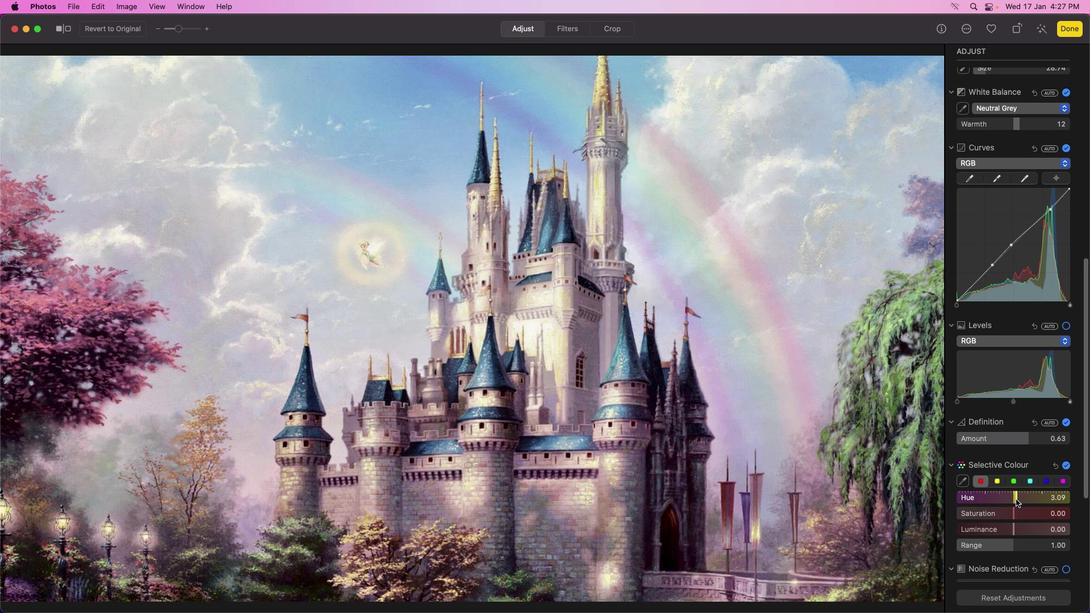 
Action: Mouse pressed left at (1015, 499)
Screenshot: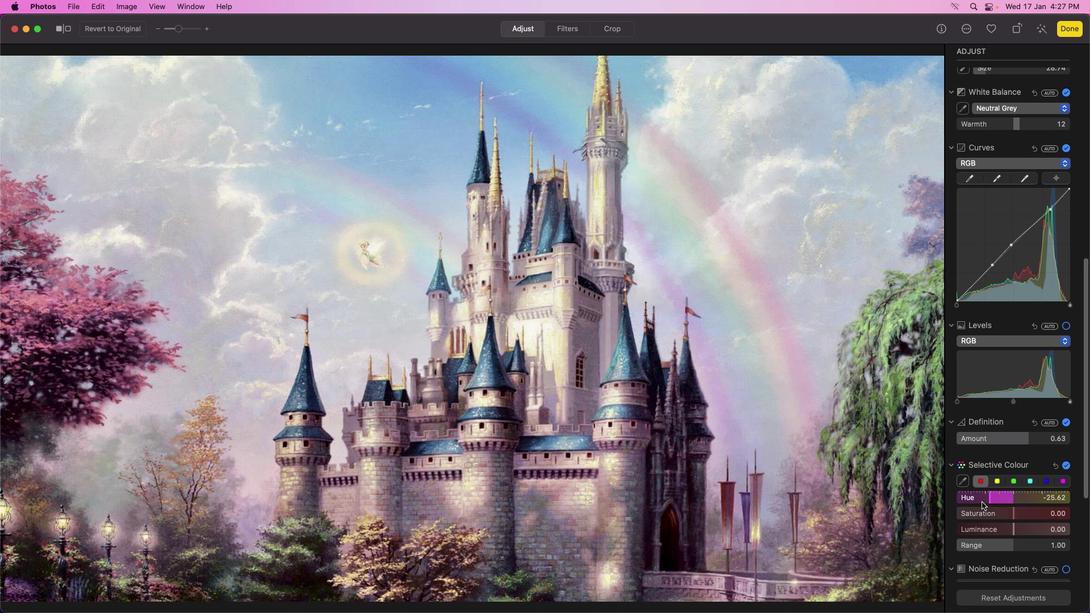 
Action: Mouse moved to (998, 483)
Screenshot: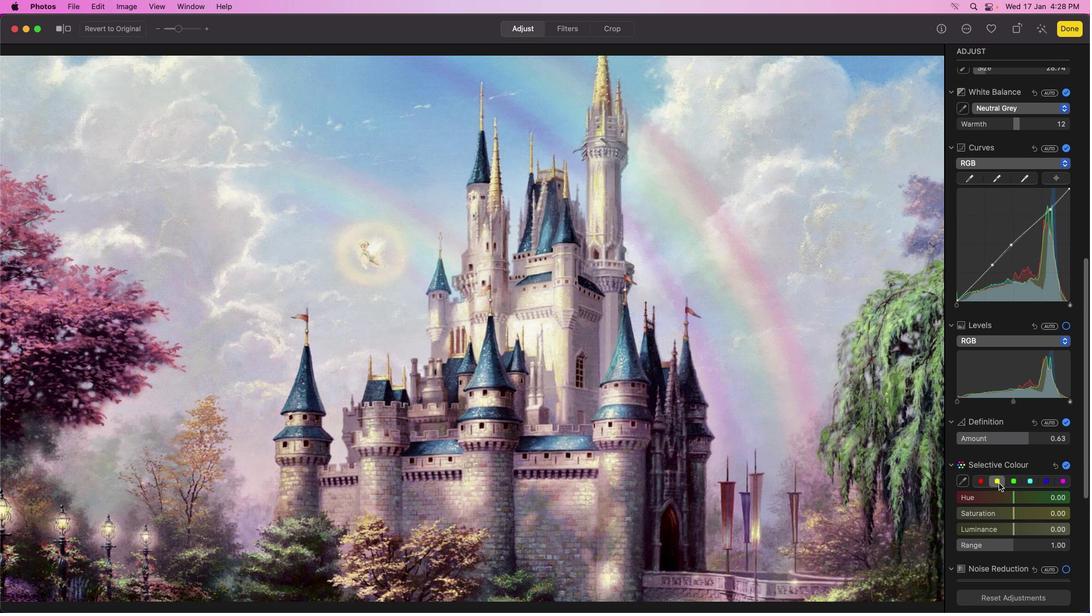 
Action: Mouse pressed left at (998, 483)
Screenshot: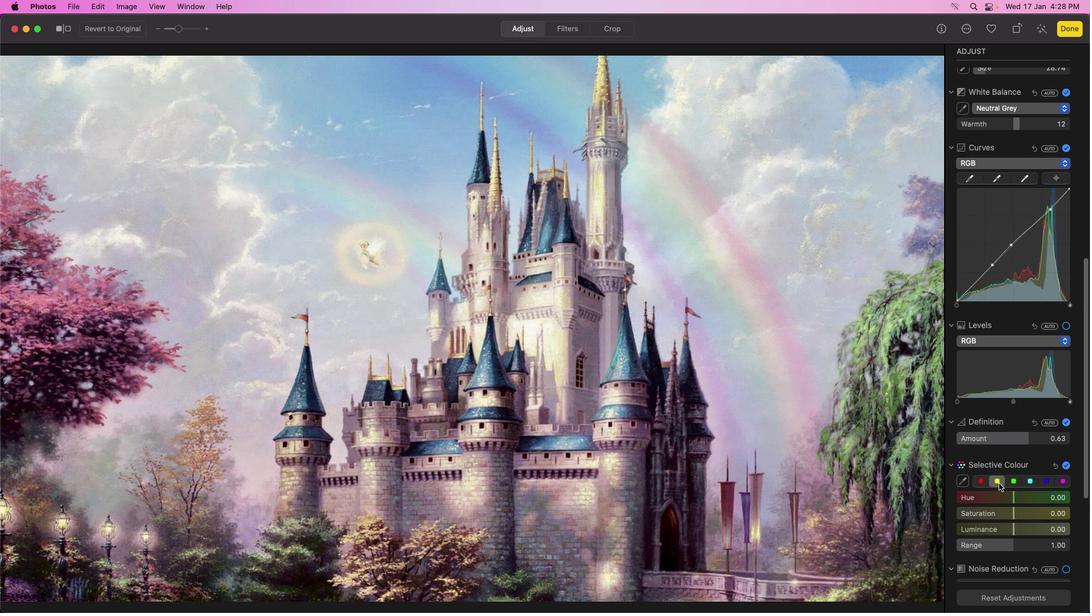 
Action: Mouse moved to (1012, 513)
Screenshot: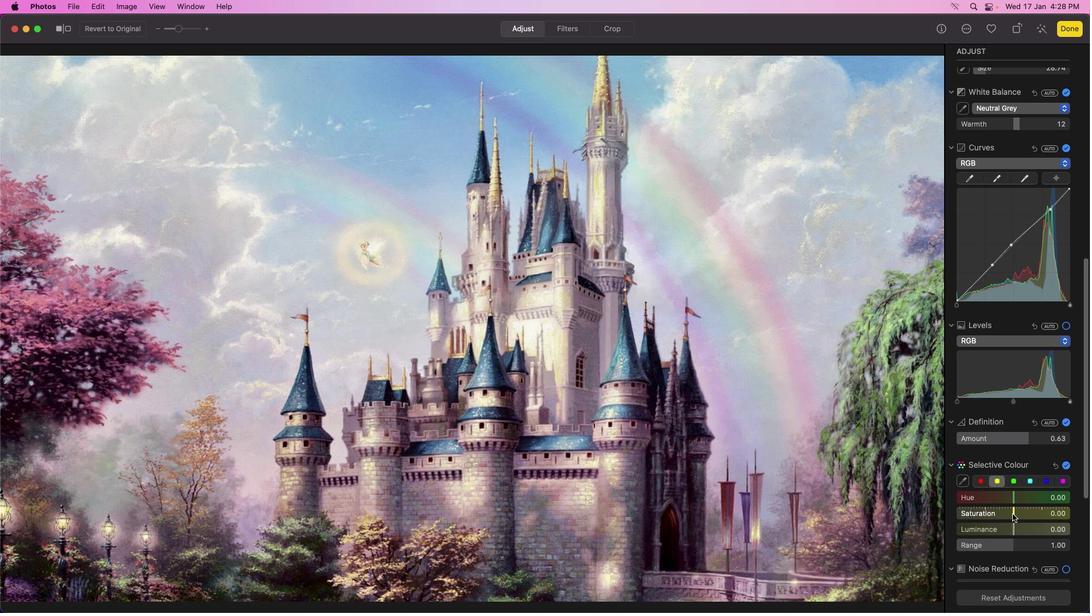 
Action: Mouse pressed left at (1012, 513)
Screenshot: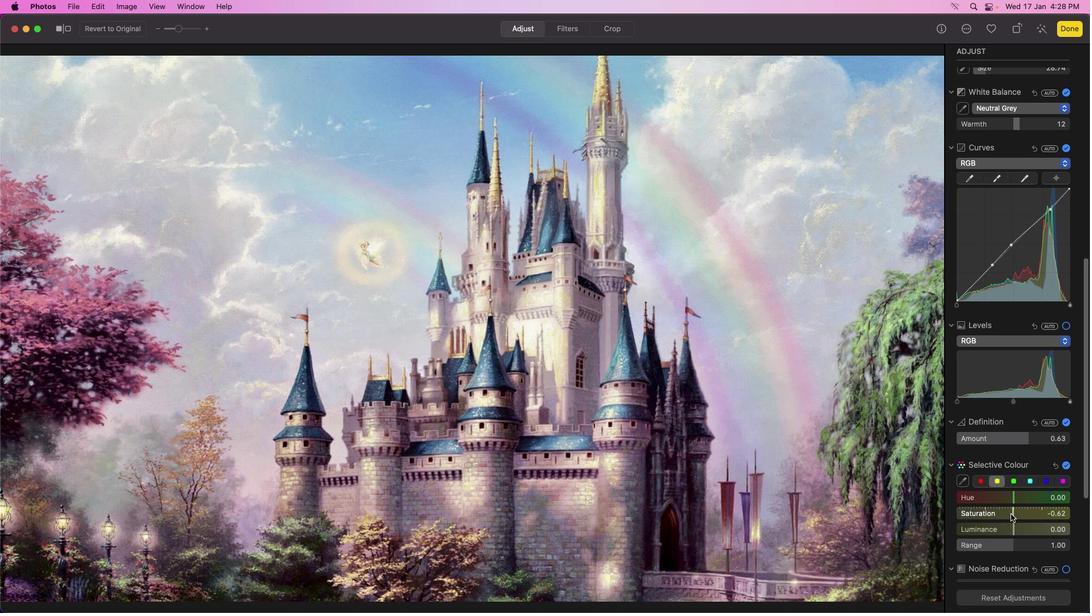 
Action: Mouse moved to (1040, 514)
Screenshot: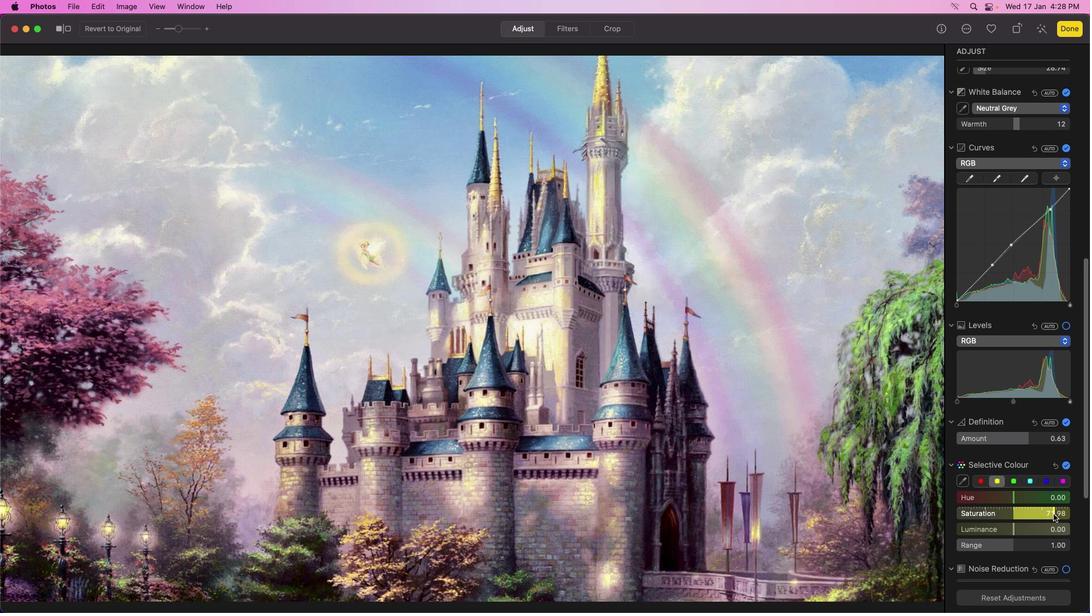 
Action: Mouse pressed left at (1040, 514)
Screenshot: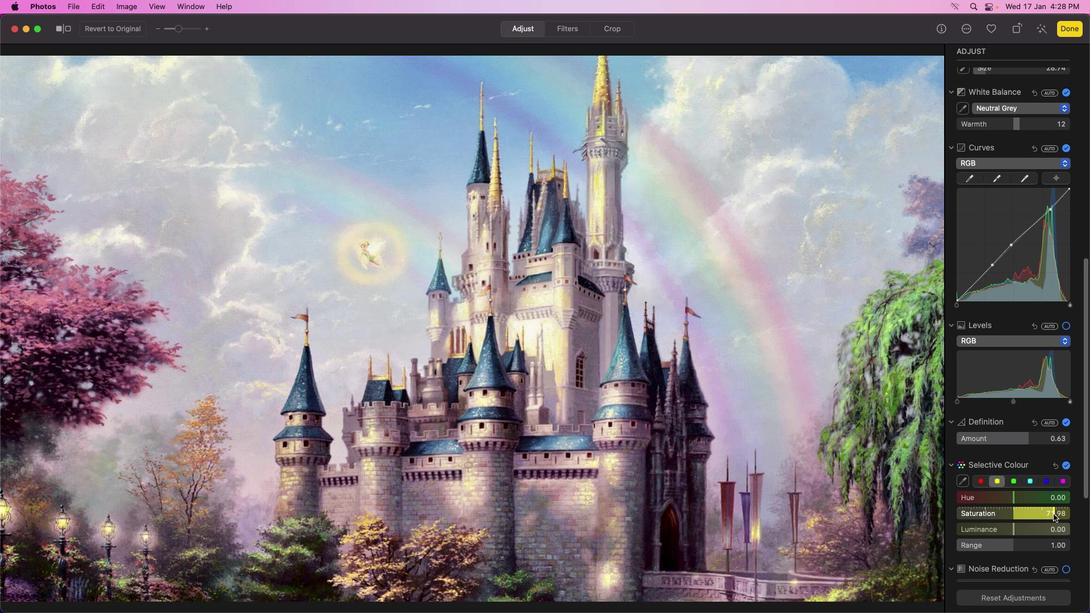 
Action: Mouse moved to (1013, 528)
Screenshot: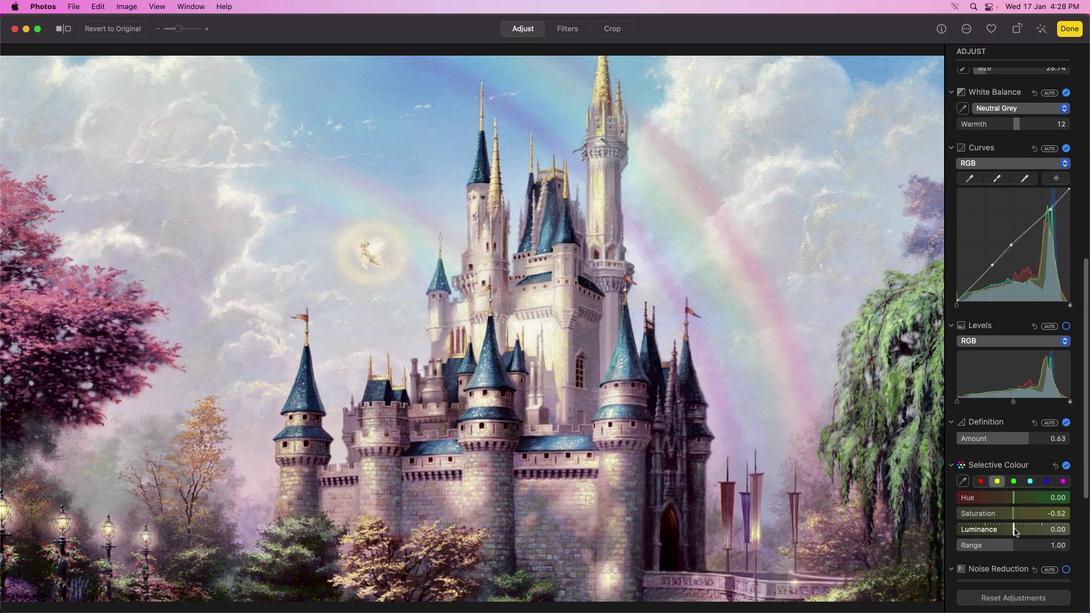 
Action: Mouse pressed left at (1013, 528)
Screenshot: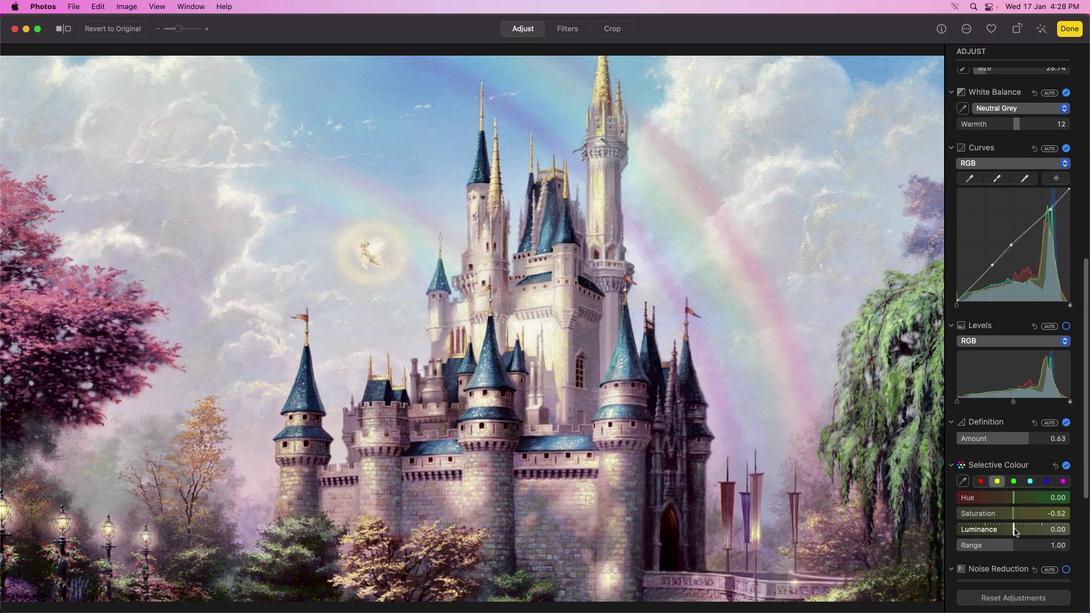 
Action: Mouse moved to (992, 530)
Screenshot: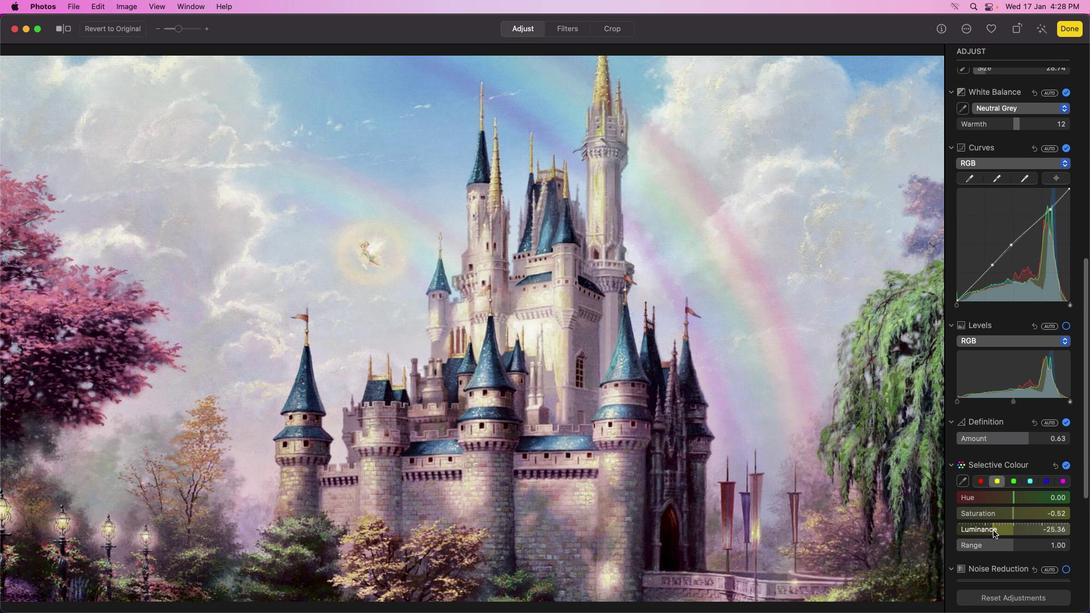 
Action: Mouse pressed left at (992, 530)
Screenshot: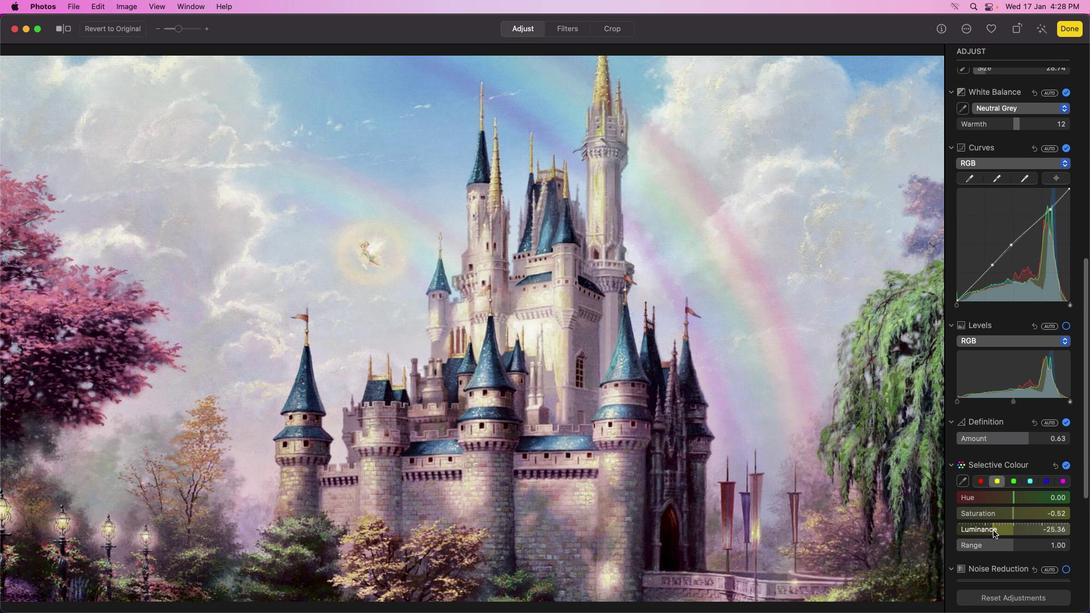 
Action: Mouse moved to (996, 529)
Screenshot: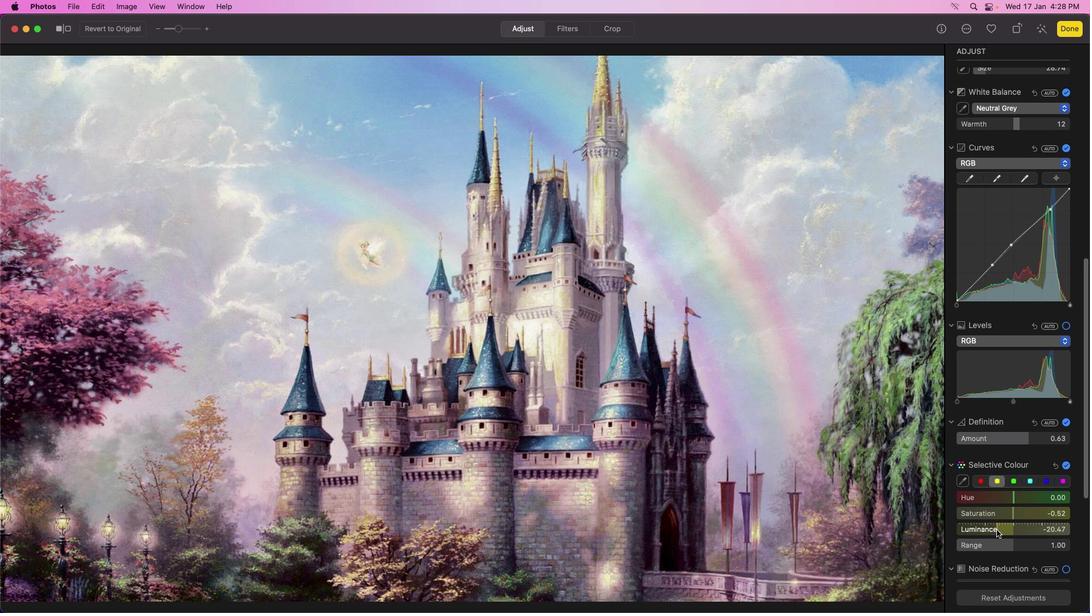 
Action: Mouse pressed left at (996, 529)
Screenshot: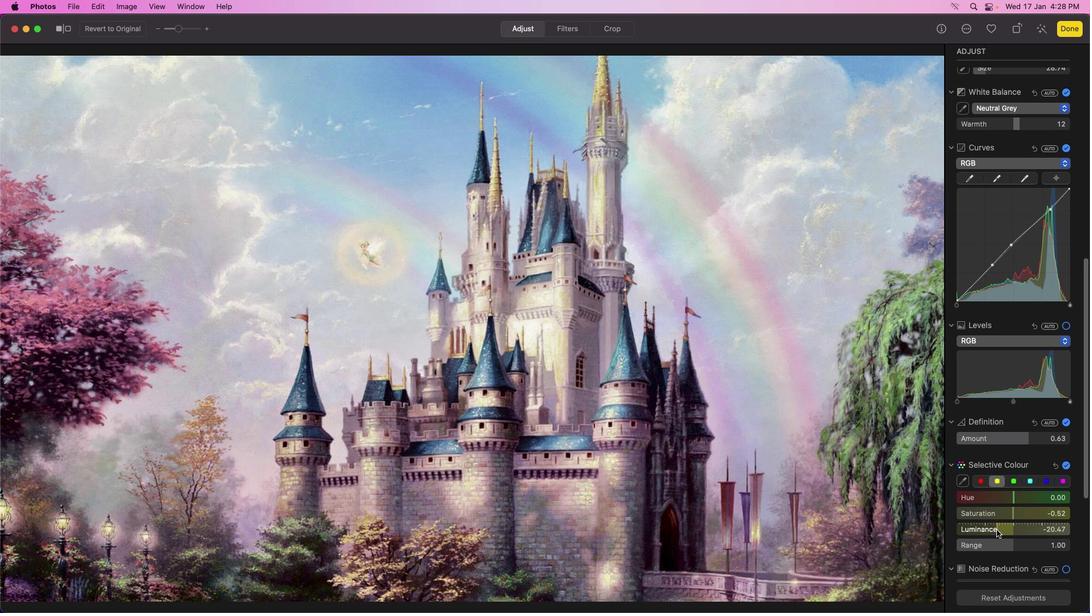 
Action: Mouse moved to (996, 529)
Screenshot: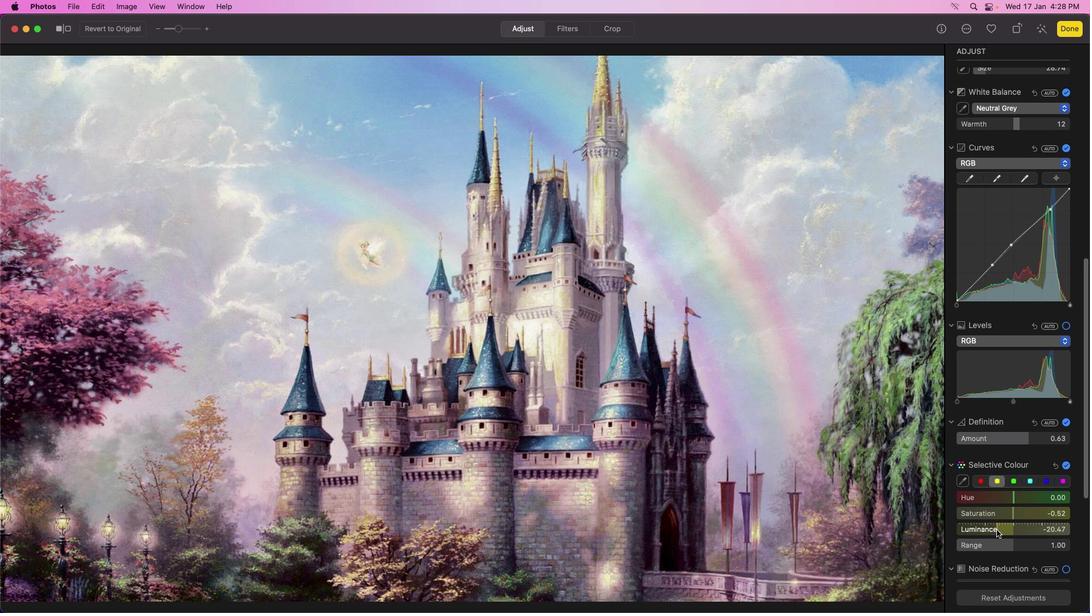 
Action: Mouse pressed left at (996, 529)
Screenshot: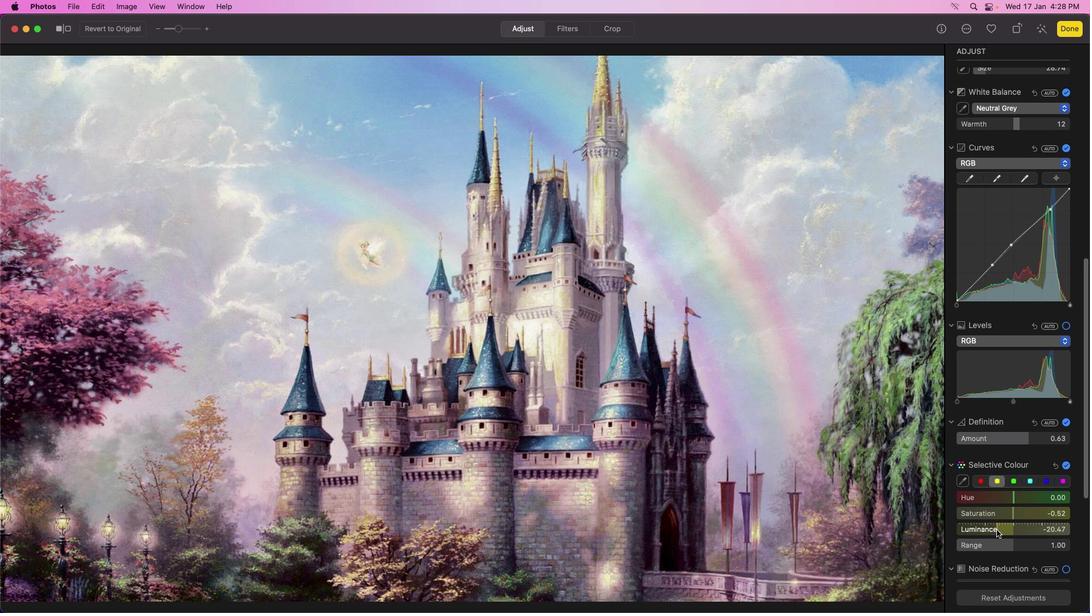 
Action: Mouse moved to (996, 529)
Screenshot: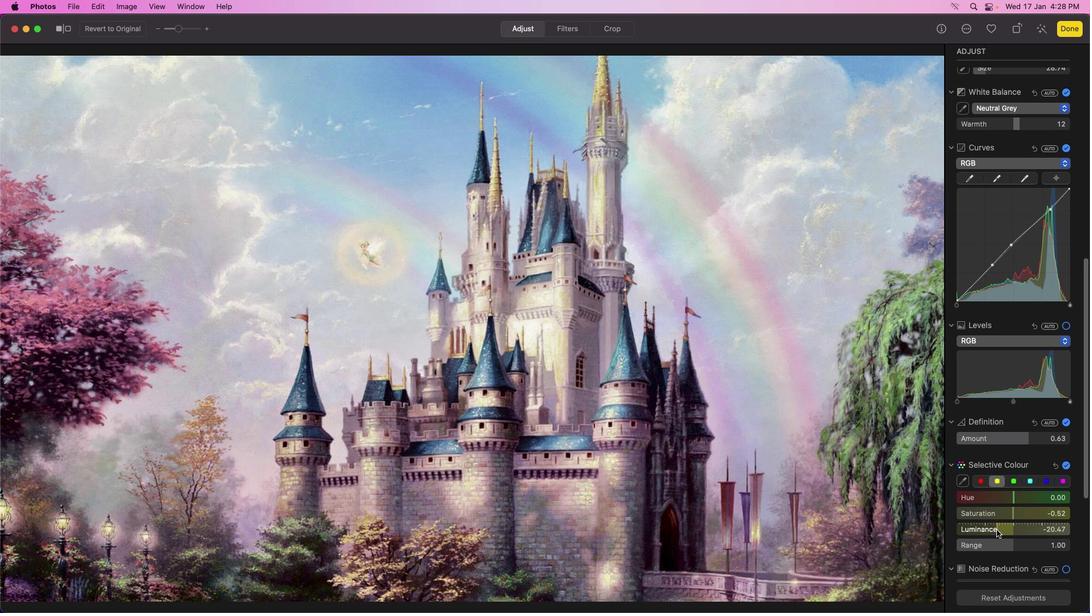 
Action: Mouse pressed left at (996, 529)
Screenshot: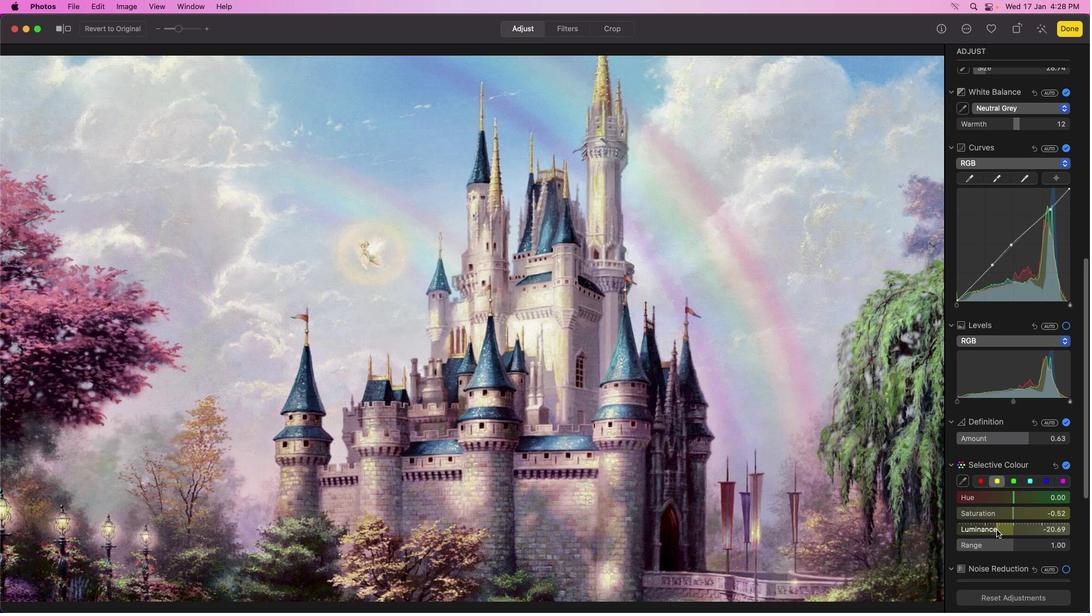 
Action: Mouse moved to (1028, 481)
Screenshot: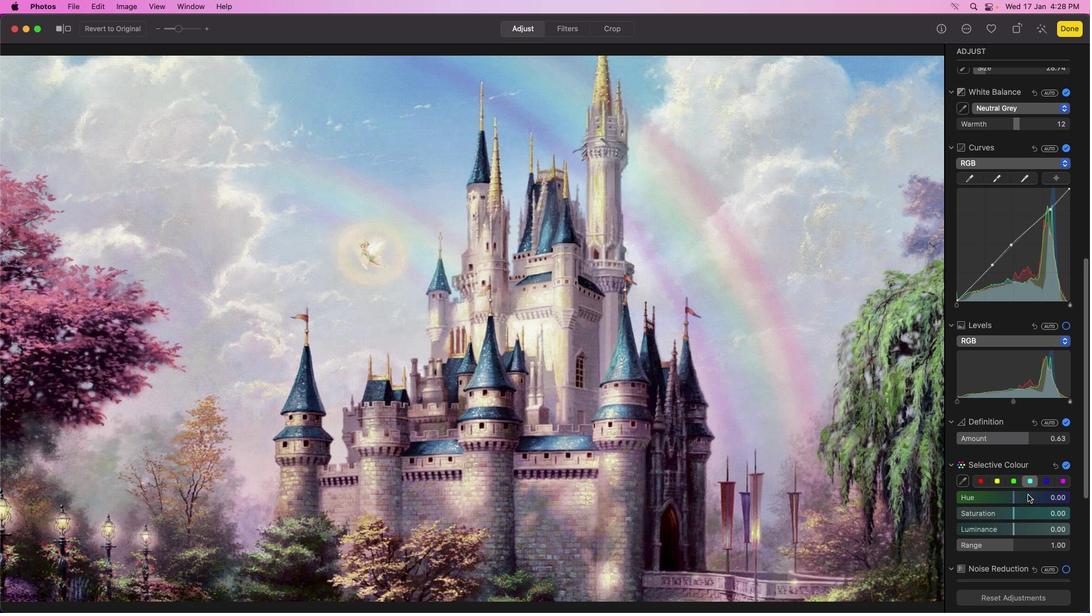 
Action: Mouse pressed left at (1028, 481)
Screenshot: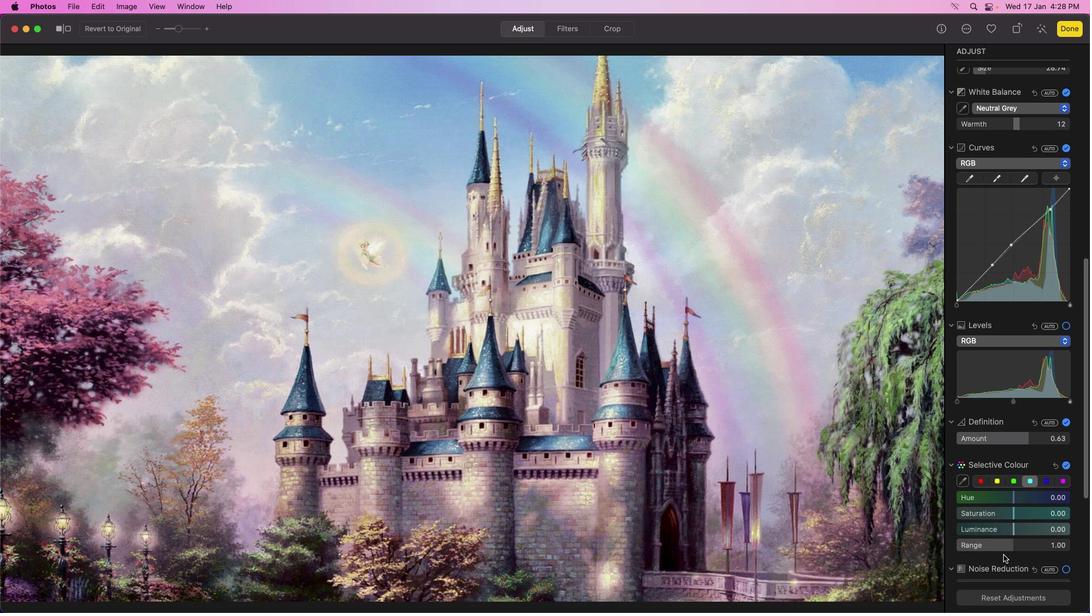 
Action: Mouse moved to (1012, 496)
Screenshot: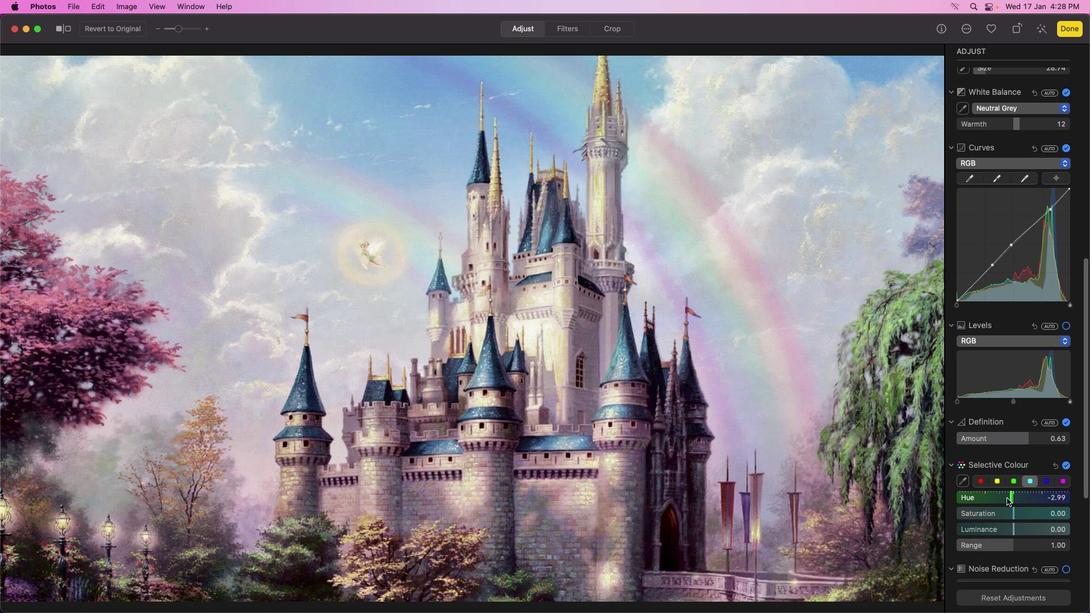 
Action: Mouse pressed left at (1012, 496)
Screenshot: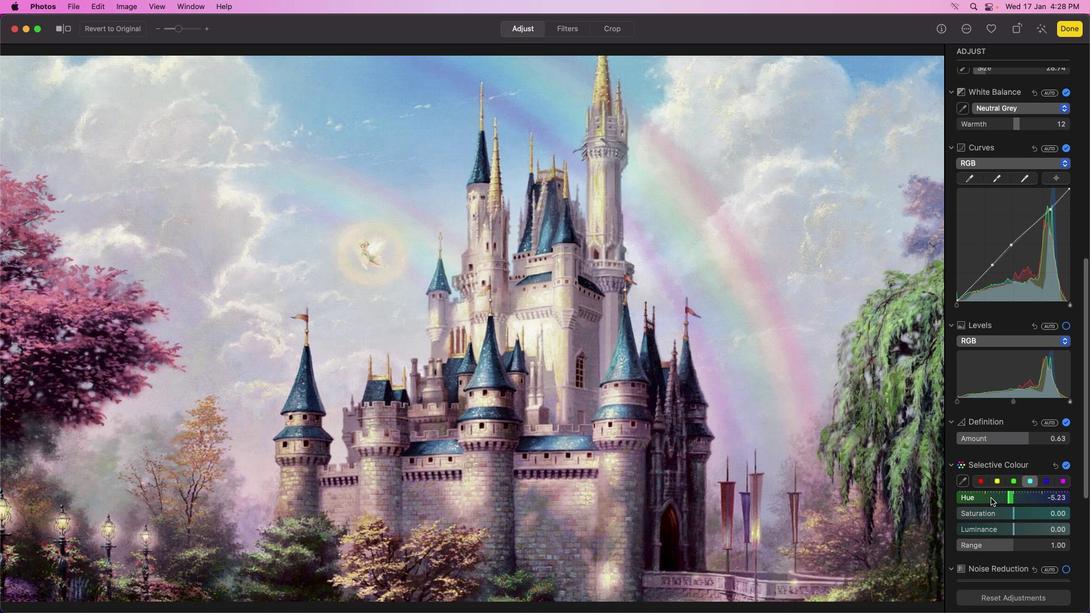 
Action: Mouse moved to (1046, 497)
Screenshot: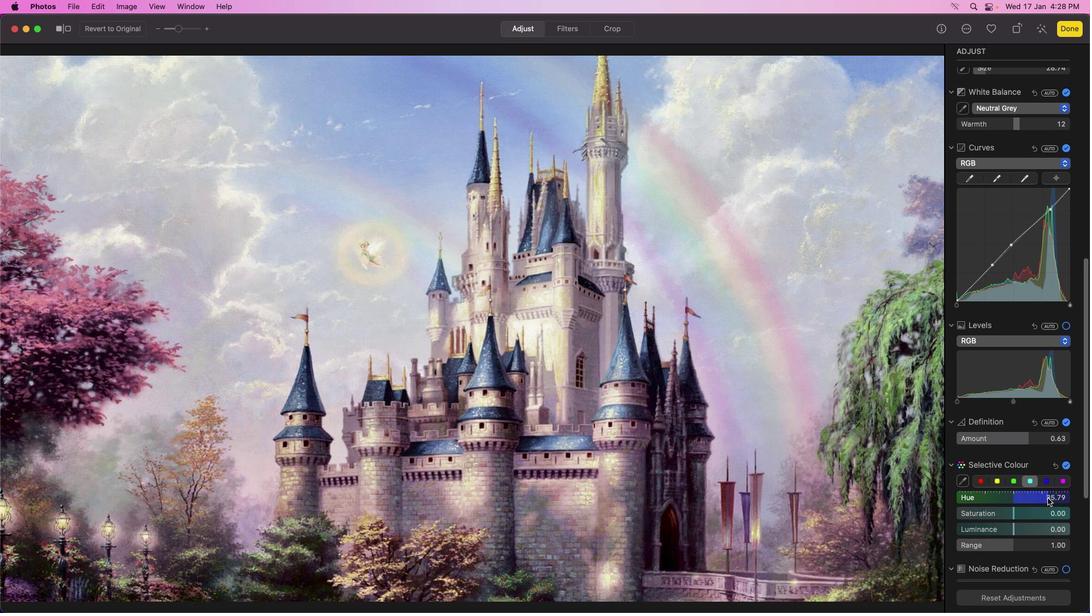 
Action: Mouse pressed left at (1046, 497)
Screenshot: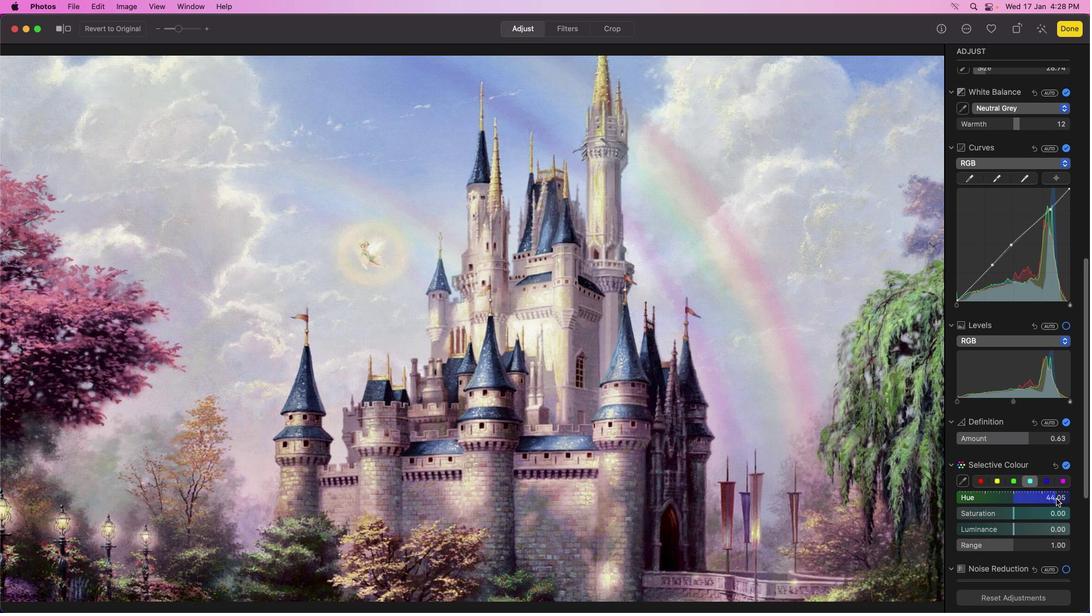 
Action: Mouse moved to (1047, 480)
Screenshot: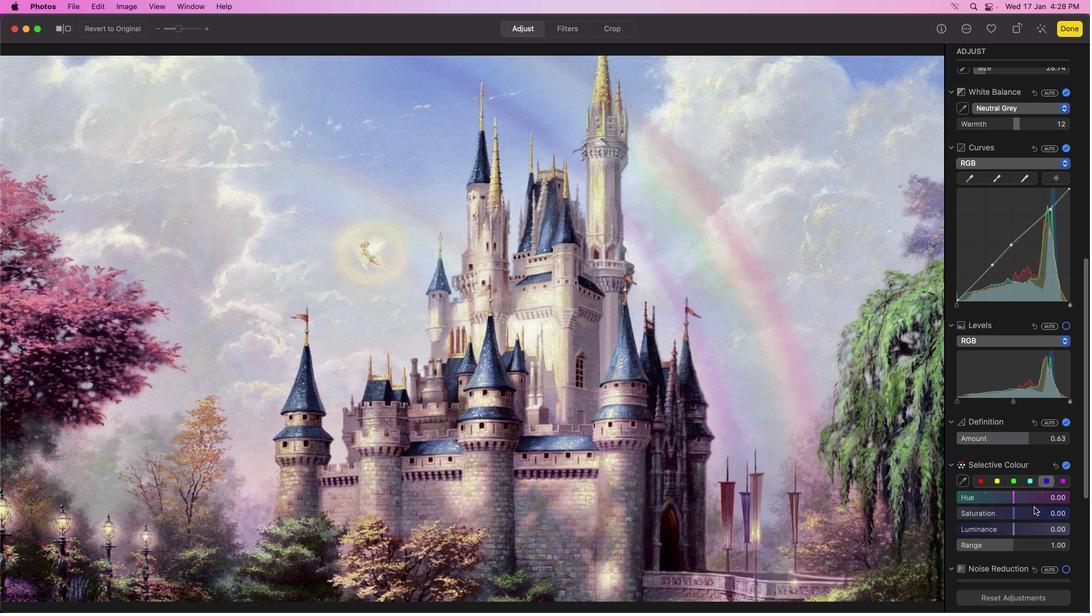 
Action: Mouse pressed left at (1047, 480)
Screenshot: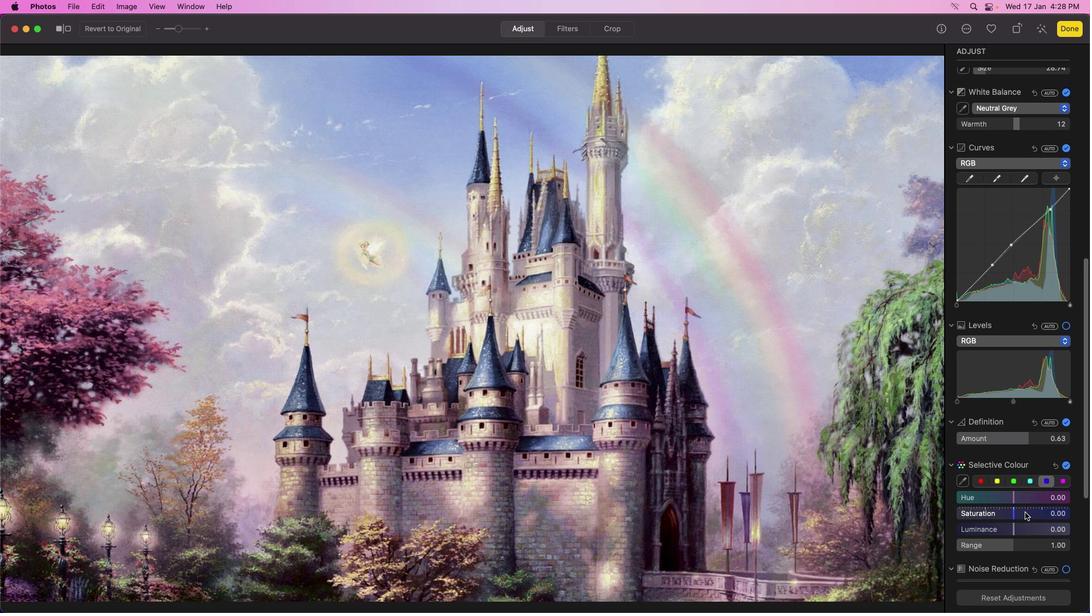 
Action: Mouse moved to (1013, 499)
Screenshot: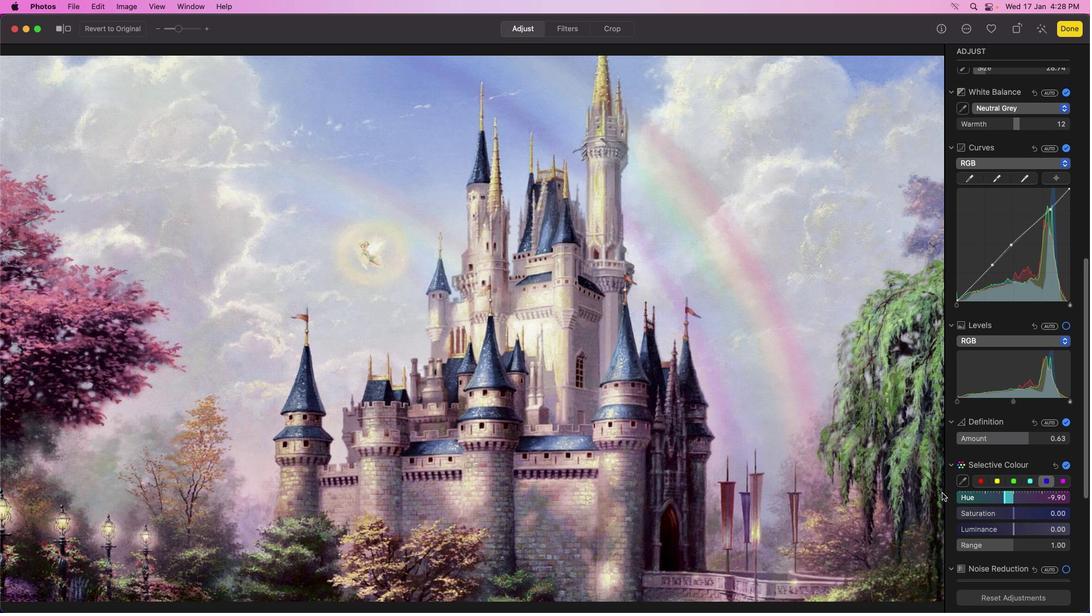 
Action: Mouse pressed left at (1013, 499)
Screenshot: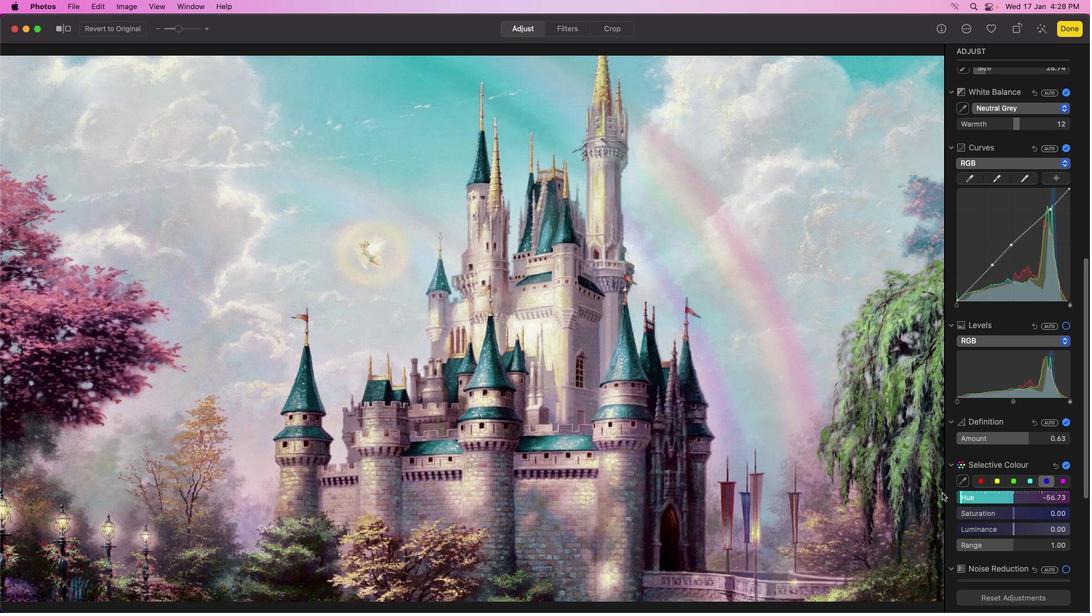 
Action: Mouse moved to (1013, 513)
Screenshot: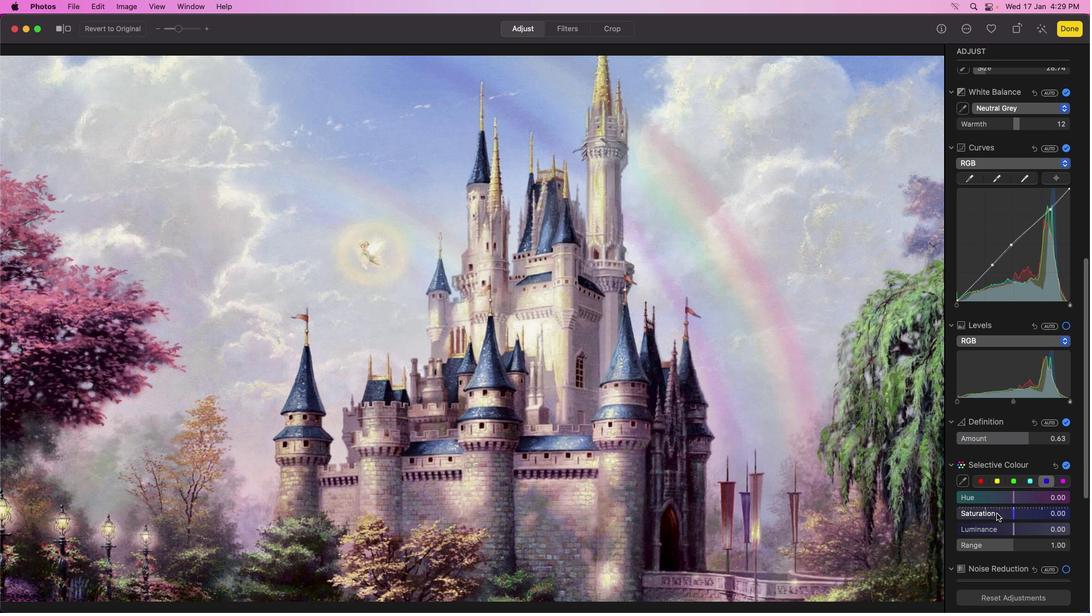 
Action: Mouse pressed left at (1013, 513)
Screenshot: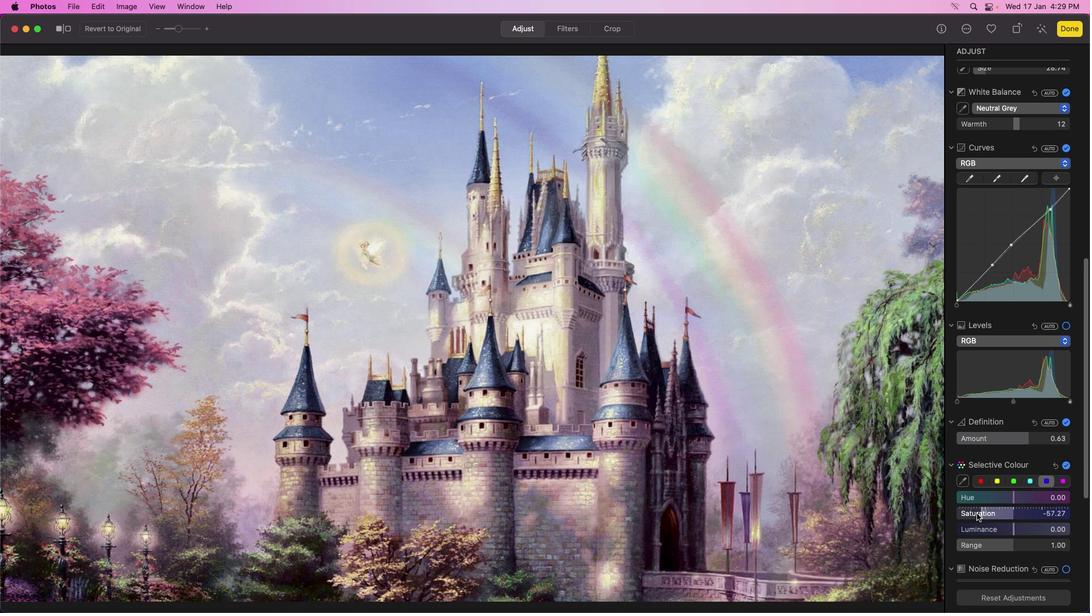 
Action: Mouse moved to (1014, 531)
Screenshot: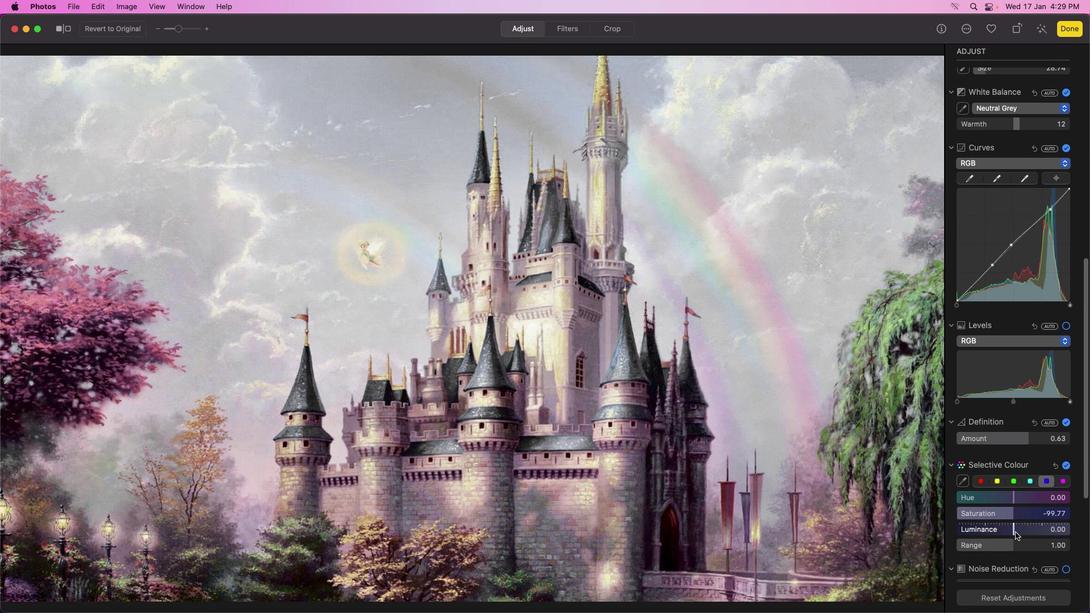 
Action: Mouse pressed left at (1014, 531)
